 Task: Purchase a variety of makeup and skincare products from Flipkart.
Action: Mouse moved to (677, 132)
Screenshot: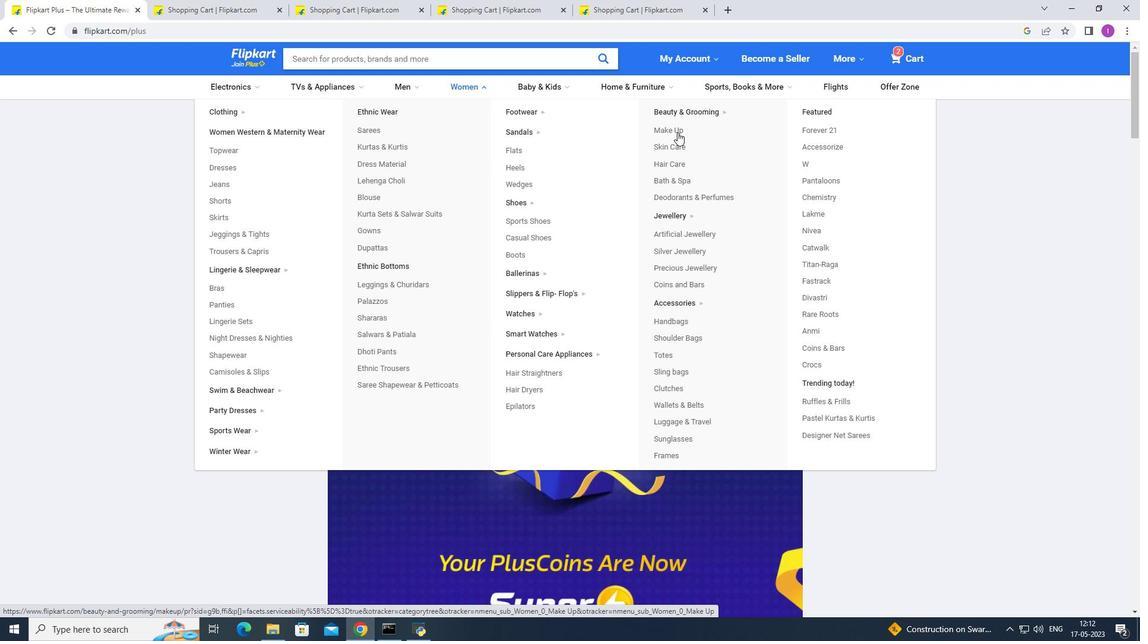 
Action: Mouse pressed left at (677, 132)
Screenshot: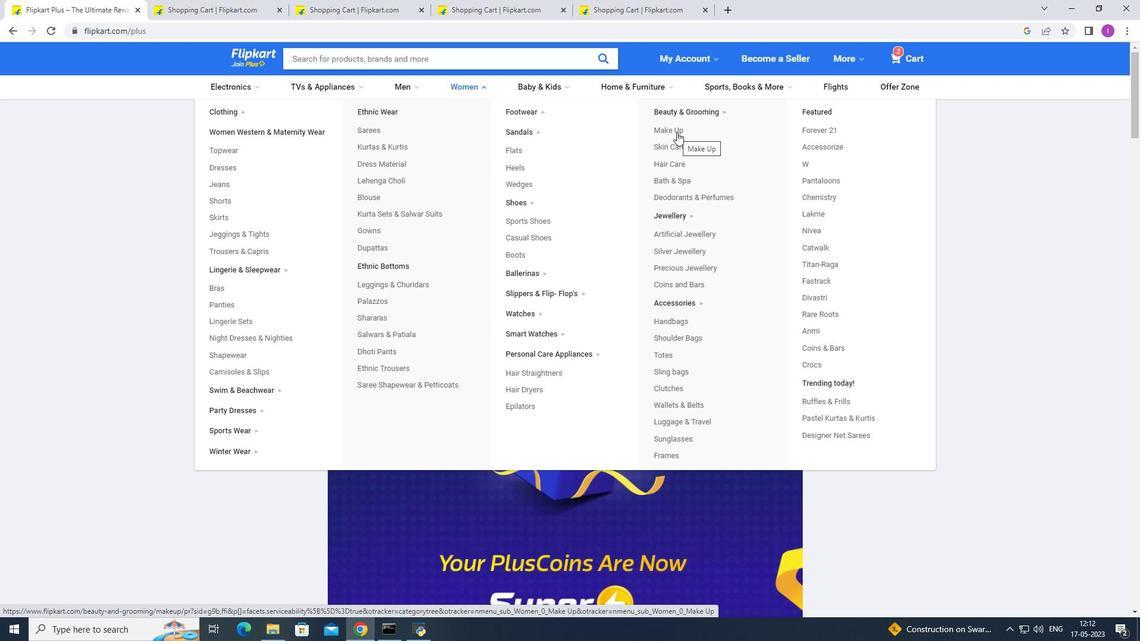 
Action: Mouse moved to (481, 297)
Screenshot: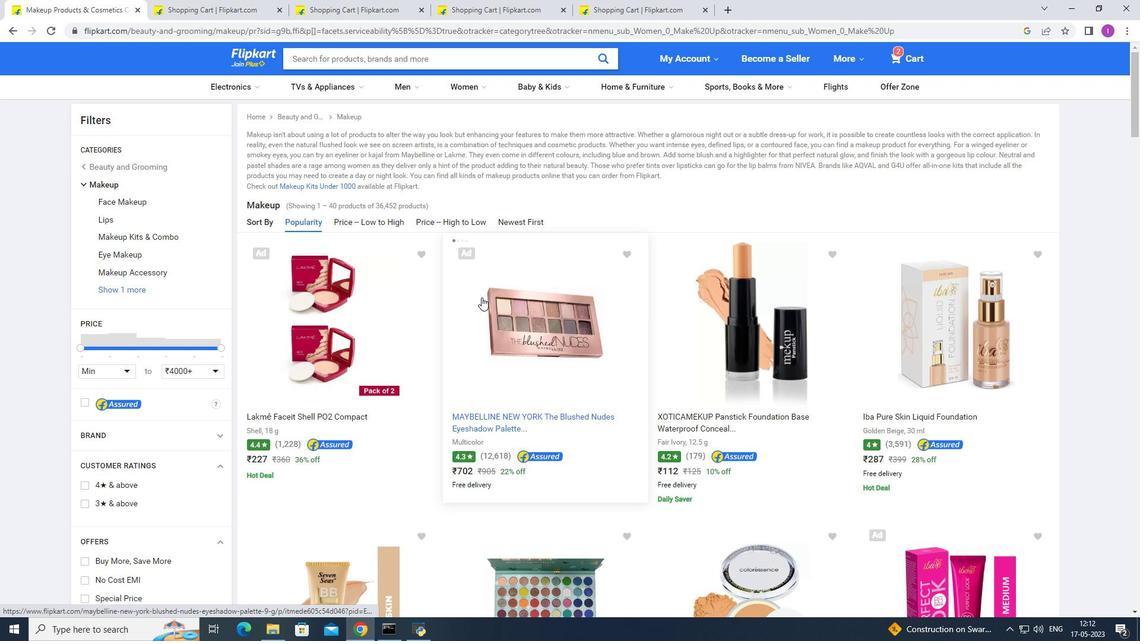 
Action: Mouse scrolled (481, 297) with delta (0, 0)
Screenshot: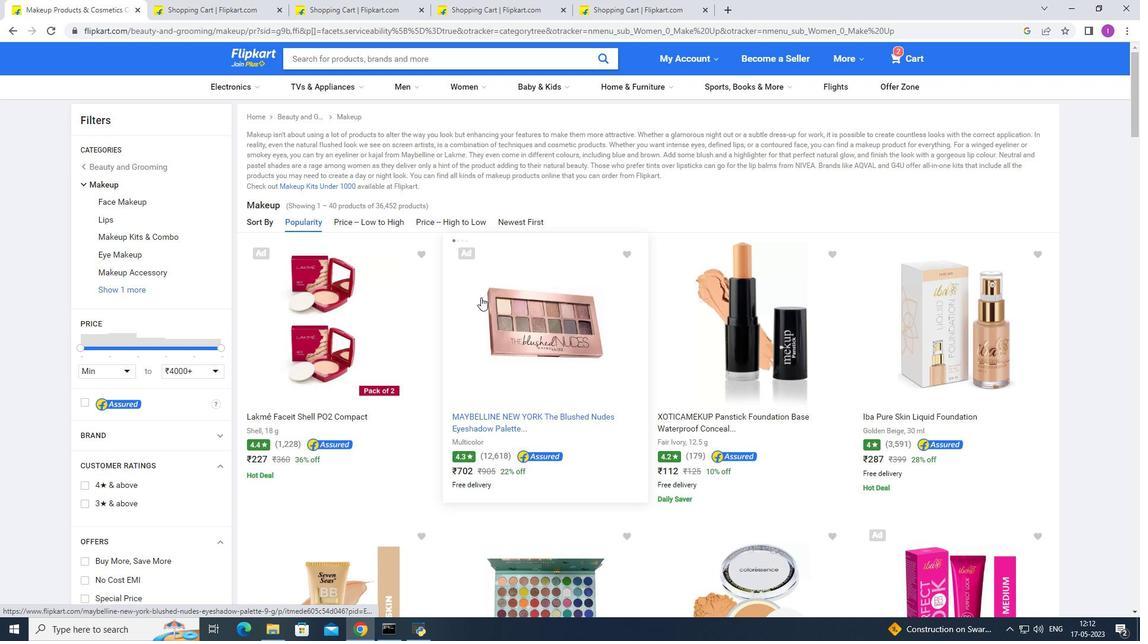 
Action: Mouse moved to (477, 311)
Screenshot: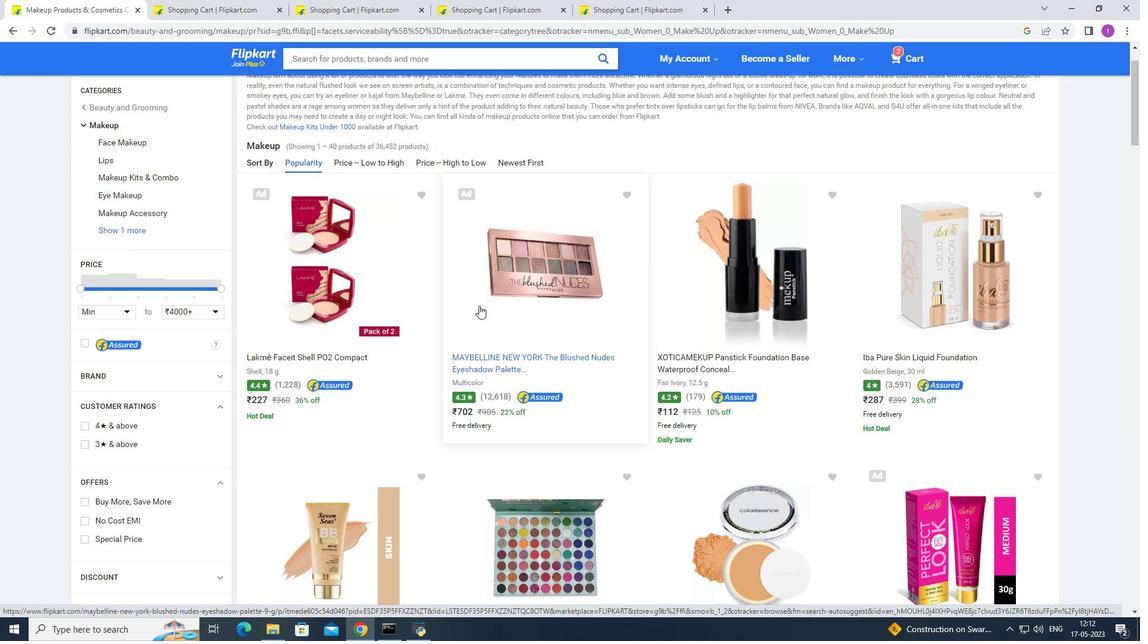 
Action: Mouse scrolled (477, 310) with delta (0, 0)
Screenshot: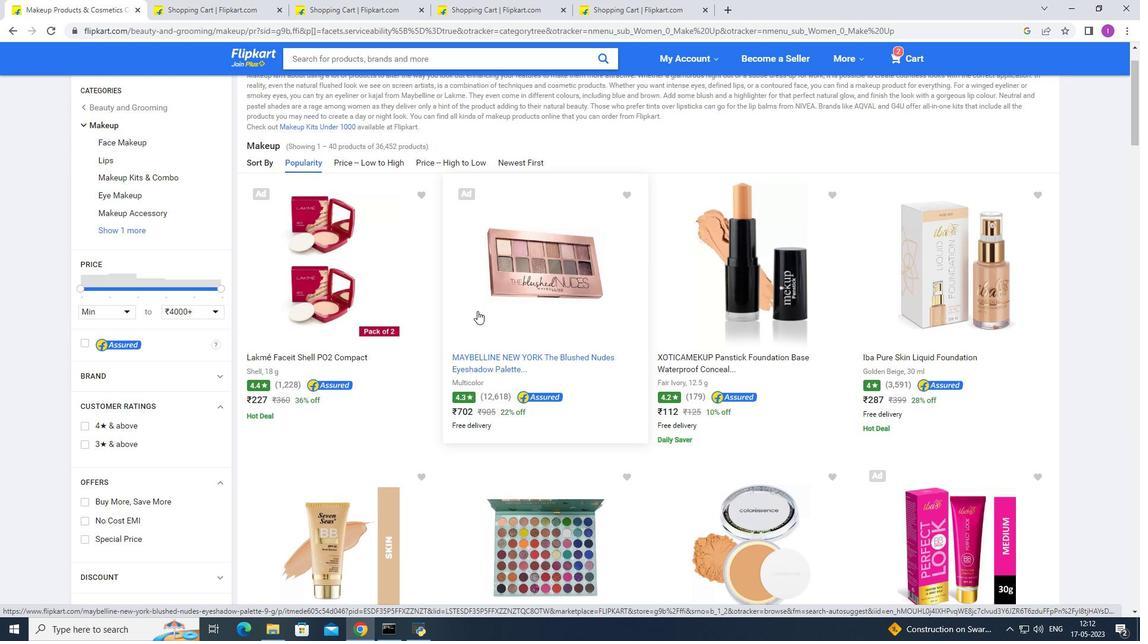 
Action: Mouse scrolled (477, 310) with delta (0, 0)
Screenshot: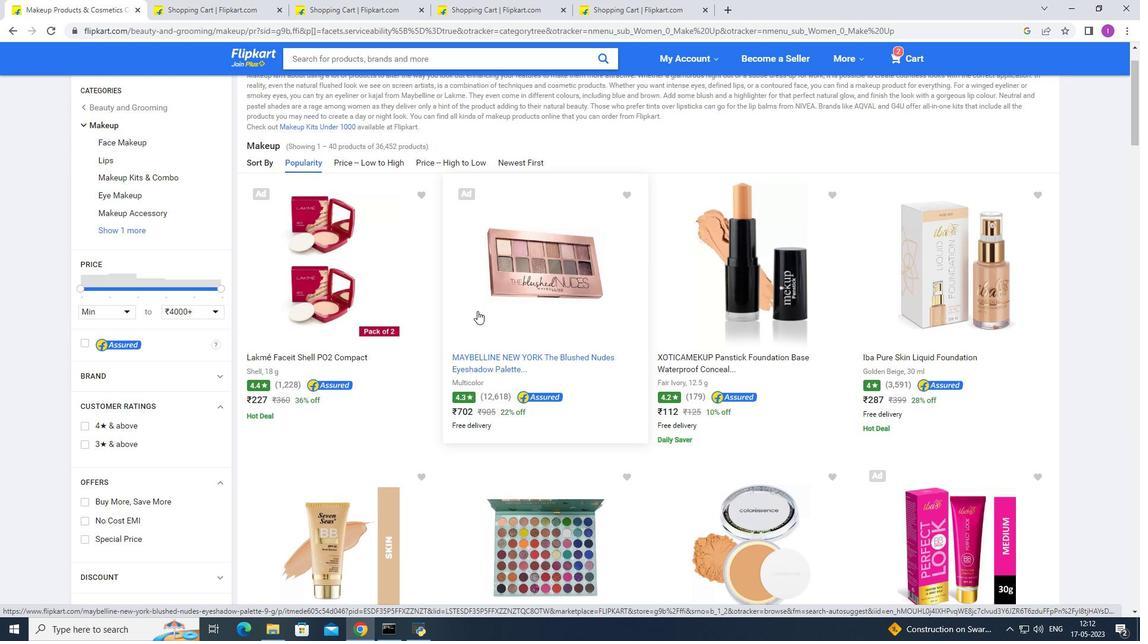 
Action: Mouse scrolled (477, 310) with delta (0, 0)
Screenshot: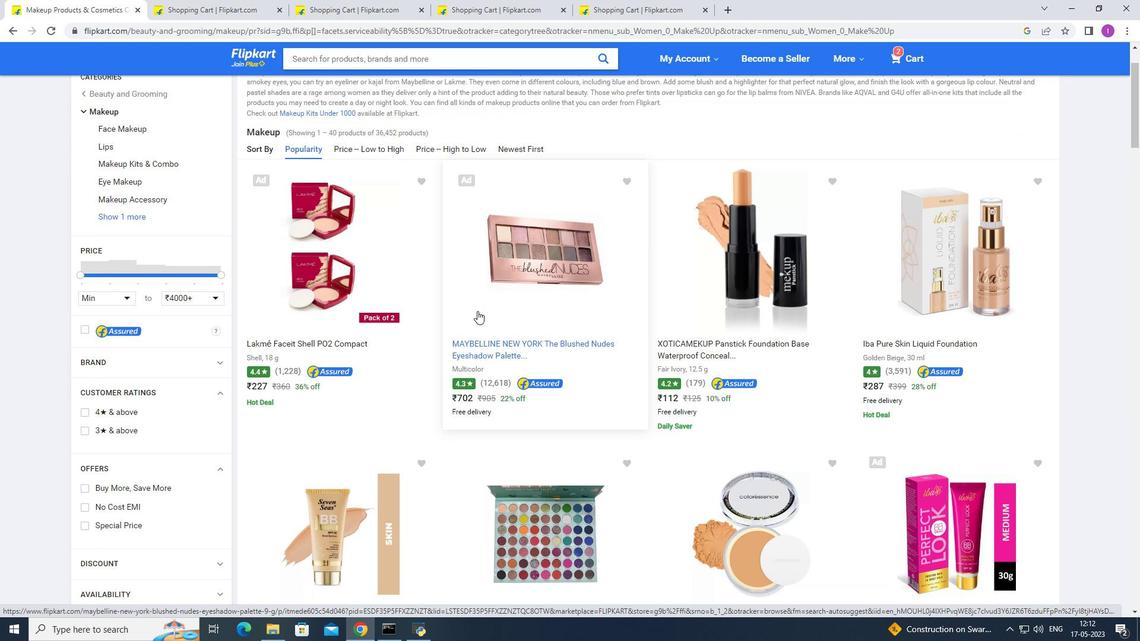 
Action: Mouse scrolled (477, 311) with delta (0, 0)
Screenshot: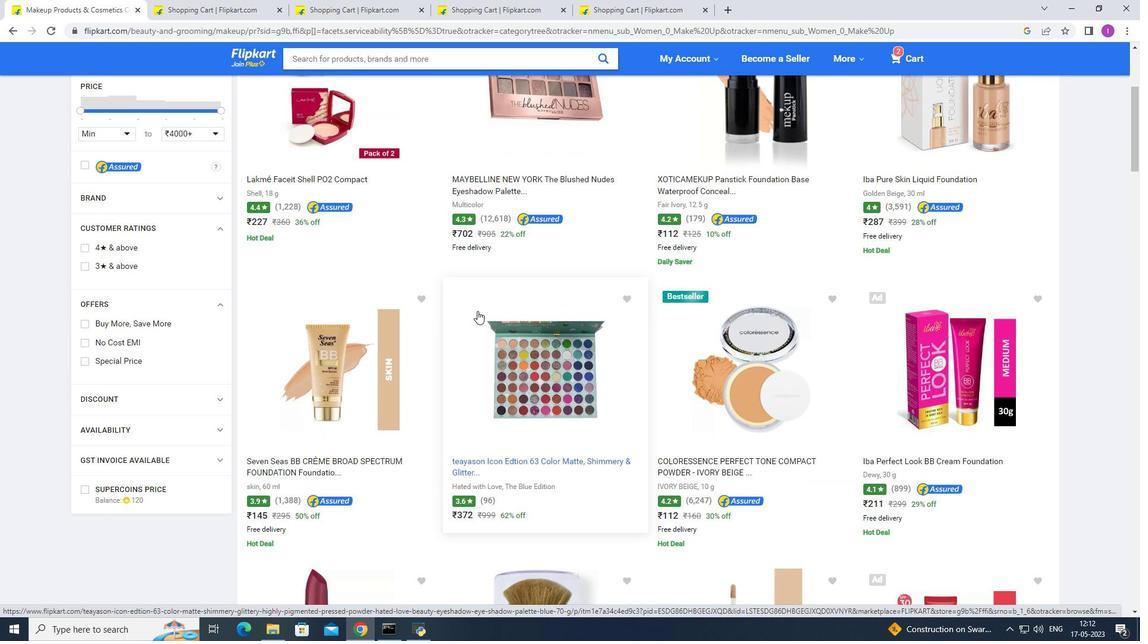 
Action: Mouse scrolled (477, 311) with delta (0, 0)
Screenshot: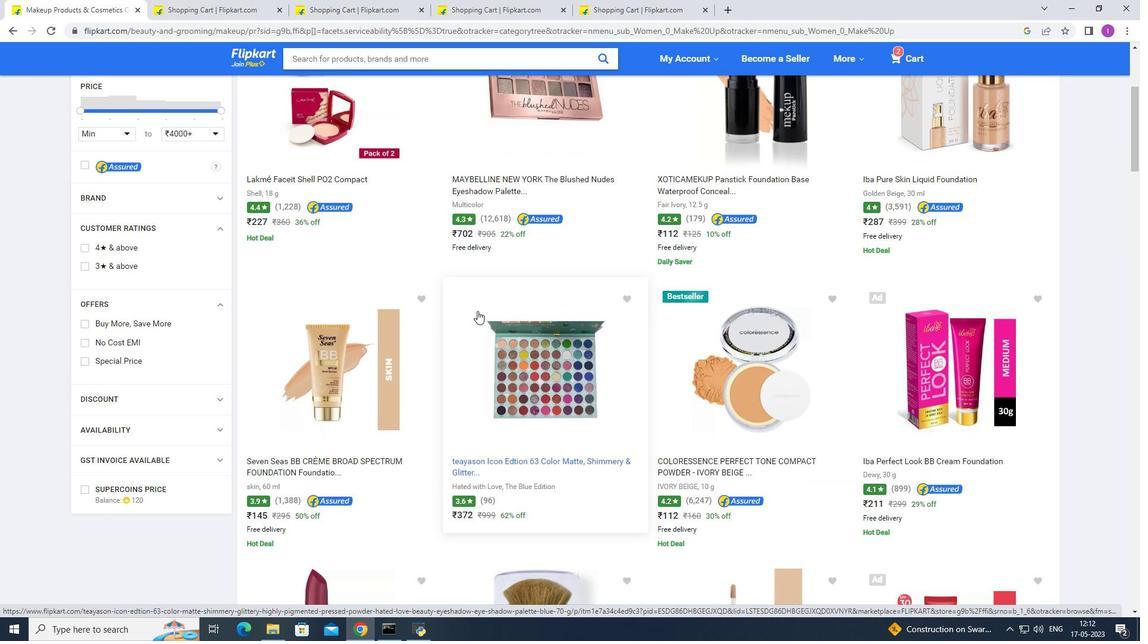 
Action: Mouse scrolled (477, 310) with delta (0, 0)
Screenshot: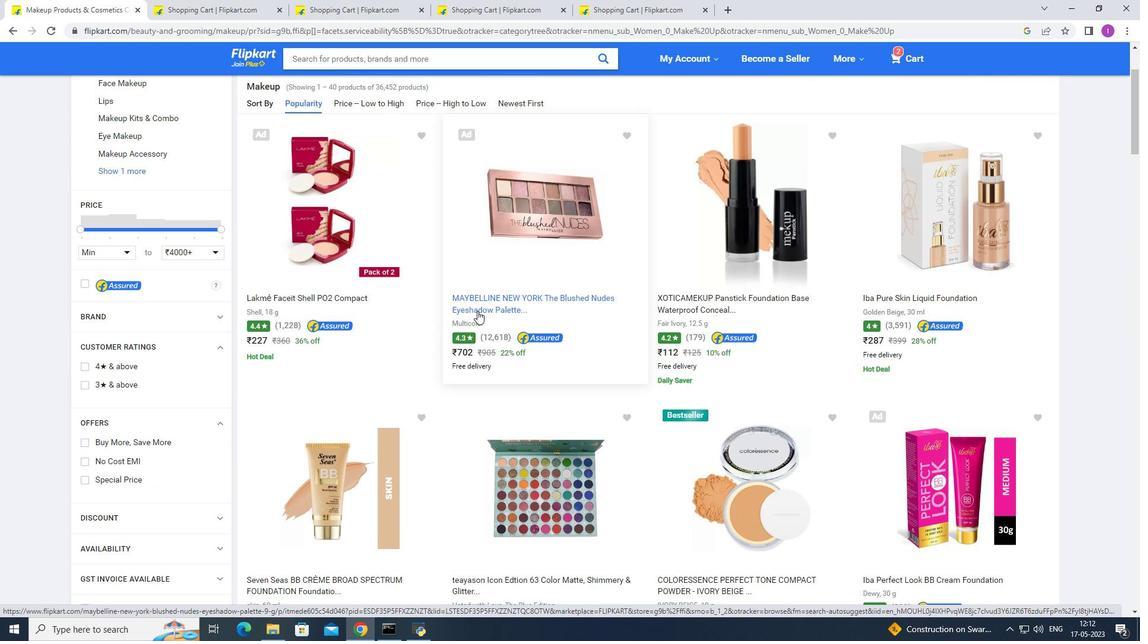 
Action: Mouse scrolled (477, 310) with delta (0, 0)
Screenshot: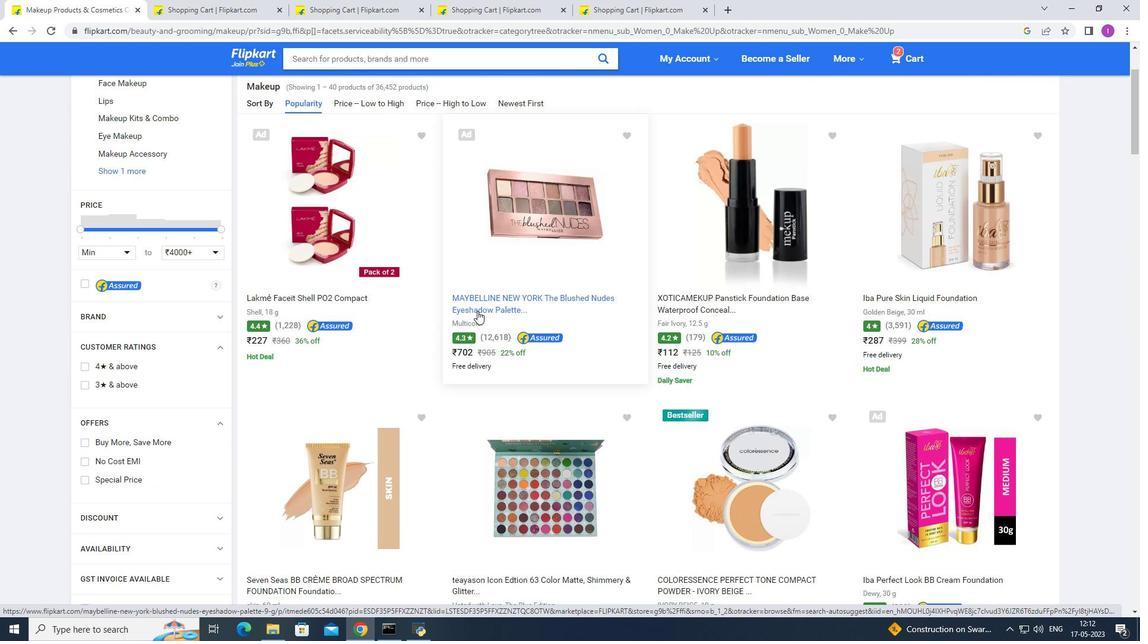 
Action: Mouse scrolled (477, 311) with delta (0, 0)
Screenshot: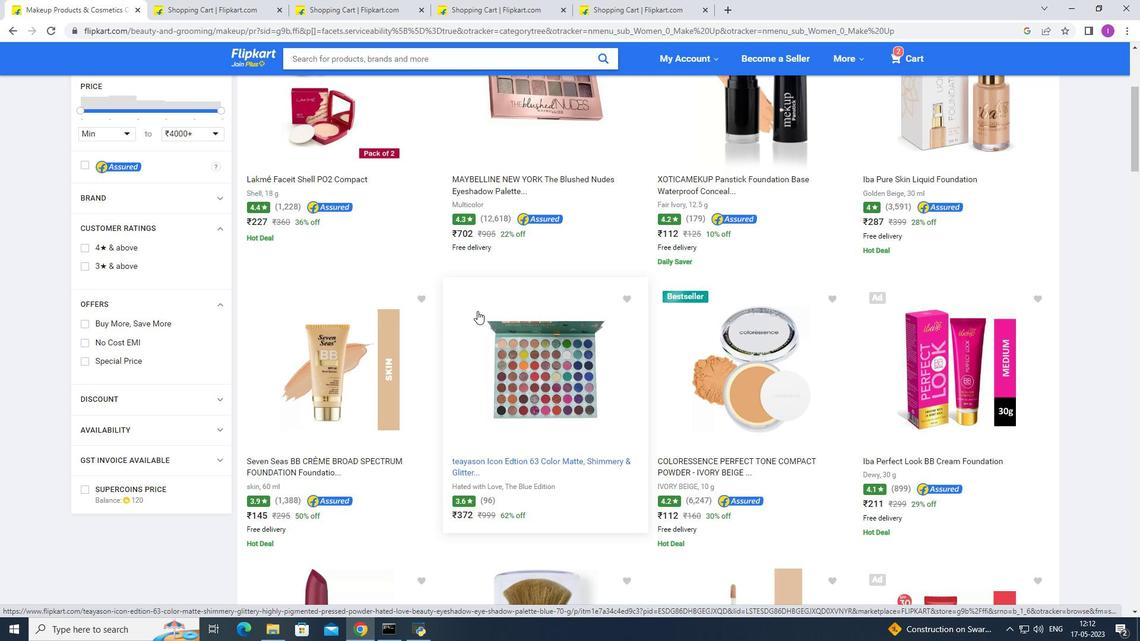 
Action: Mouse scrolled (477, 311) with delta (0, 0)
Screenshot: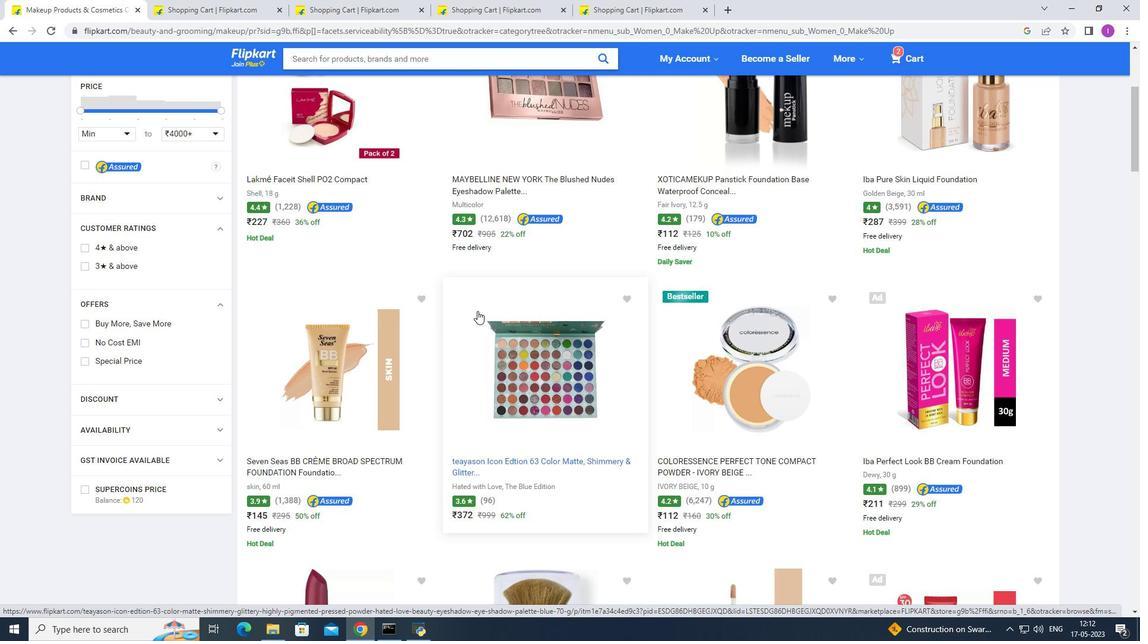 
Action: Mouse scrolled (477, 311) with delta (0, 0)
Screenshot: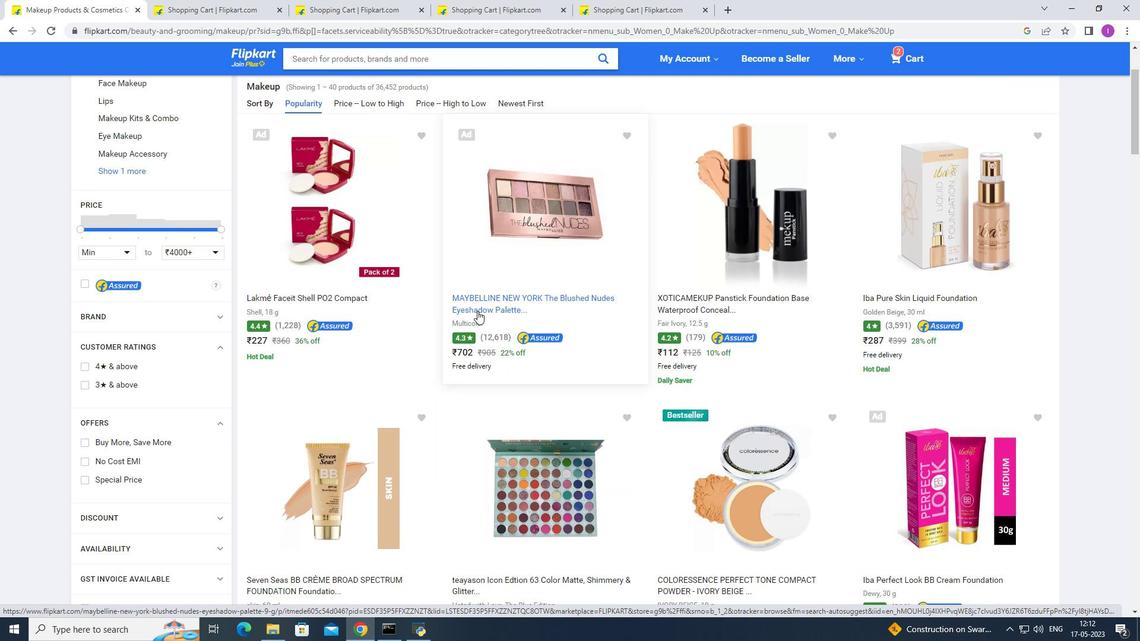 
Action: Mouse scrolled (477, 311) with delta (0, 0)
Screenshot: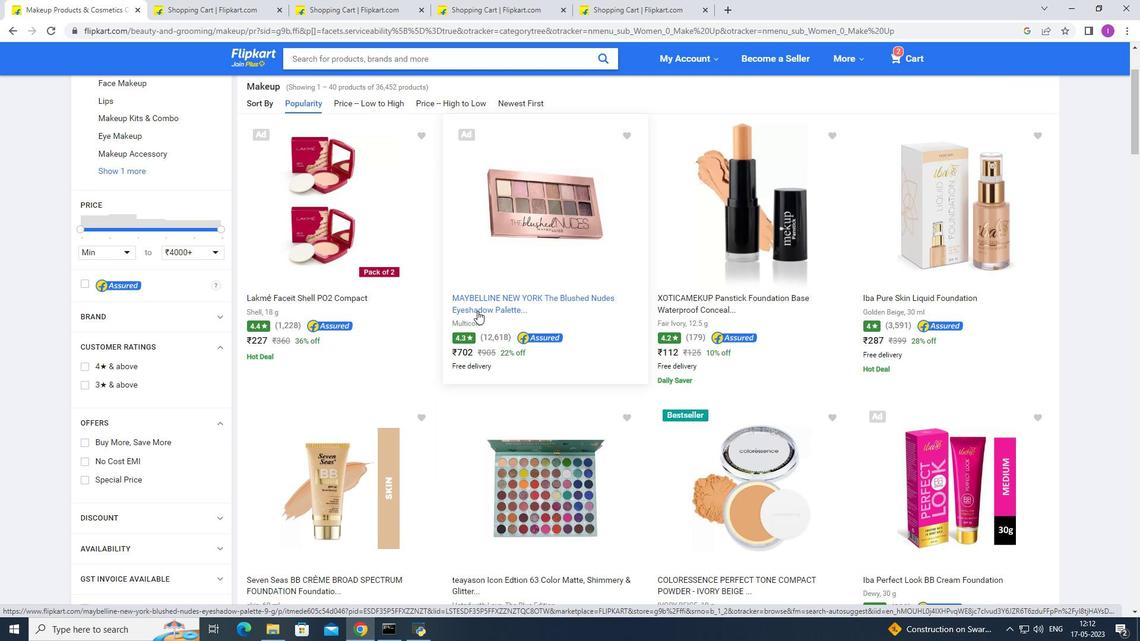 
Action: Mouse scrolled (477, 311) with delta (0, 0)
Screenshot: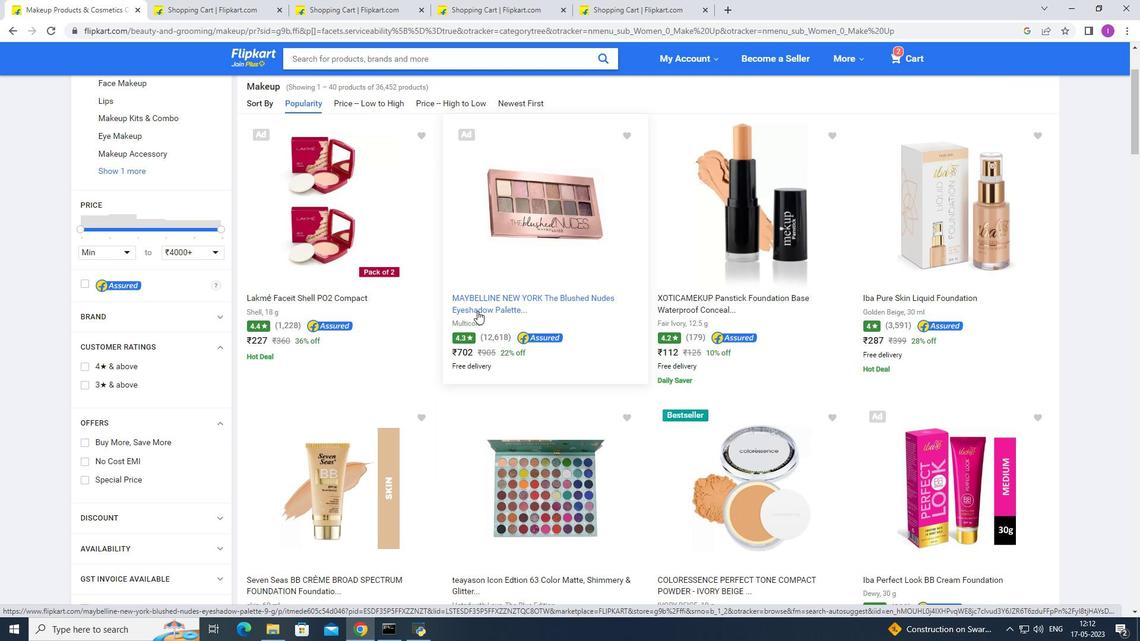 
Action: Mouse scrolled (477, 311) with delta (0, 0)
Screenshot: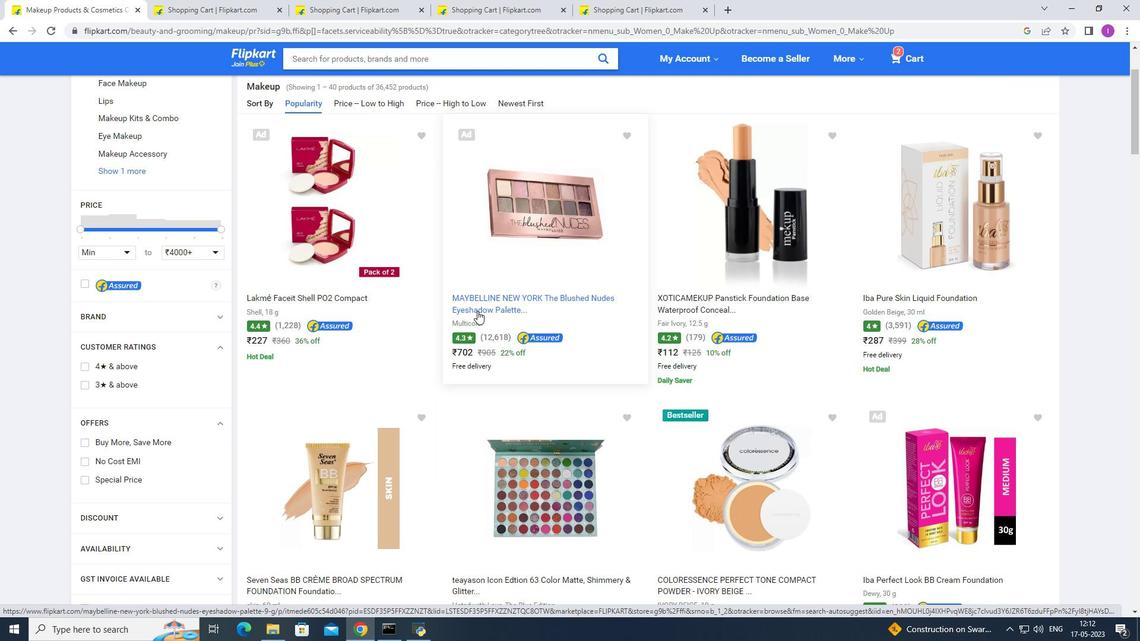 
Action: Mouse moved to (477, 313)
Screenshot: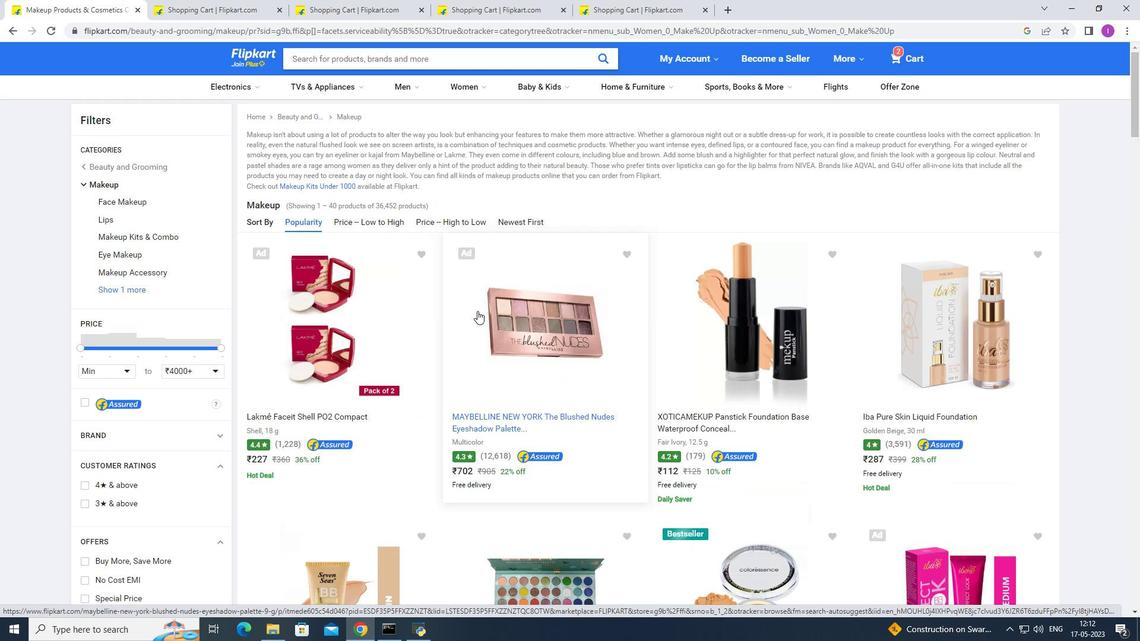 
Action: Mouse scrolled (477, 314) with delta (0, 0)
Screenshot: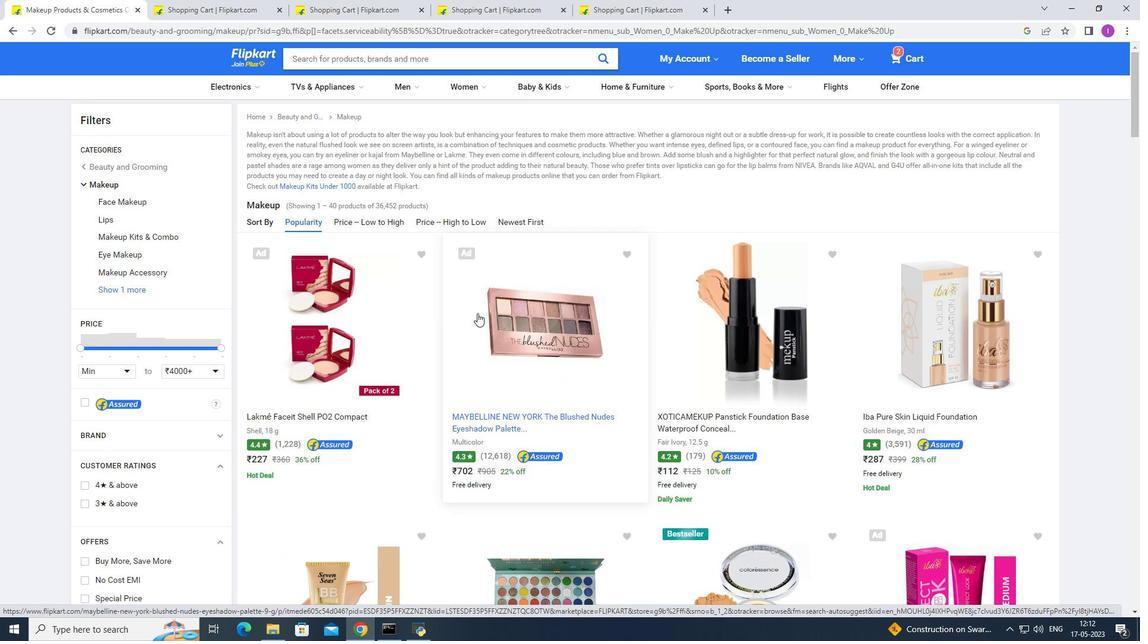 
Action: Mouse scrolled (477, 314) with delta (0, 0)
Screenshot: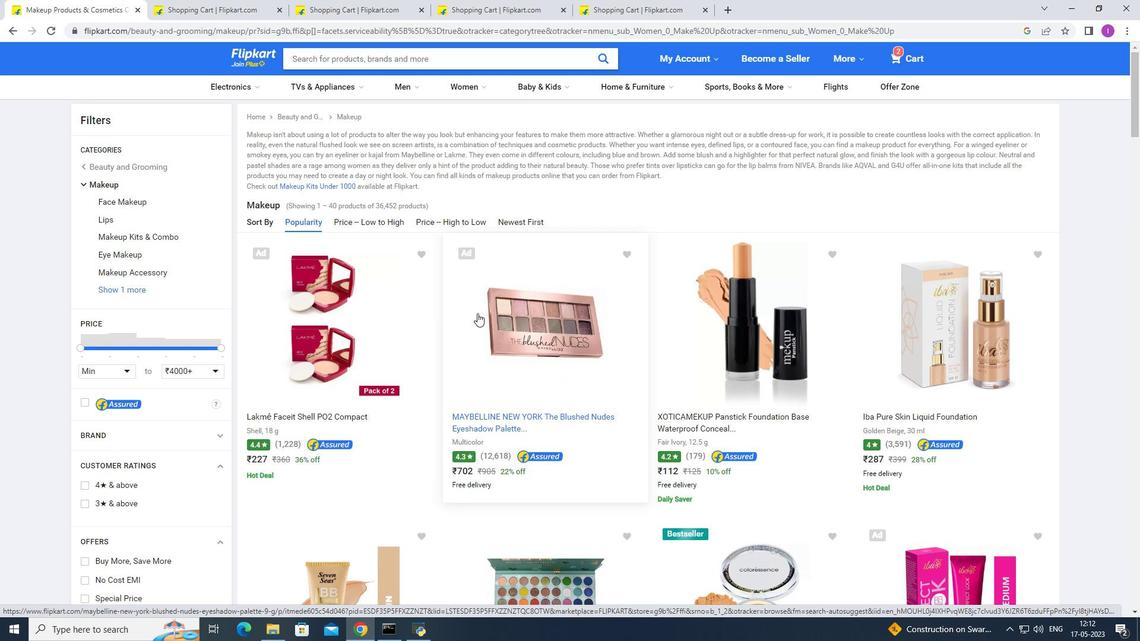 
Action: Mouse scrolled (477, 314) with delta (0, 0)
Screenshot: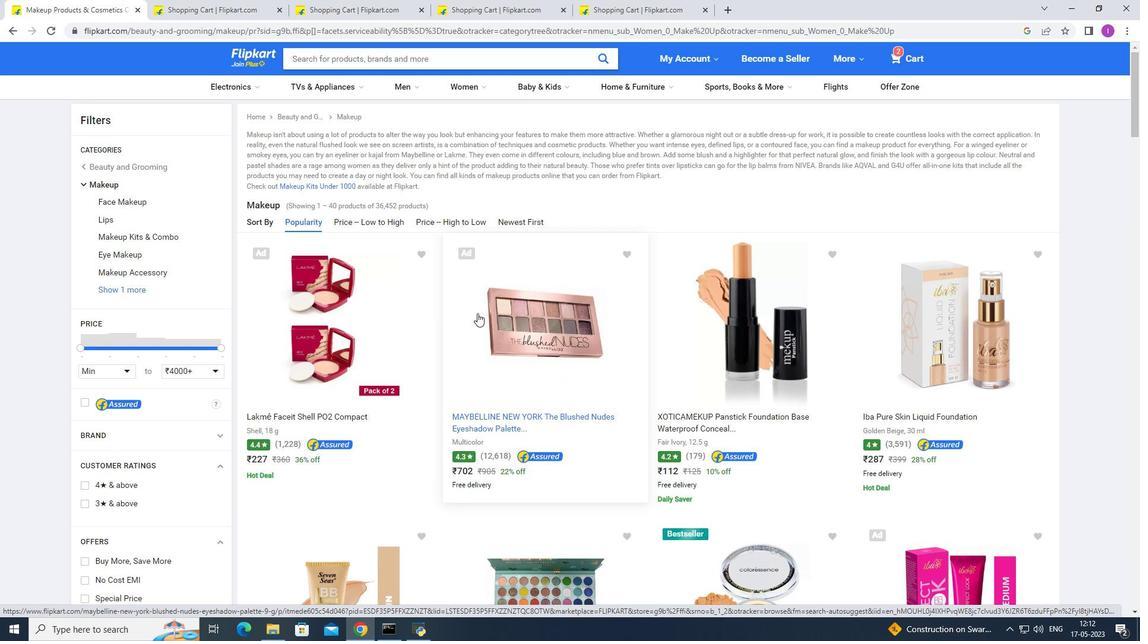 
Action: Mouse scrolled (477, 314) with delta (0, 0)
Screenshot: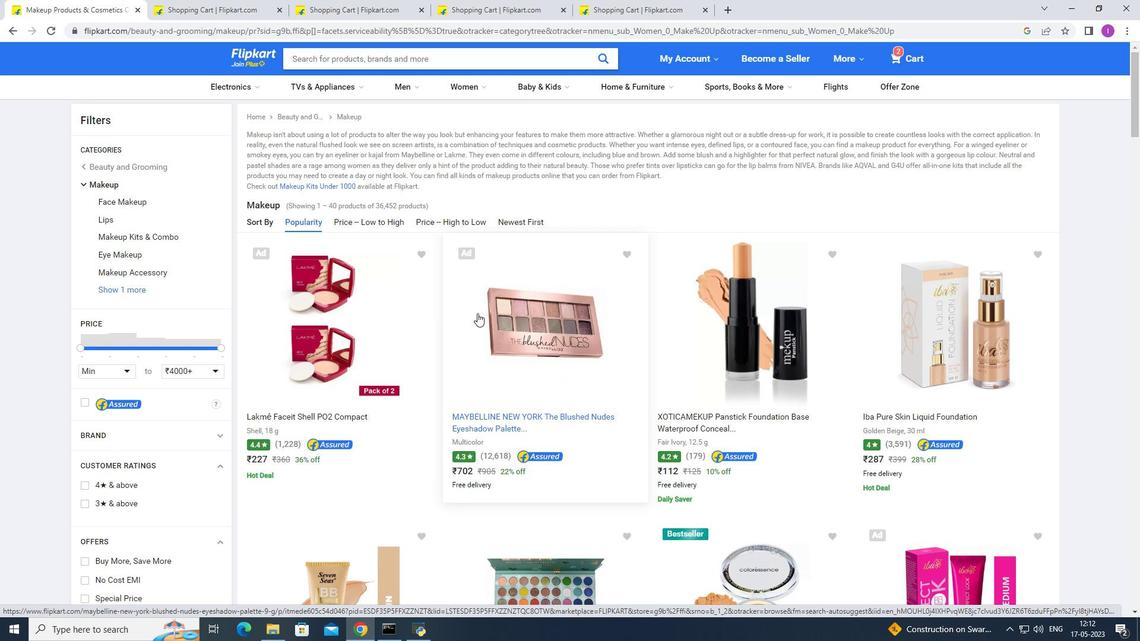 
Action: Mouse moved to (475, 307)
Screenshot: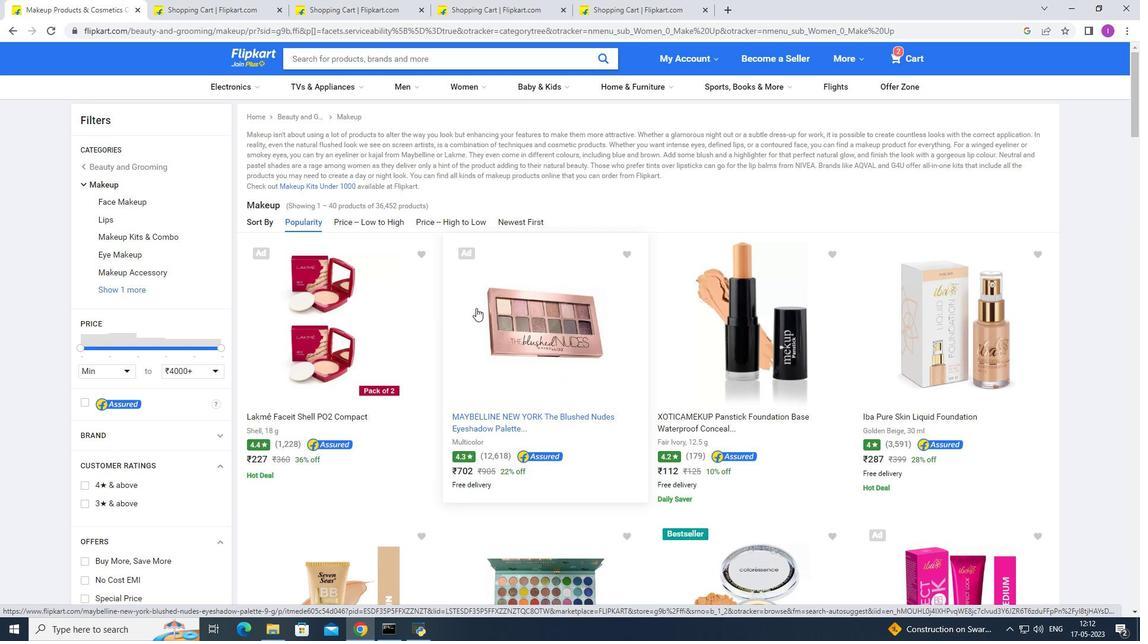 
Action: Mouse scrolled (475, 307) with delta (0, 0)
Screenshot: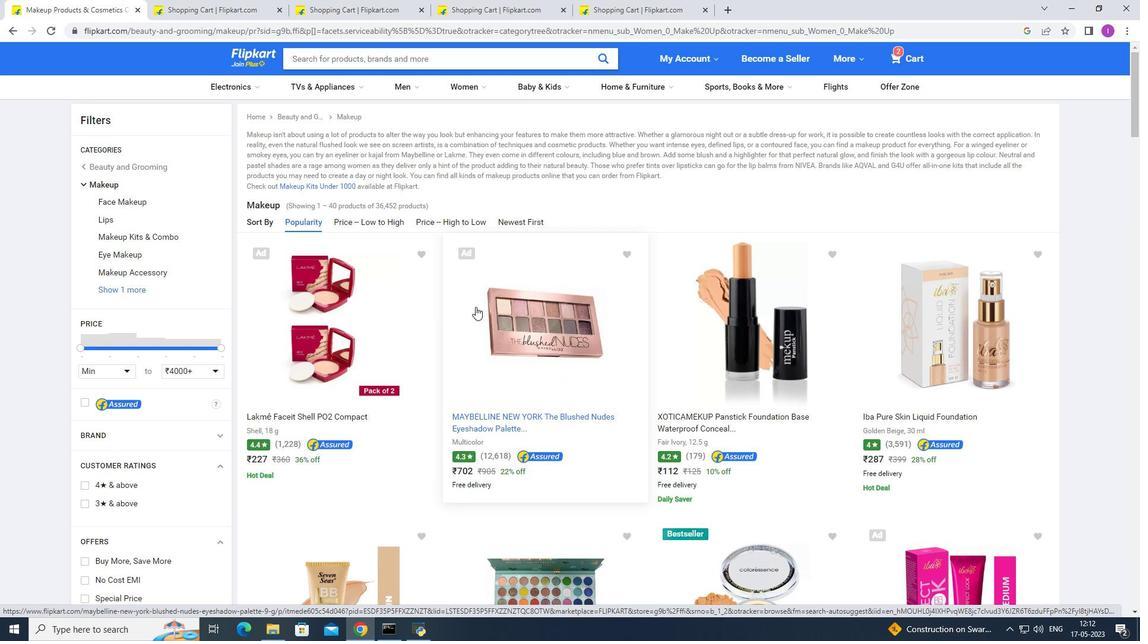 
Action: Mouse scrolled (475, 307) with delta (0, 0)
Screenshot: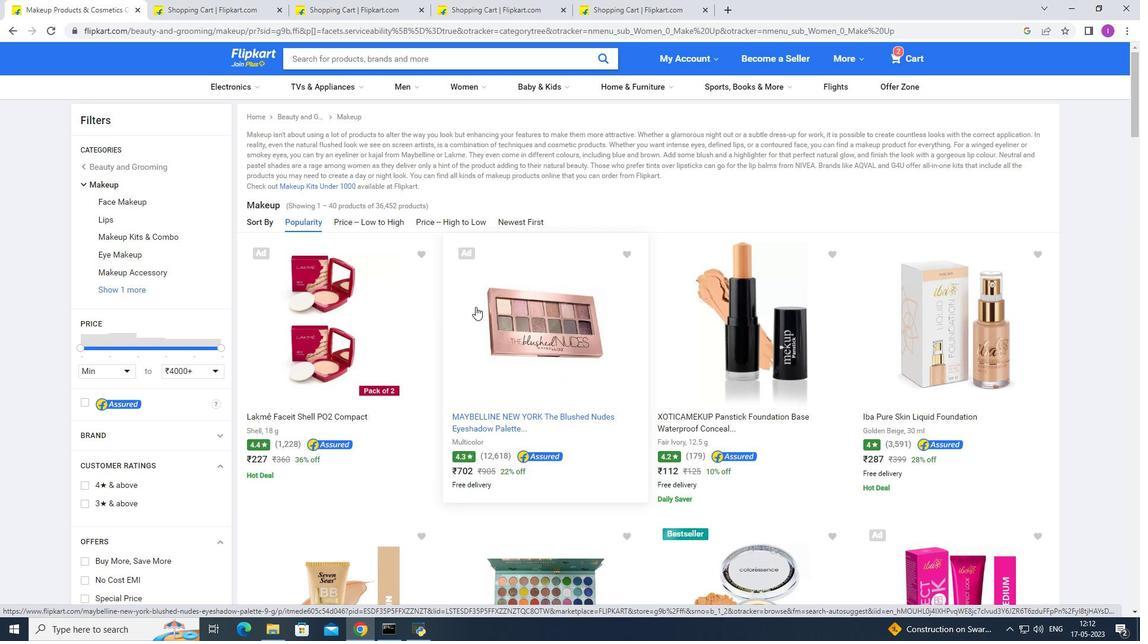 
Action: Mouse moved to (302, 223)
Screenshot: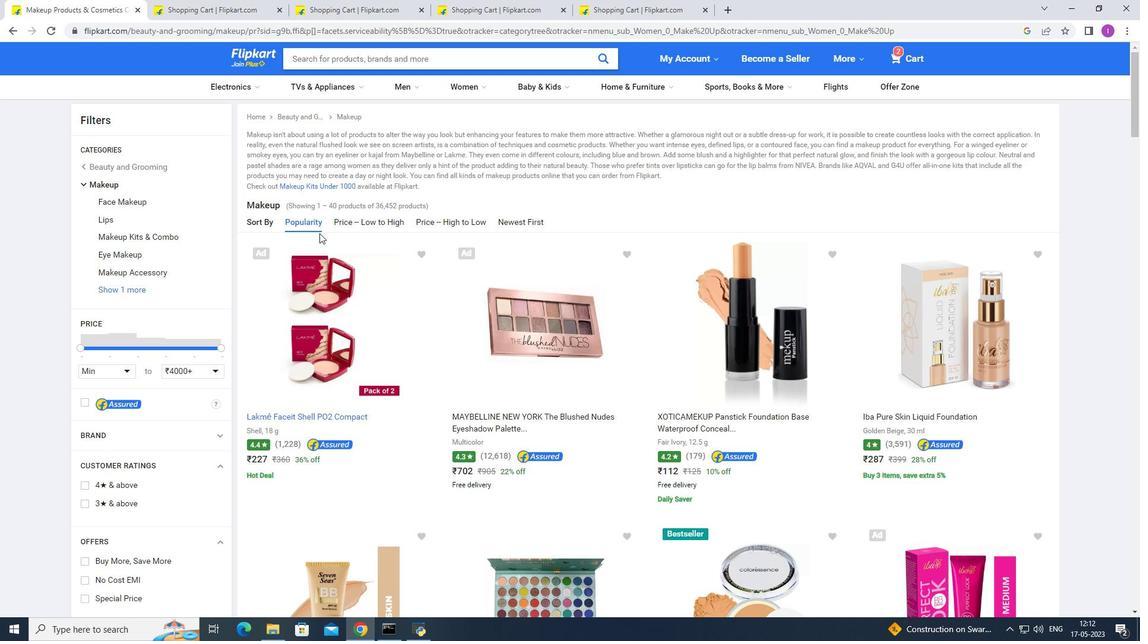 
Action: Mouse pressed left at (302, 223)
Screenshot: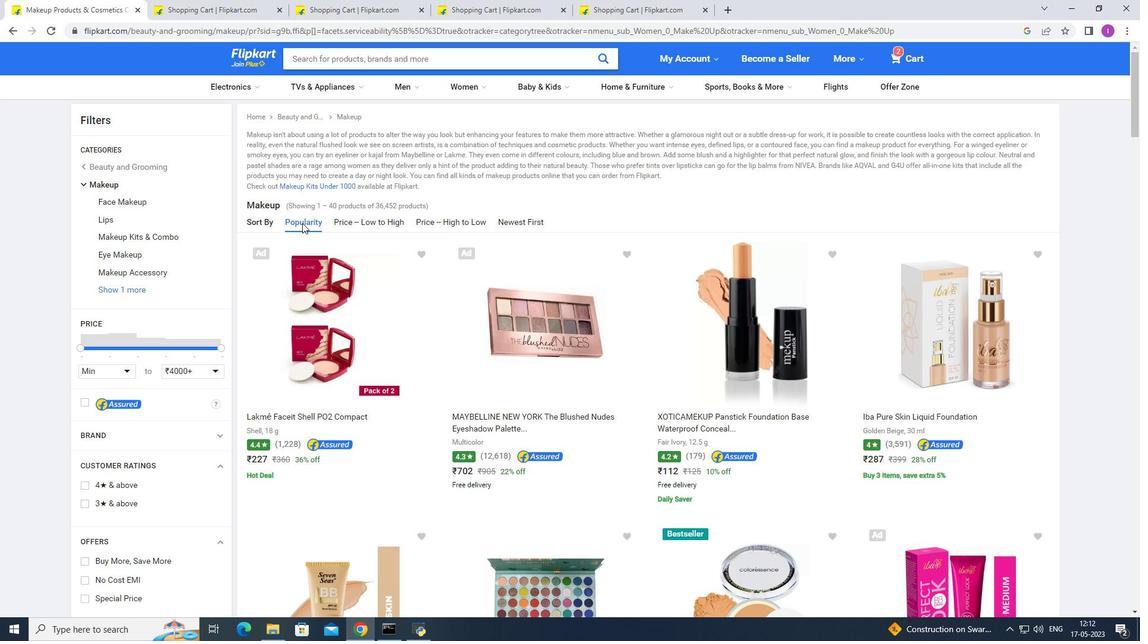 
Action: Mouse moved to (161, 243)
Screenshot: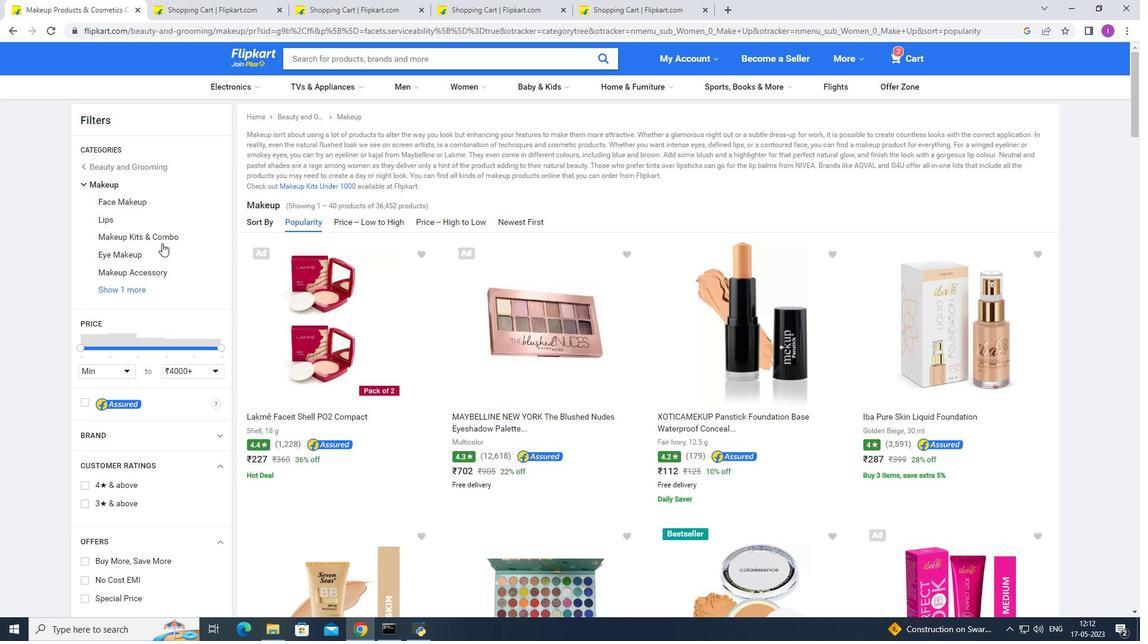 
Action: Mouse scrolled (161, 244) with delta (0, 0)
Screenshot: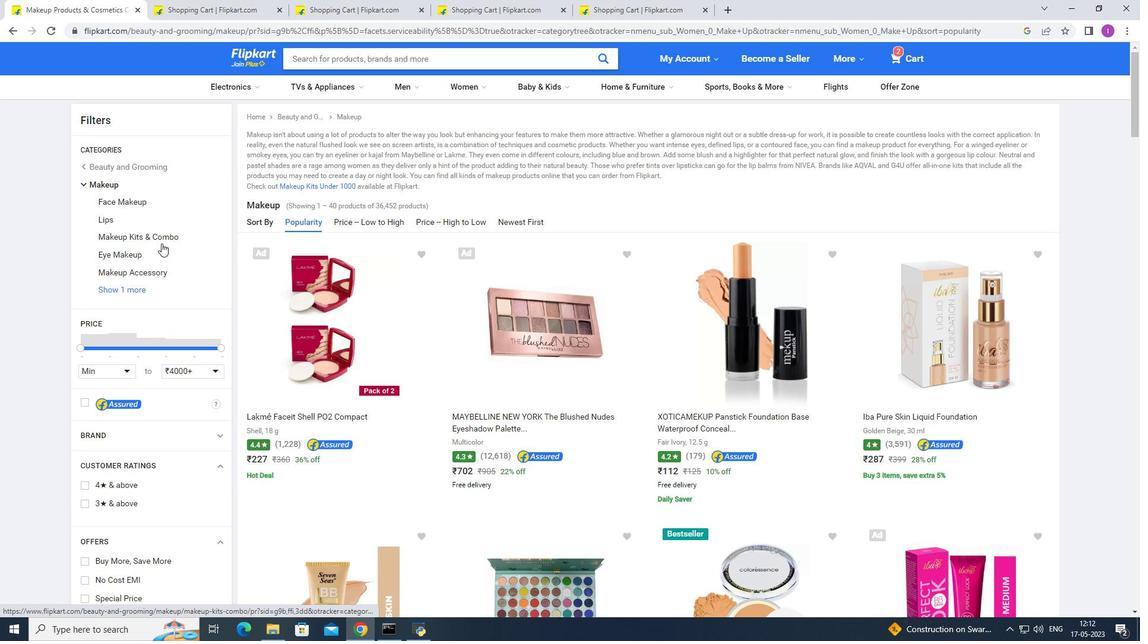 
Action: Mouse scrolled (161, 244) with delta (0, 0)
Screenshot: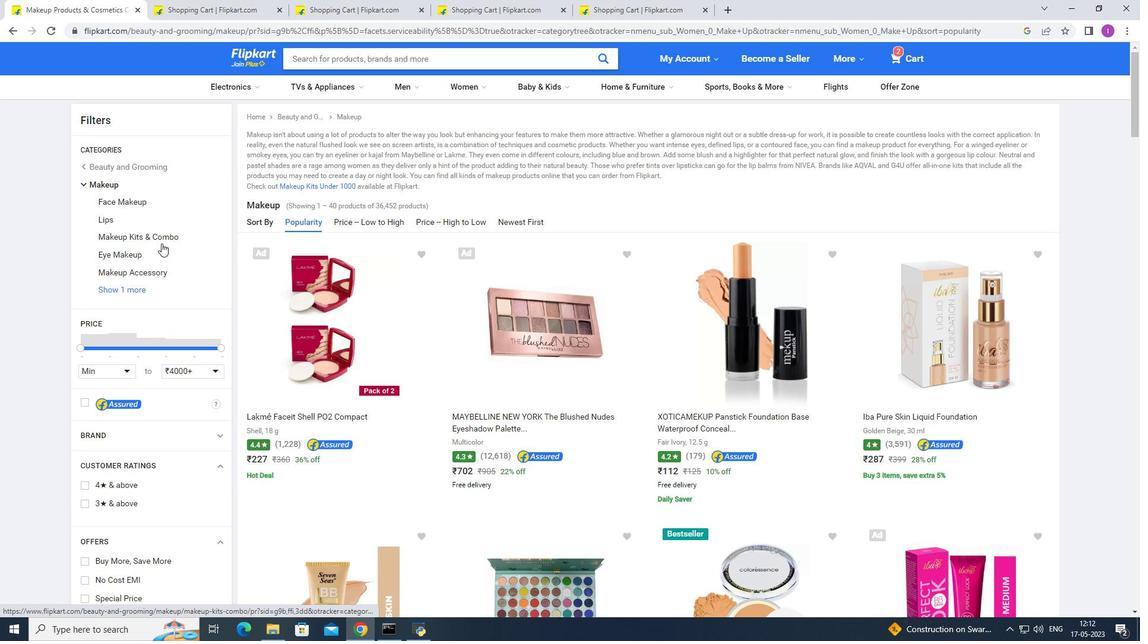 
Action: Mouse scrolled (161, 242) with delta (0, 0)
Screenshot: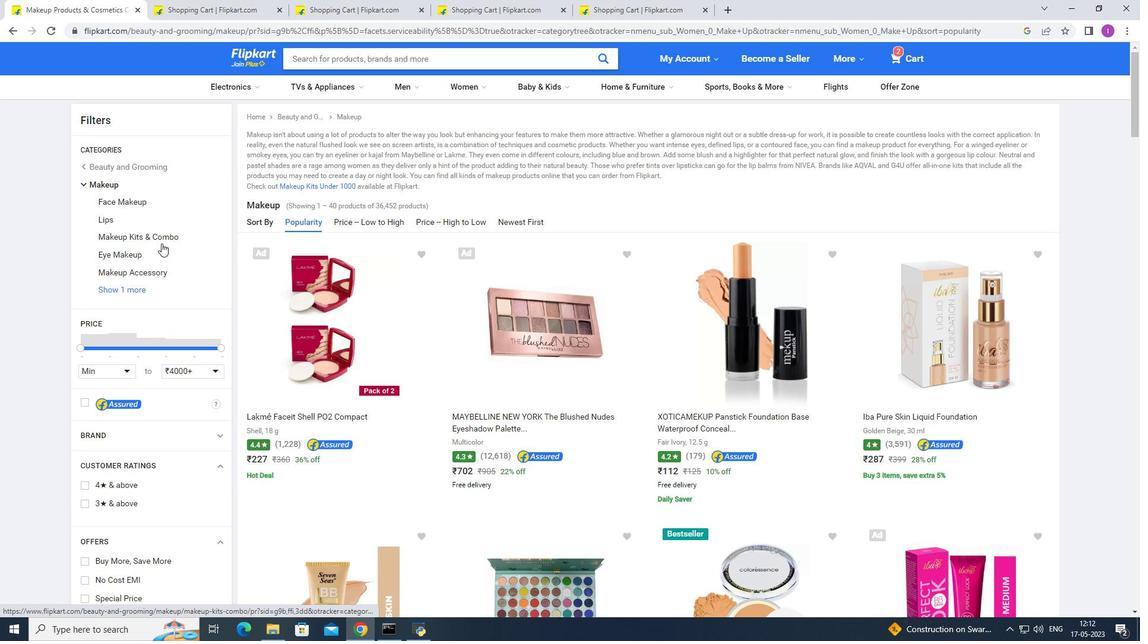 
Action: Mouse scrolled (161, 242) with delta (0, 0)
Screenshot: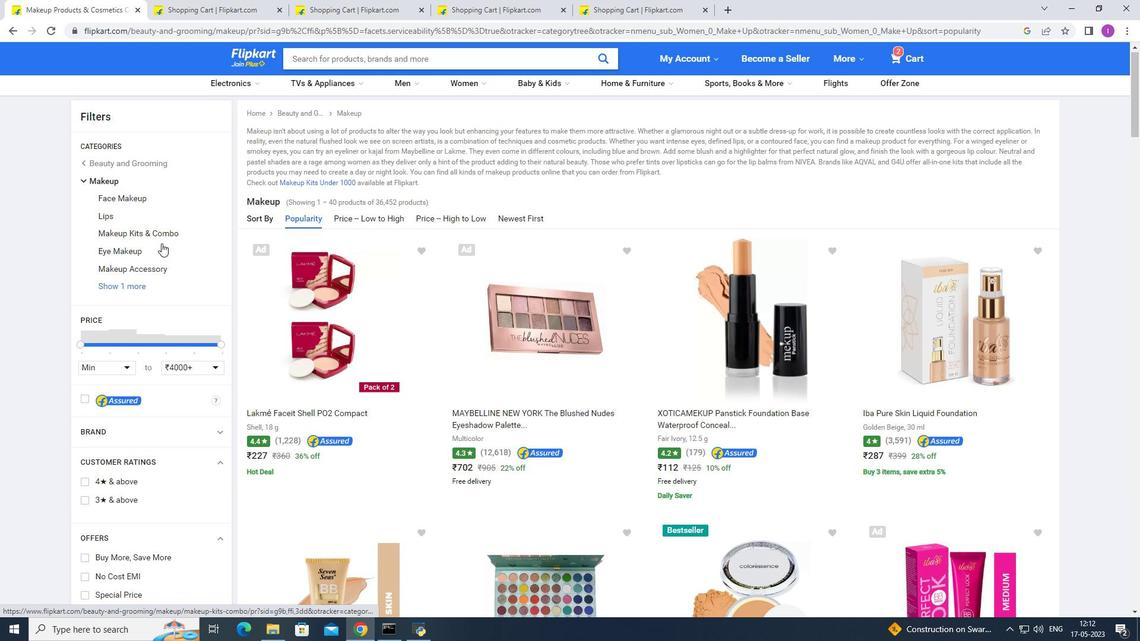 
Action: Mouse moved to (160, 242)
Screenshot: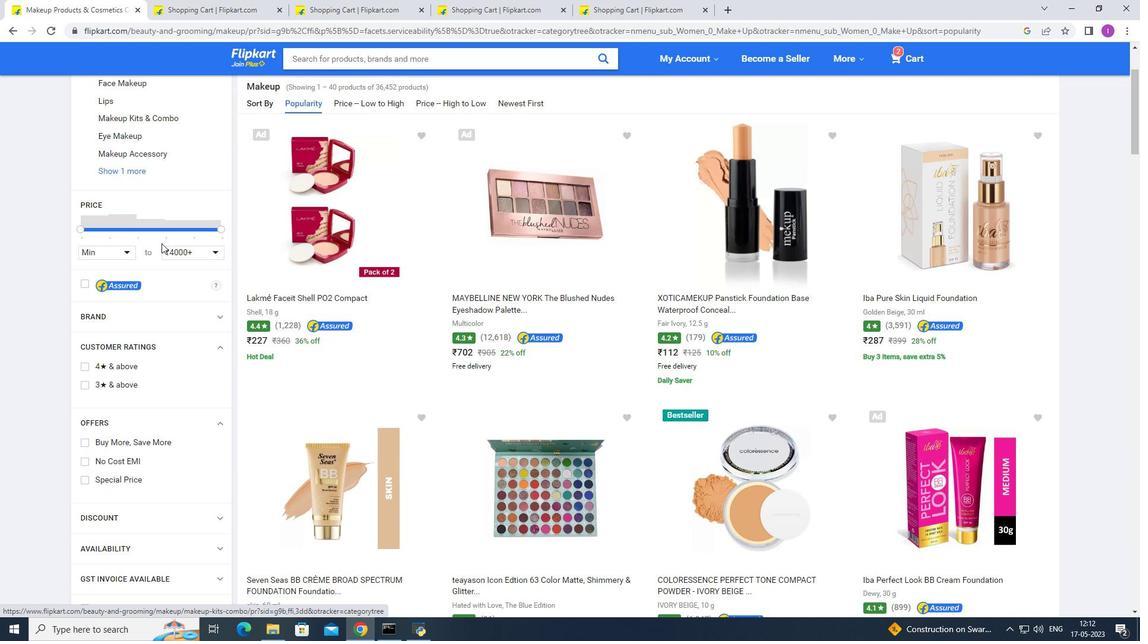 
Action: Mouse scrolled (160, 242) with delta (0, 0)
Screenshot: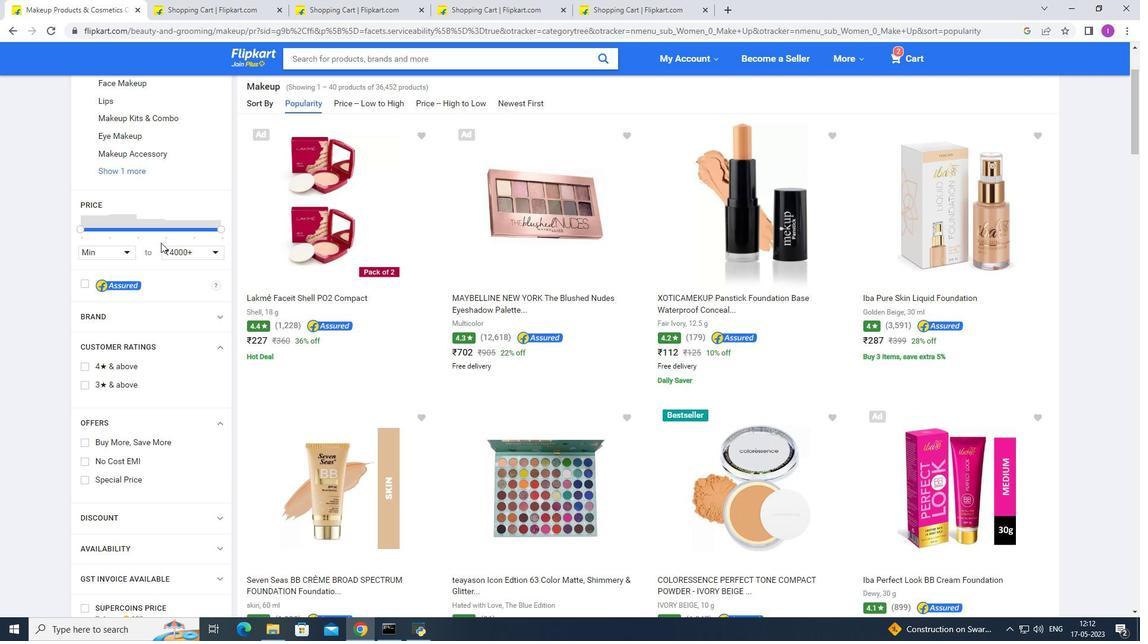 
Action: Mouse scrolled (160, 243) with delta (0, 0)
Screenshot: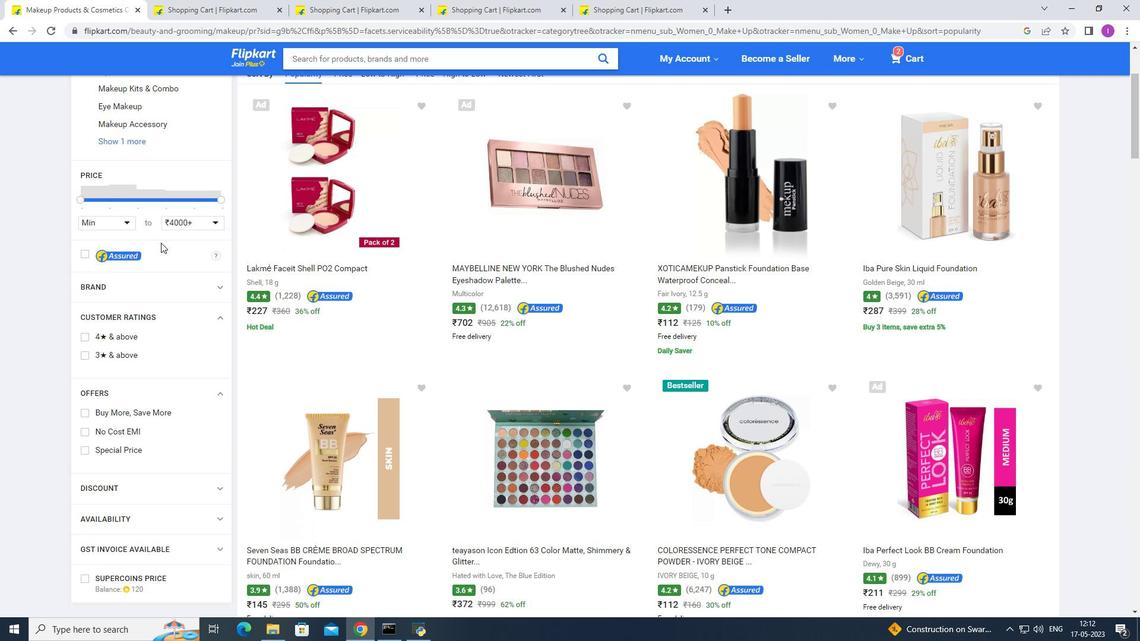 
Action: Mouse scrolled (160, 243) with delta (0, 0)
Screenshot: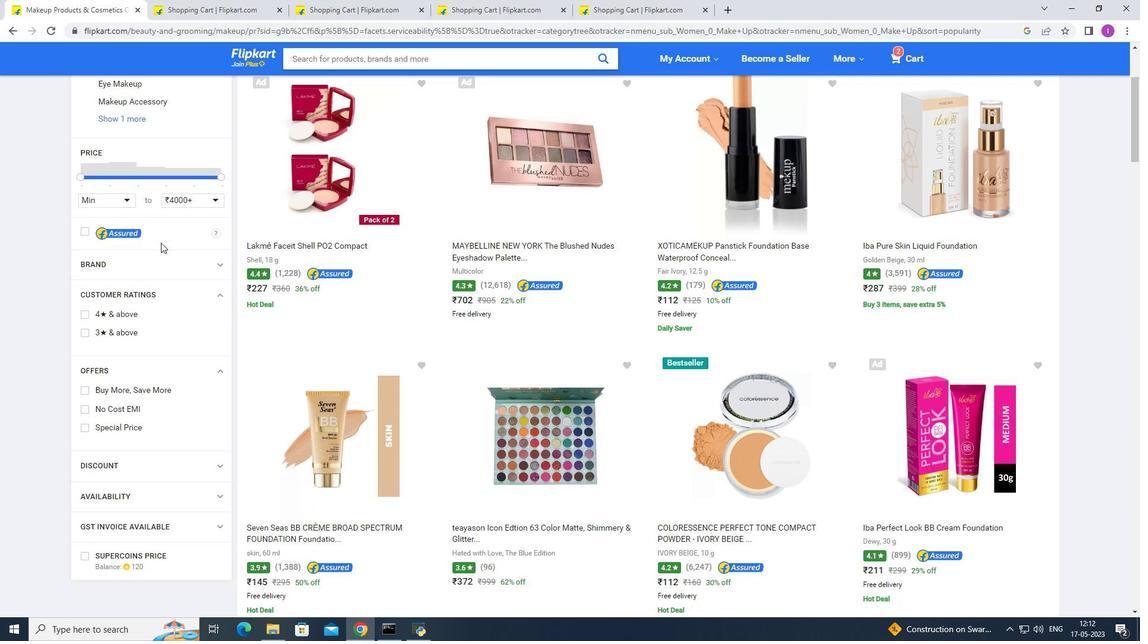 
Action: Mouse moved to (163, 243)
Screenshot: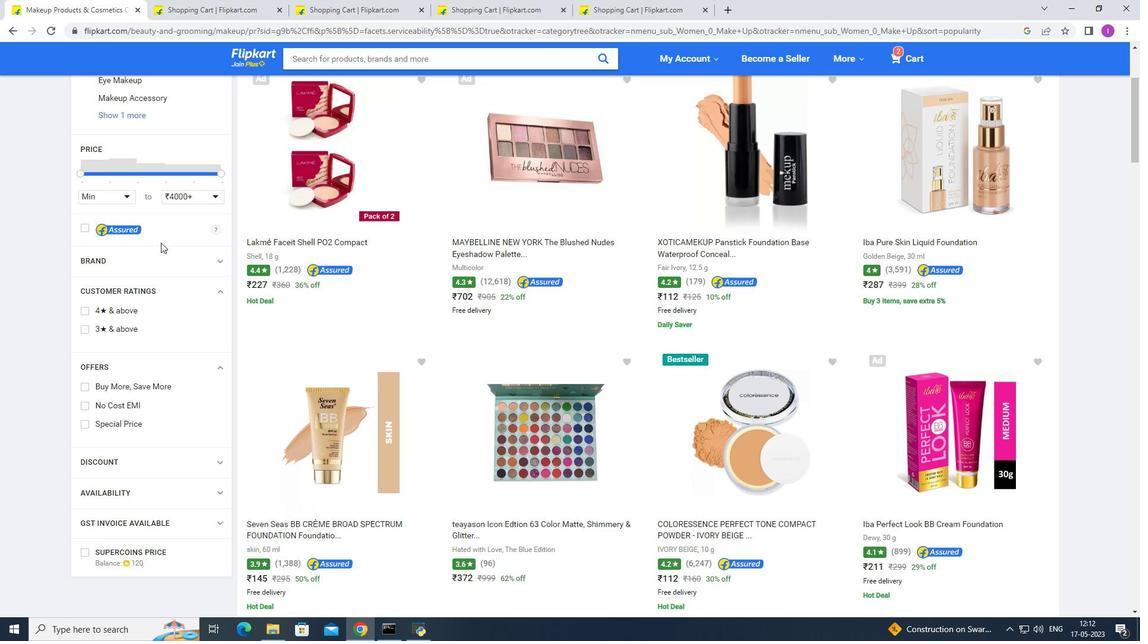 
Action: Mouse scrolled (163, 244) with delta (0, 0)
Screenshot: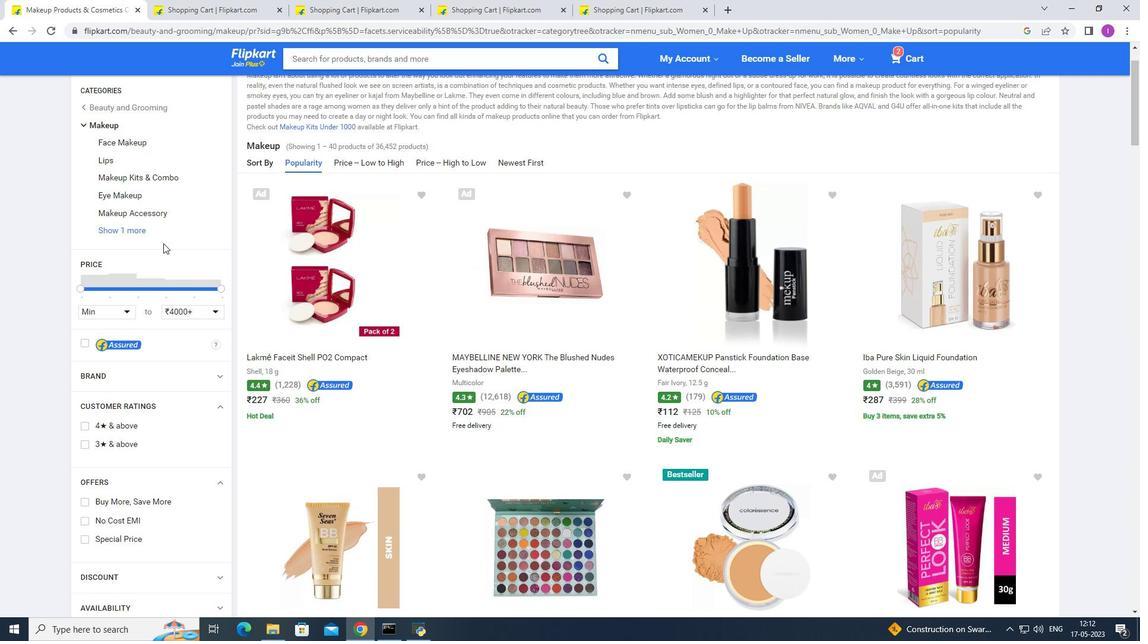 
Action: Mouse scrolled (163, 244) with delta (0, 0)
Screenshot: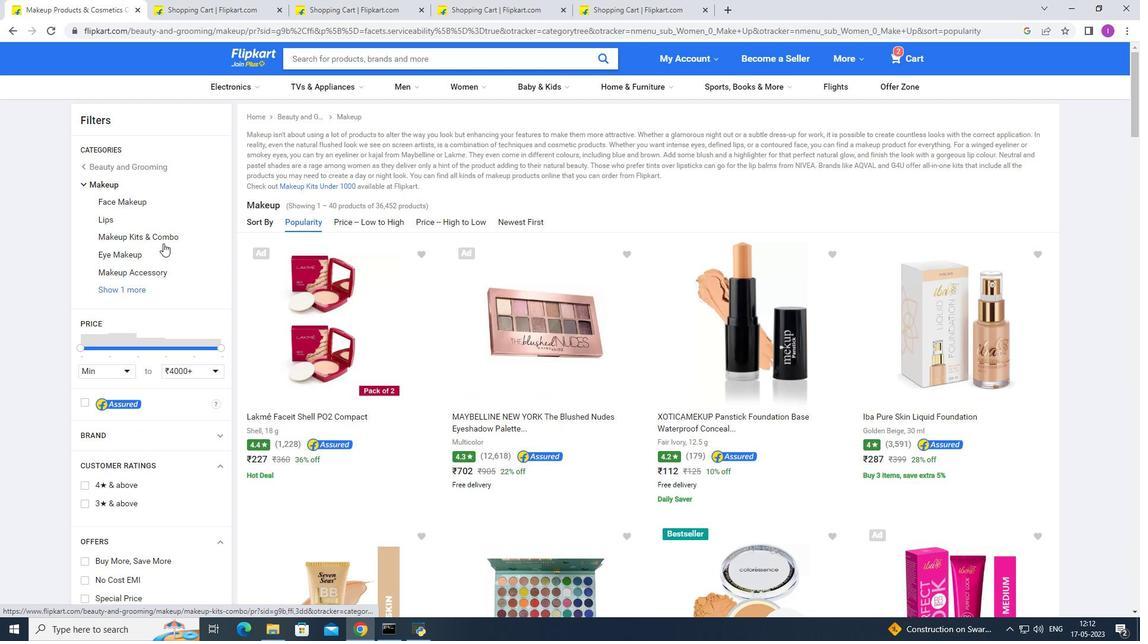 
Action: Mouse scrolled (163, 244) with delta (0, 0)
Screenshot: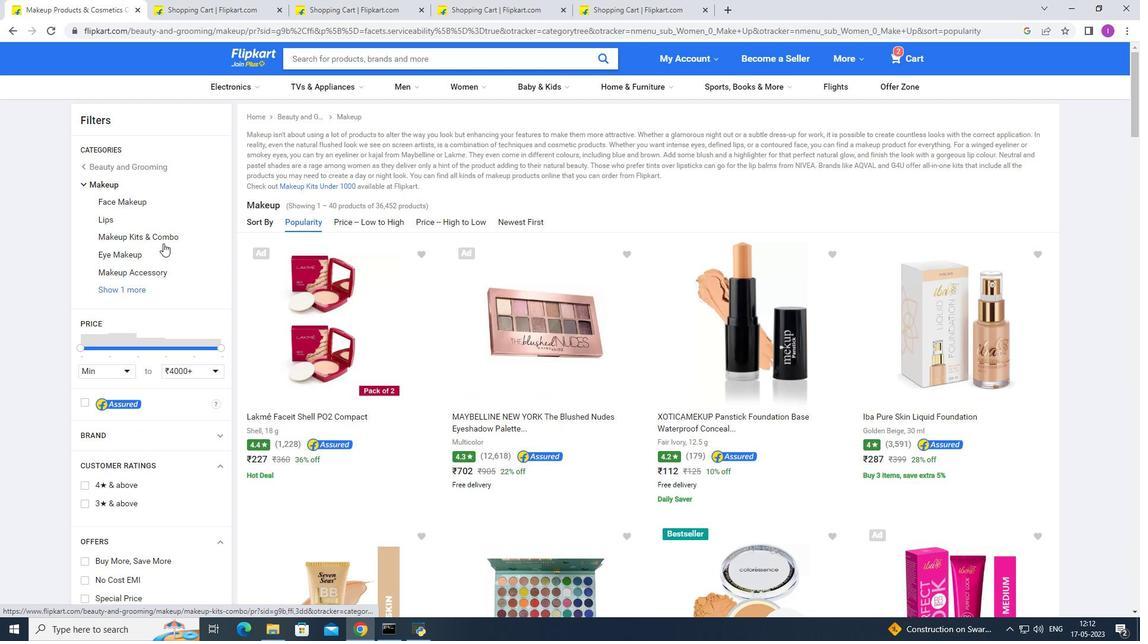 
Action: Mouse moved to (168, 346)
Screenshot: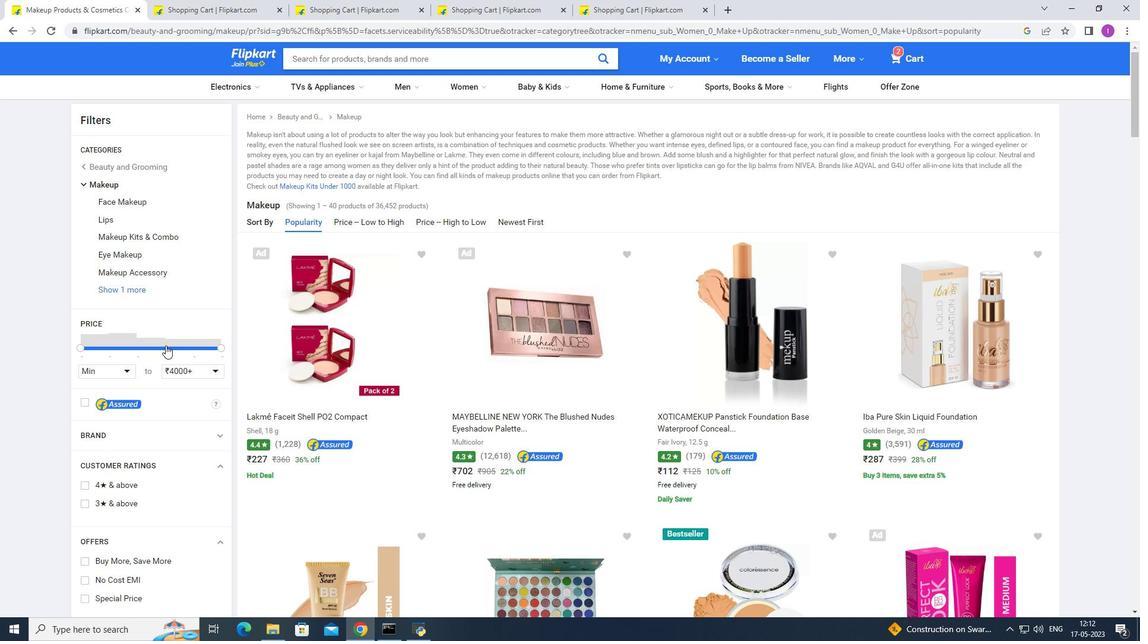 
Action: Mouse scrolled (168, 346) with delta (0, 0)
Screenshot: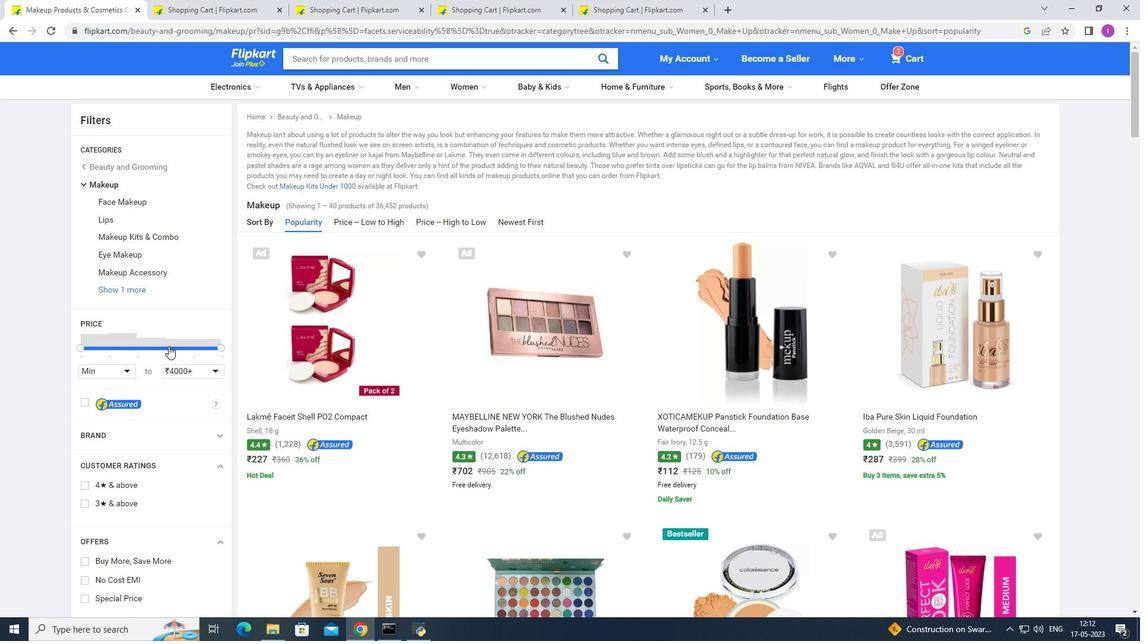 
Action: Mouse moved to (169, 347)
Screenshot: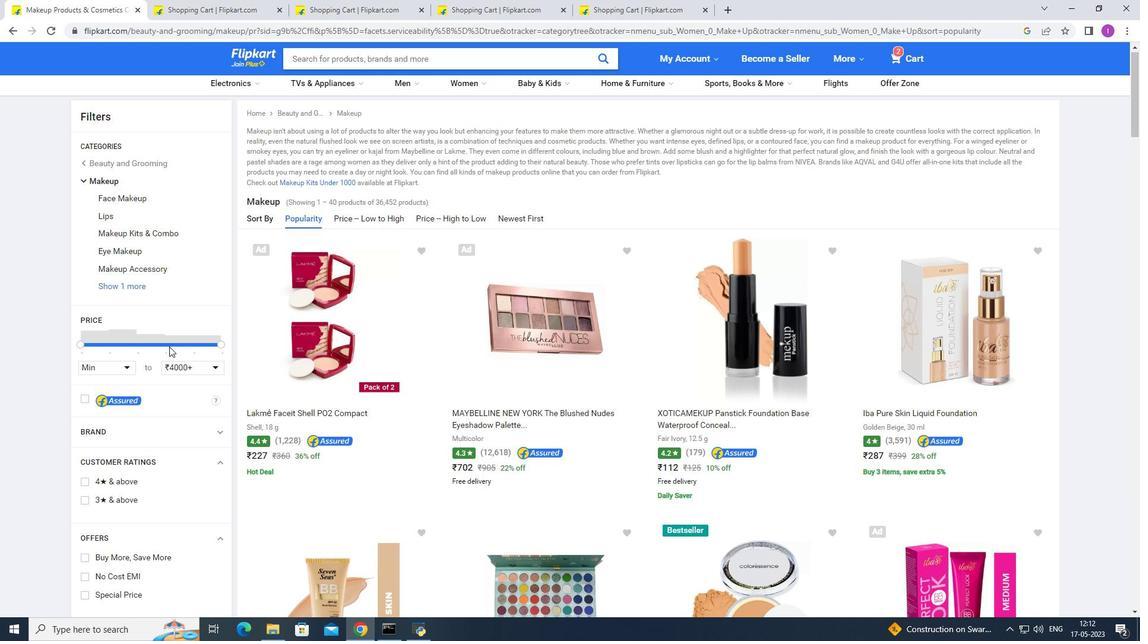 
Action: Mouse scrolled (169, 346) with delta (0, 0)
Screenshot: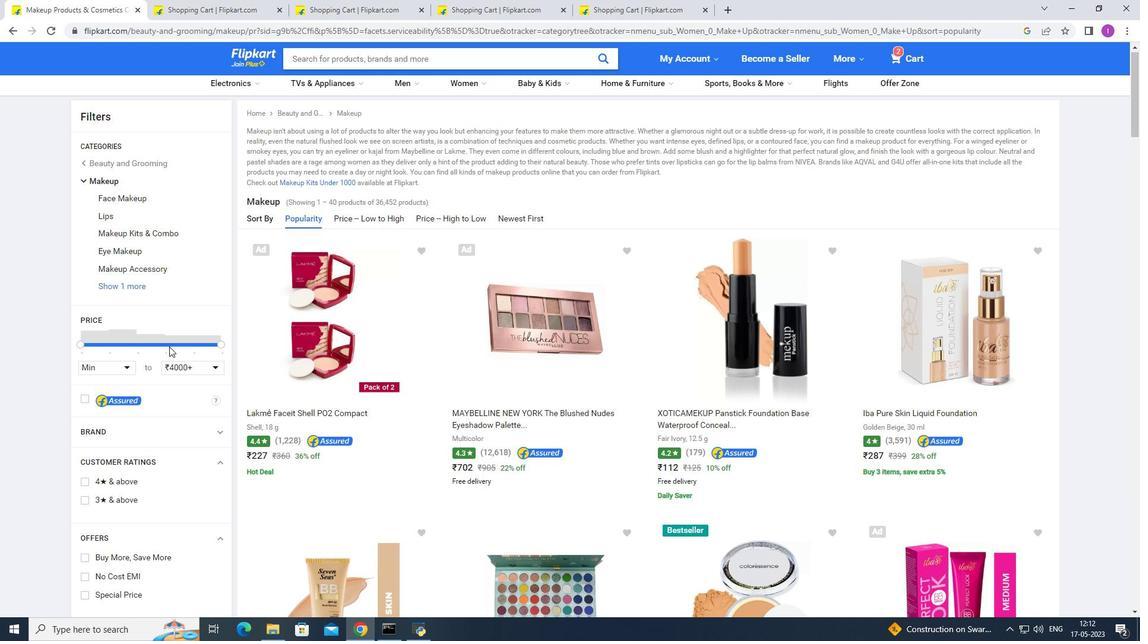 
Action: Mouse moved to (223, 349)
Screenshot: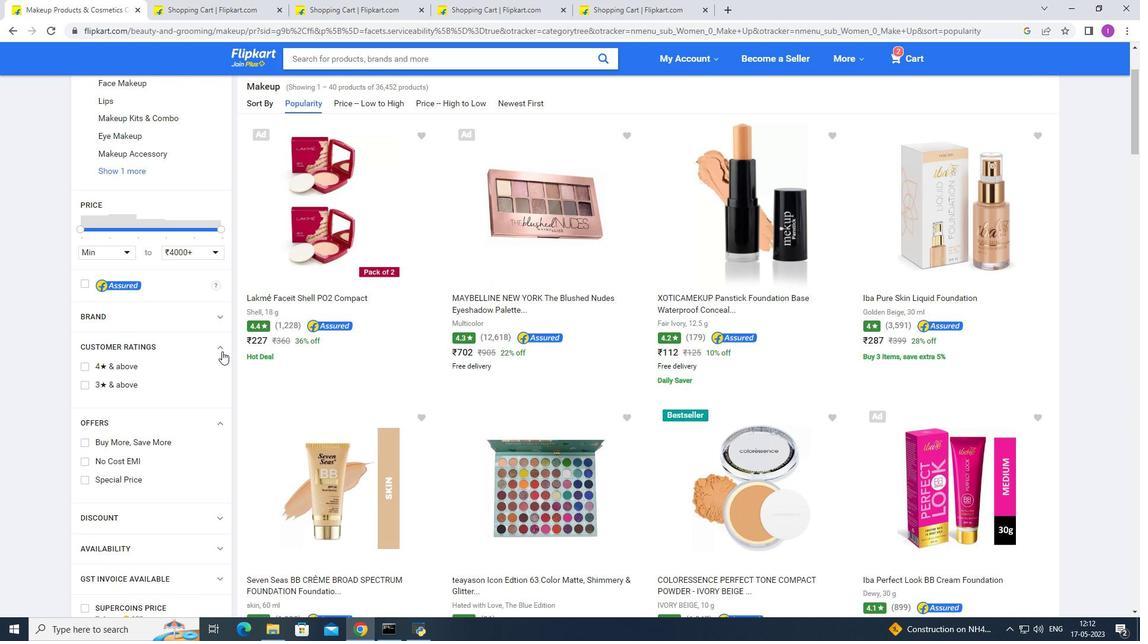 
Action: Mouse scrolled (223, 350) with delta (0, 0)
Screenshot: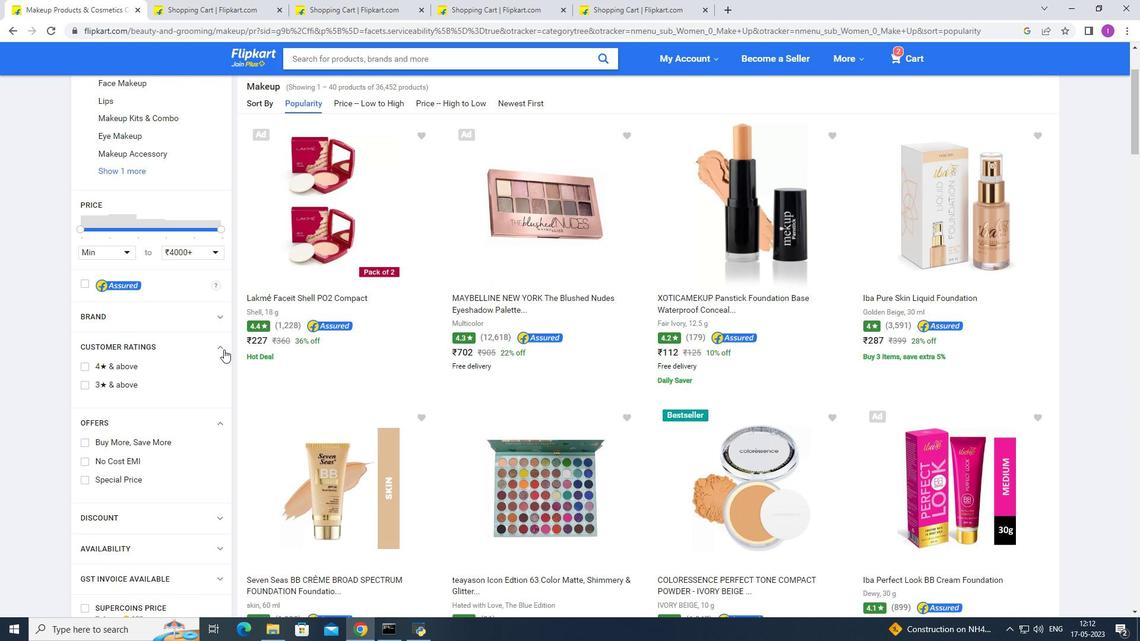 
Action: Mouse moved to (220, 409)
Screenshot: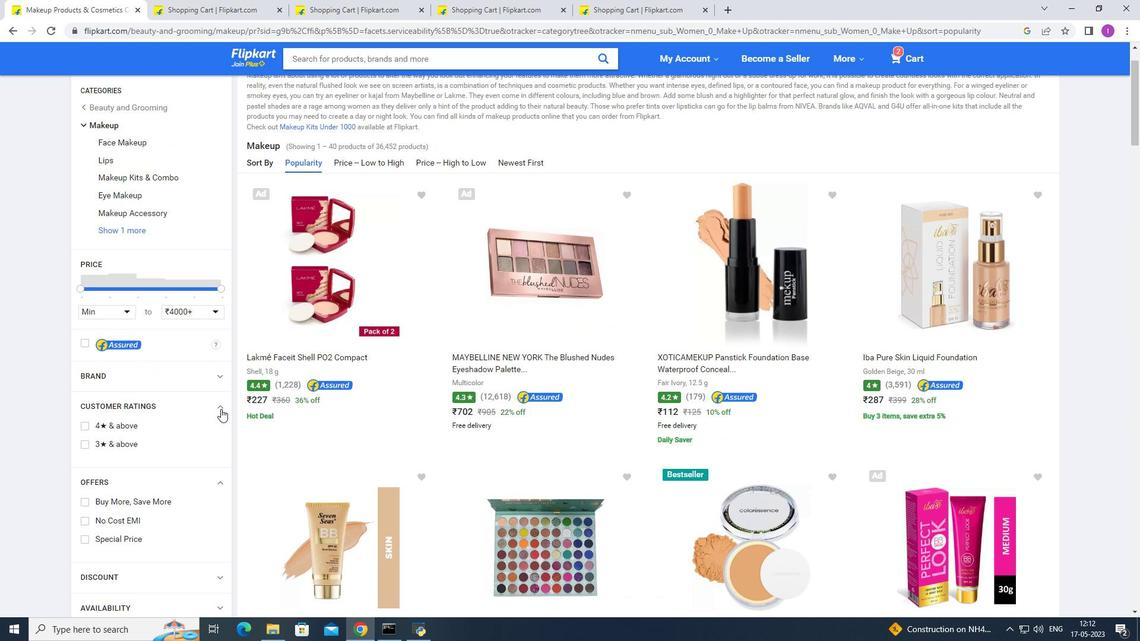 
Action: Mouse pressed left at (220, 409)
Screenshot: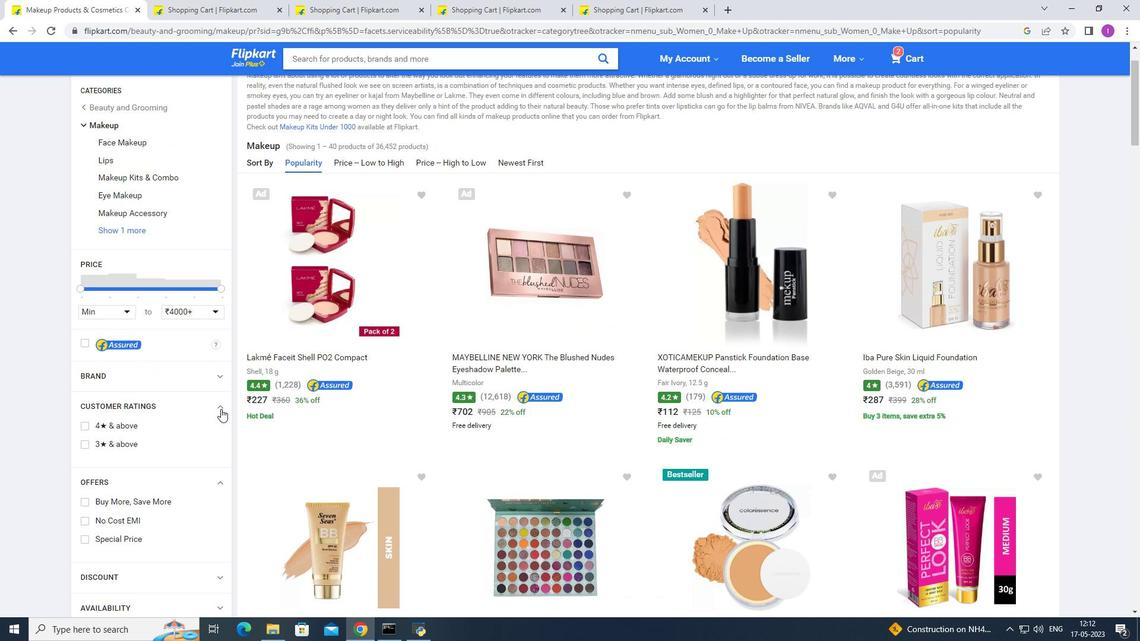 
Action: Mouse moved to (194, 430)
Screenshot: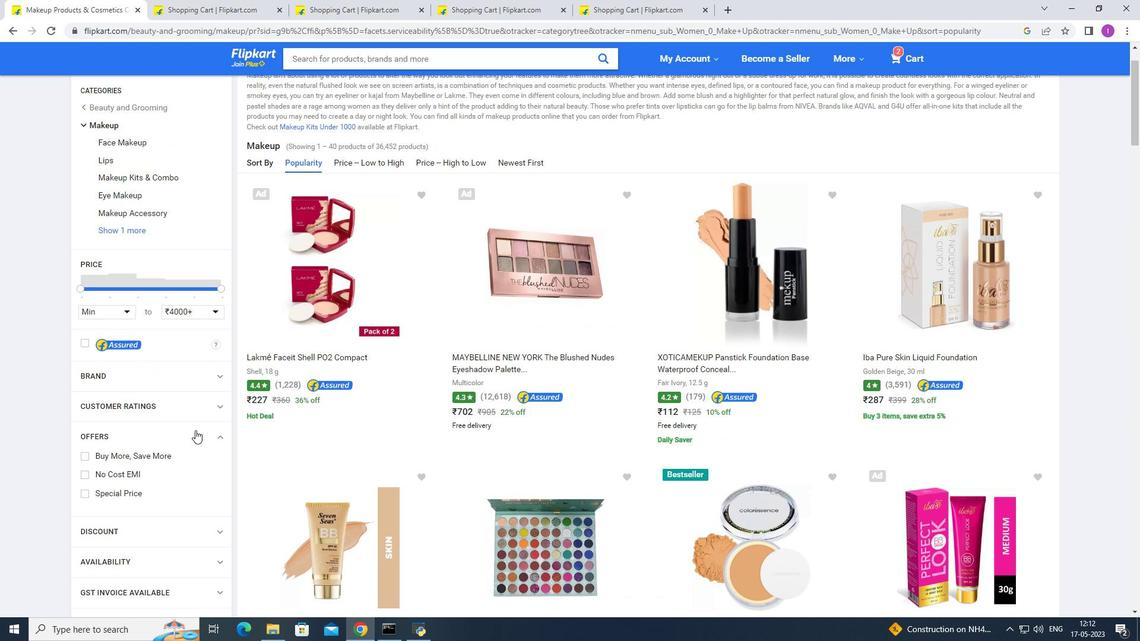 
Action: Mouse scrolled (194, 430) with delta (0, 0)
Screenshot: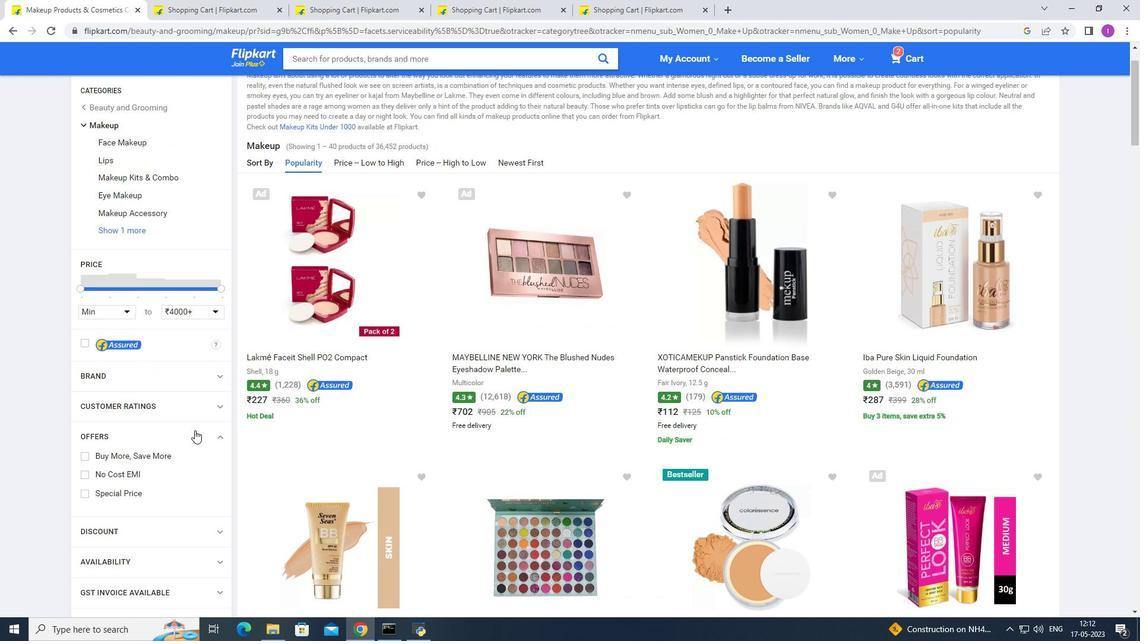 
Action: Mouse scrolled (194, 430) with delta (0, 0)
Screenshot: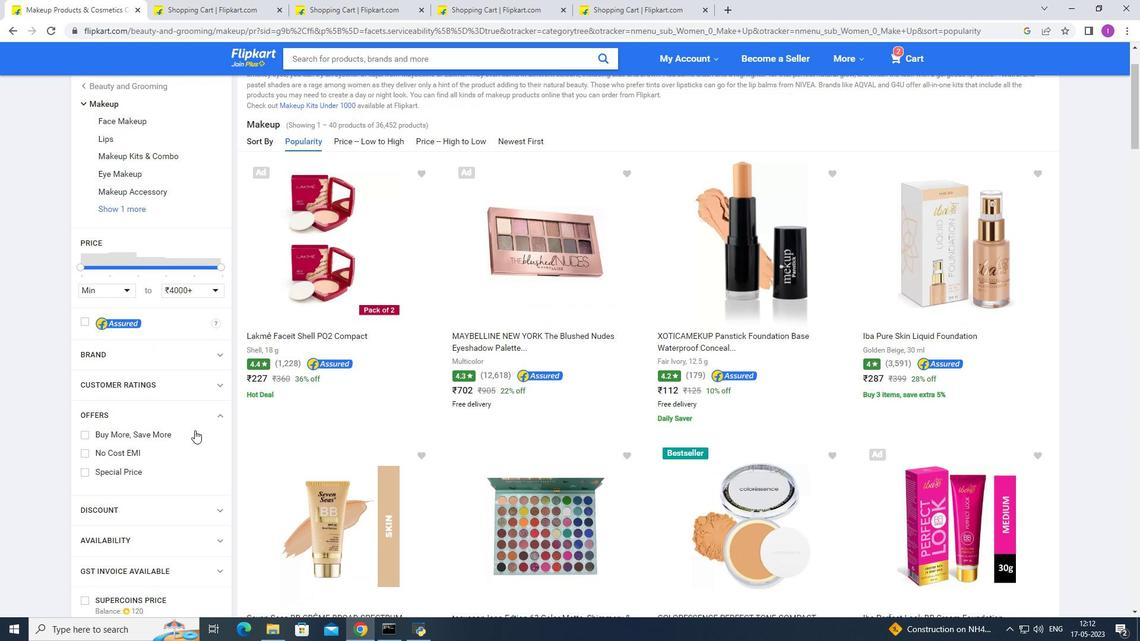 
Action: Mouse scrolled (194, 431) with delta (0, 0)
Screenshot: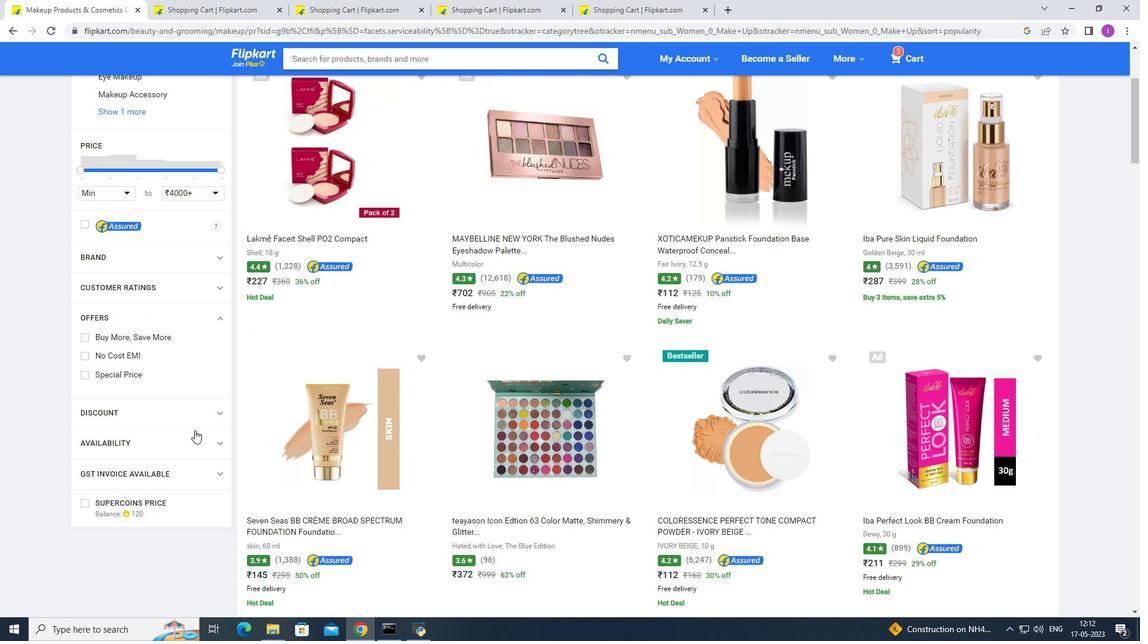 
Action: Mouse scrolled (194, 431) with delta (0, 0)
Screenshot: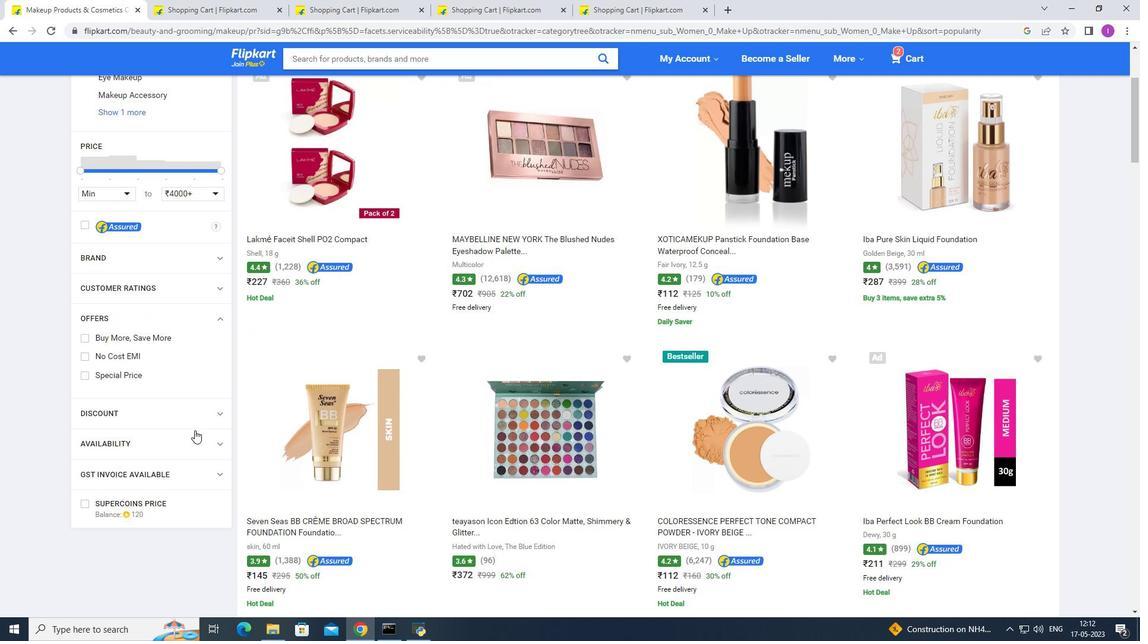 
Action: Mouse moved to (219, 408)
Screenshot: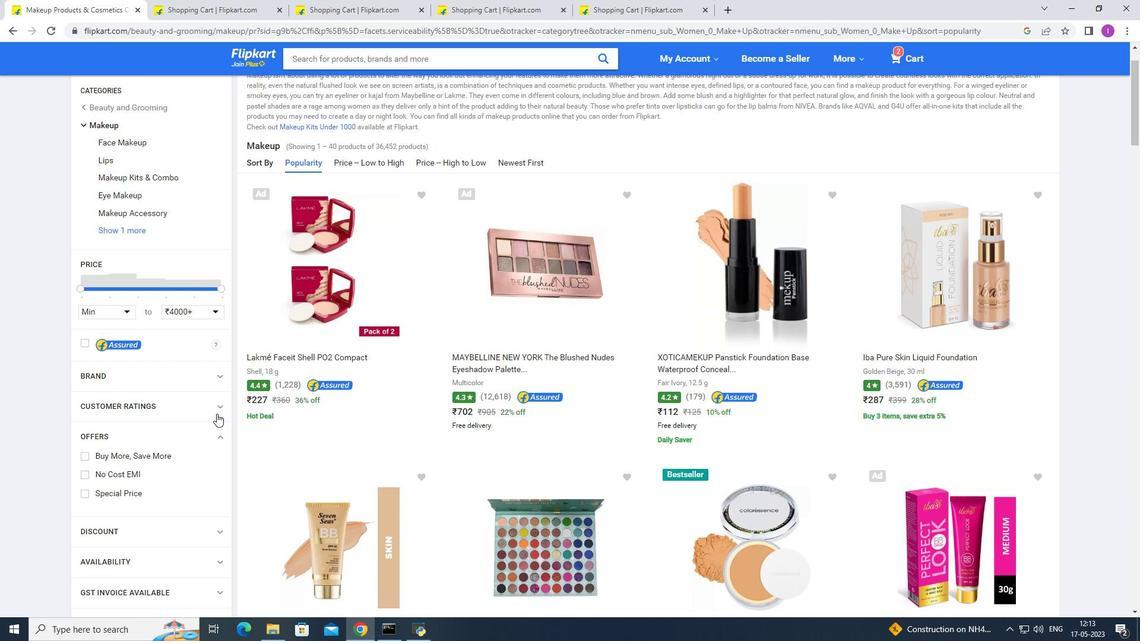 
Action: Mouse pressed left at (219, 408)
Screenshot: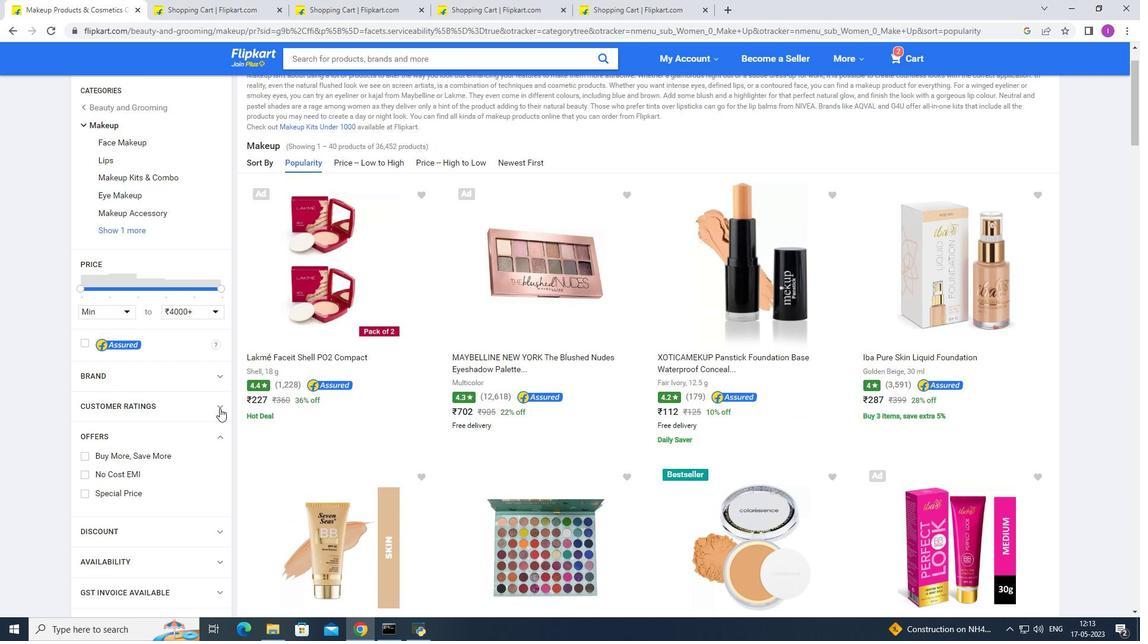 
Action: Mouse moved to (84, 427)
Screenshot: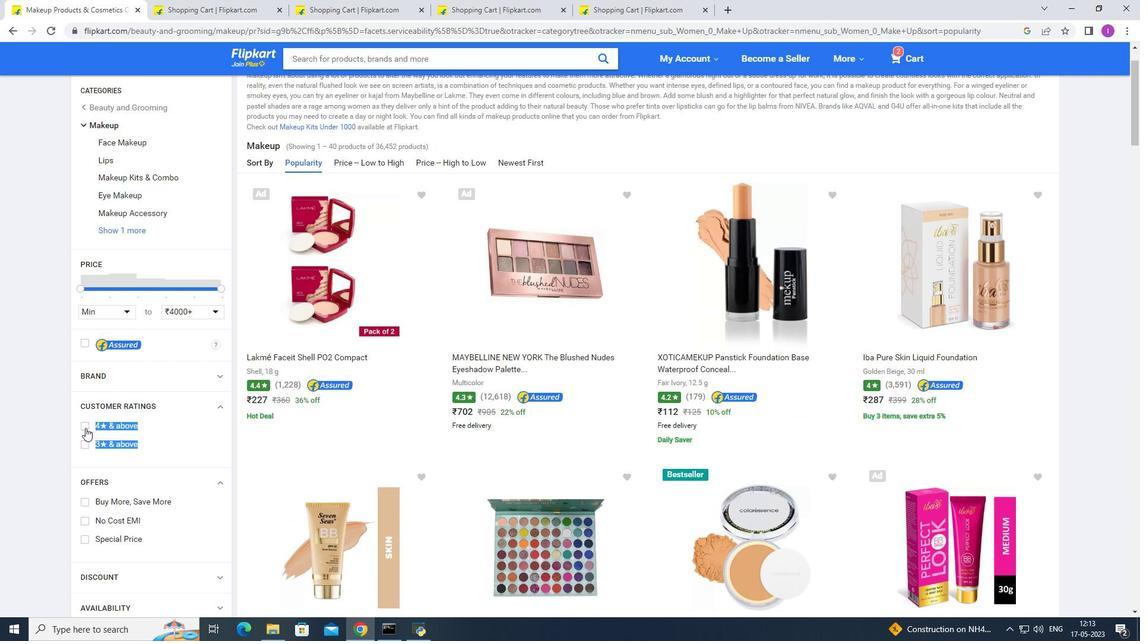
Action: Mouse pressed left at (84, 427)
Screenshot: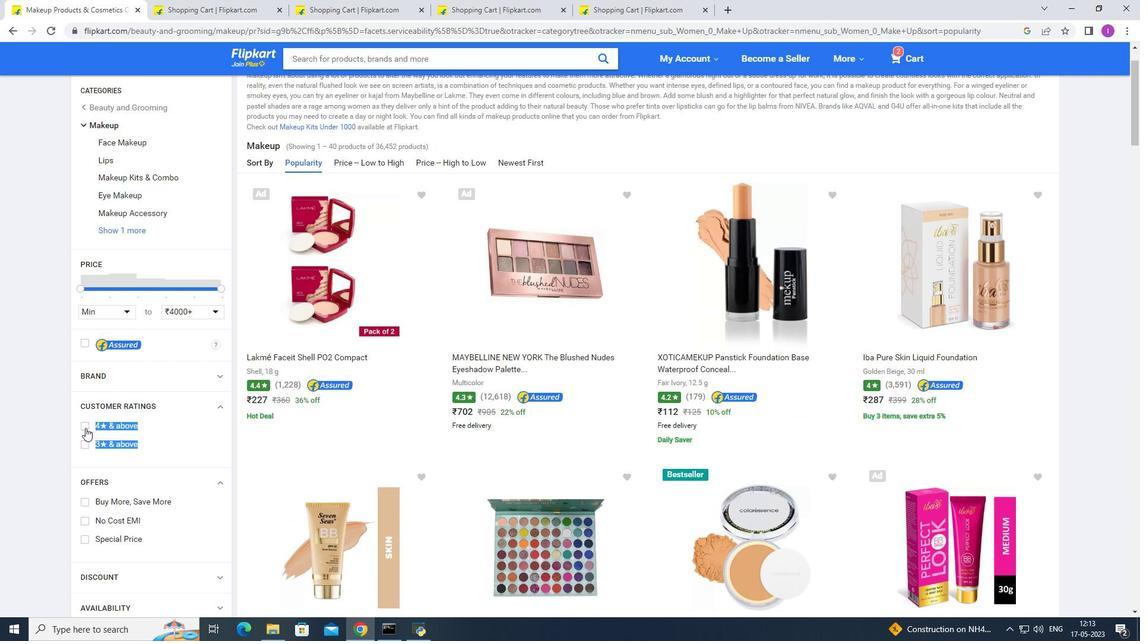 
Action: Mouse moved to (313, 381)
Screenshot: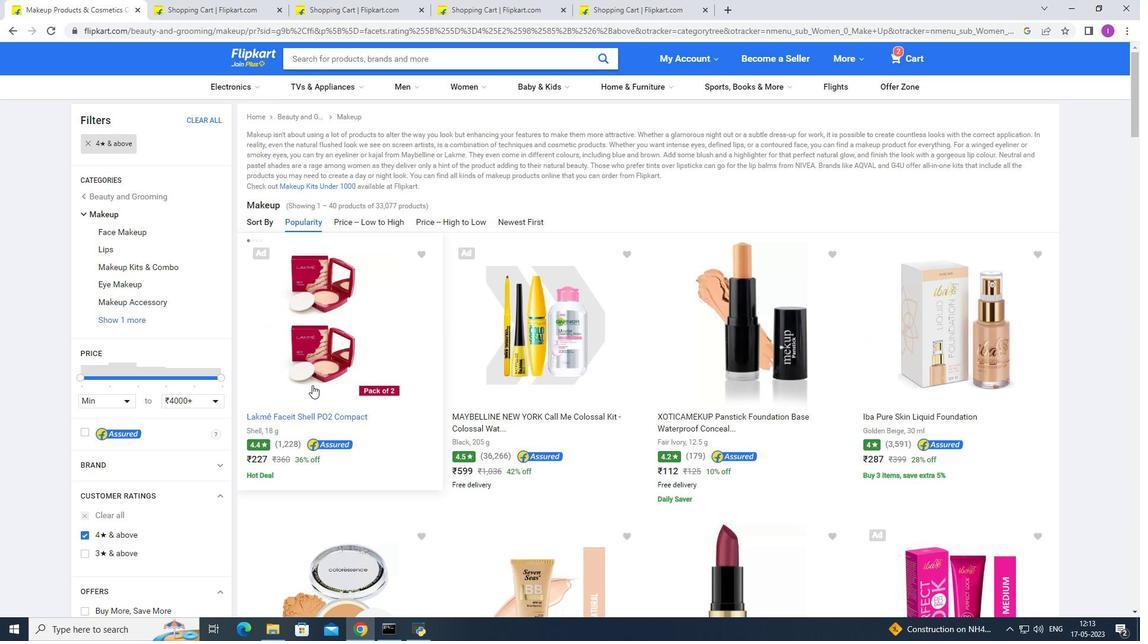 
Action: Mouse scrolled (313, 380) with delta (0, 0)
Screenshot: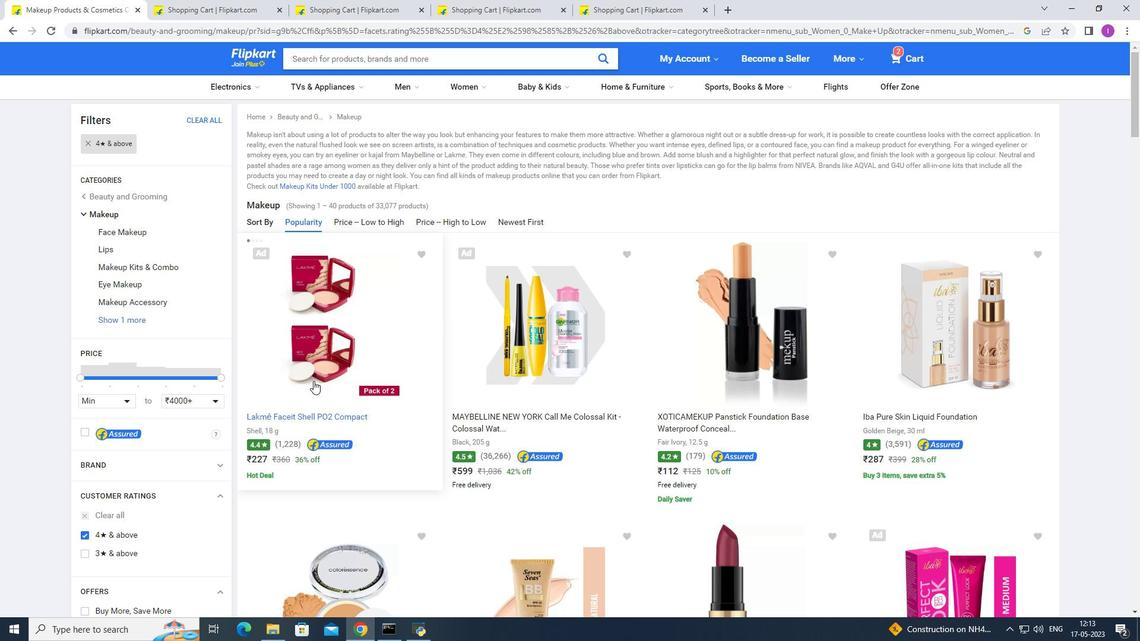 
Action: Mouse scrolled (313, 380) with delta (0, 0)
Screenshot: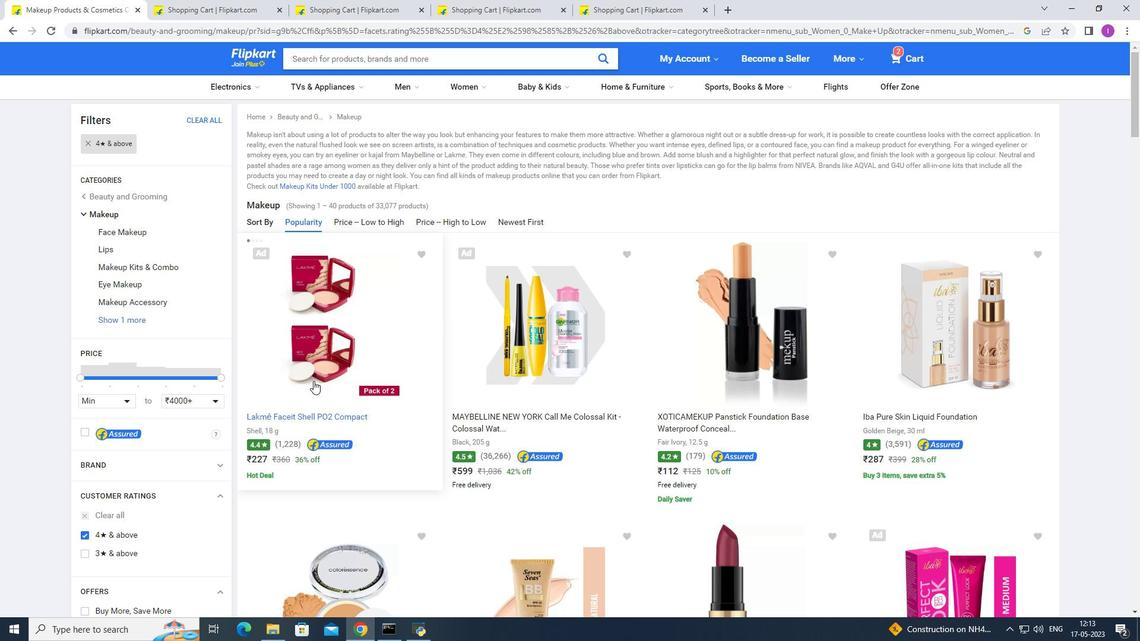 
Action: Mouse scrolled (313, 380) with delta (0, 0)
Screenshot: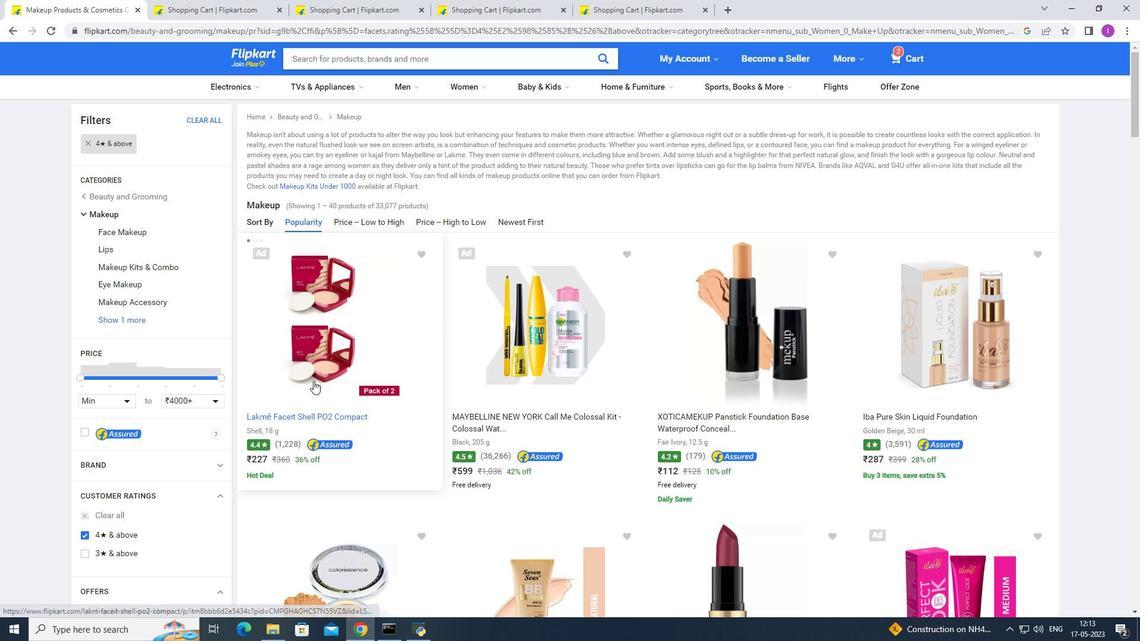 
Action: Mouse moved to (314, 387)
Screenshot: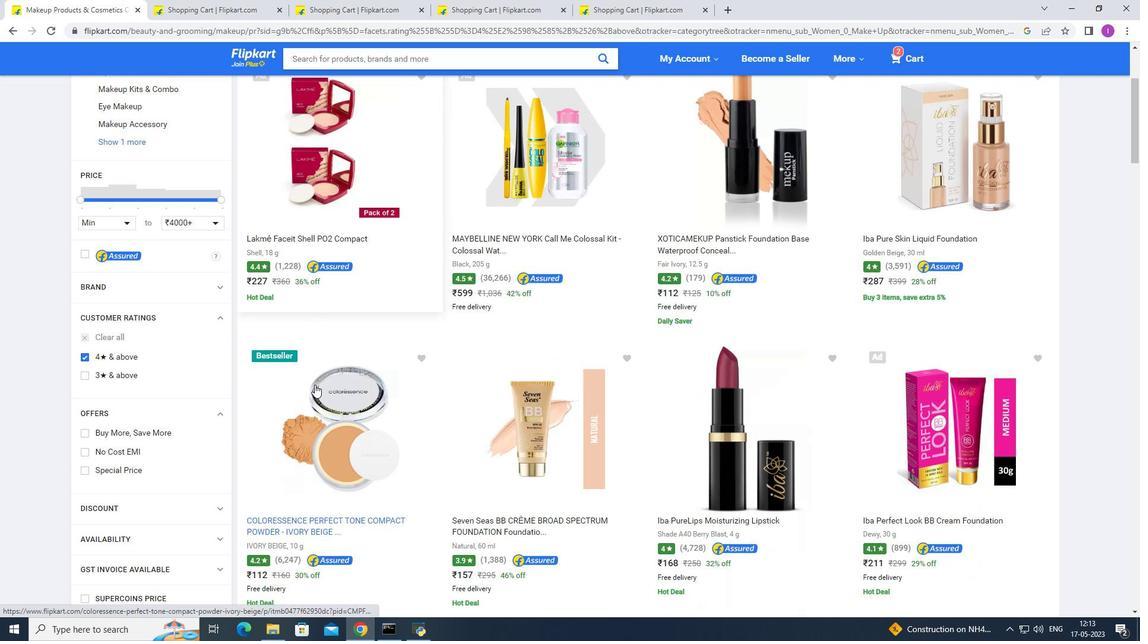 
Action: Mouse scrolled (314, 387) with delta (0, 0)
Screenshot: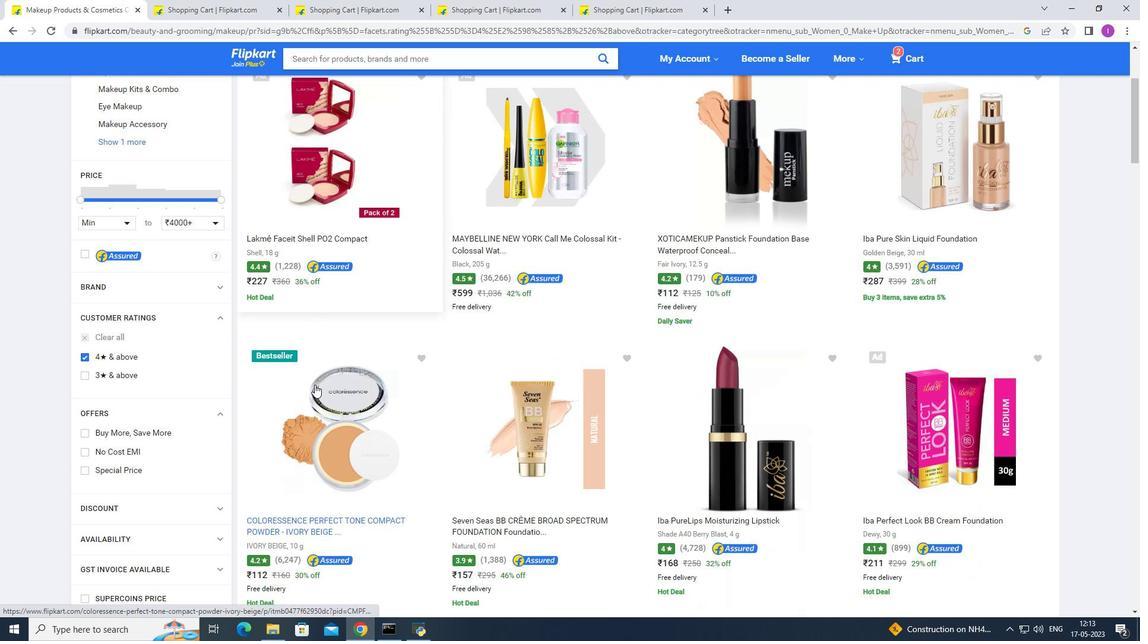 
Action: Mouse moved to (314, 380)
Screenshot: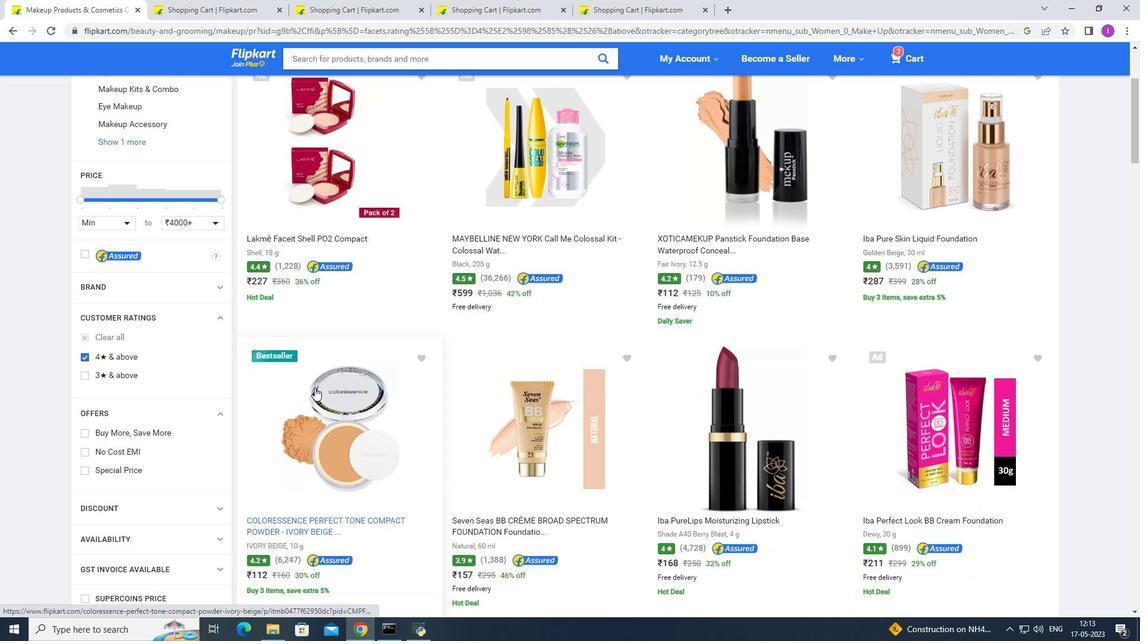 
Action: Mouse scrolled (314, 383) with delta (0, 0)
Screenshot: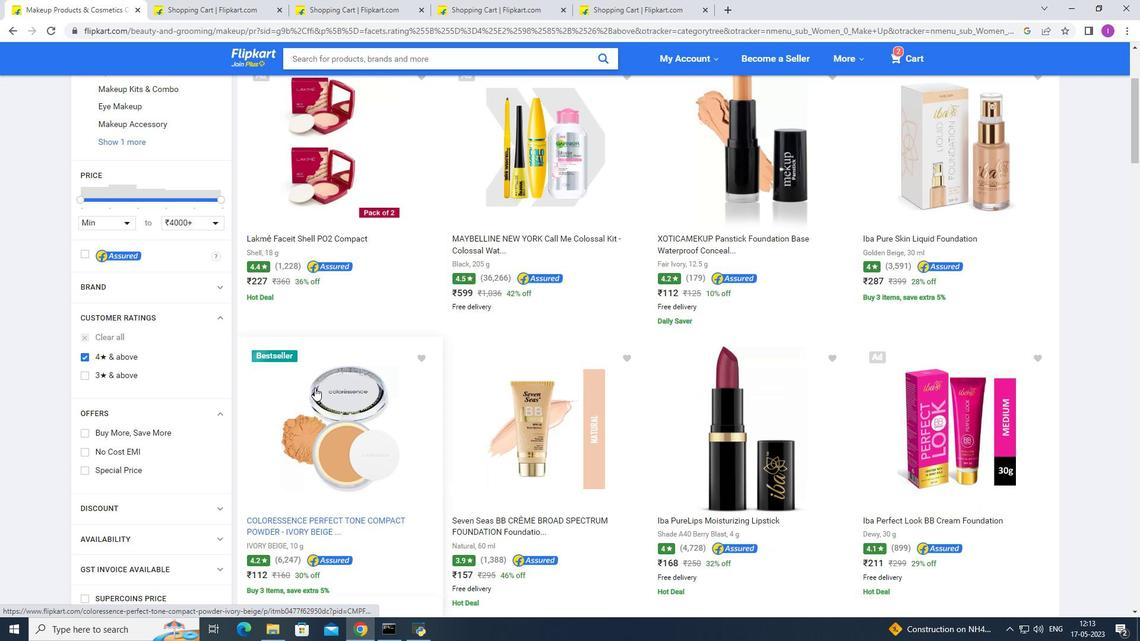 
Action: Mouse moved to (311, 367)
Screenshot: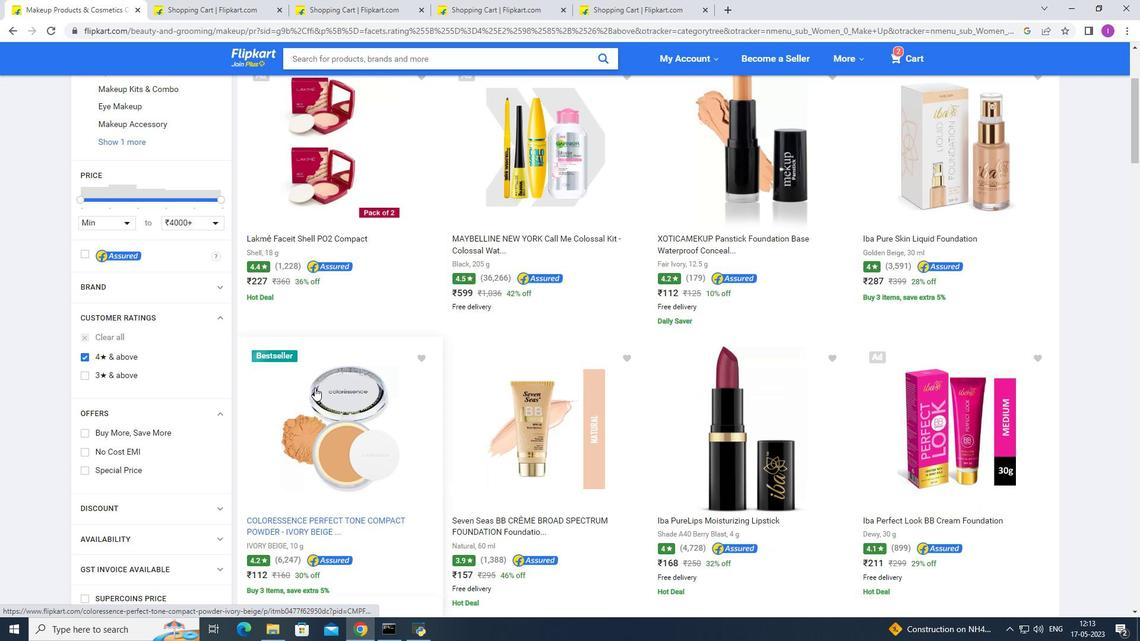 
Action: Mouse scrolled (313, 371) with delta (0, 0)
Screenshot: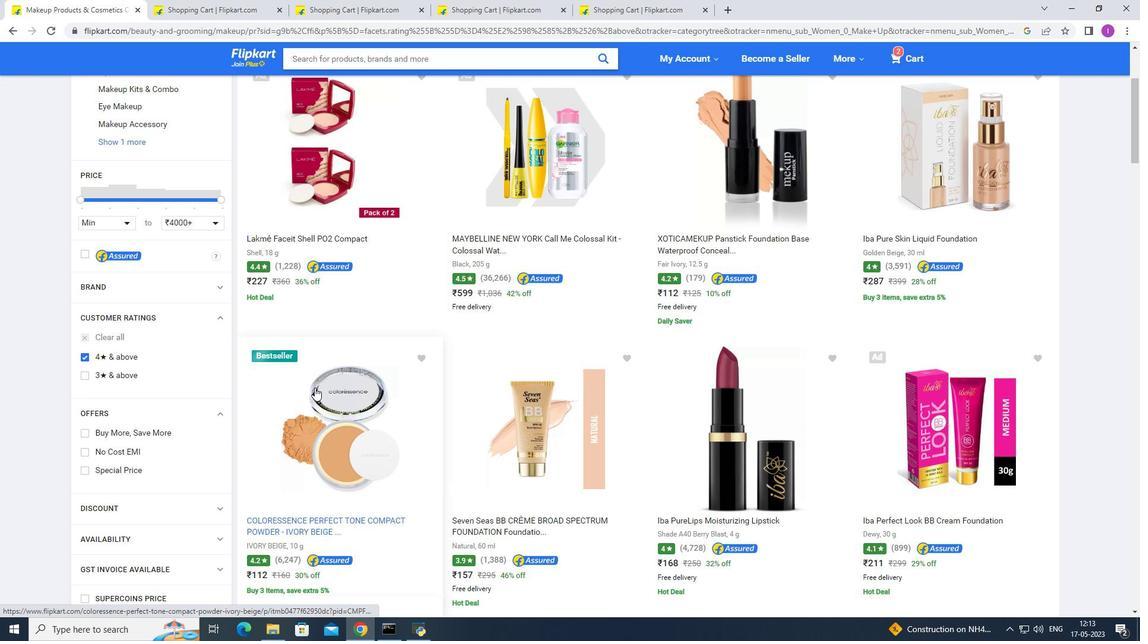 
Action: Mouse moved to (305, 353)
Screenshot: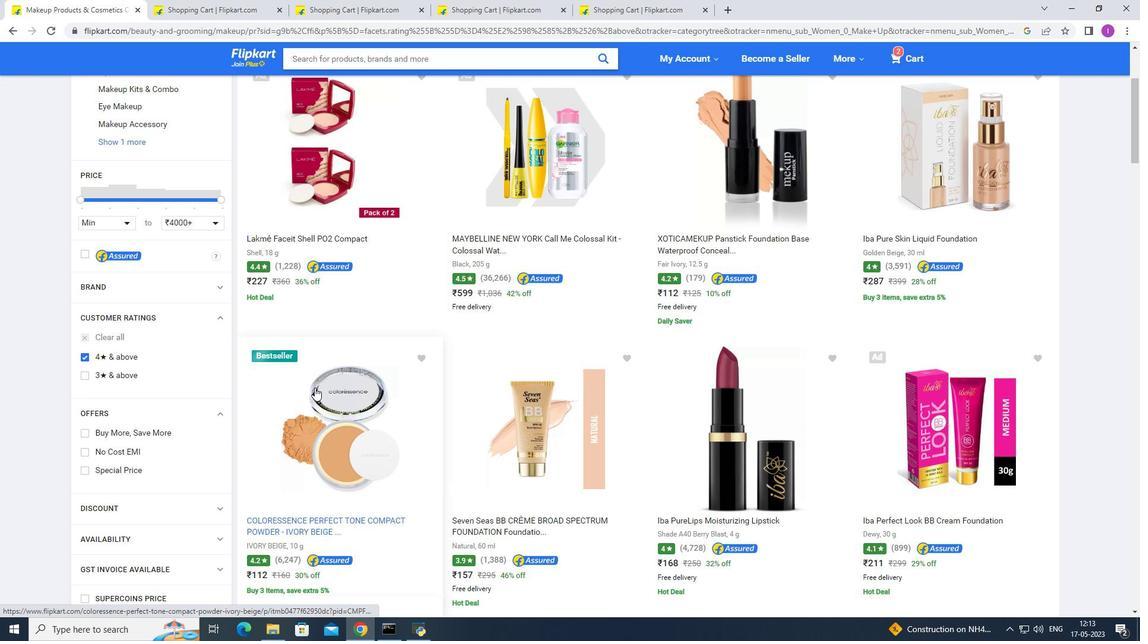 
Action: Mouse scrolled (310, 364) with delta (0, 0)
Screenshot: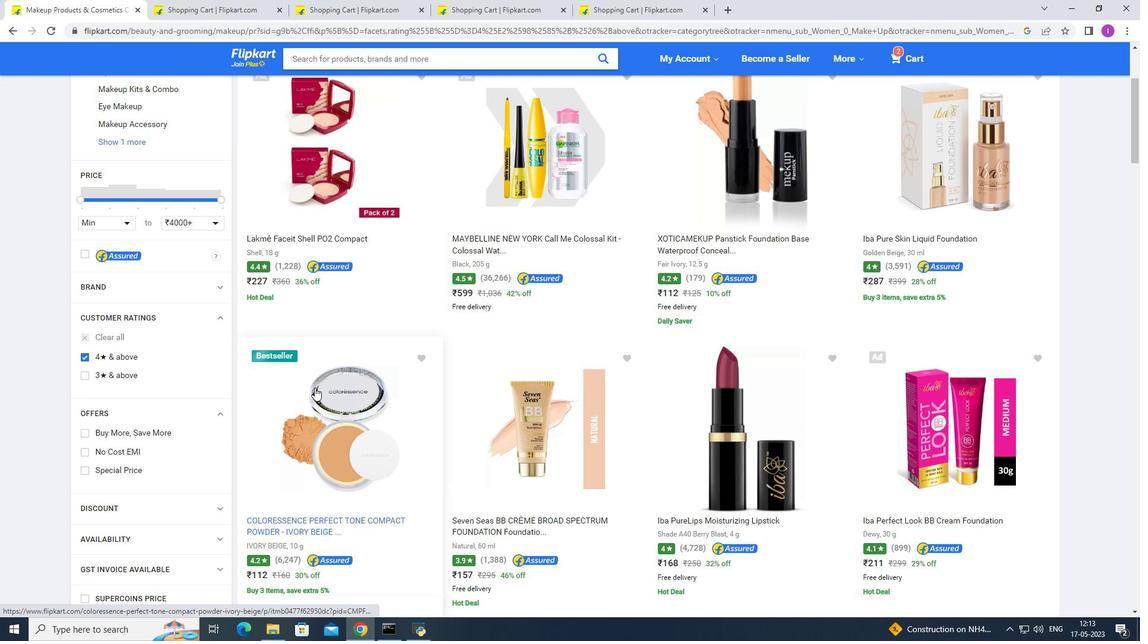 
Action: Mouse moved to (302, 345)
Screenshot: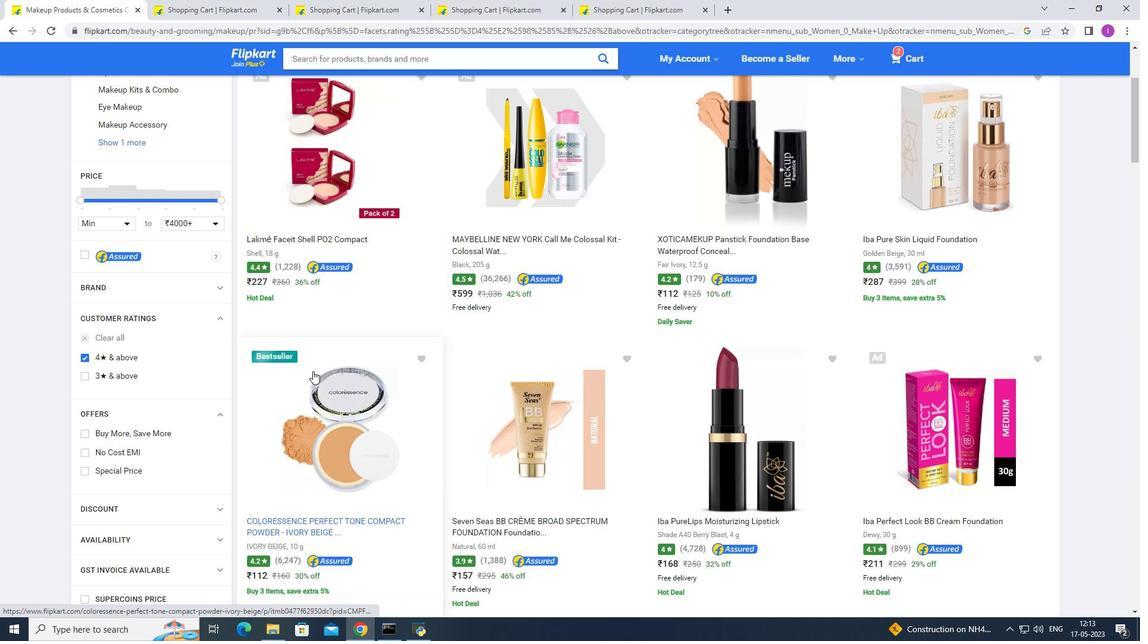 
Action: Mouse scrolled (302, 346) with delta (0, 0)
Screenshot: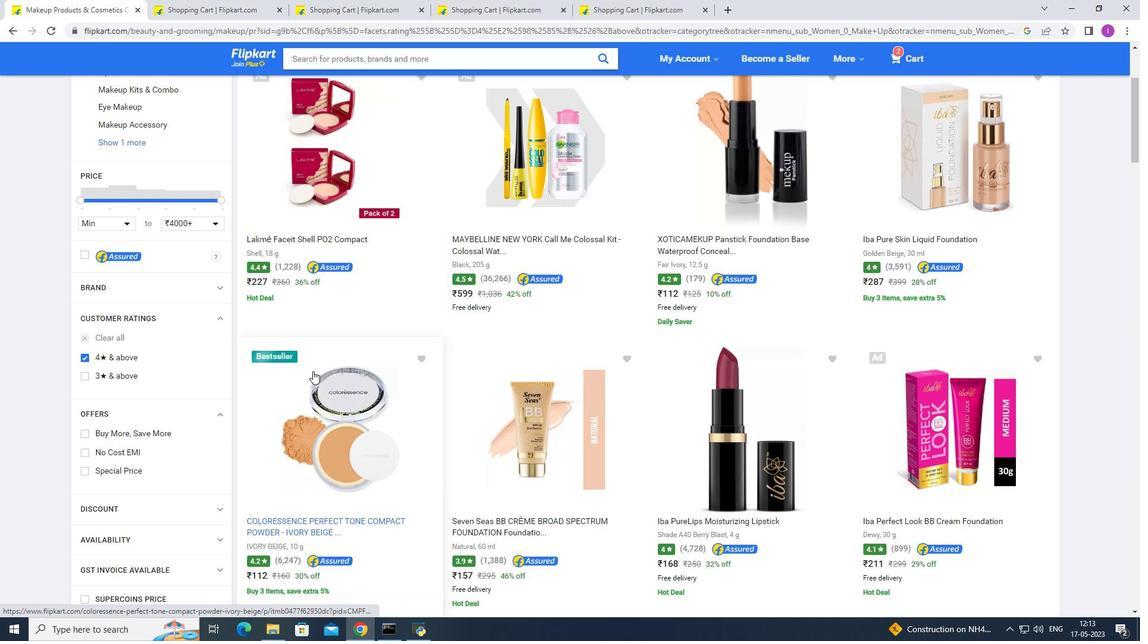 
Action: Mouse moved to (302, 388)
Screenshot: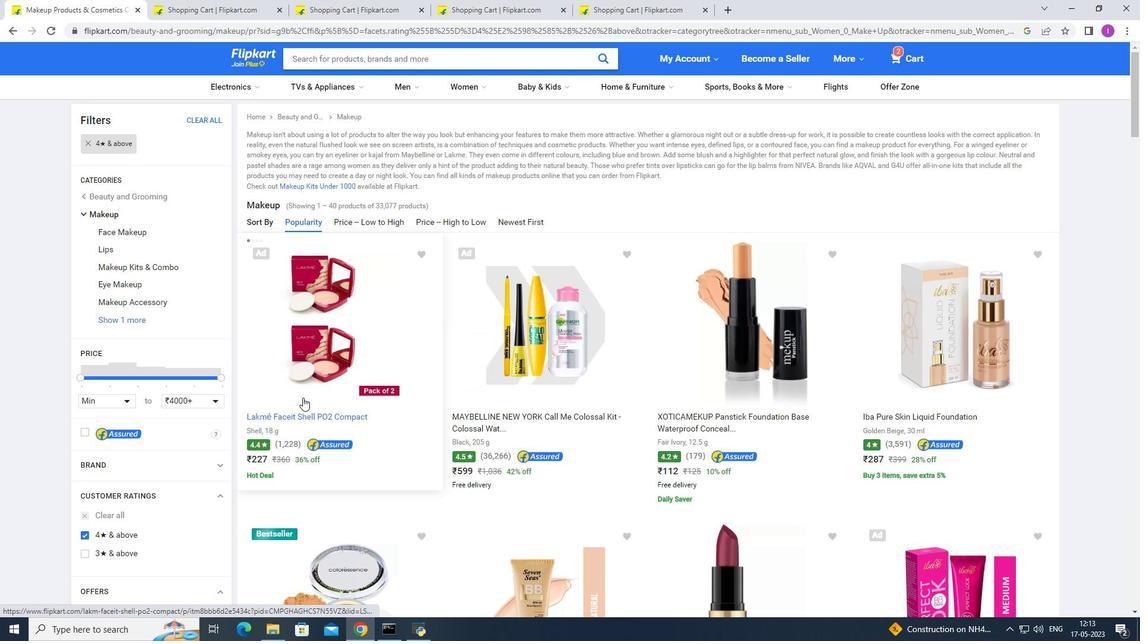 
Action: Mouse scrolled (302, 387) with delta (0, 0)
Screenshot: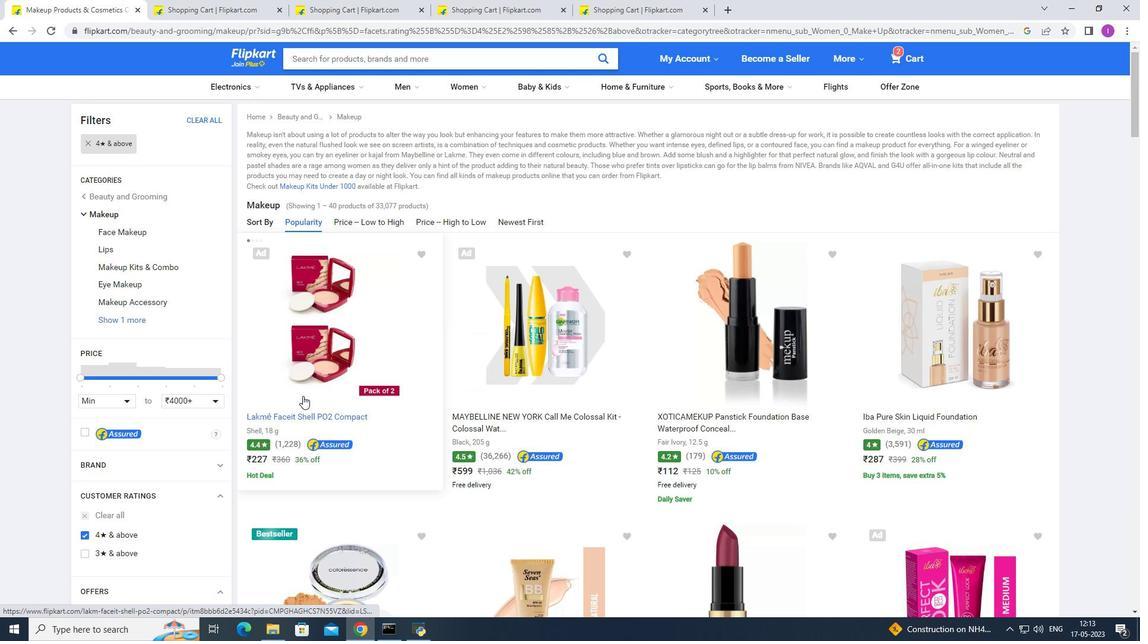
Action: Mouse scrolled (302, 387) with delta (0, 0)
Screenshot: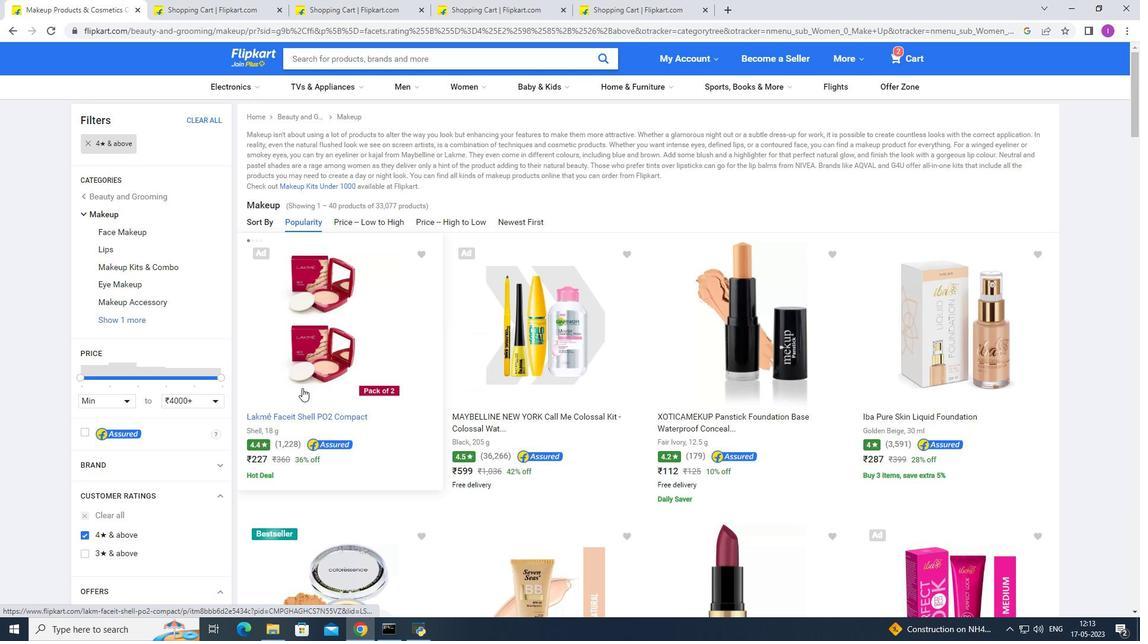 
Action: Mouse moved to (740, 286)
Screenshot: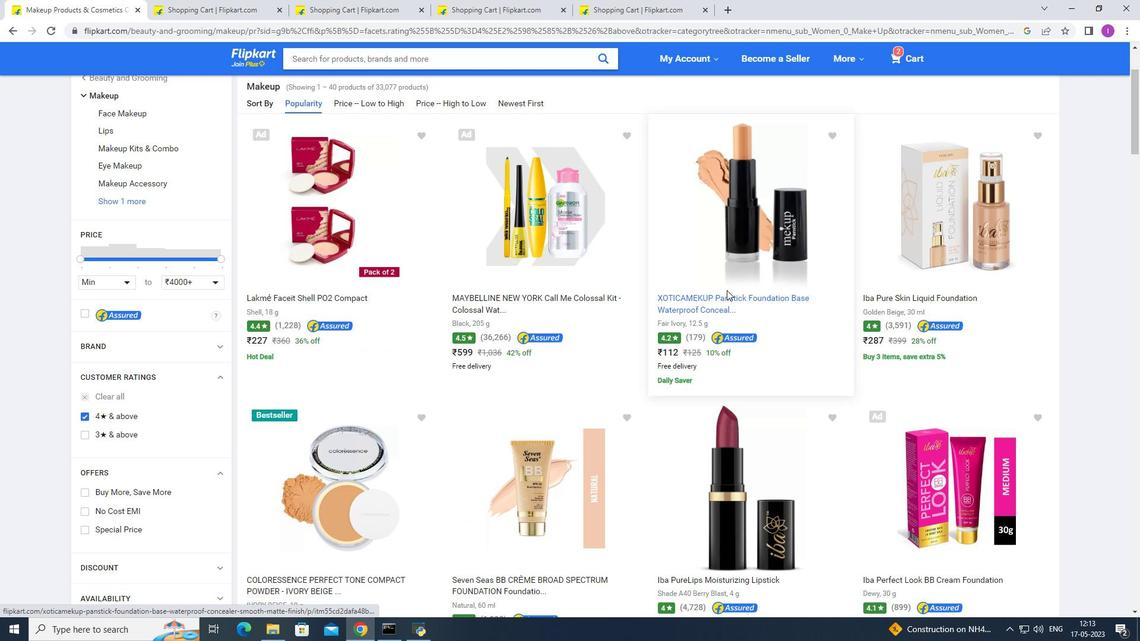 
Action: Mouse scrolled (740, 286) with delta (0, 0)
Screenshot: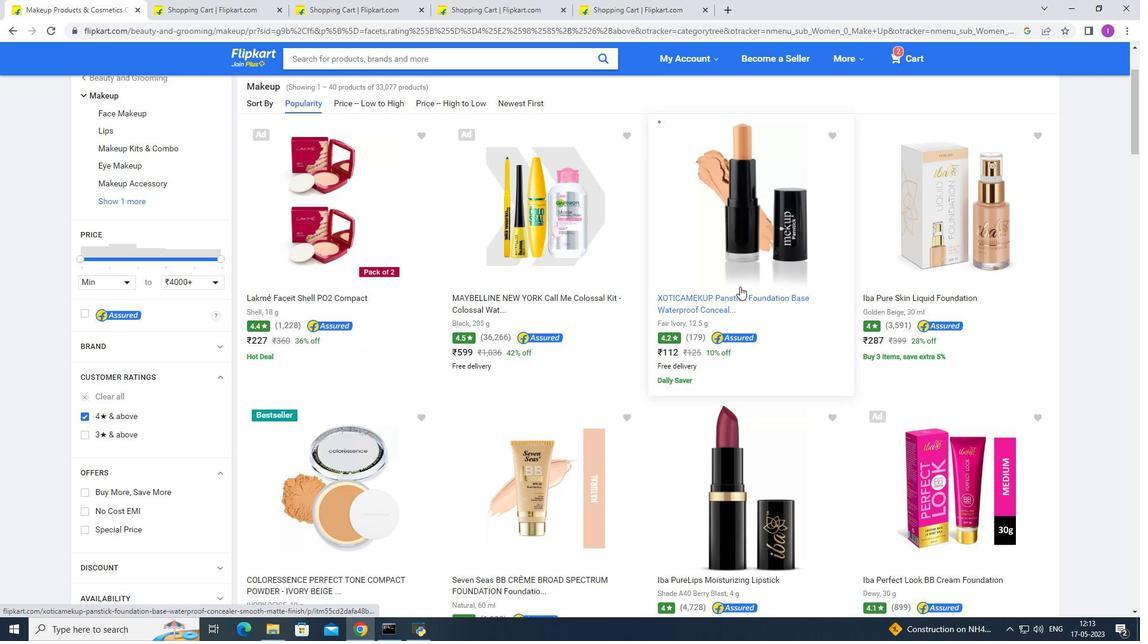 
Action: Mouse scrolled (740, 286) with delta (0, 0)
Screenshot: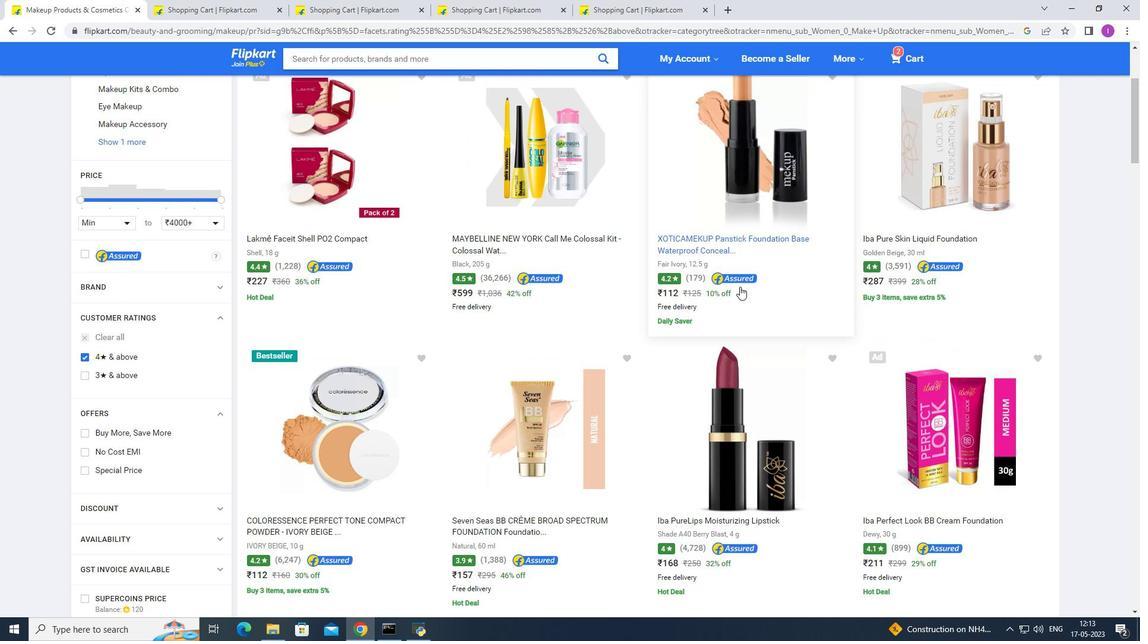 
Action: Mouse scrolled (740, 286) with delta (0, 0)
Screenshot: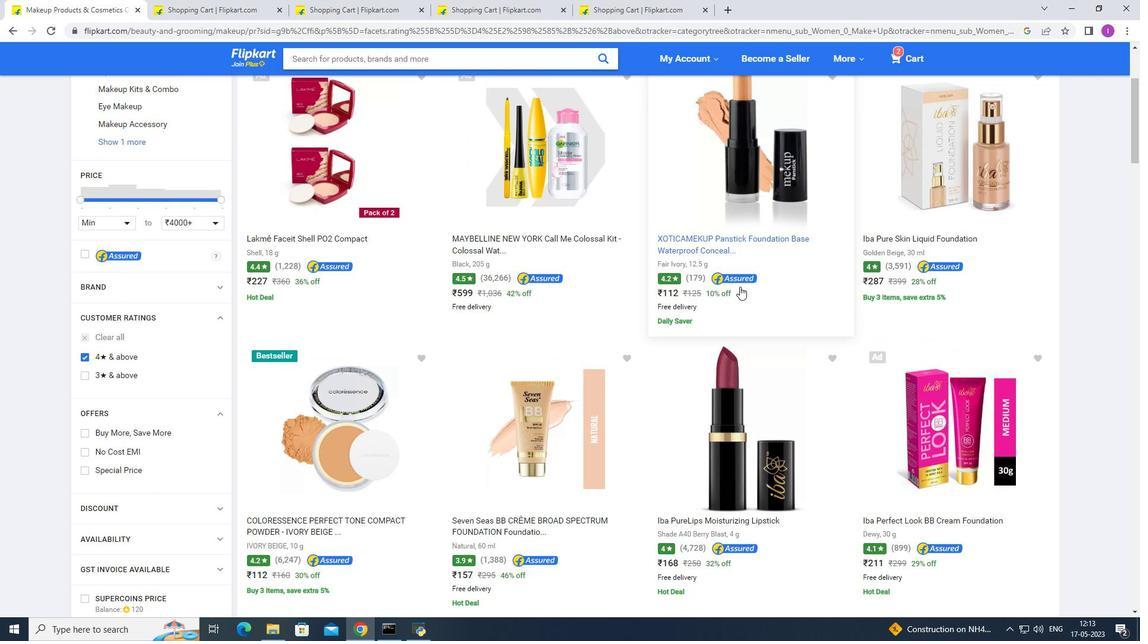 
Action: Mouse moved to (740, 286)
Screenshot: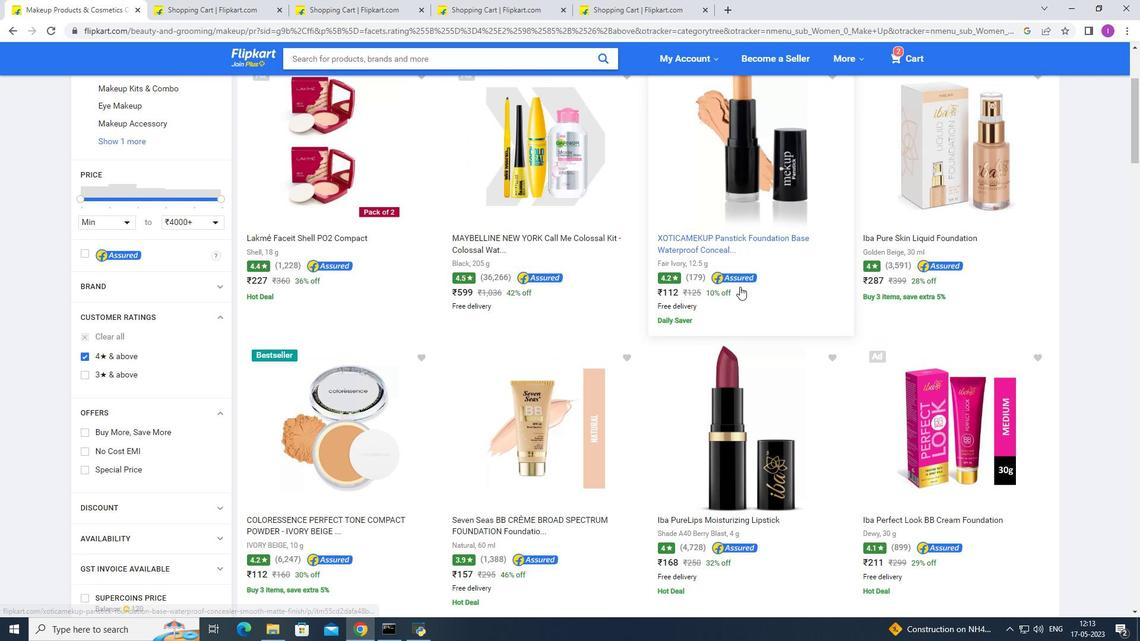 
Action: Mouse scrolled (740, 286) with delta (0, 0)
Screenshot: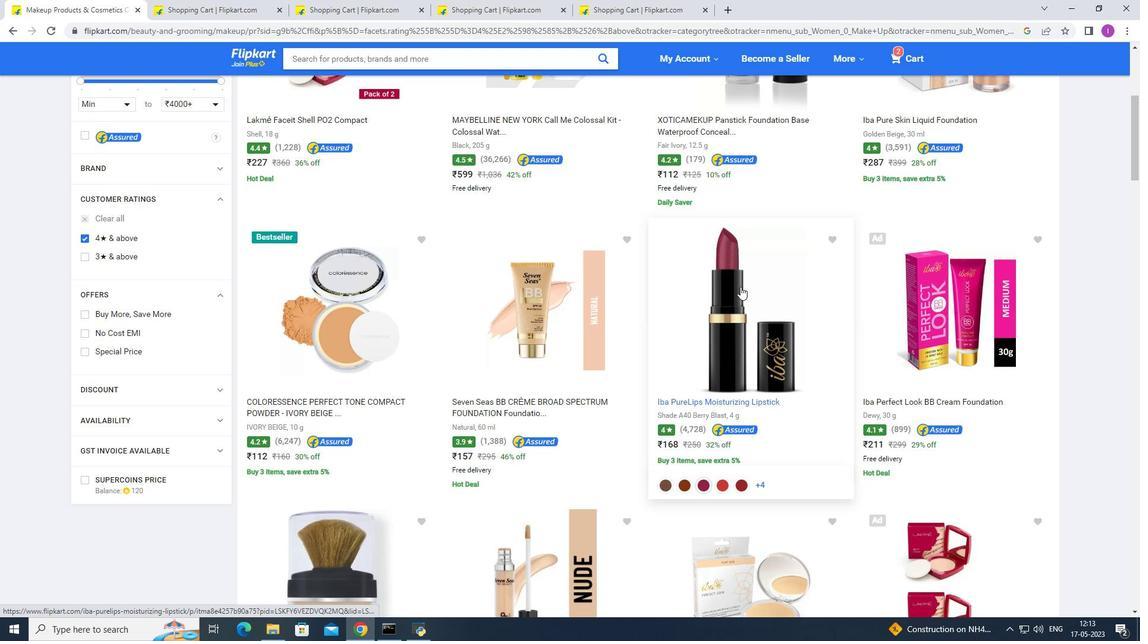 
Action: Mouse scrolled (740, 286) with delta (0, 0)
Screenshot: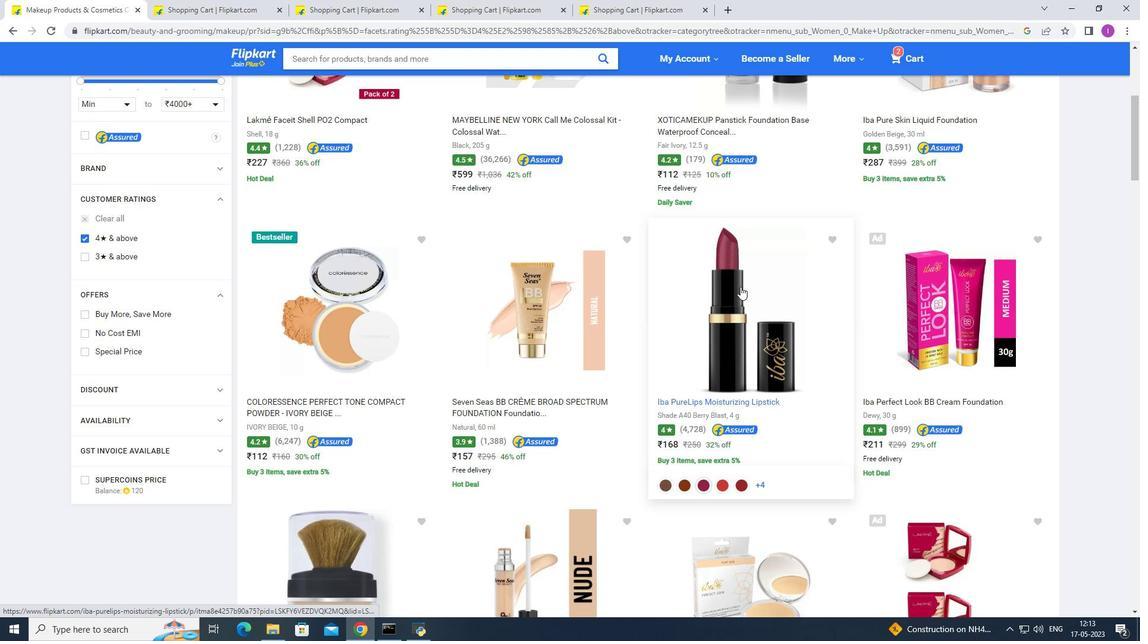 
Action: Mouse scrolled (740, 286) with delta (0, 0)
Screenshot: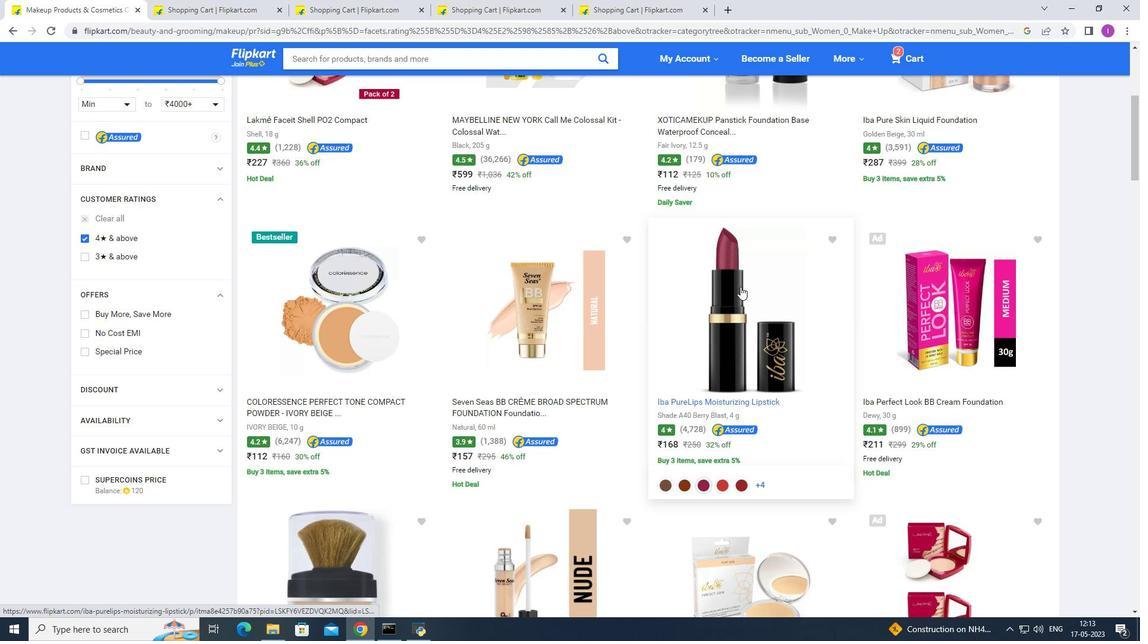 
Action: Mouse moved to (737, 290)
Screenshot: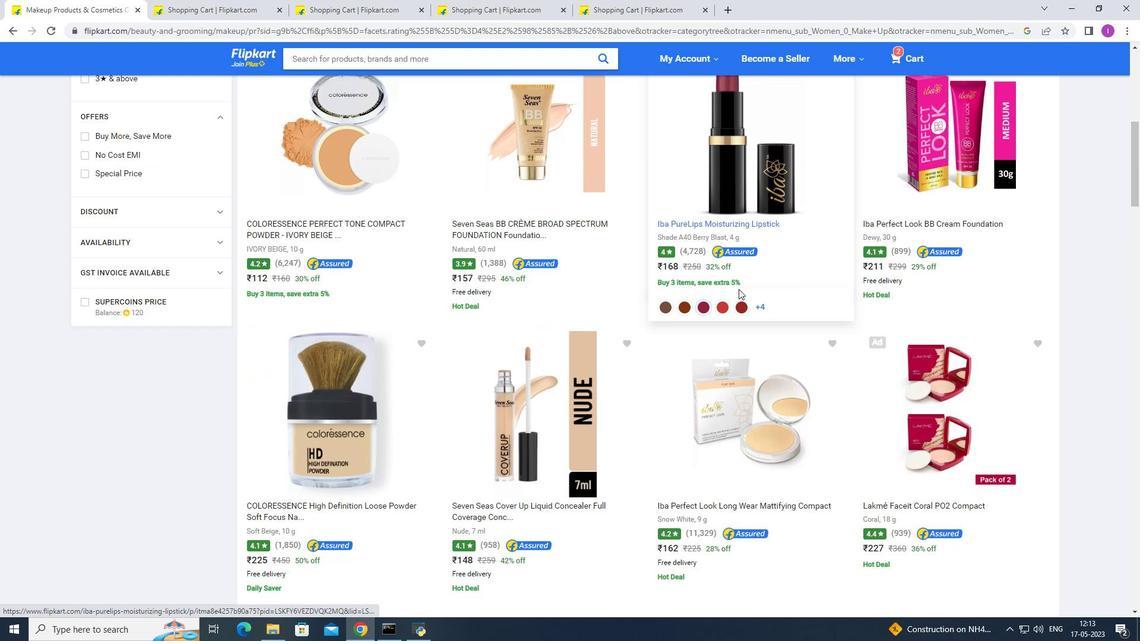 
Action: Mouse scrolled (737, 289) with delta (0, 0)
Screenshot: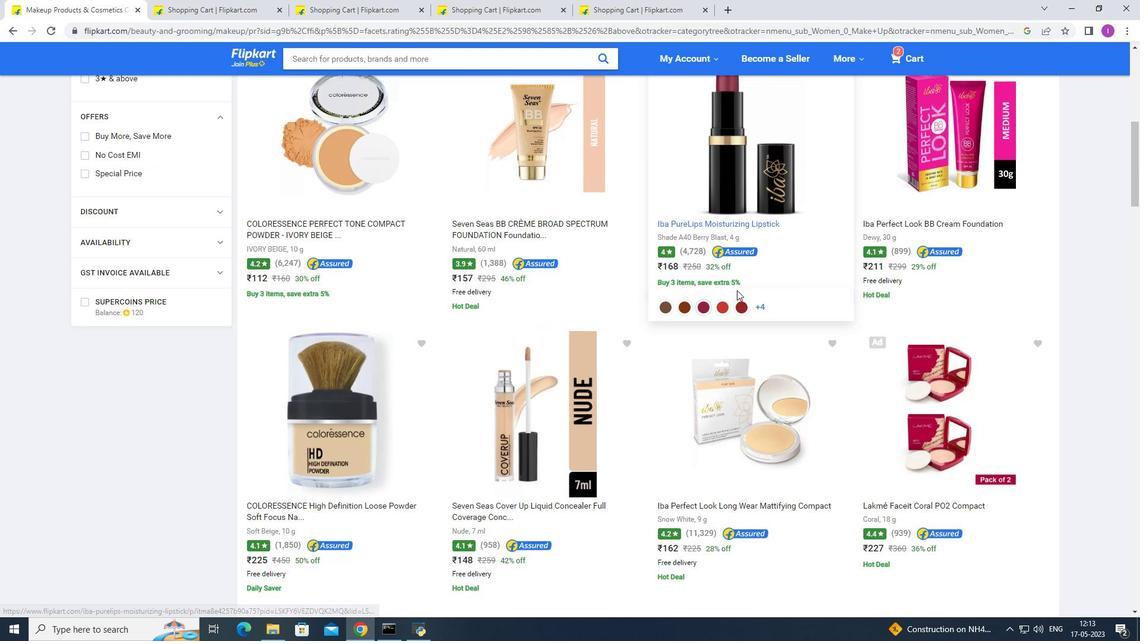 
Action: Mouse scrolled (737, 289) with delta (0, 0)
Screenshot: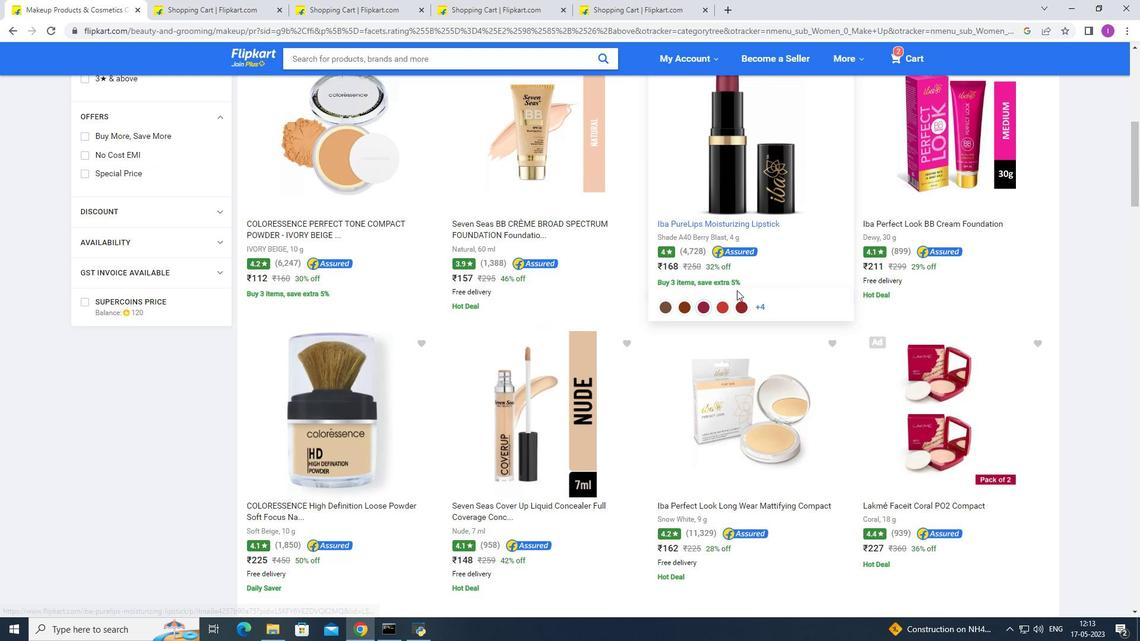 
Action: Mouse moved to (735, 292)
Screenshot: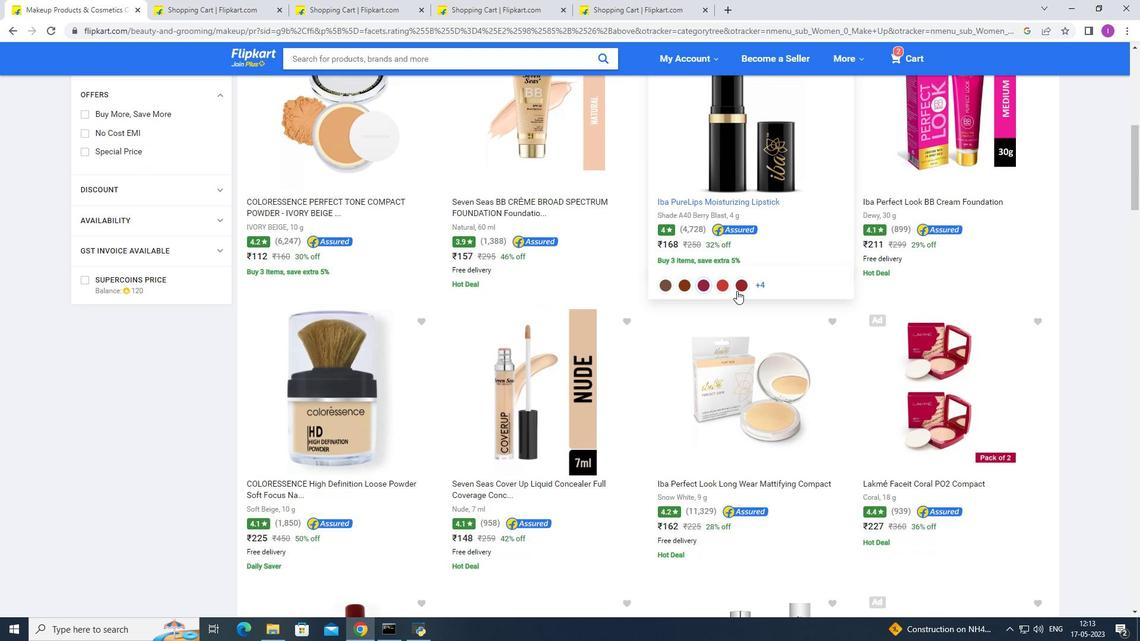 
Action: Mouse scrolled (735, 292) with delta (0, 0)
Screenshot: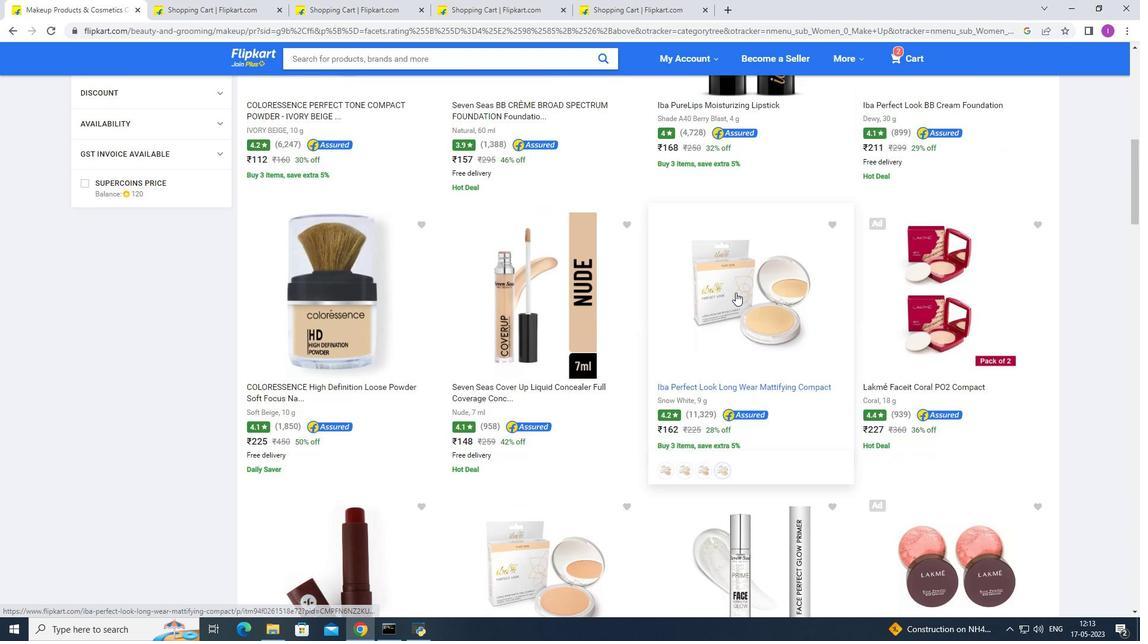 
Action: Mouse scrolled (735, 292) with delta (0, 0)
Screenshot: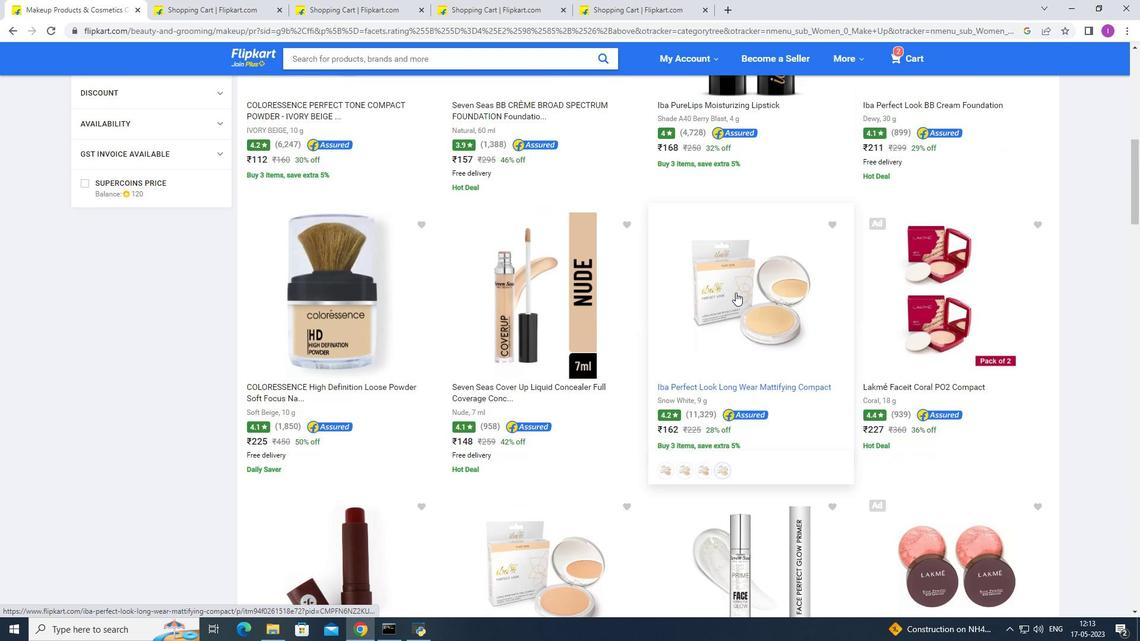 
Action: Mouse scrolled (735, 292) with delta (0, 0)
Screenshot: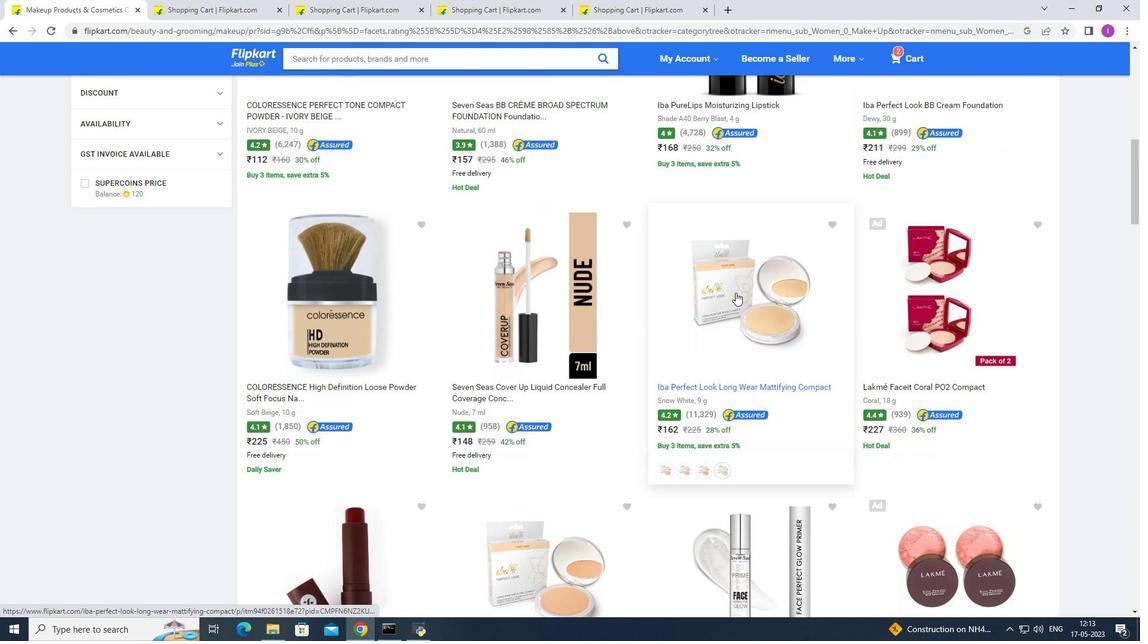 
Action: Mouse scrolled (735, 292) with delta (0, 0)
Screenshot: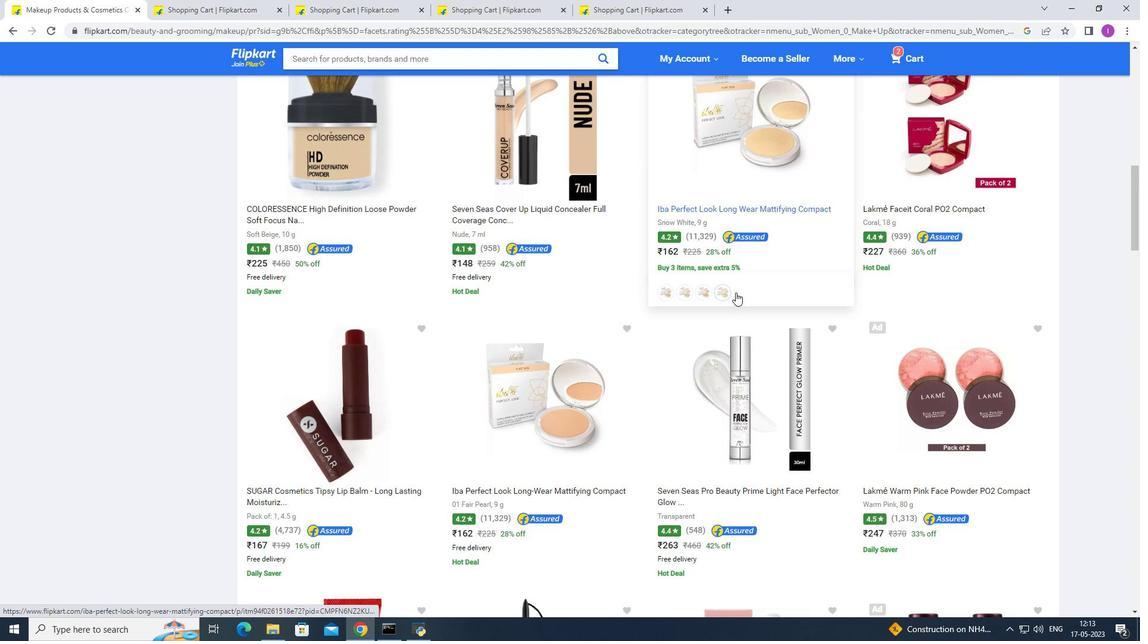 
Action: Mouse scrolled (735, 292) with delta (0, 0)
Screenshot: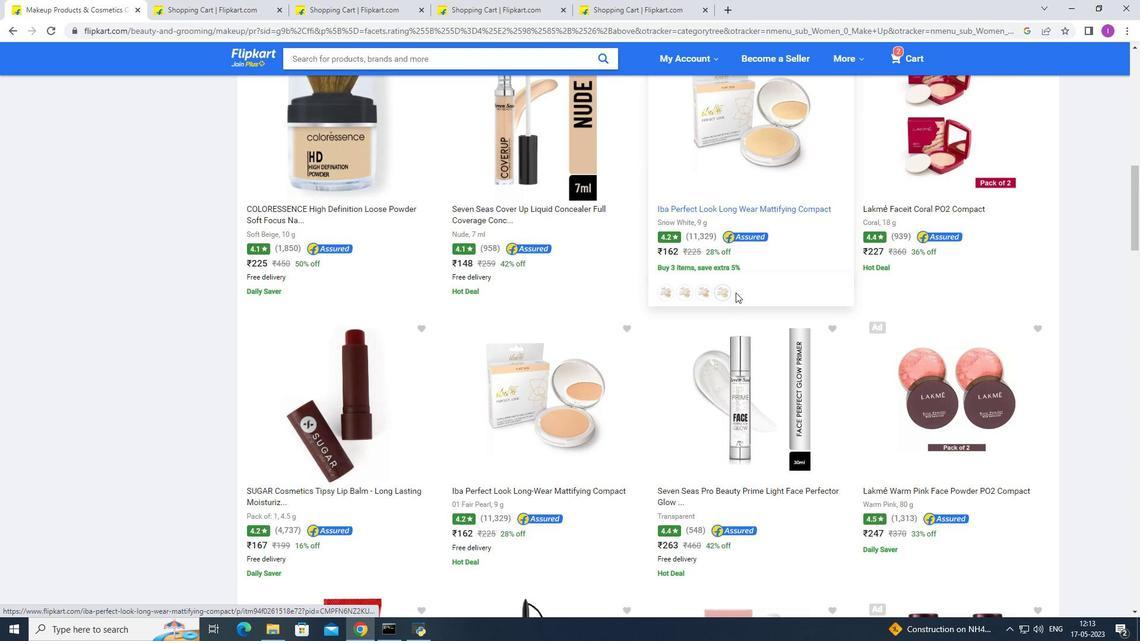 
Action: Mouse scrolled (735, 292) with delta (0, 0)
Screenshot: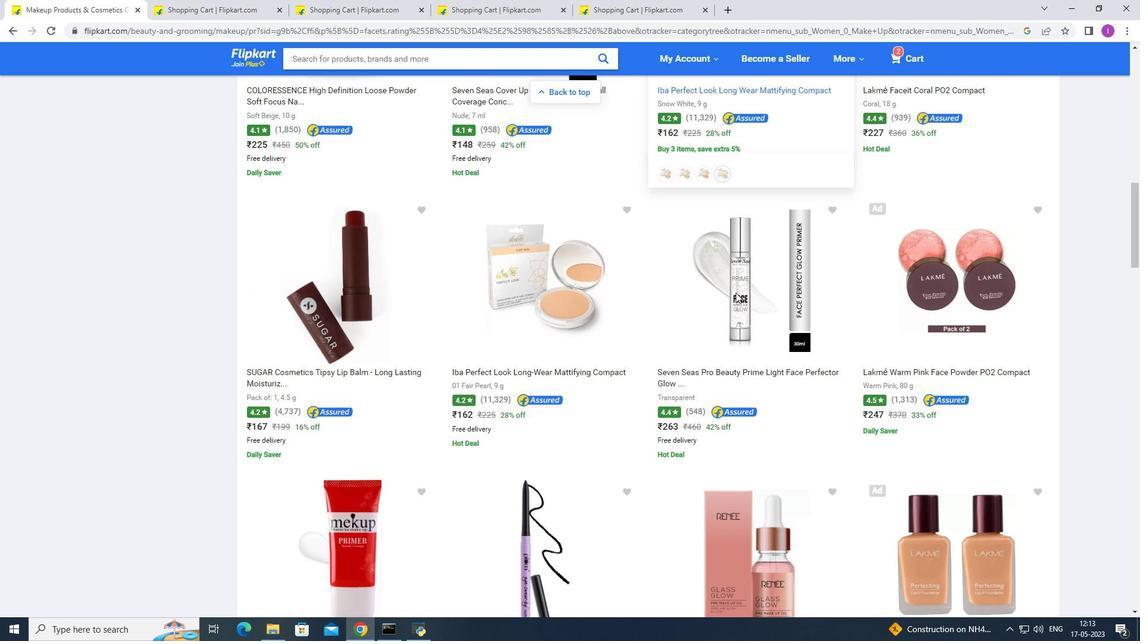 
Action: Mouse scrolled (735, 292) with delta (0, 0)
Screenshot: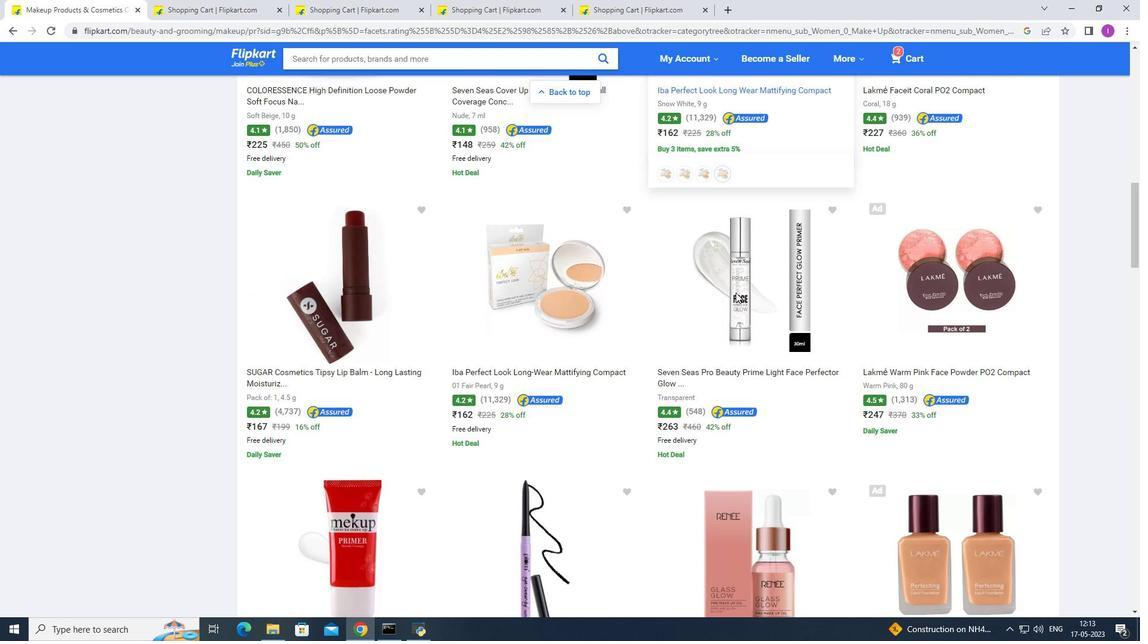 
Action: Mouse scrolled (735, 292) with delta (0, 0)
Screenshot: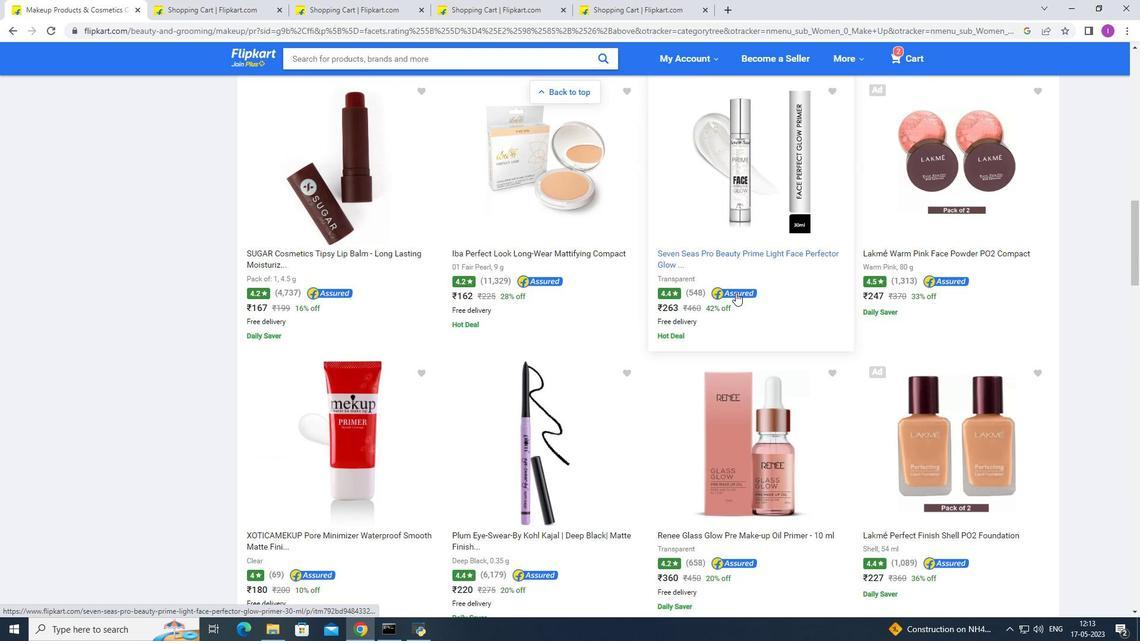 
Action: Mouse scrolled (735, 292) with delta (0, 0)
Screenshot: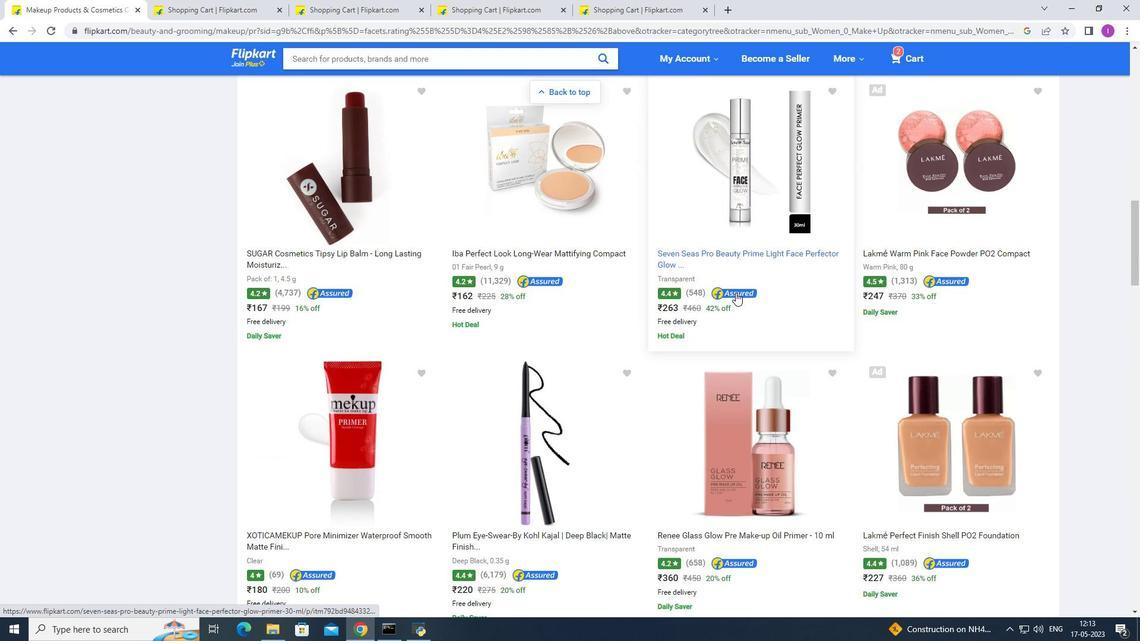 
Action: Mouse scrolled (735, 292) with delta (0, 0)
Screenshot: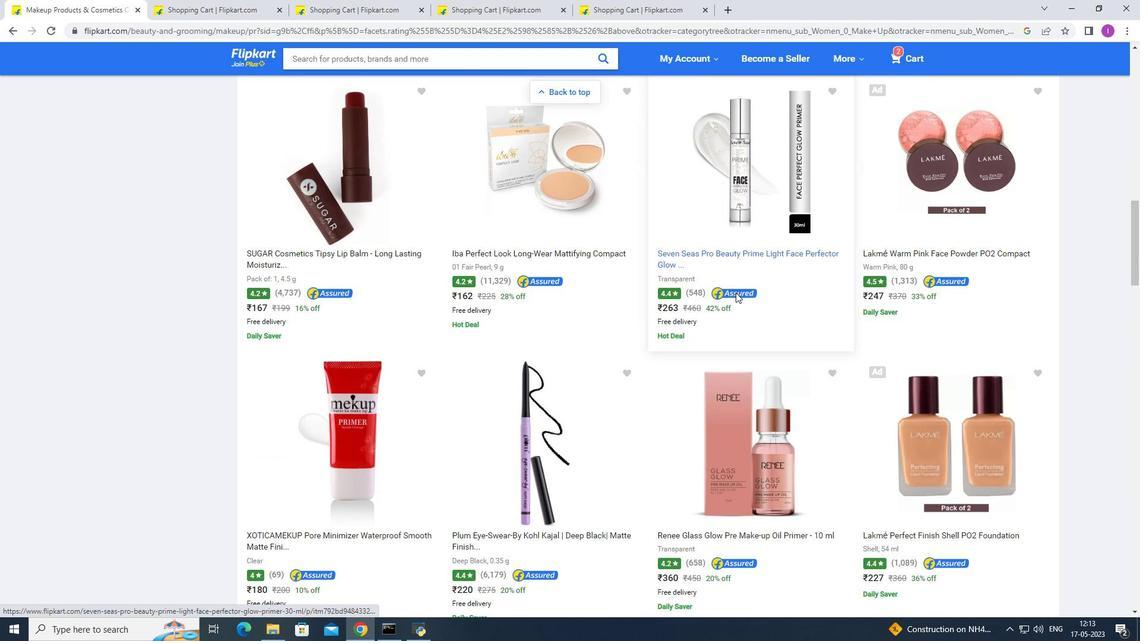 
Action: Mouse moved to (734, 293)
Screenshot: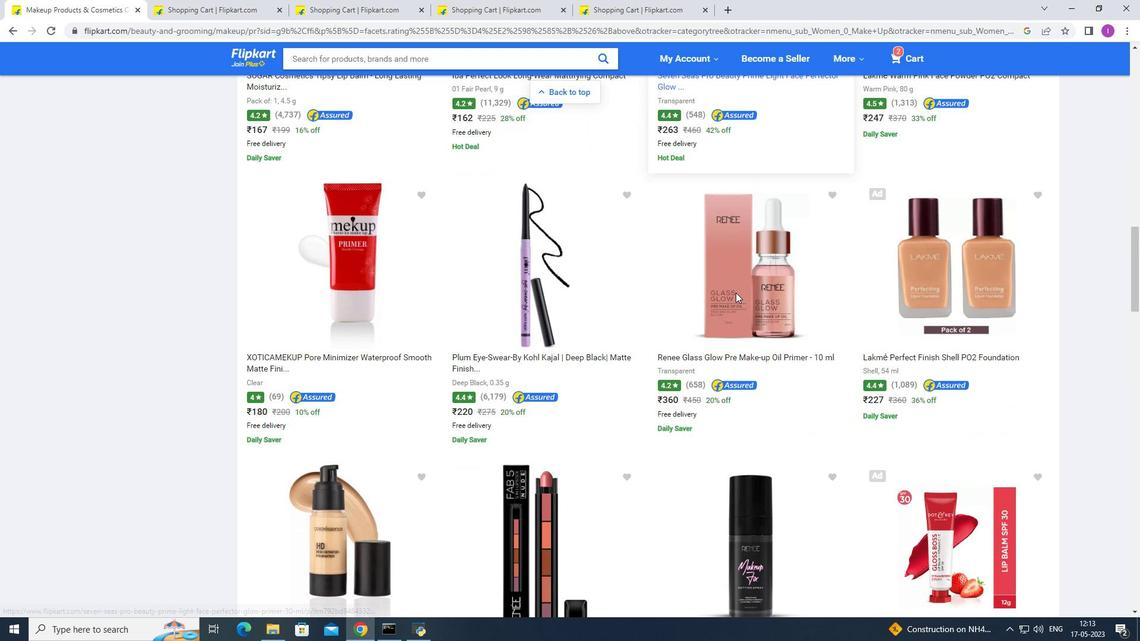 
Action: Mouse scrolled (734, 292) with delta (0, 0)
Screenshot: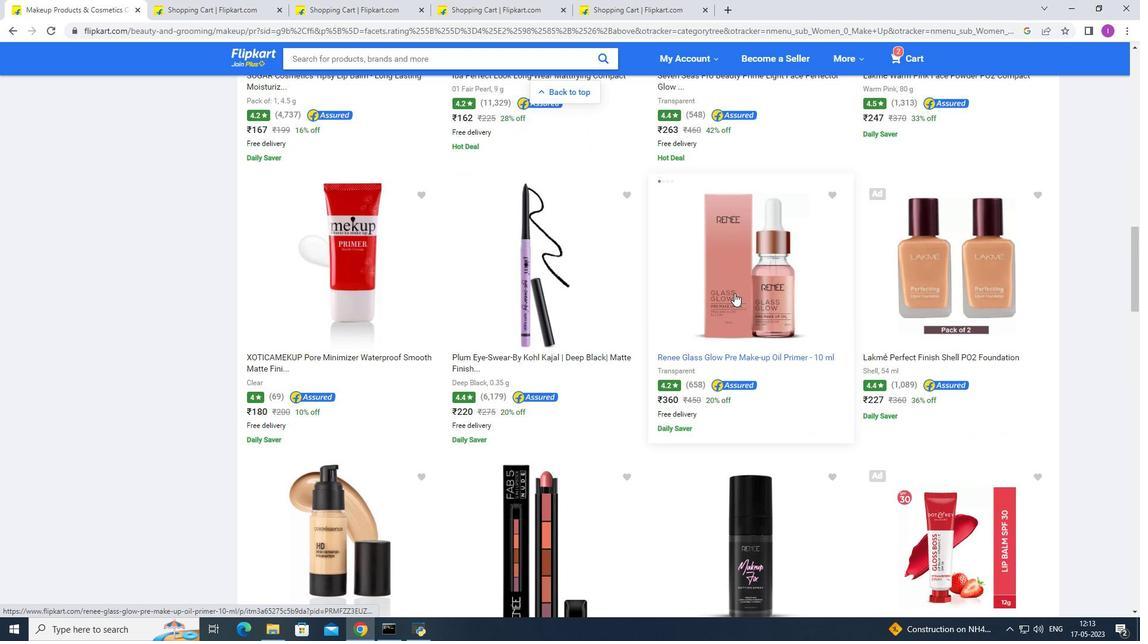 
Action: Mouse scrolled (734, 292) with delta (0, 0)
Screenshot: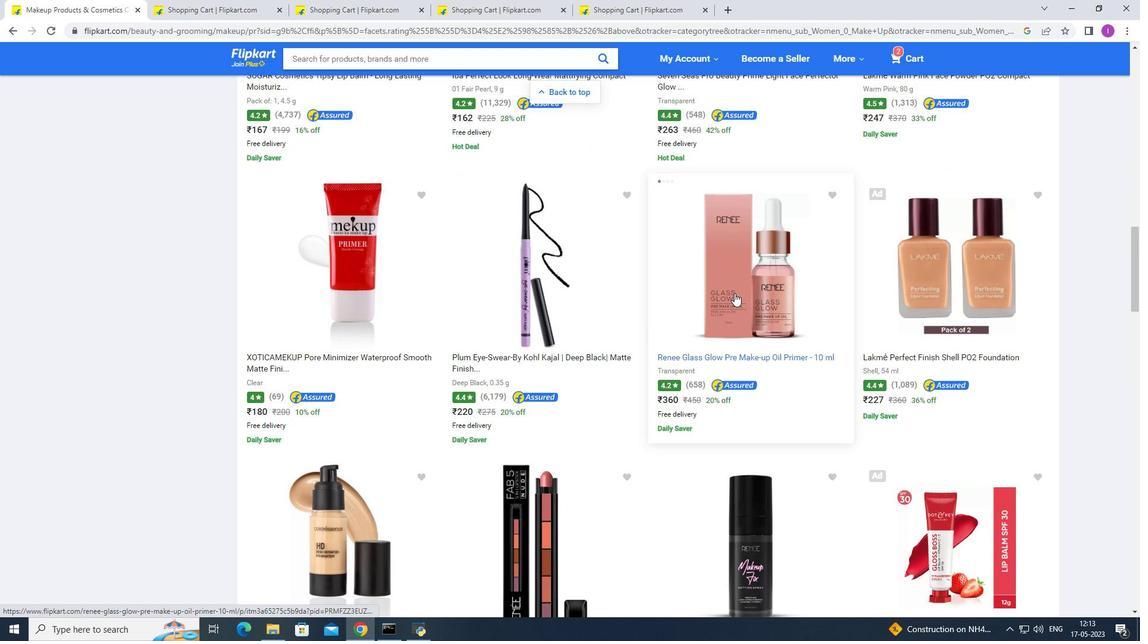 
Action: Mouse moved to (688, 301)
Screenshot: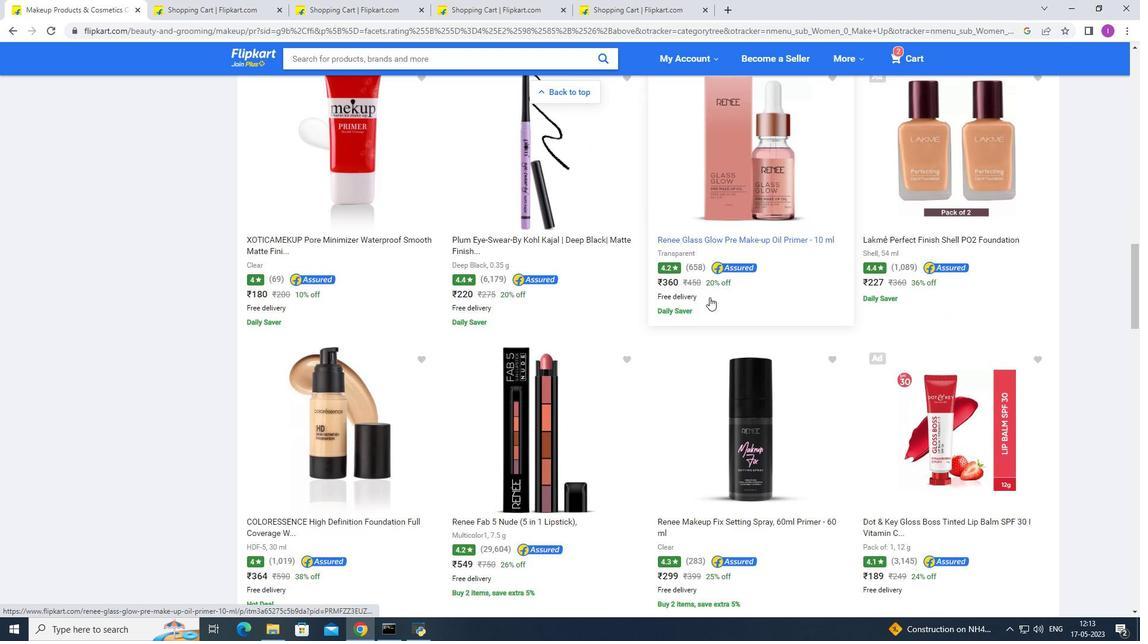 
Action: Mouse scrolled (688, 301) with delta (0, 0)
Screenshot: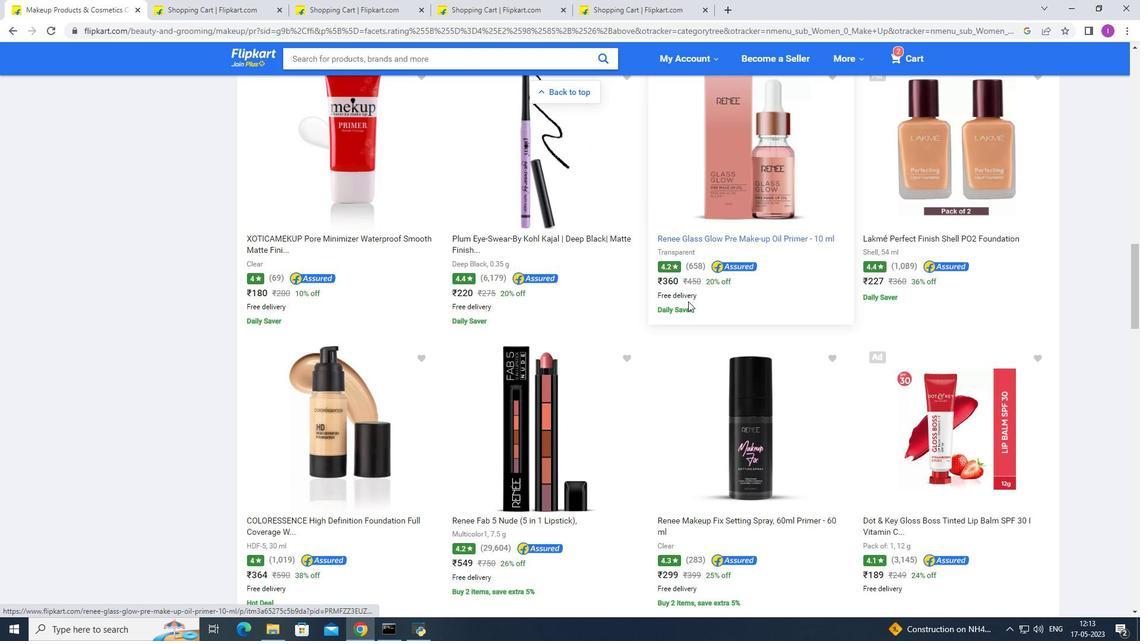 
Action: Mouse scrolled (688, 301) with delta (0, 0)
Screenshot: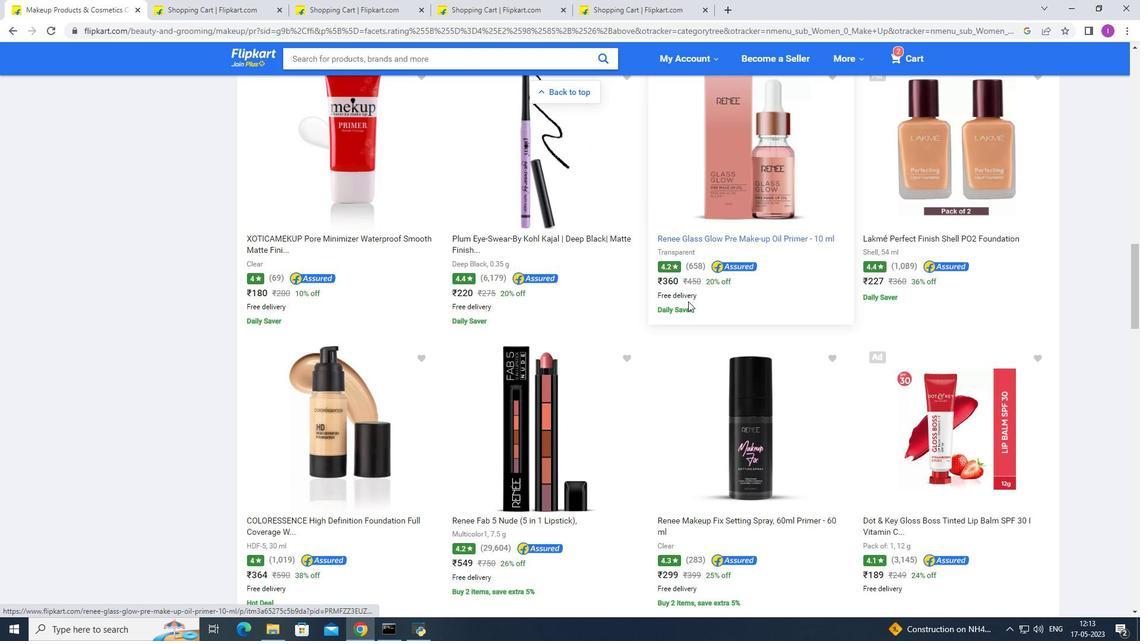 
Action: Mouse scrolled (688, 301) with delta (0, 0)
Screenshot: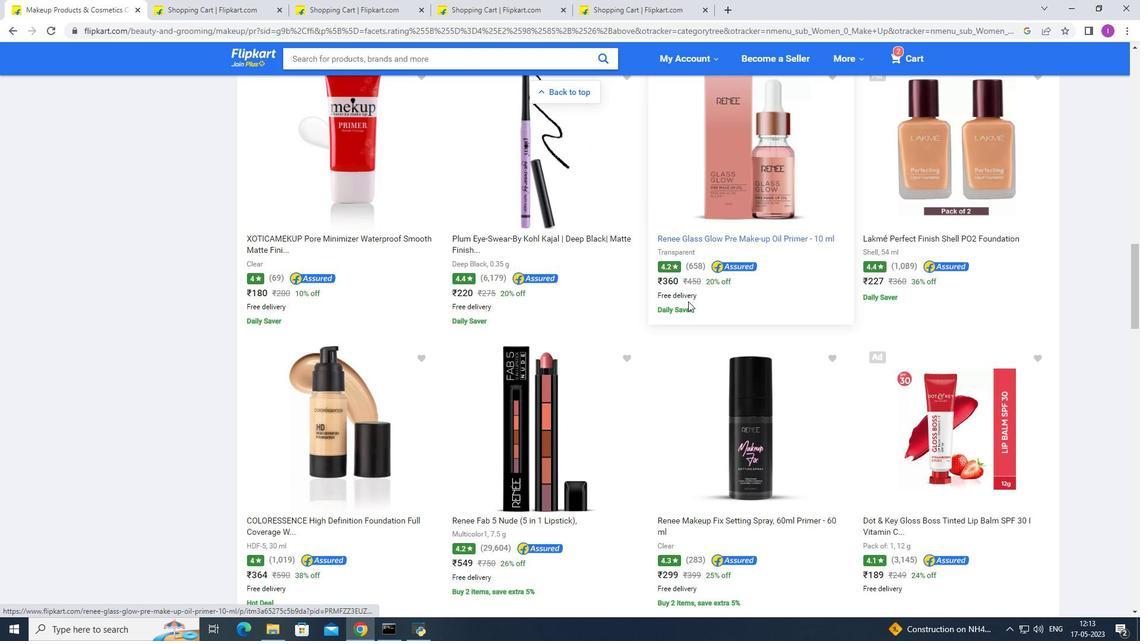
Action: Mouse moved to (680, 311)
Screenshot: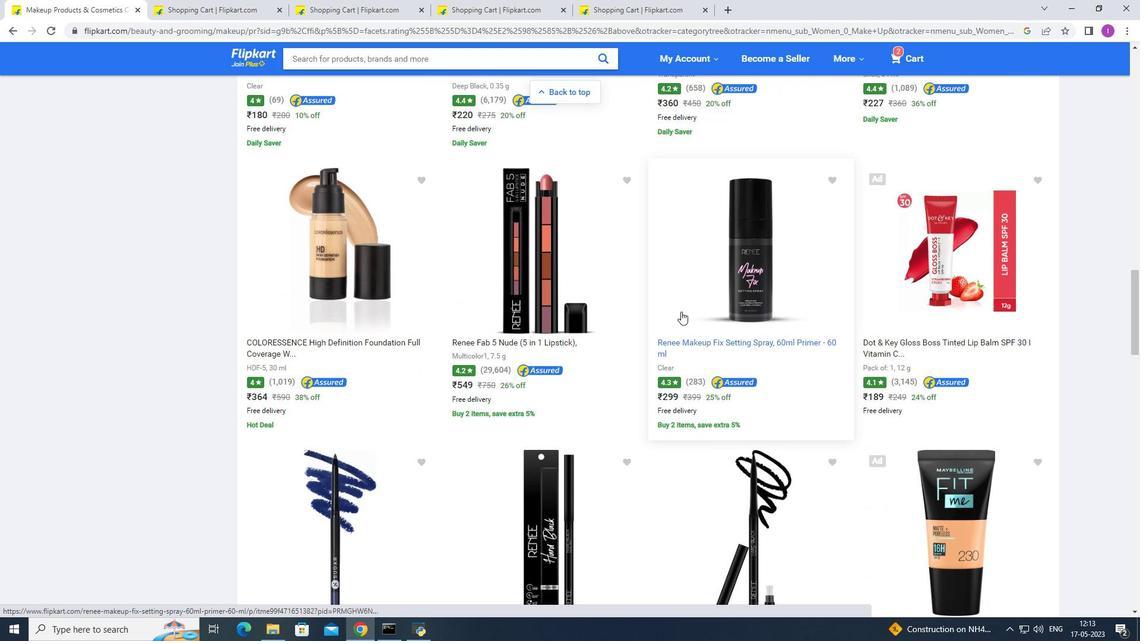 
Action: Mouse scrolled (680, 311) with delta (0, 0)
Screenshot: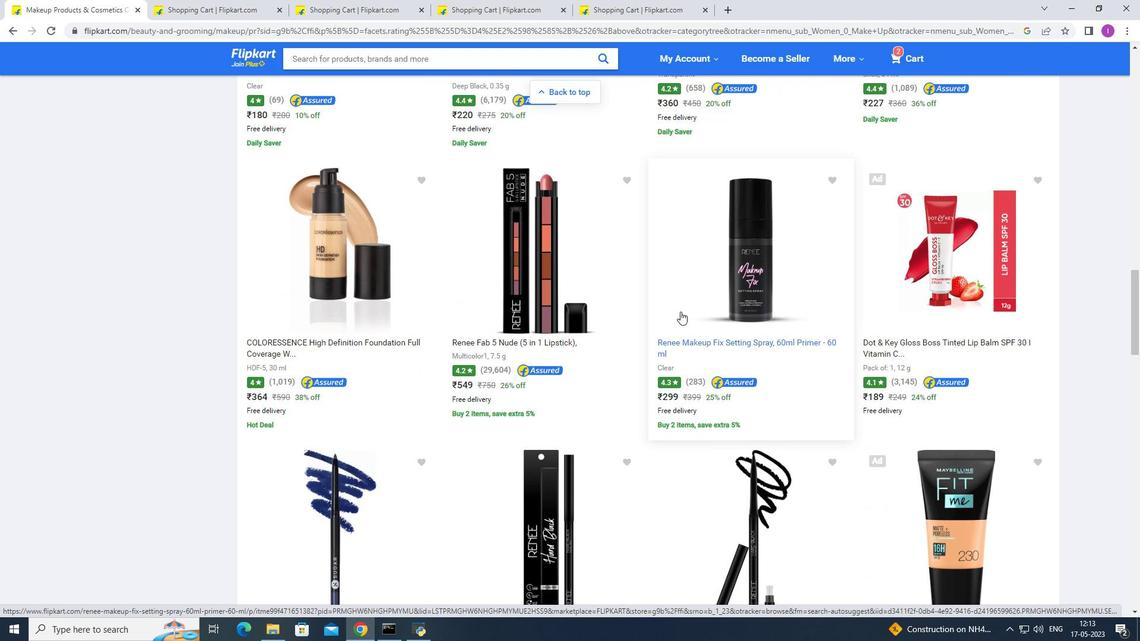 
Action: Mouse moved to (676, 316)
Screenshot: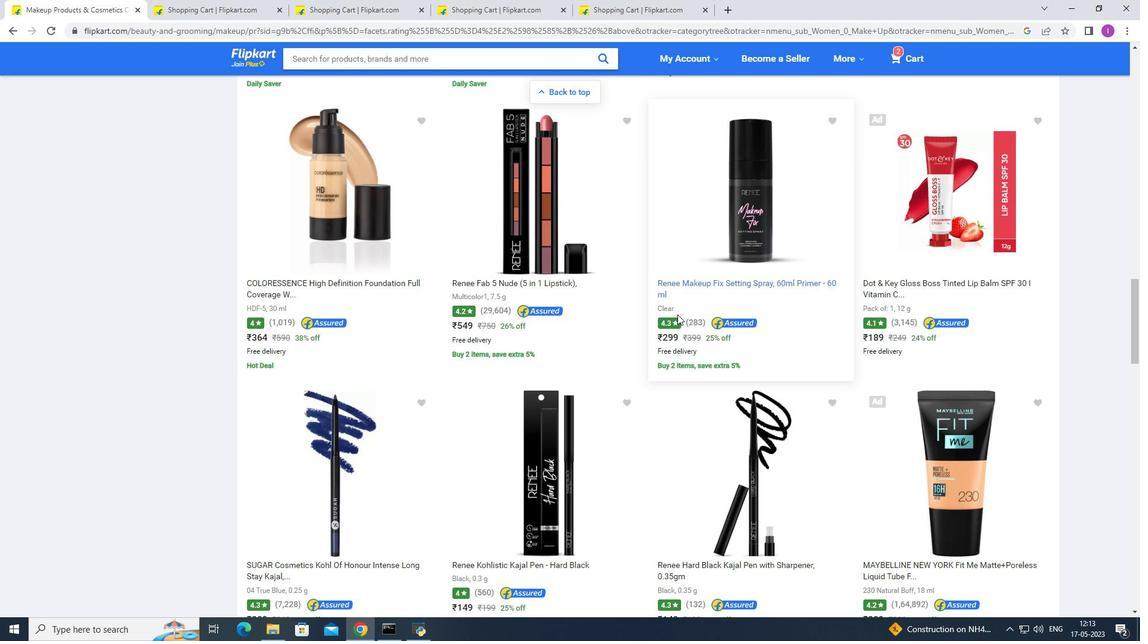 
Action: Mouse scrolled (676, 315) with delta (0, 0)
Screenshot: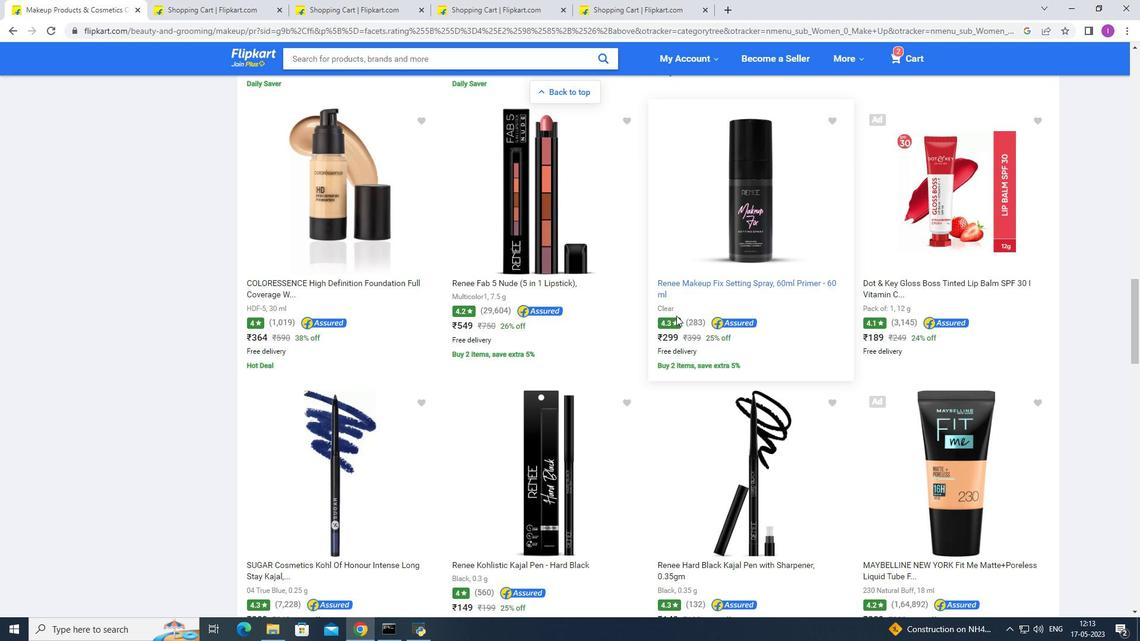 
Action: Mouse scrolled (676, 315) with delta (0, 0)
Screenshot: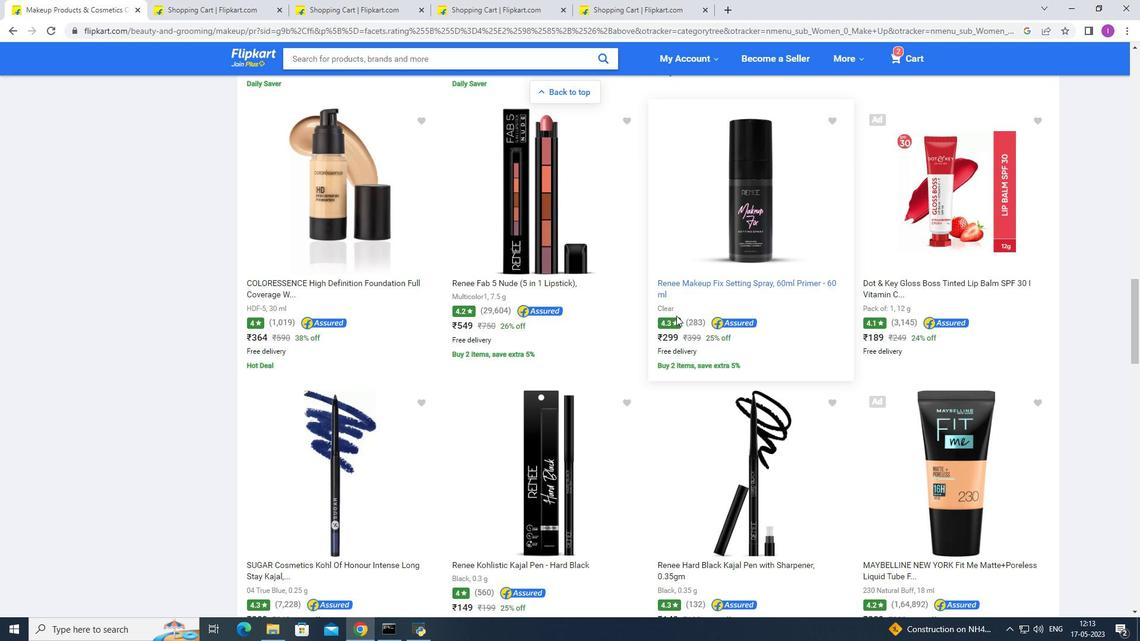 
Action: Mouse scrolled (676, 315) with delta (0, 0)
Screenshot: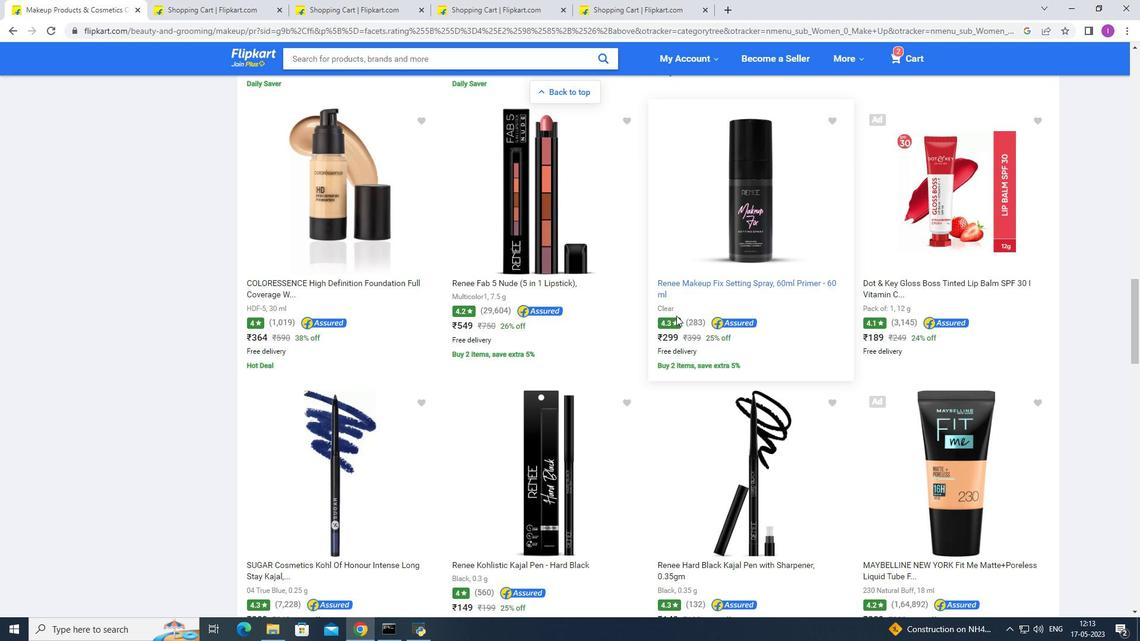 
Action: Mouse scrolled (676, 315) with delta (0, 0)
Screenshot: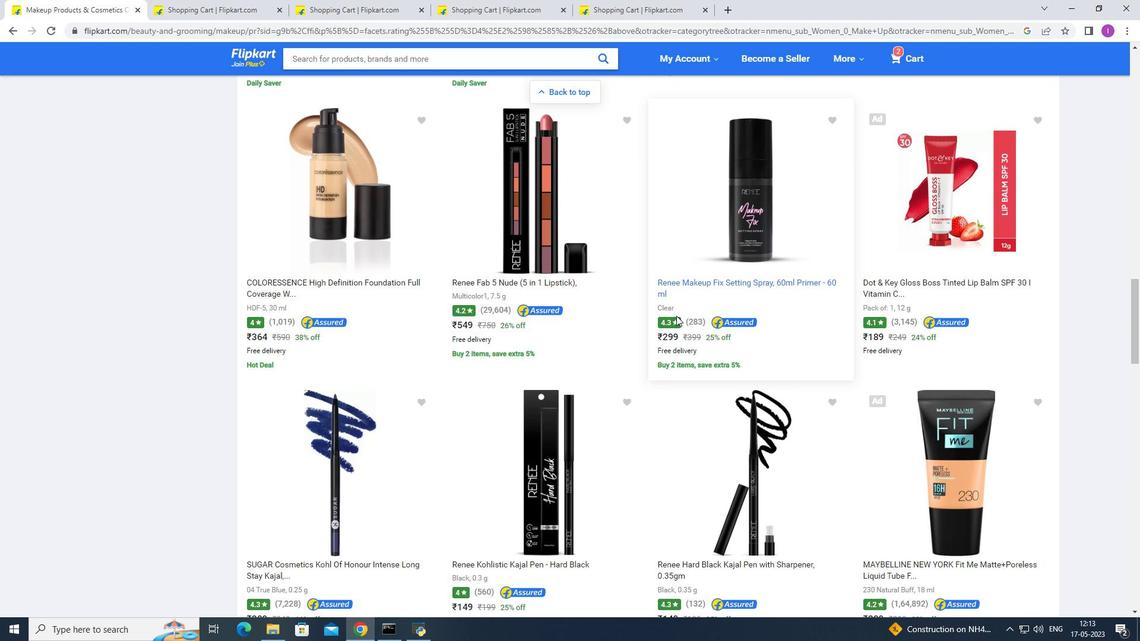 
Action: Mouse scrolled (676, 315) with delta (0, 0)
Screenshot: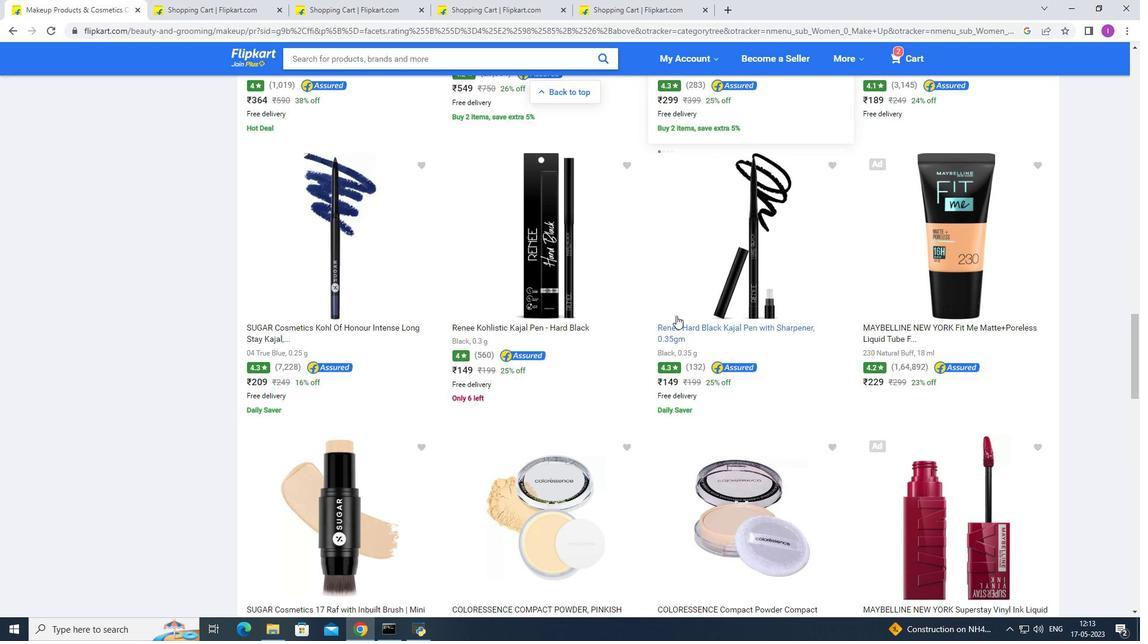
Action: Mouse scrolled (676, 315) with delta (0, 0)
Screenshot: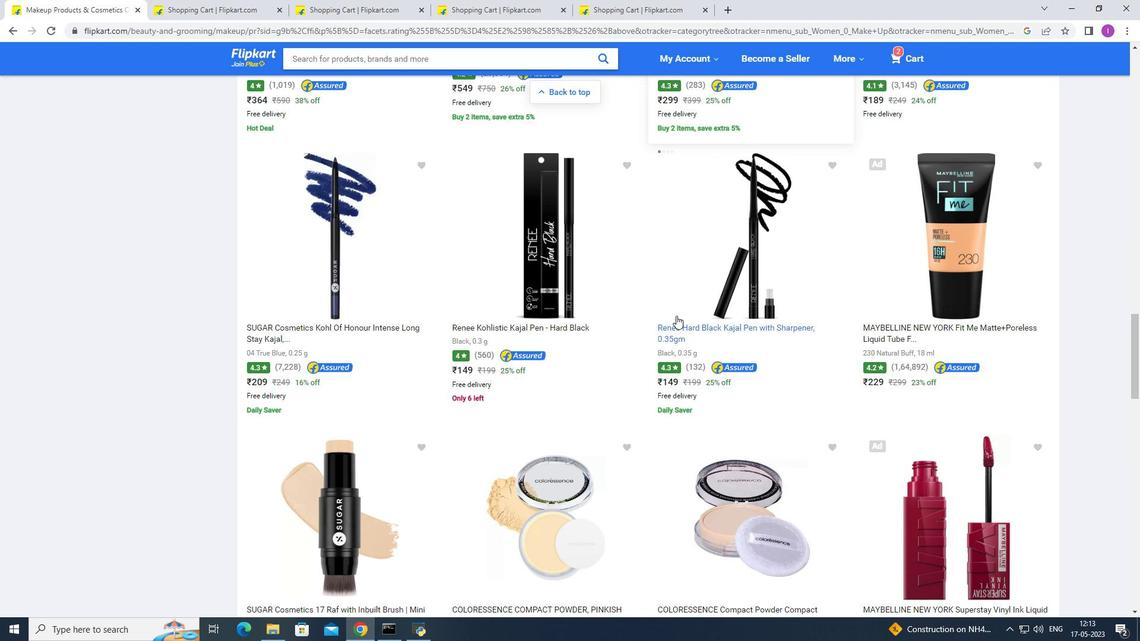 
Action: Mouse scrolled (676, 315) with delta (0, 0)
Screenshot: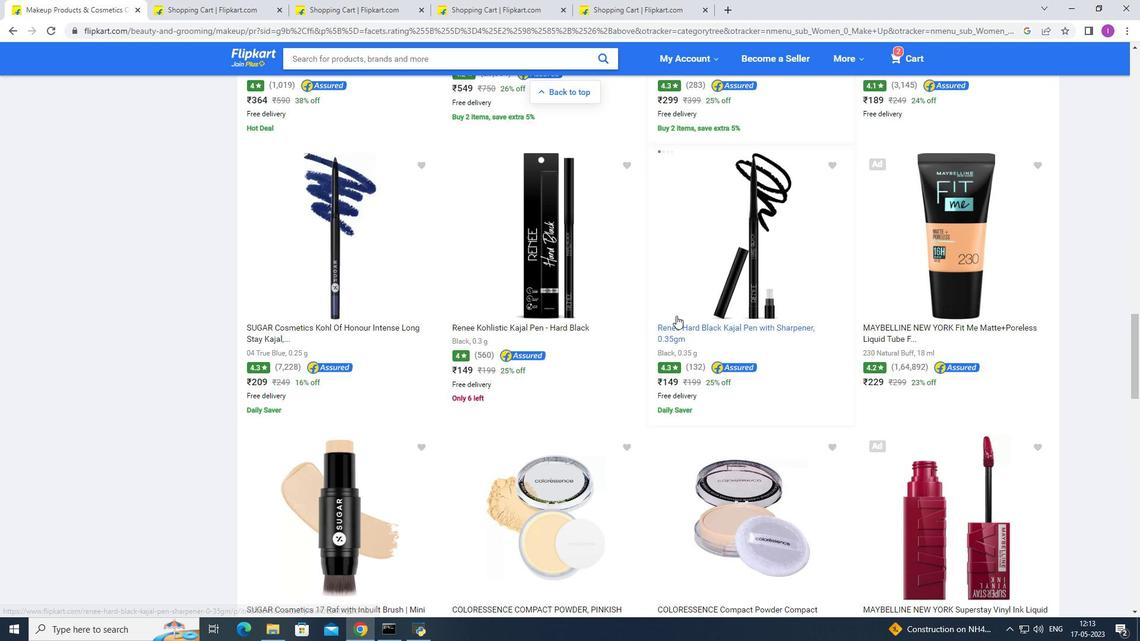 
Action: Mouse scrolled (676, 315) with delta (0, 0)
Screenshot: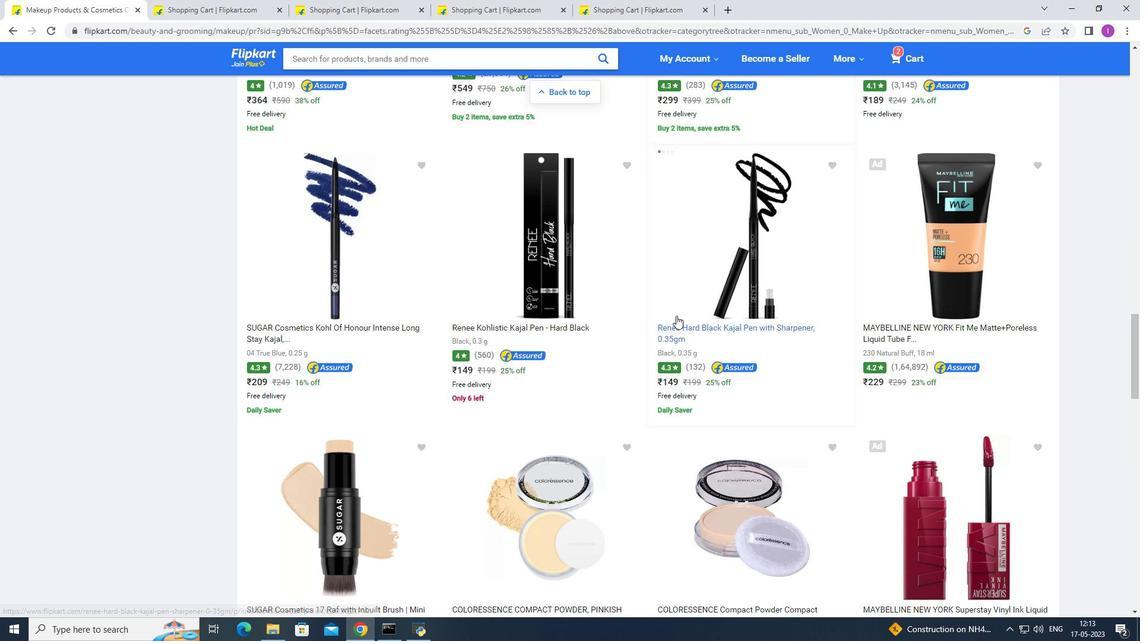 
Action: Mouse moved to (676, 315)
Screenshot: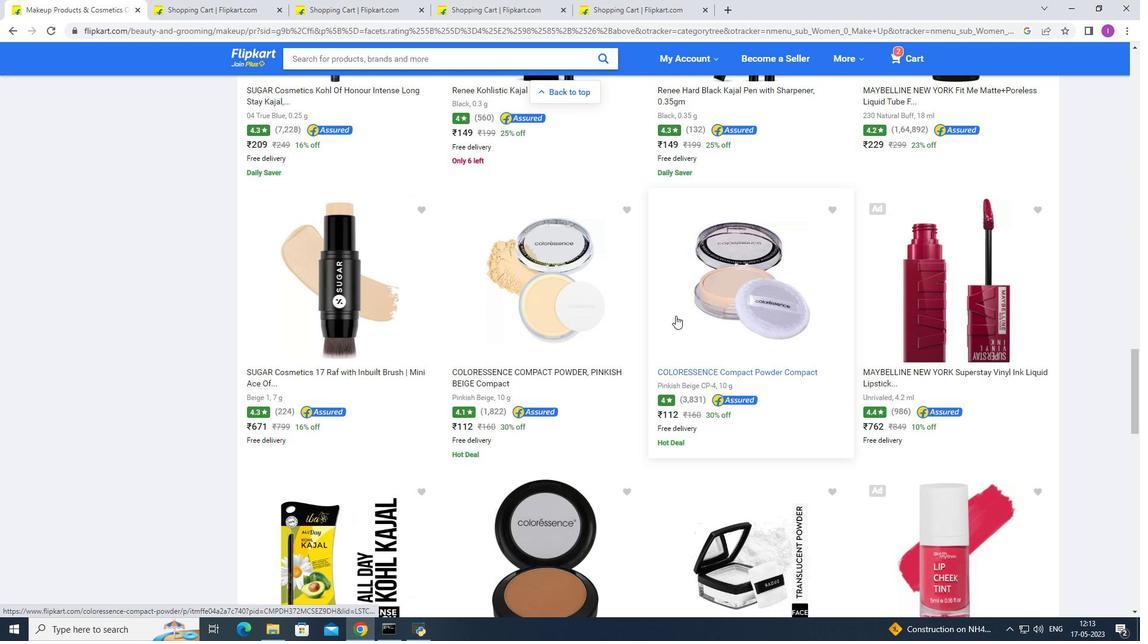 
Action: Mouse scrolled (676, 314) with delta (0, 0)
Screenshot: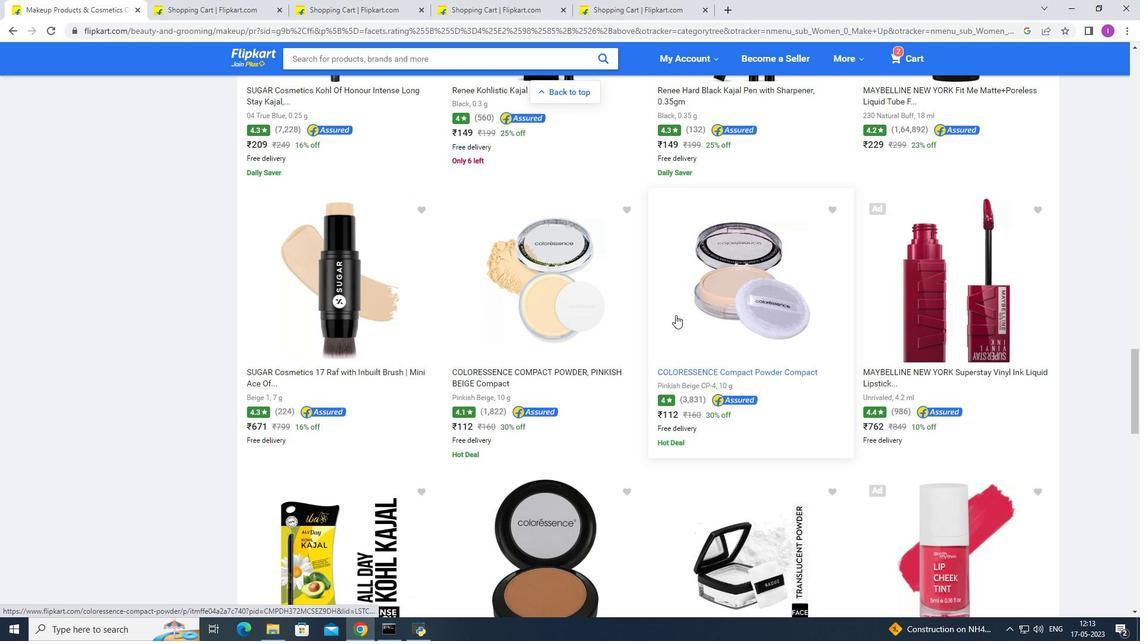 
Action: Mouse moved to (675, 315)
Screenshot: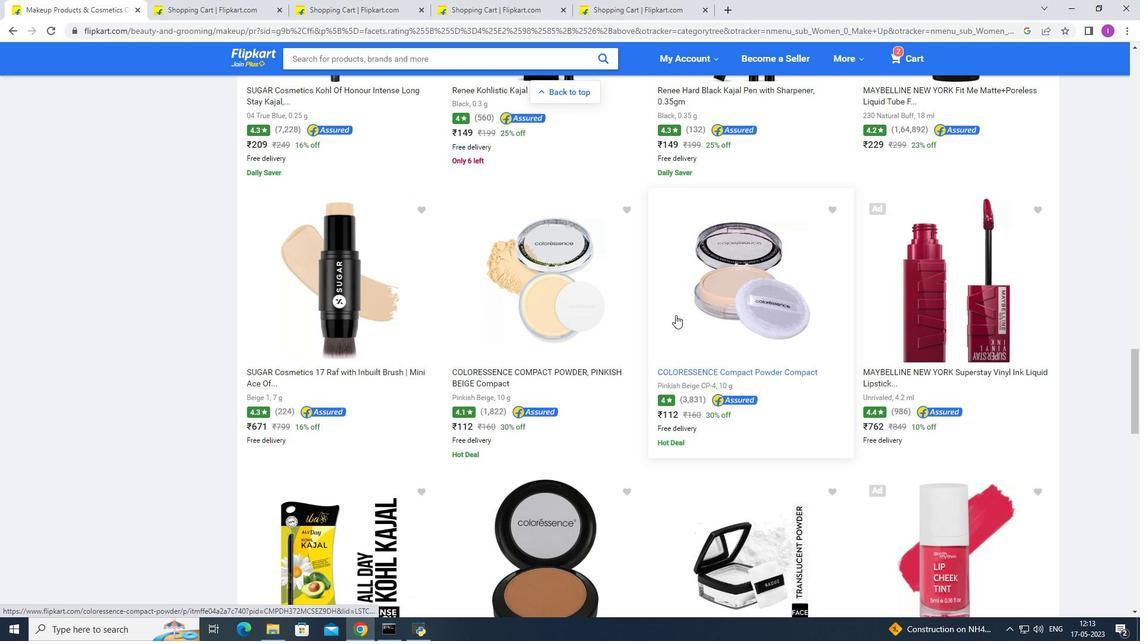 
Action: Mouse scrolled (675, 314) with delta (0, 0)
Screenshot: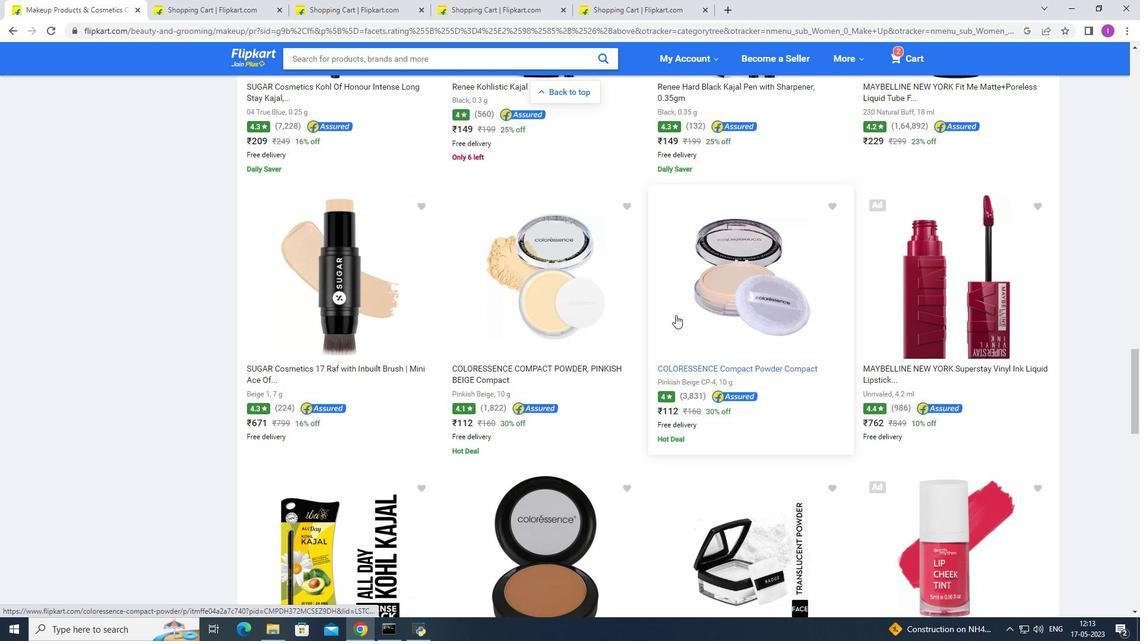 
Action: Mouse moved to (674, 315)
Screenshot: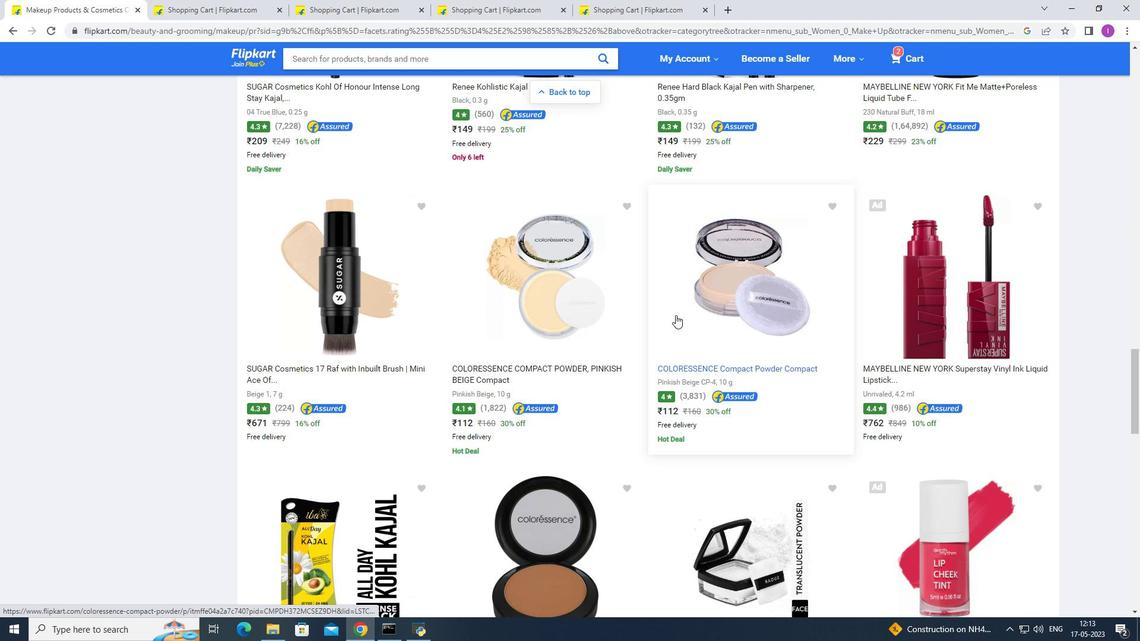 
Action: Mouse scrolled (674, 314) with delta (0, 0)
Screenshot: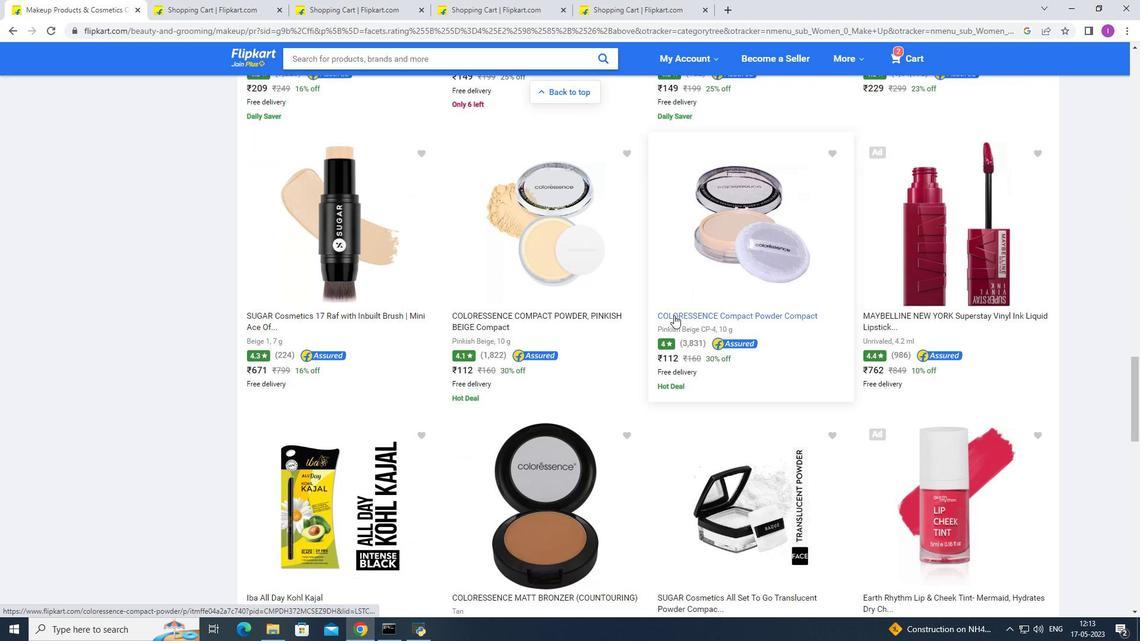 
Action: Mouse scrolled (674, 314) with delta (0, 0)
Screenshot: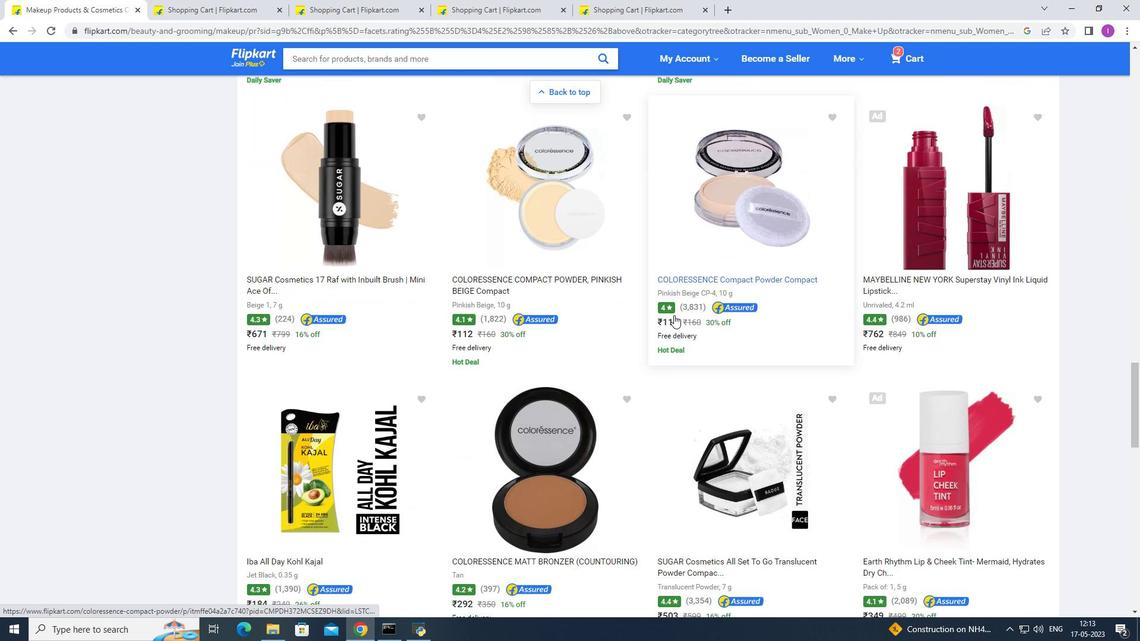 
Action: Mouse scrolled (674, 314) with delta (0, 0)
Screenshot: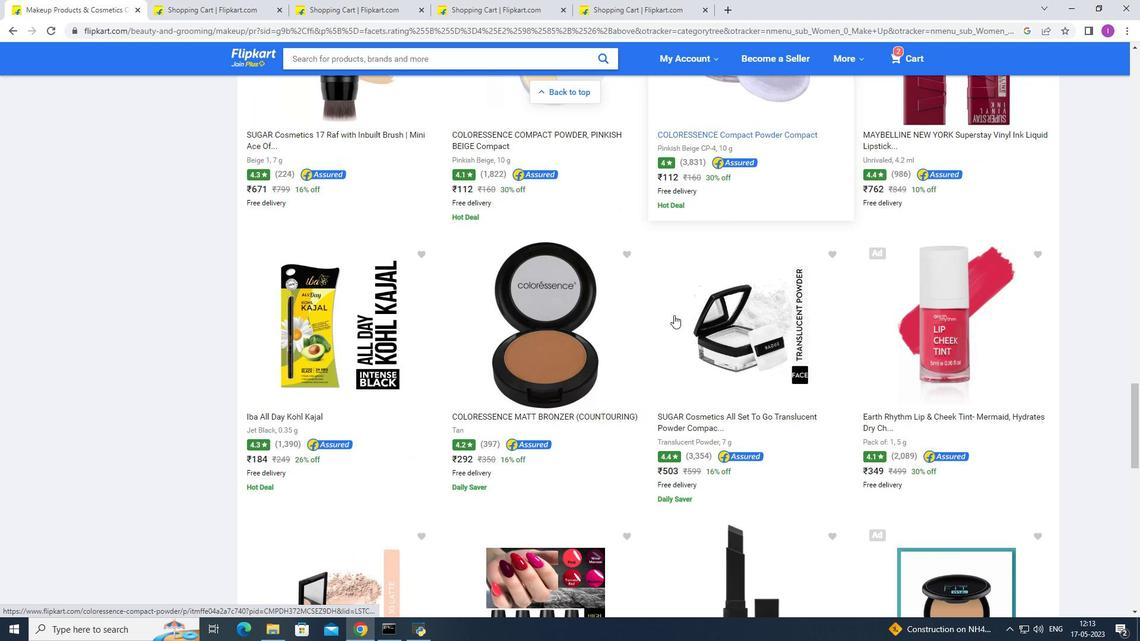 
Action: Mouse scrolled (674, 314) with delta (0, 0)
Screenshot: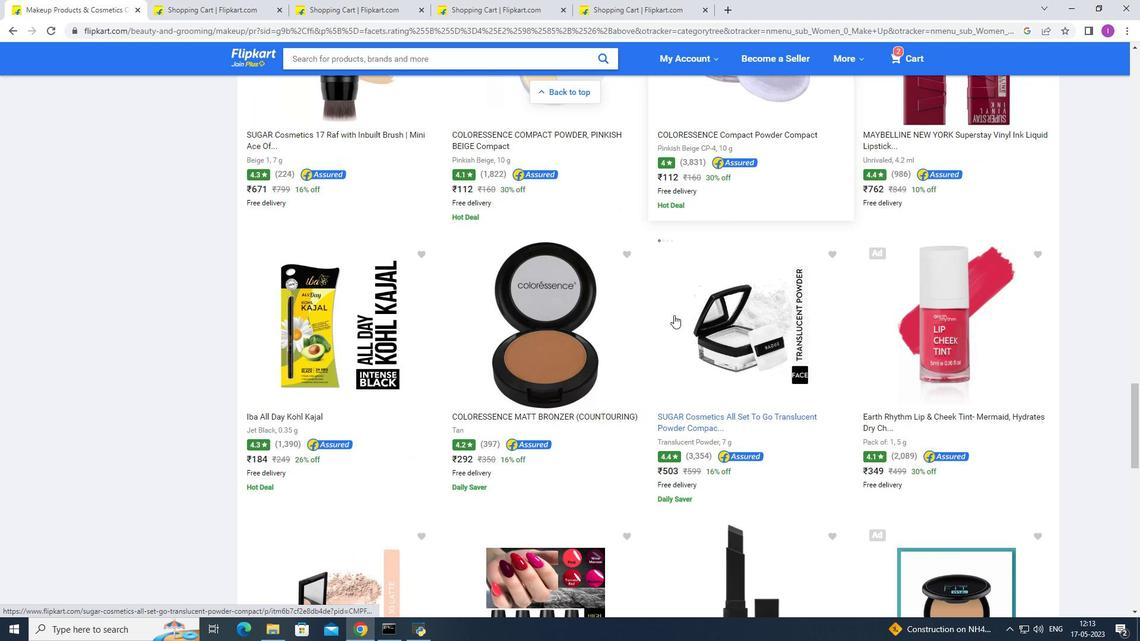
Action: Mouse scrolled (674, 314) with delta (0, 0)
Screenshot: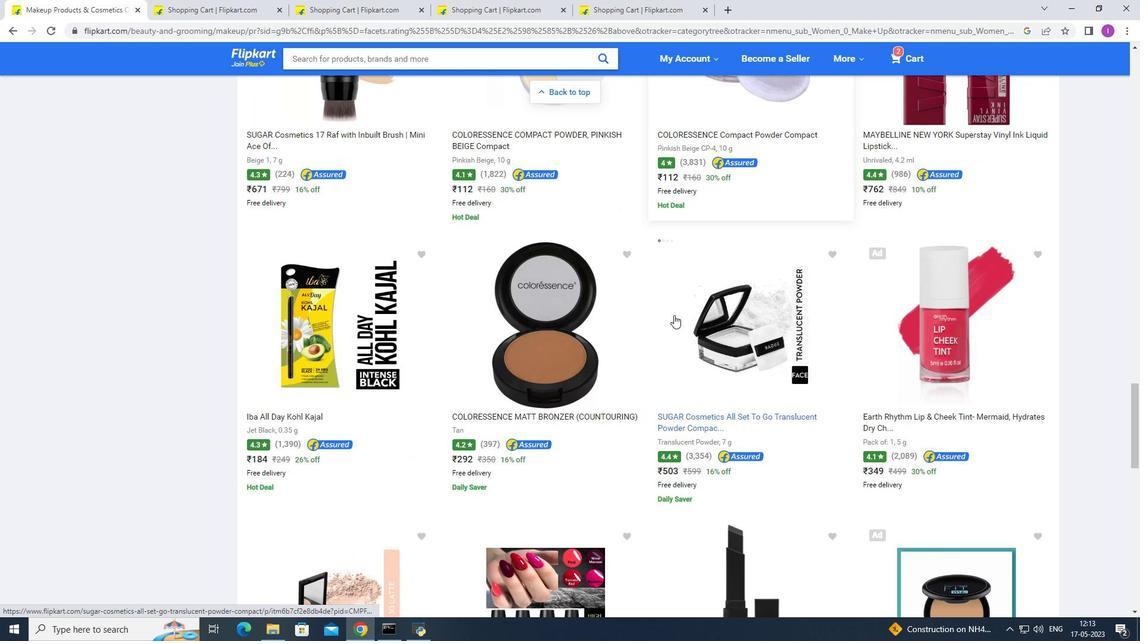 
Action: Mouse scrolled (674, 314) with delta (0, 0)
Screenshot: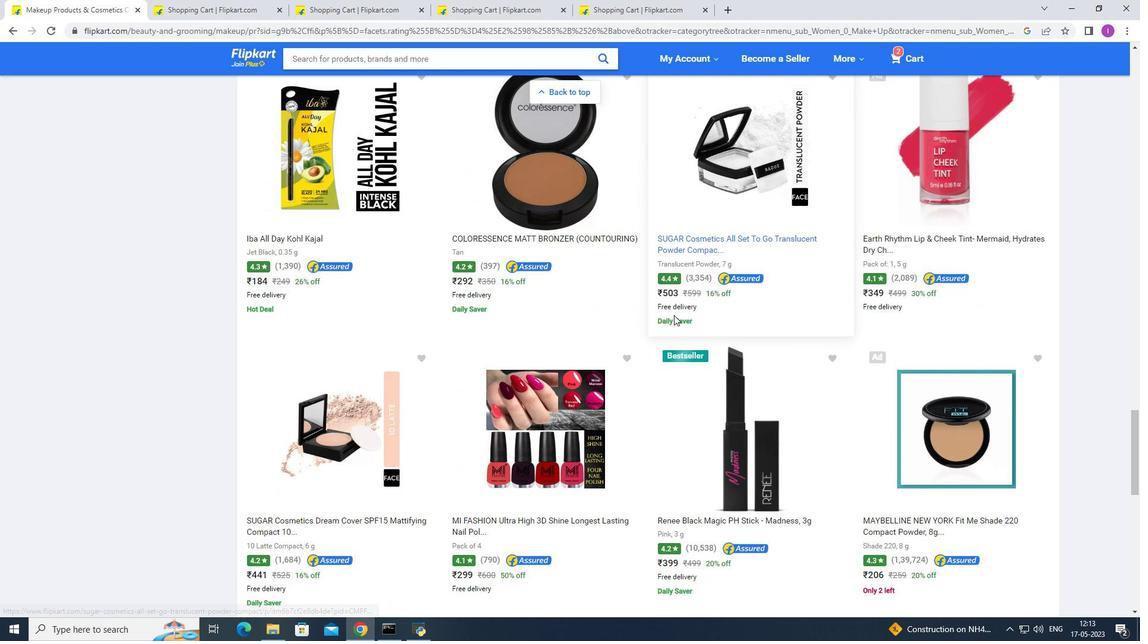 
Action: Mouse scrolled (674, 314) with delta (0, 0)
Screenshot: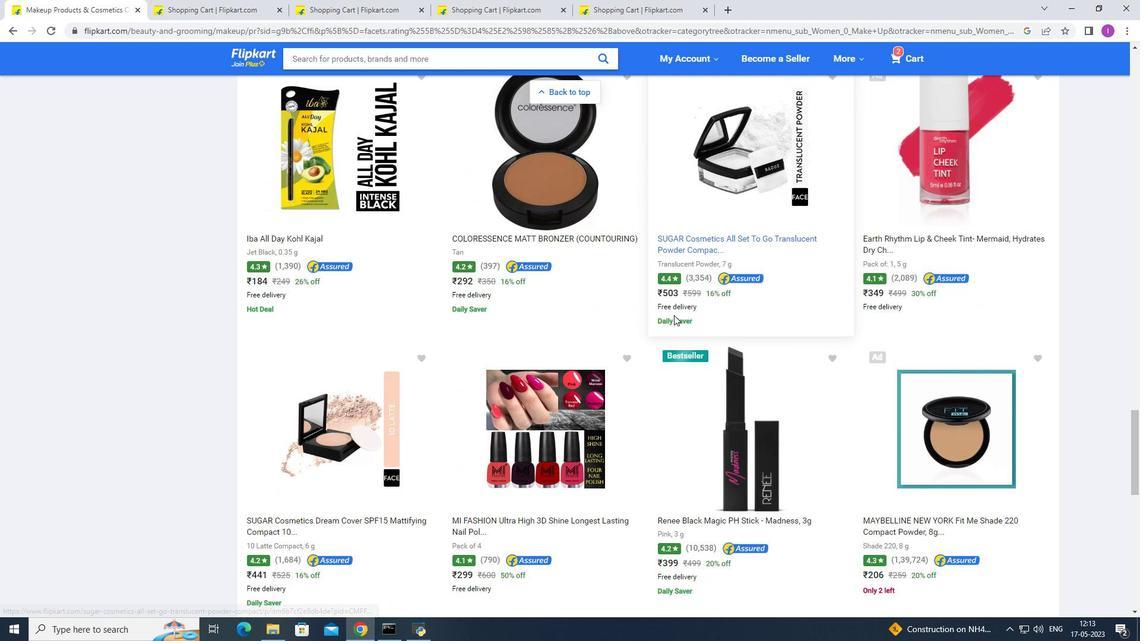 
Action: Mouse scrolled (674, 314) with delta (0, 0)
Screenshot: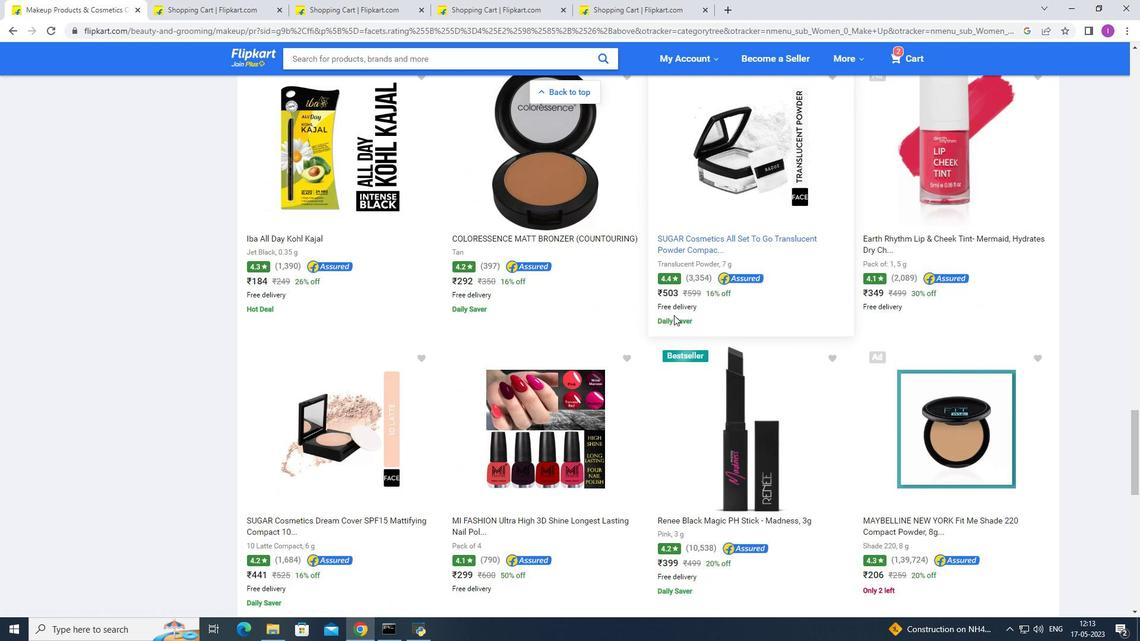 
Action: Mouse scrolled (674, 314) with delta (0, 0)
Screenshot: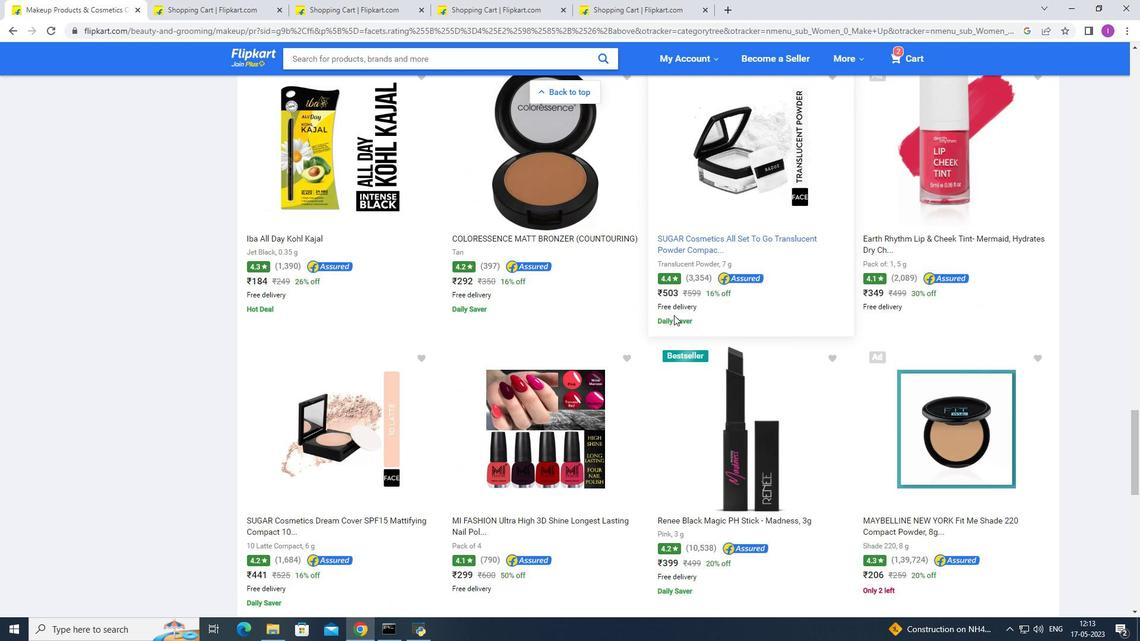 
Action: Mouse scrolled (674, 314) with delta (0, 0)
Screenshot: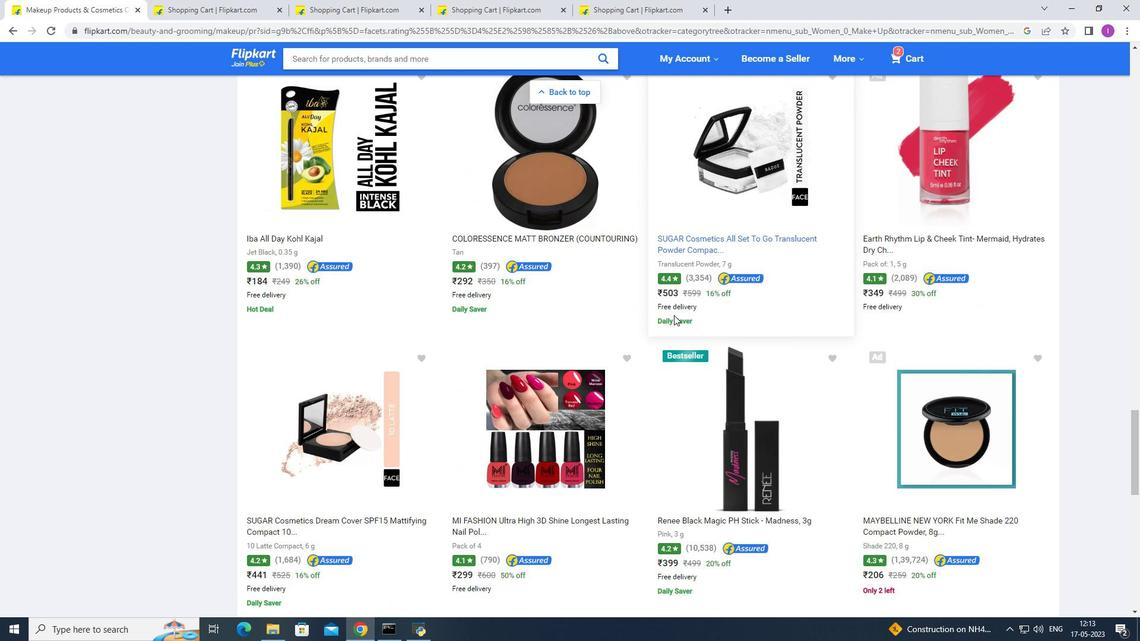 
Action: Mouse moved to (627, 289)
Screenshot: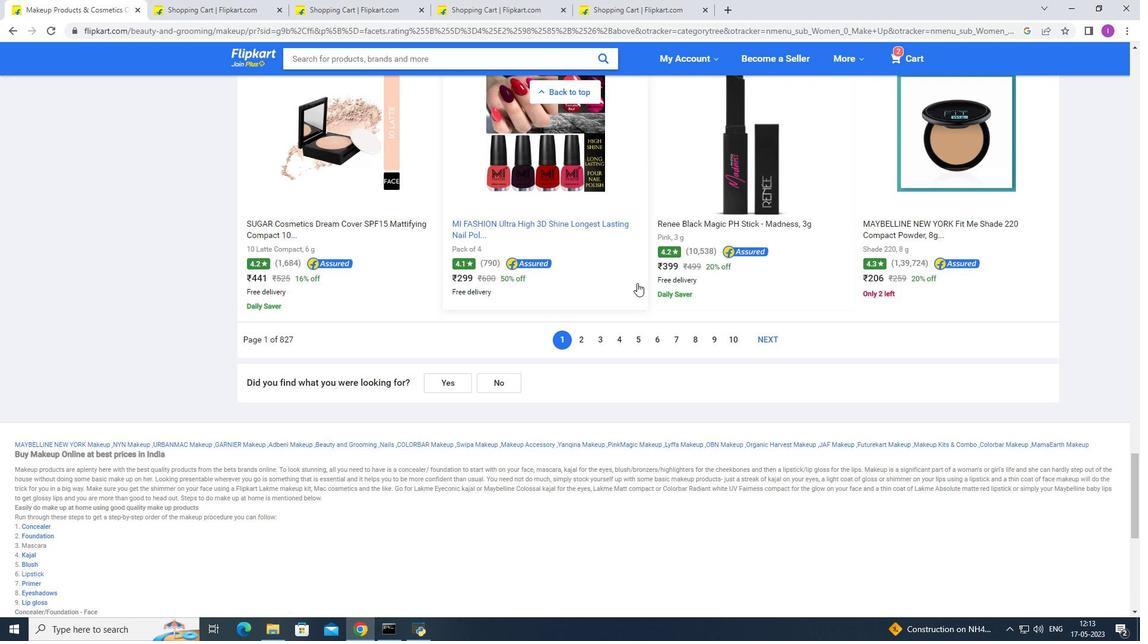 
Action: Mouse scrolled (627, 288) with delta (0, 0)
Screenshot: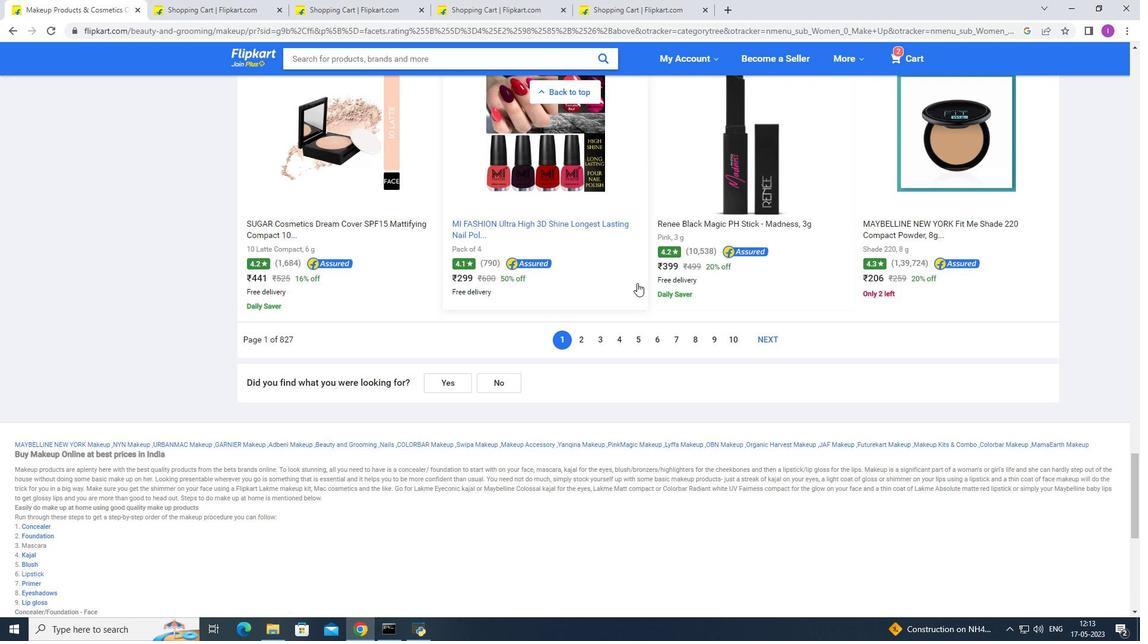 
Action: Mouse moved to (626, 289)
Screenshot: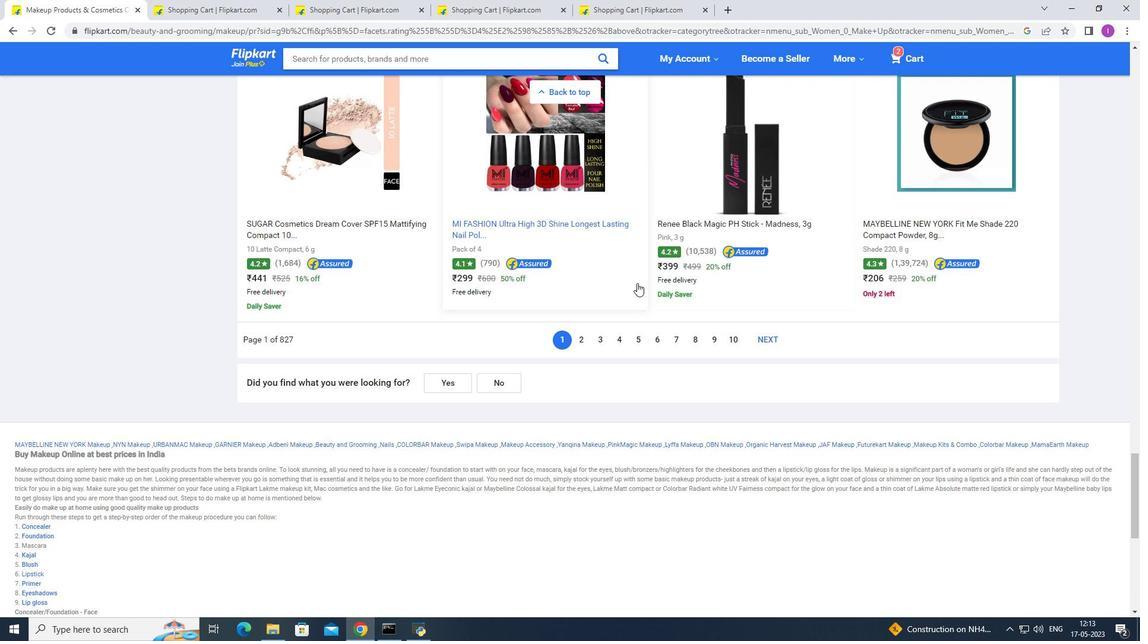 
Action: Mouse scrolled (626, 288) with delta (0, 0)
Screenshot: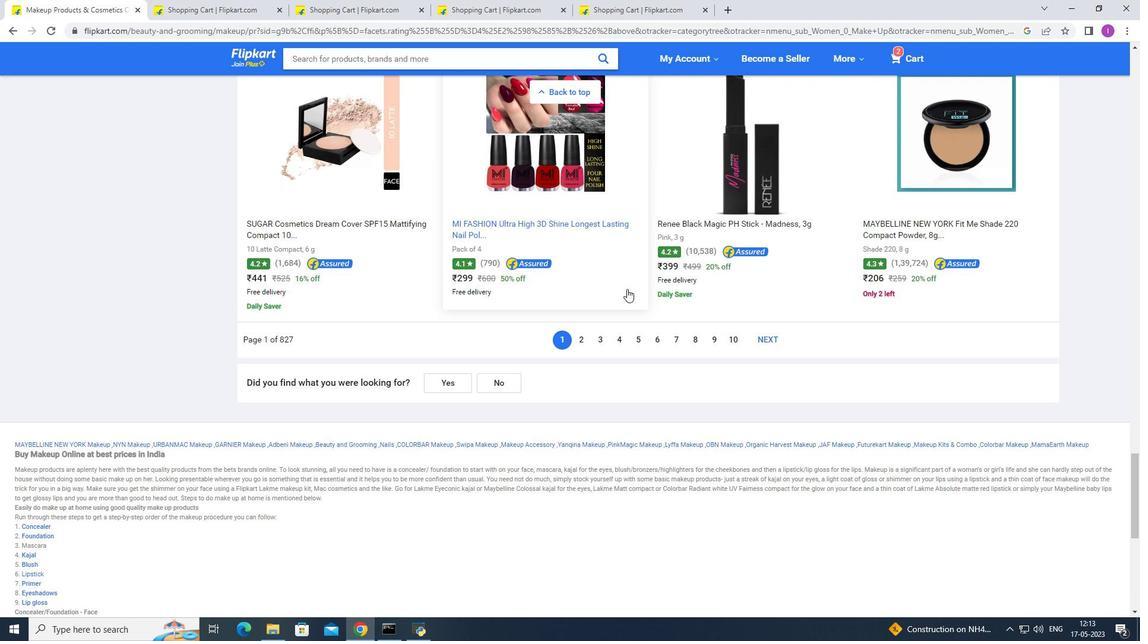 
Action: Mouse moved to (578, 223)
Screenshot: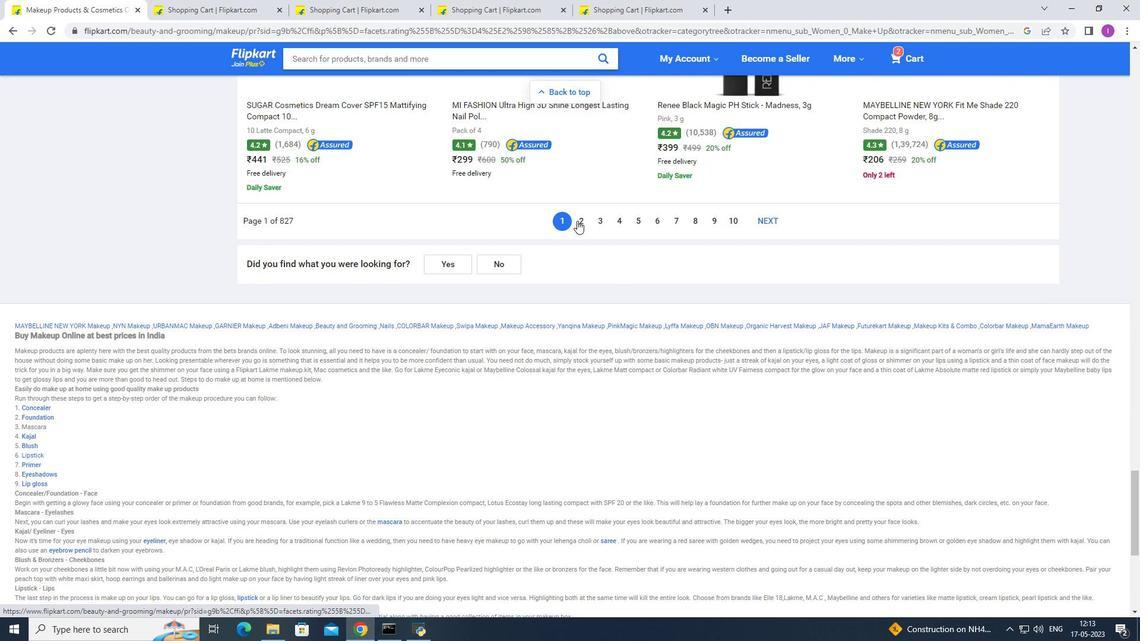 
Action: Mouse pressed left at (578, 223)
Screenshot: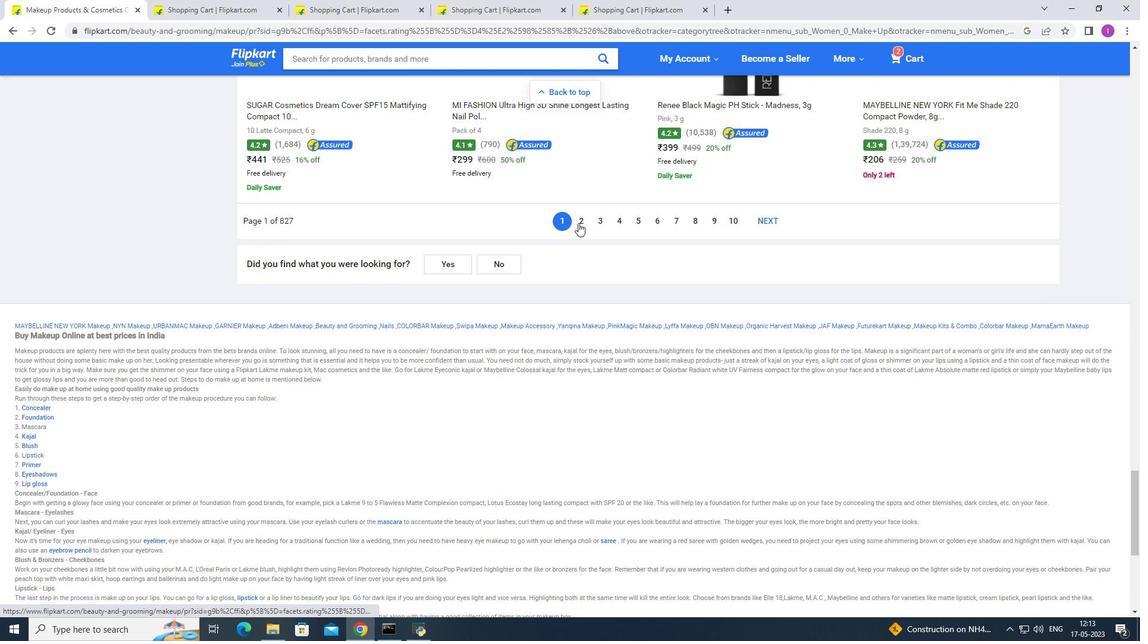 
Action: Mouse moved to (575, 227)
Screenshot: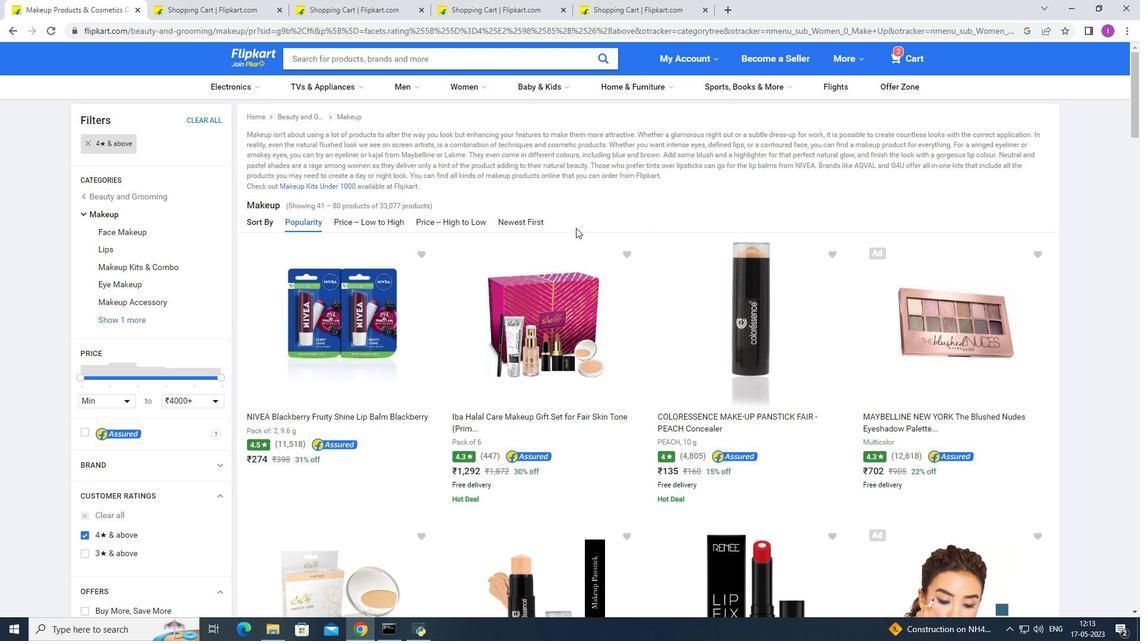 
Action: Mouse scrolled (575, 226) with delta (0, 0)
Screenshot: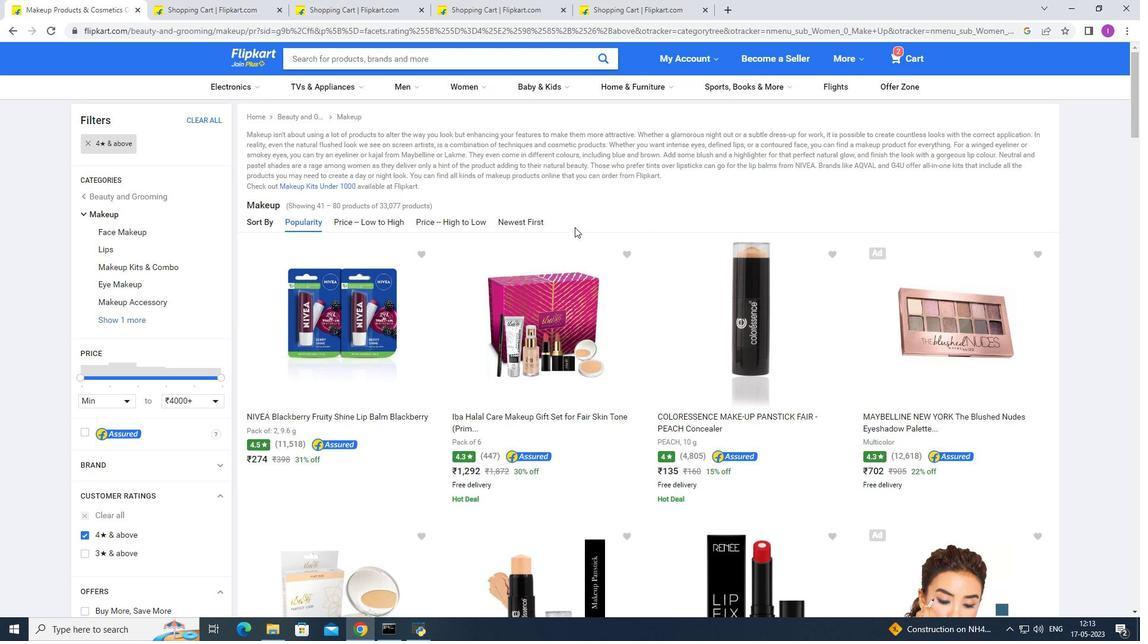 
Action: Mouse scrolled (575, 226) with delta (0, 0)
Screenshot: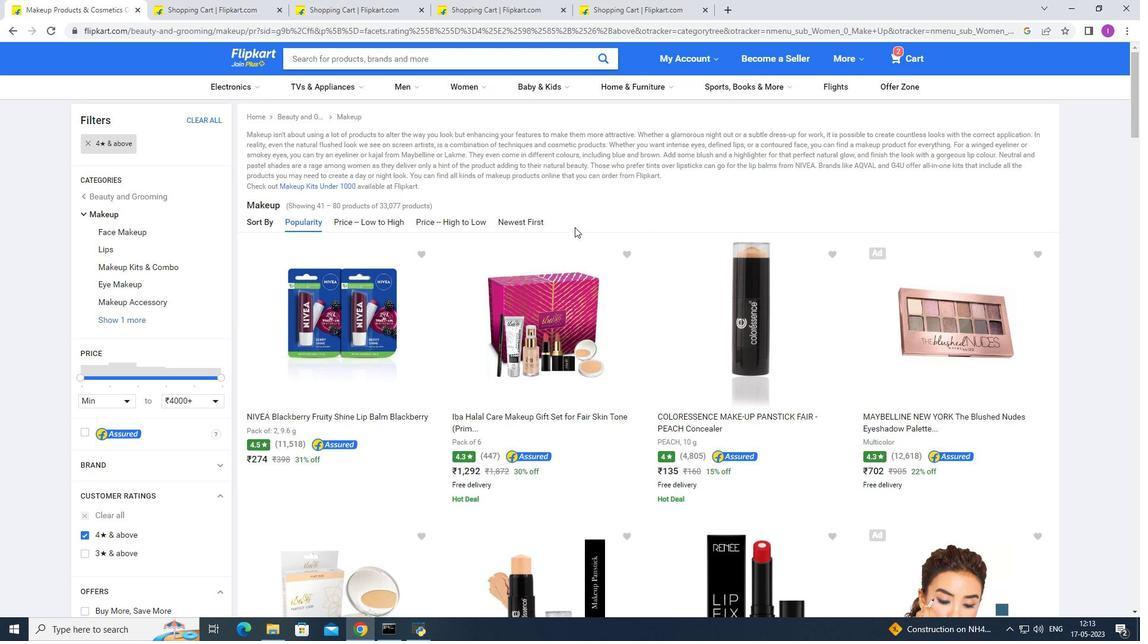 
Action: Mouse scrolled (575, 226) with delta (0, 0)
Screenshot: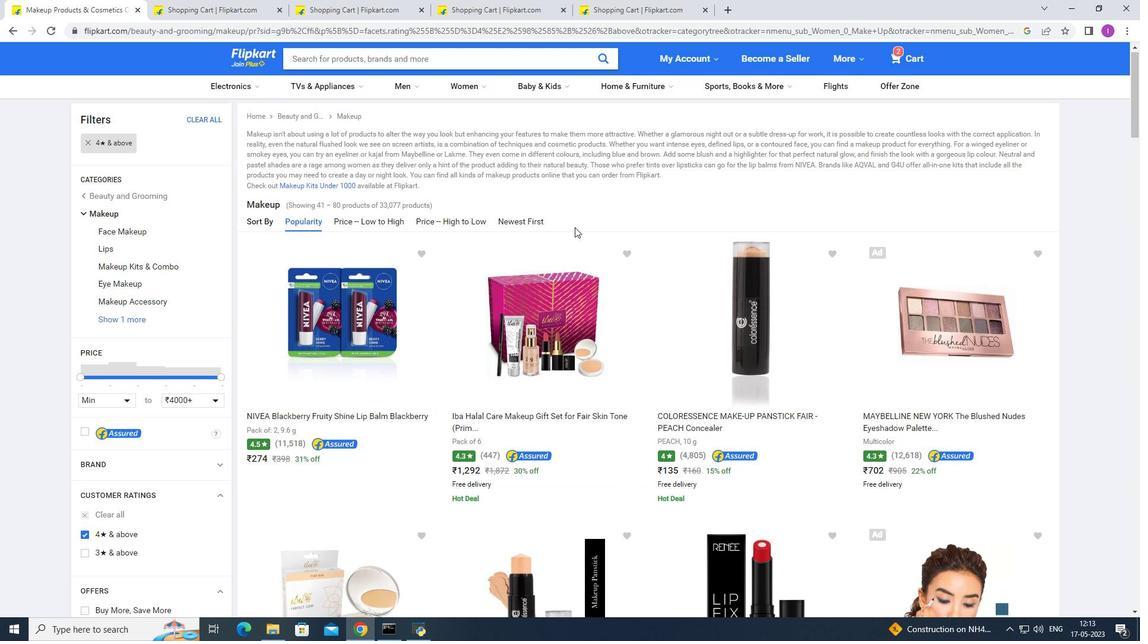 
Action: Mouse scrolled (575, 226) with delta (0, 0)
Screenshot: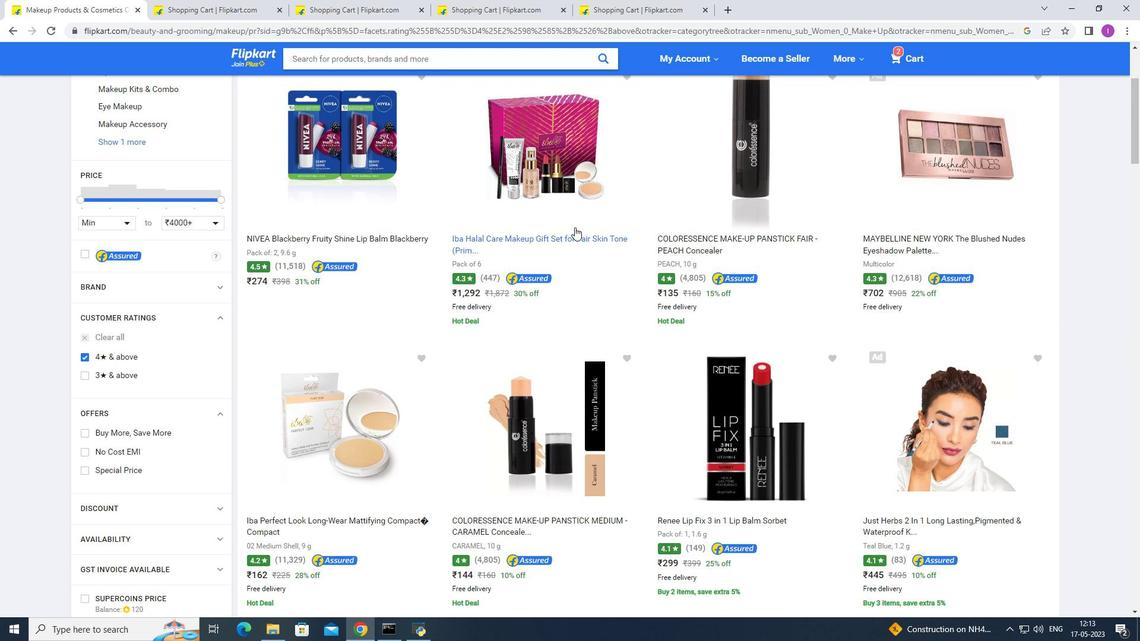
Action: Mouse scrolled (575, 226) with delta (0, 0)
Screenshot: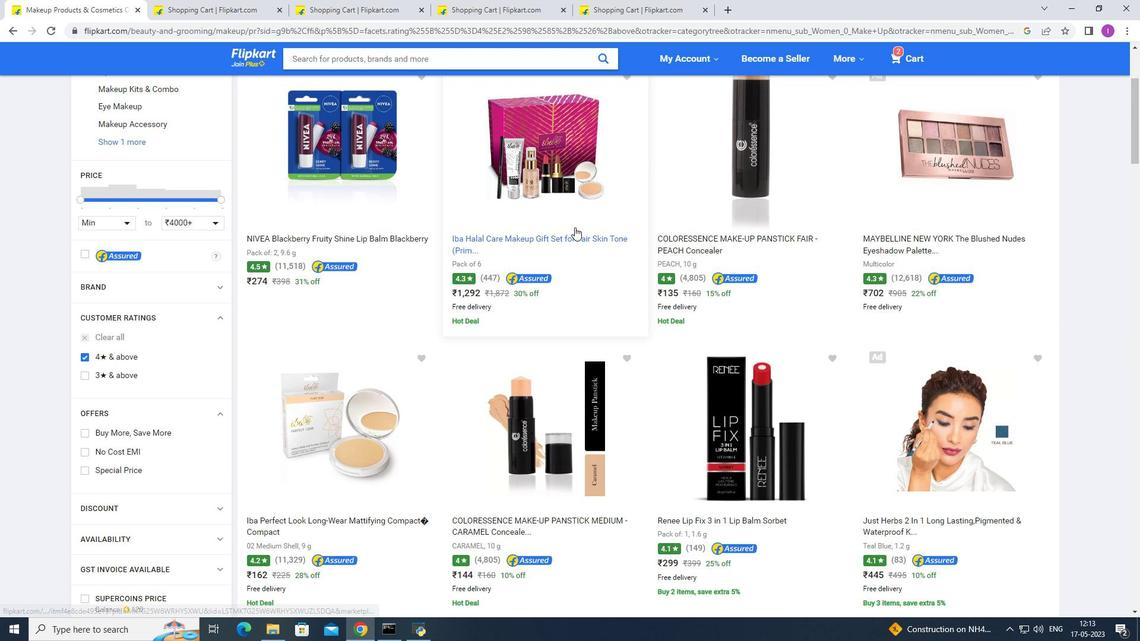 
Action: Mouse scrolled (575, 226) with delta (0, 0)
Screenshot: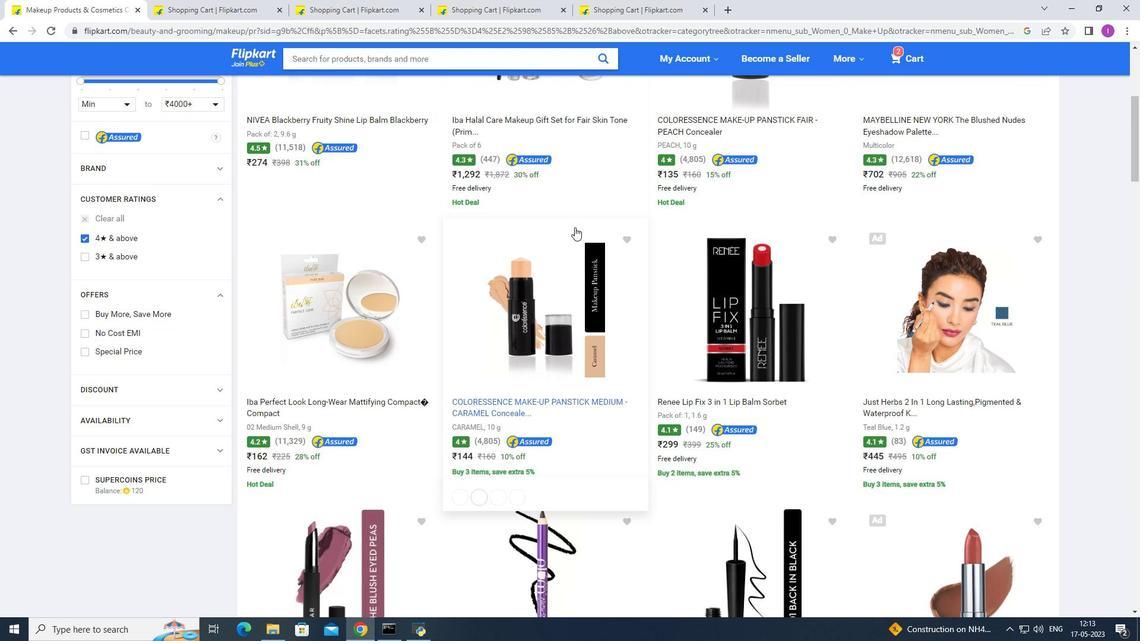 
Action: Mouse scrolled (575, 226) with delta (0, 0)
Screenshot: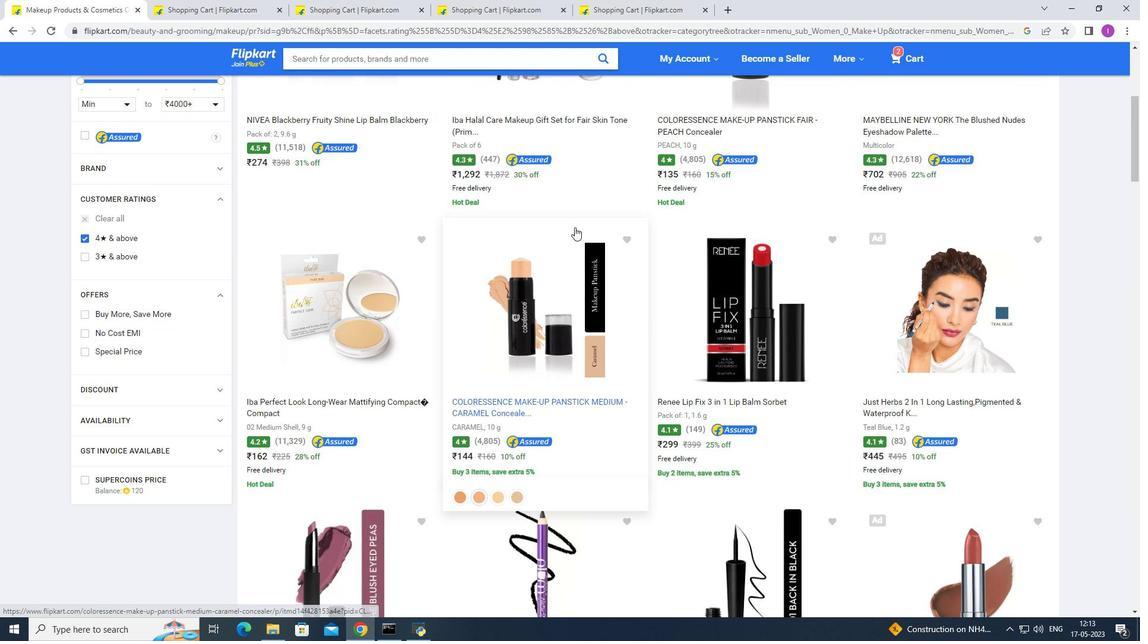 
Action: Mouse scrolled (575, 226) with delta (0, 0)
Screenshot: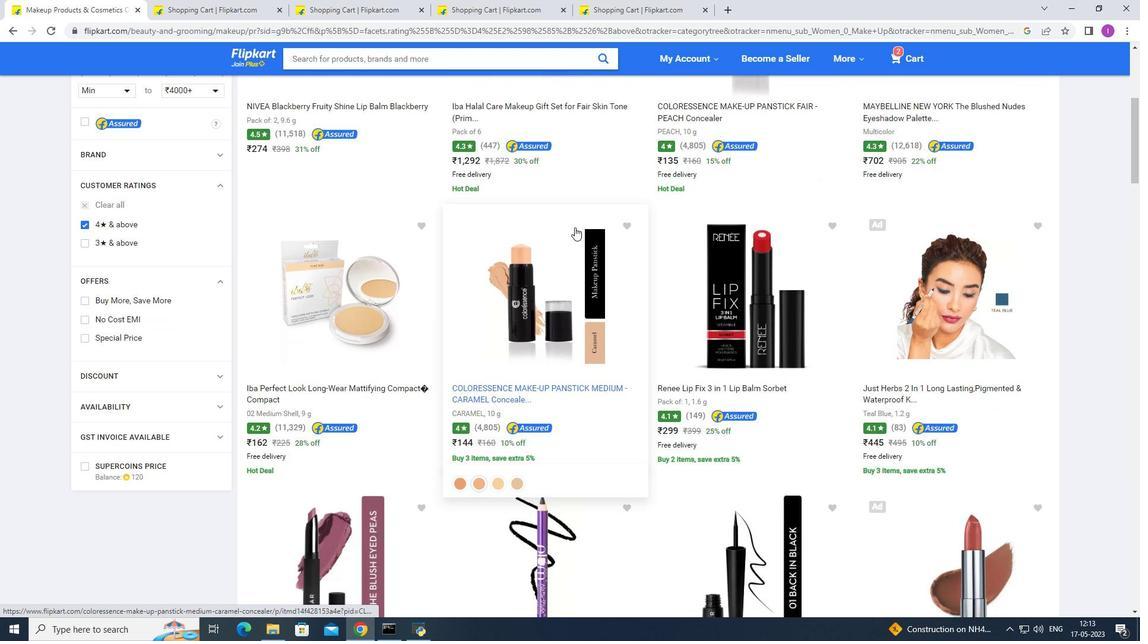 
Action: Mouse scrolled (575, 226) with delta (0, 0)
Screenshot: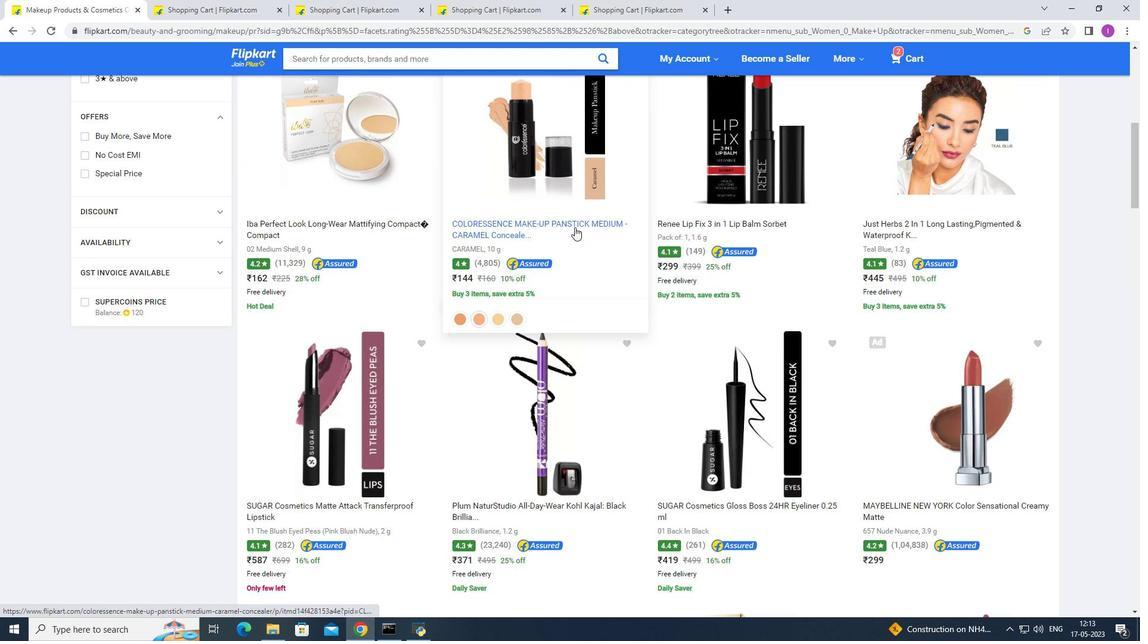 
Action: Mouse scrolled (575, 226) with delta (0, 0)
Screenshot: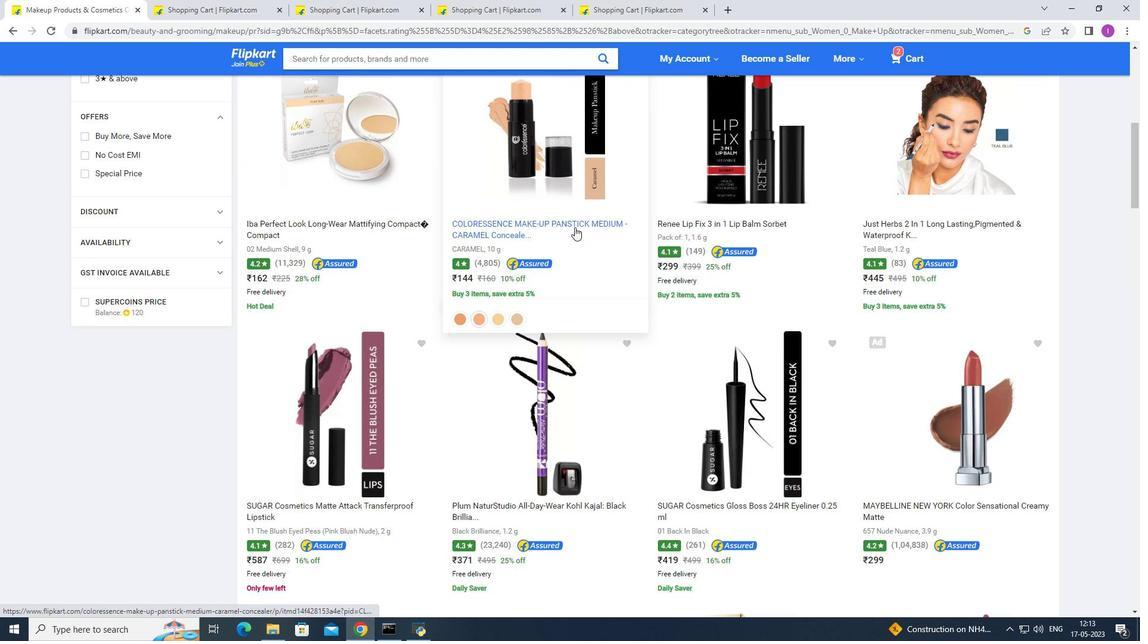 
Action: Mouse scrolled (575, 226) with delta (0, 0)
Screenshot: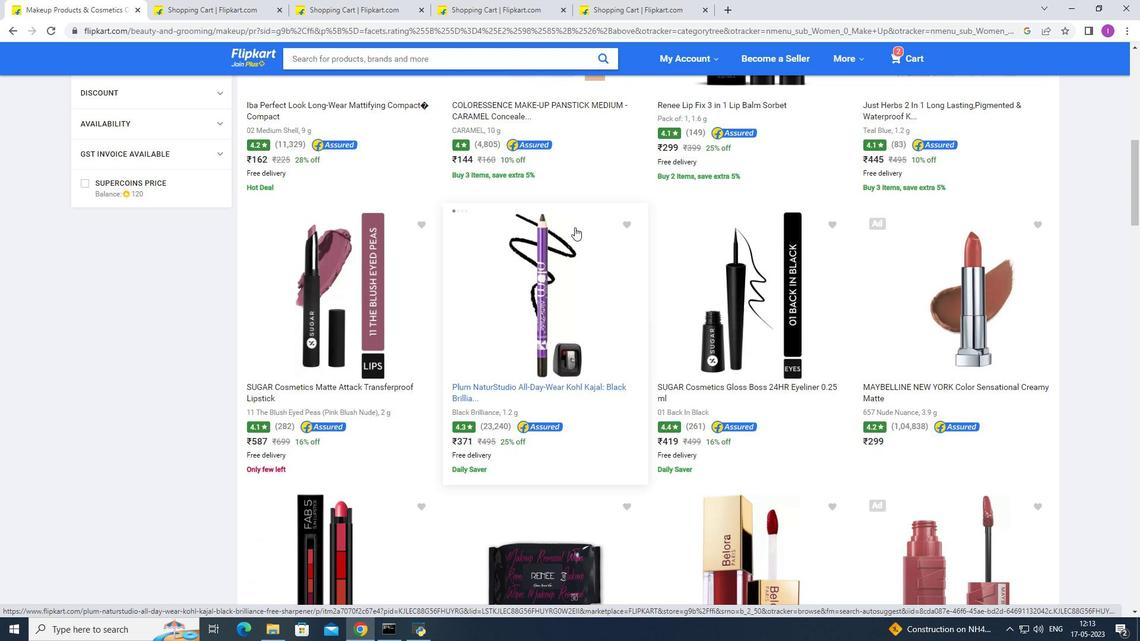 
Action: Mouse scrolled (575, 226) with delta (0, 0)
Screenshot: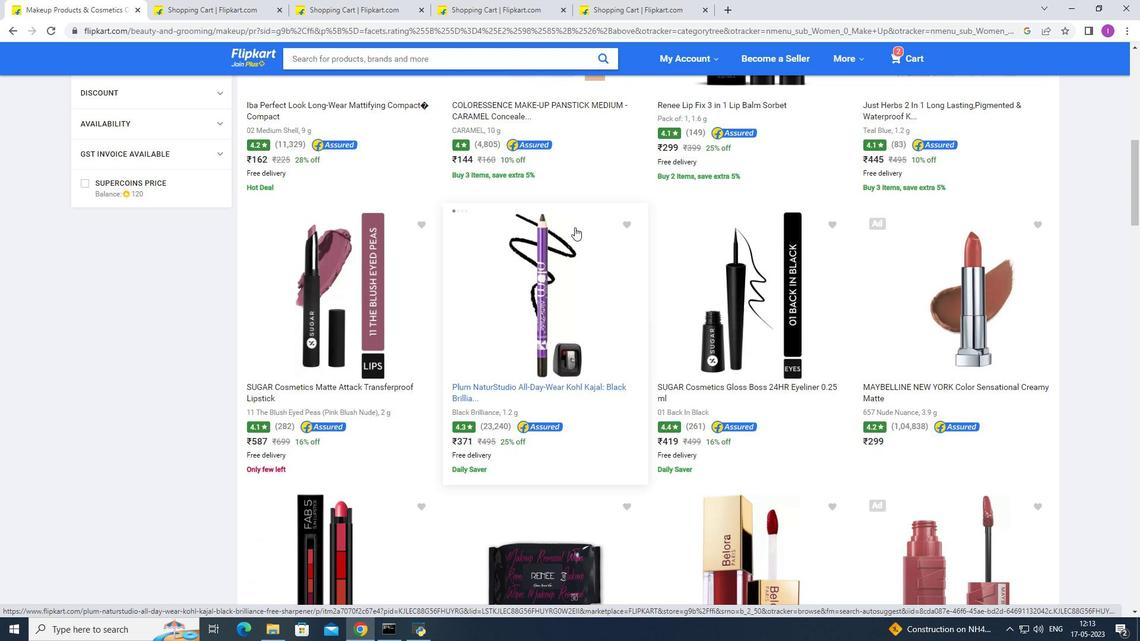 
Action: Mouse scrolled (575, 226) with delta (0, 0)
Screenshot: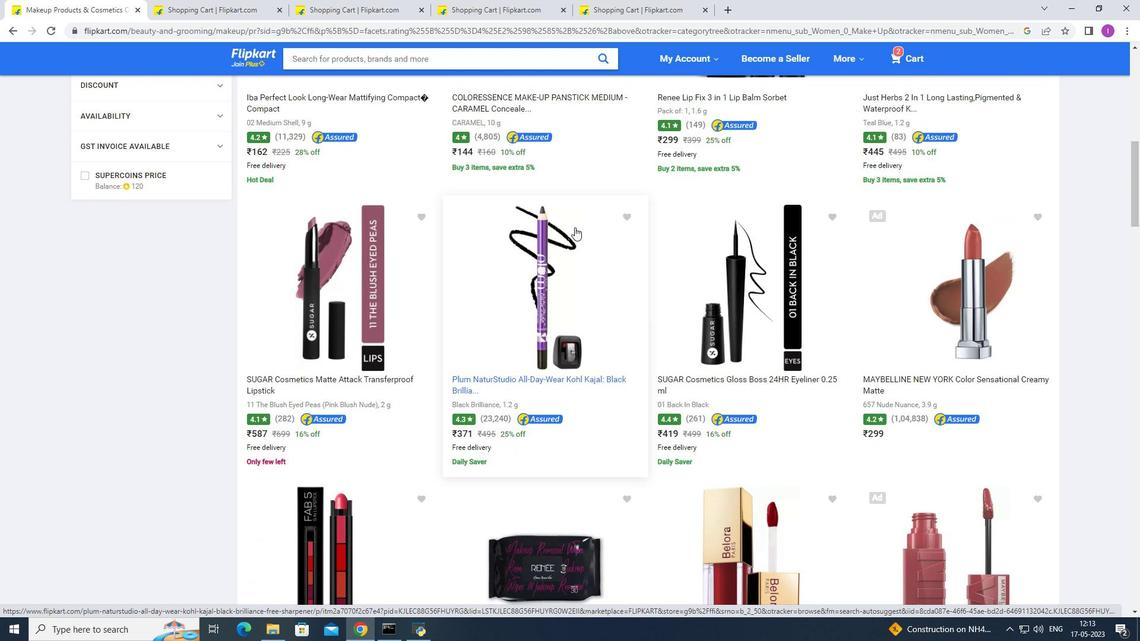 
Action: Mouse scrolled (575, 226) with delta (0, 0)
Screenshot: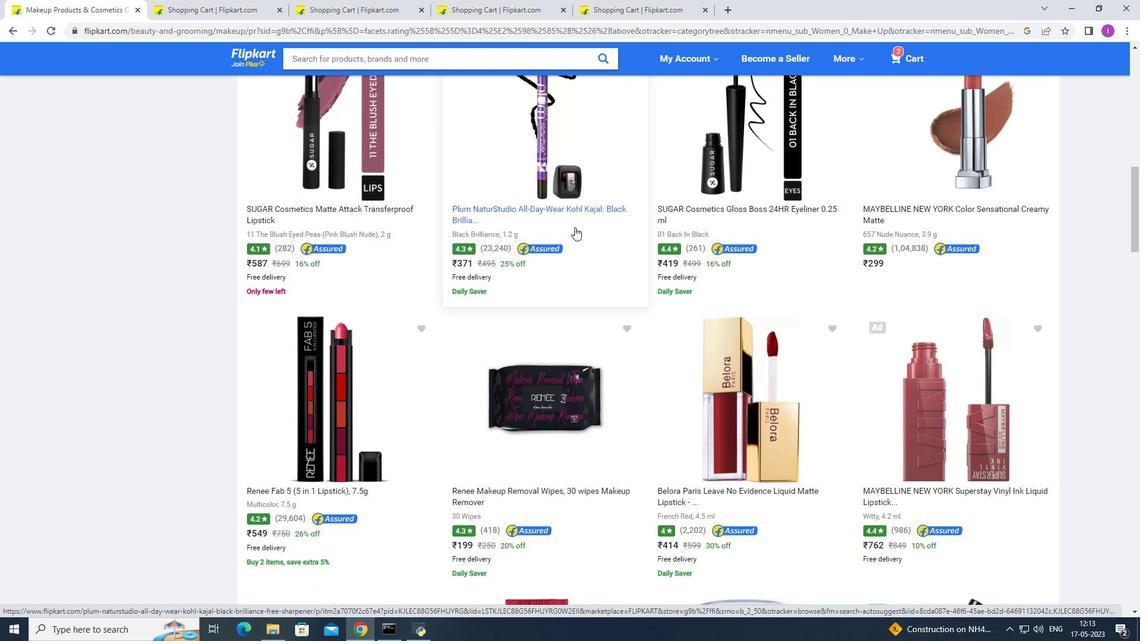 
Action: Mouse scrolled (575, 226) with delta (0, 0)
Screenshot: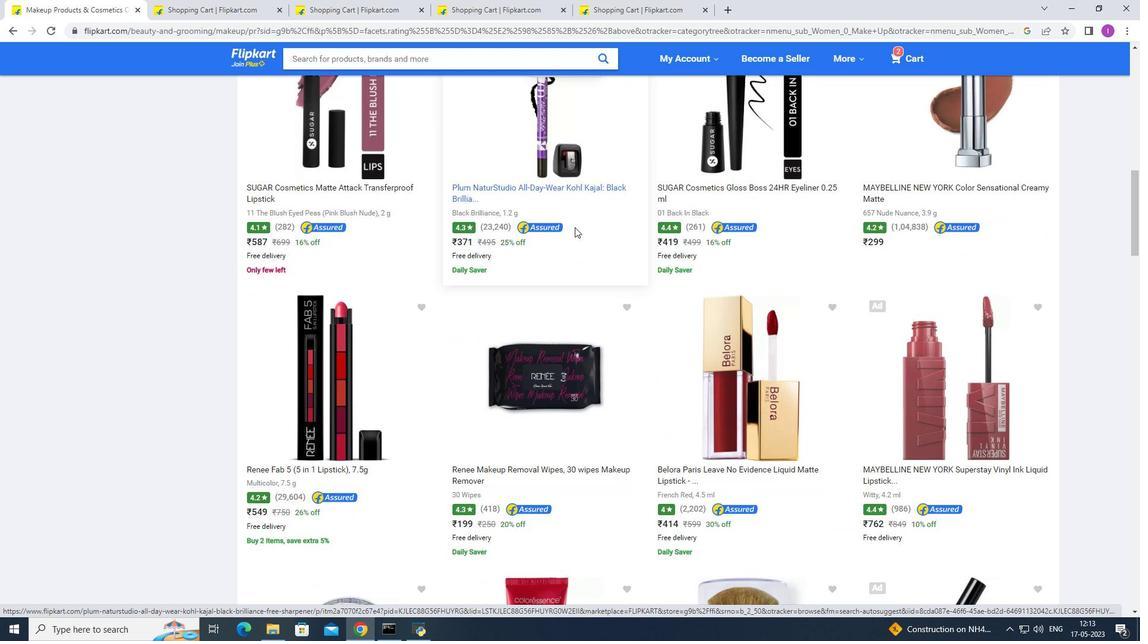 
Action: Mouse scrolled (575, 226) with delta (0, 0)
Screenshot: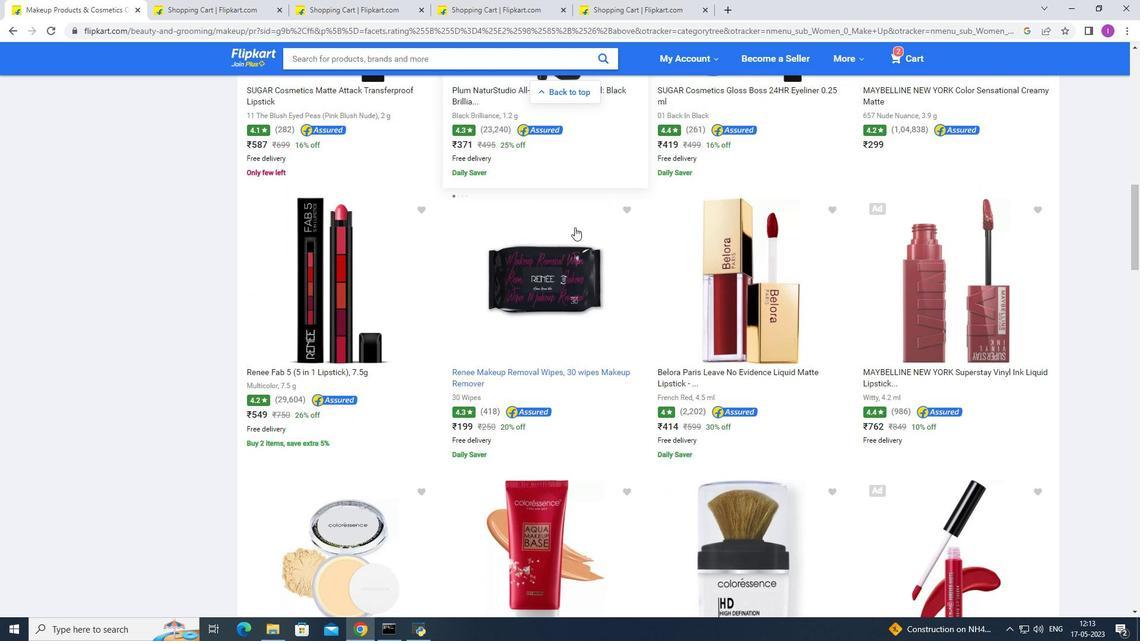 
Action: Mouse scrolled (575, 226) with delta (0, 0)
Screenshot: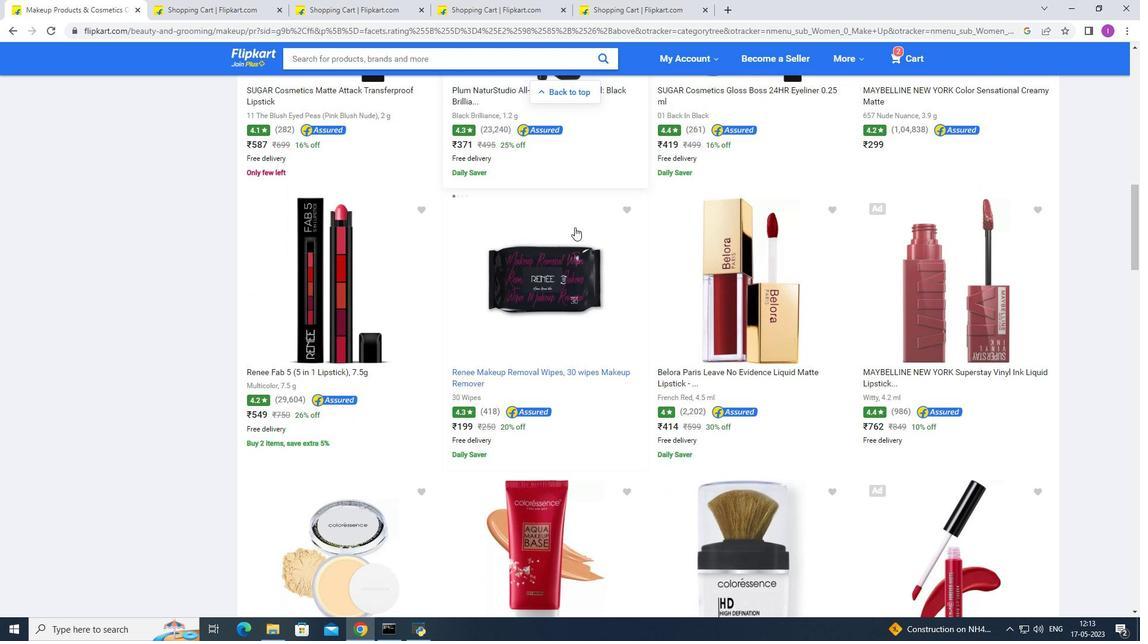 
Action: Mouse scrolled (575, 226) with delta (0, 0)
Screenshot: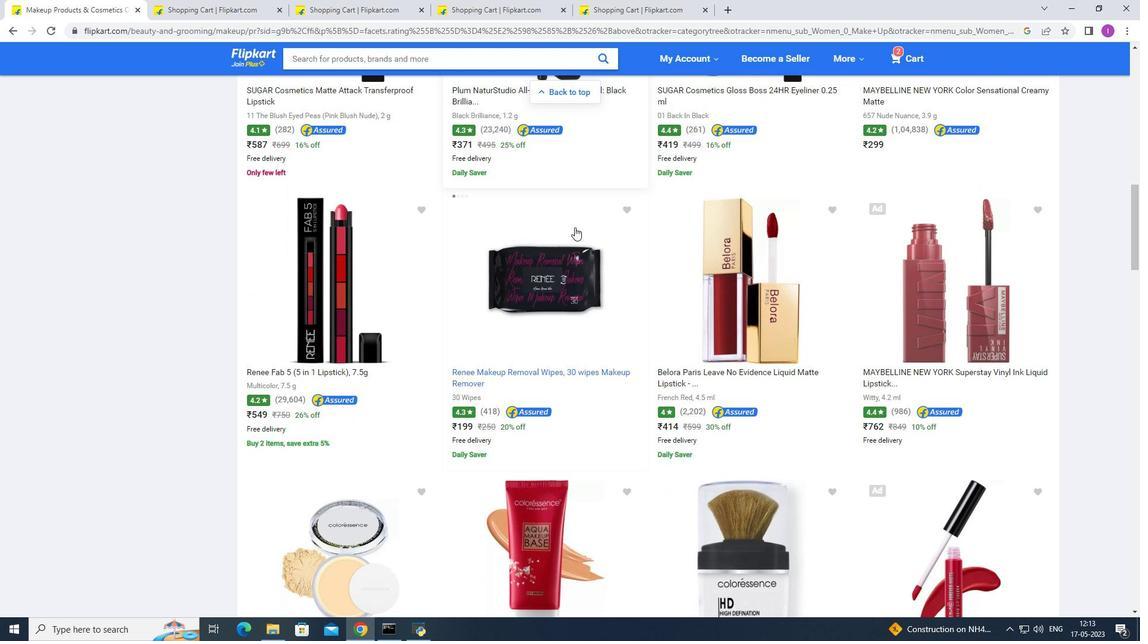 
Action: Mouse moved to (574, 223)
Screenshot: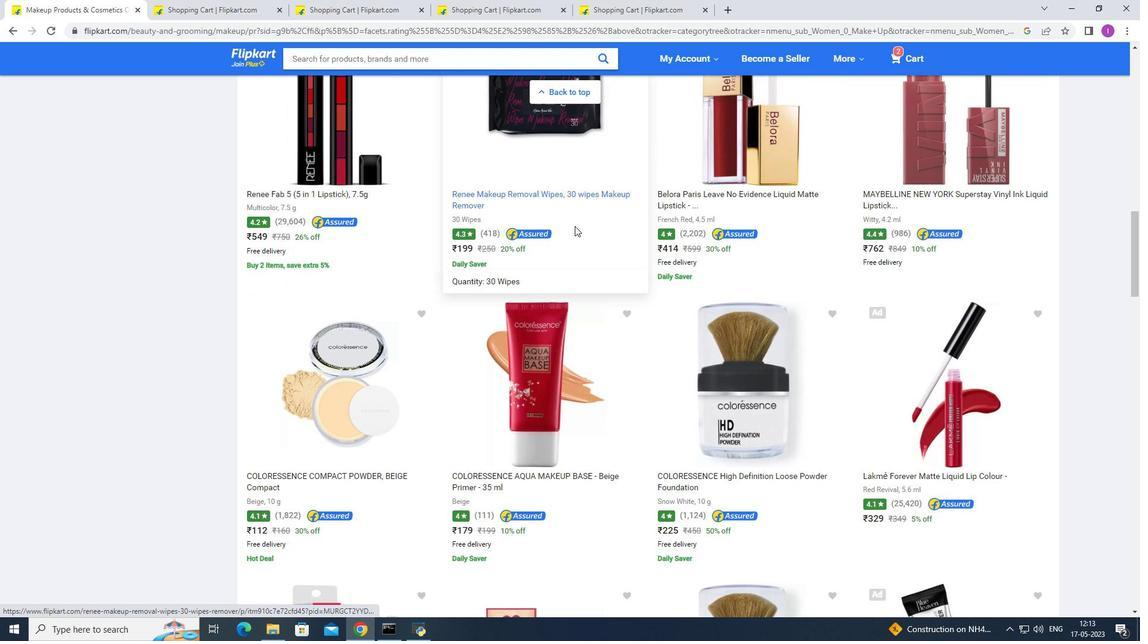 
Action: Mouse scrolled (574, 223) with delta (0, 0)
Screenshot: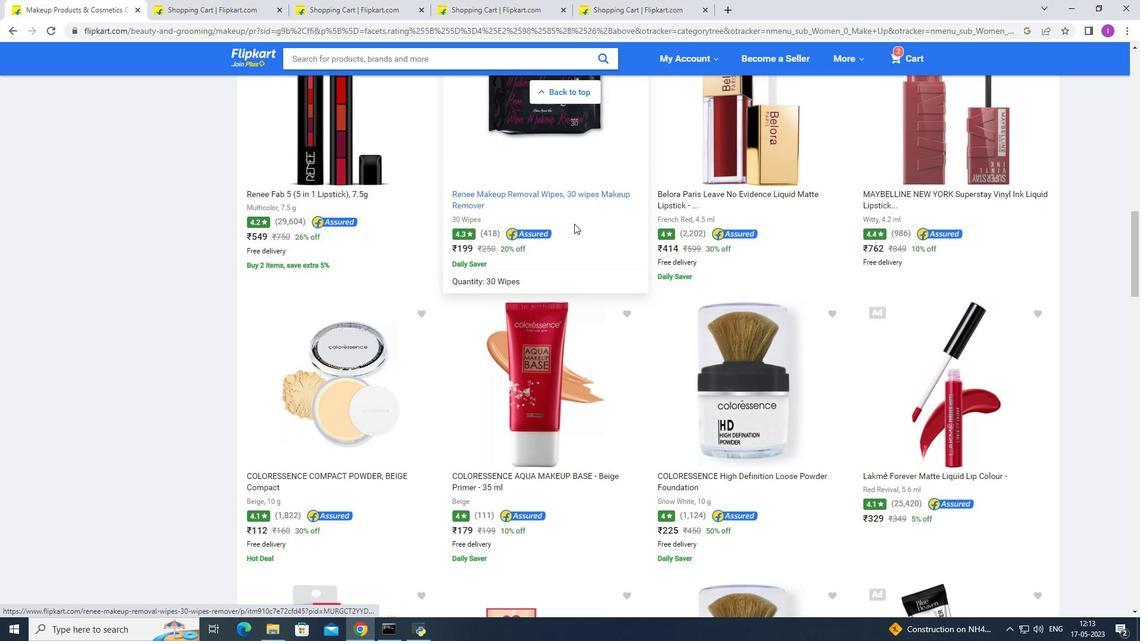 
Action: Mouse scrolled (574, 223) with delta (0, 0)
Screenshot: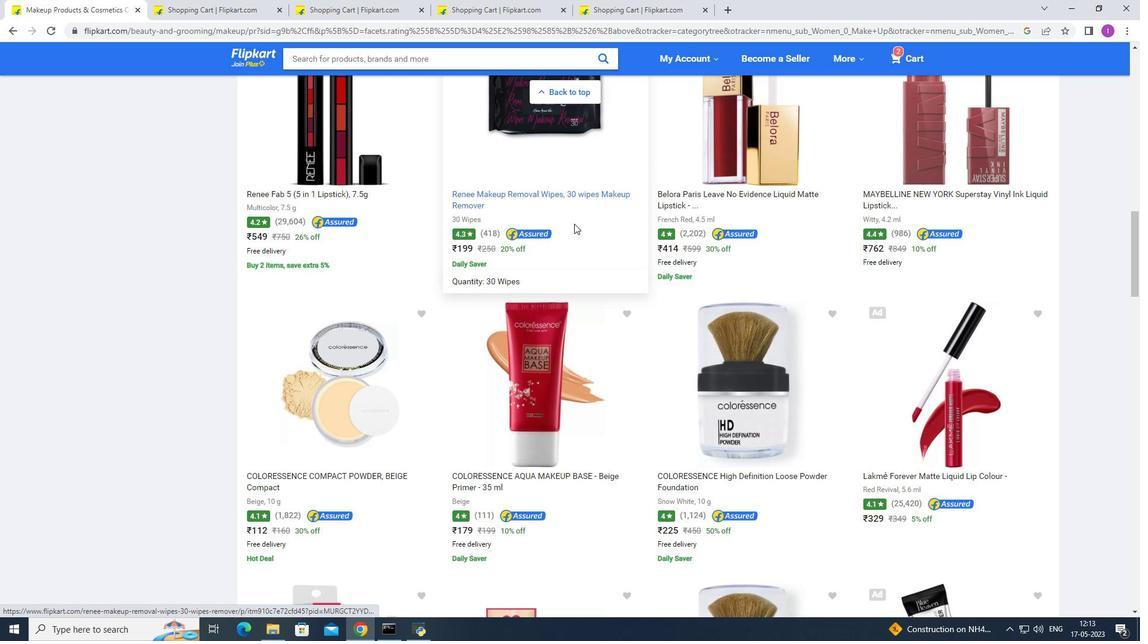 
Action: Mouse scrolled (574, 223) with delta (0, 0)
Screenshot: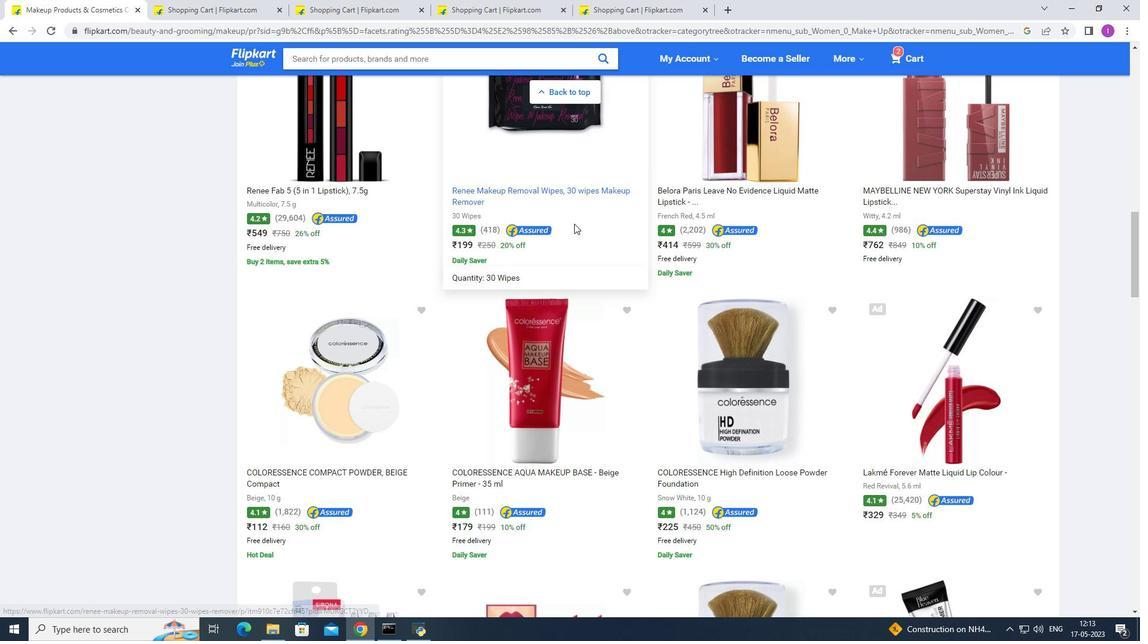 
Action: Mouse scrolled (574, 223) with delta (0, 0)
Screenshot: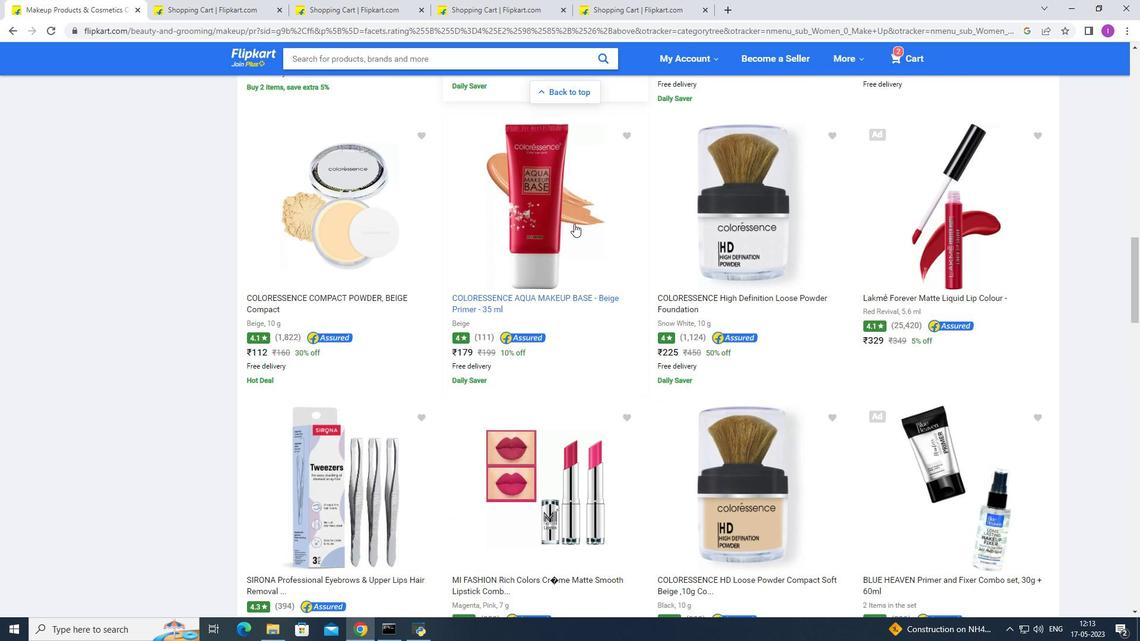 
Action: Mouse scrolled (574, 223) with delta (0, 0)
Screenshot: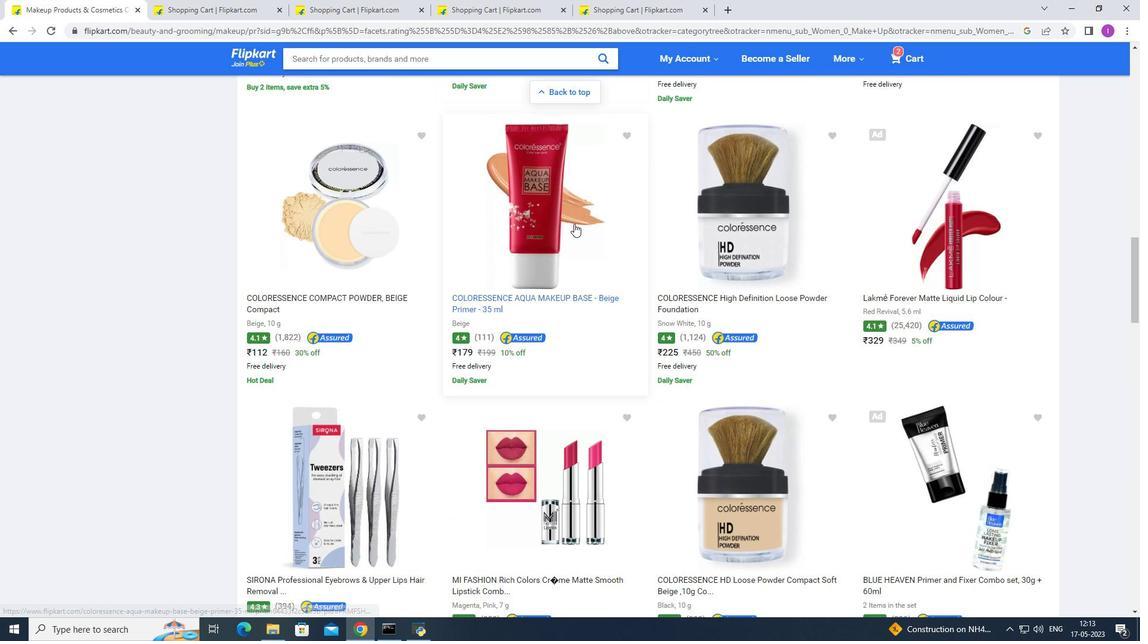 
Action: Mouse scrolled (574, 223) with delta (0, 0)
Screenshot: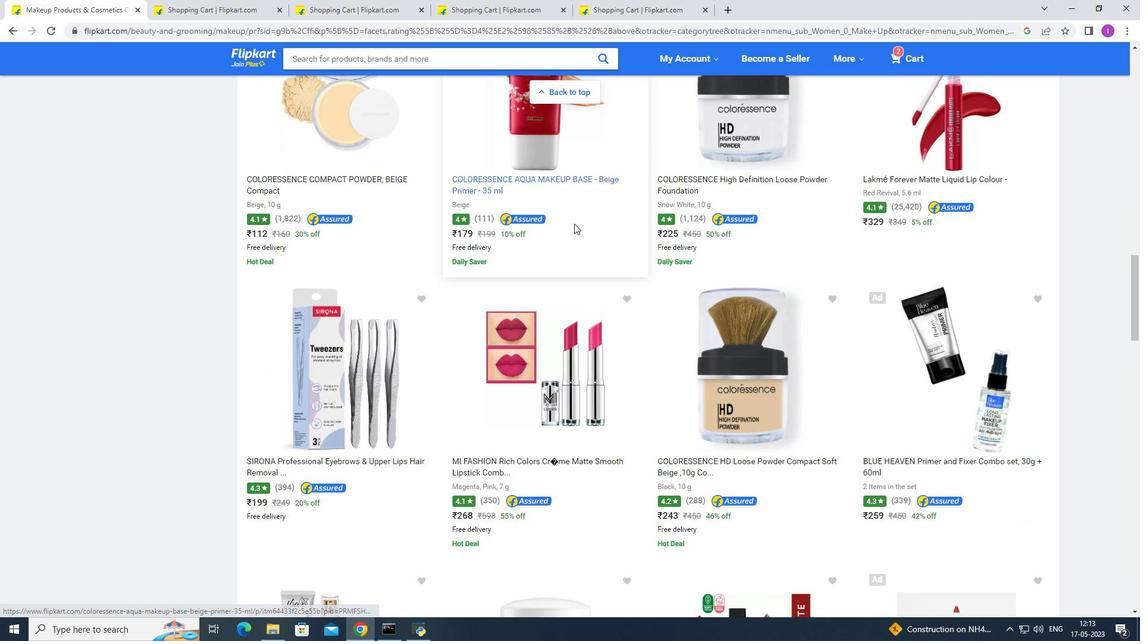 
Action: Mouse scrolled (574, 223) with delta (0, 0)
Screenshot: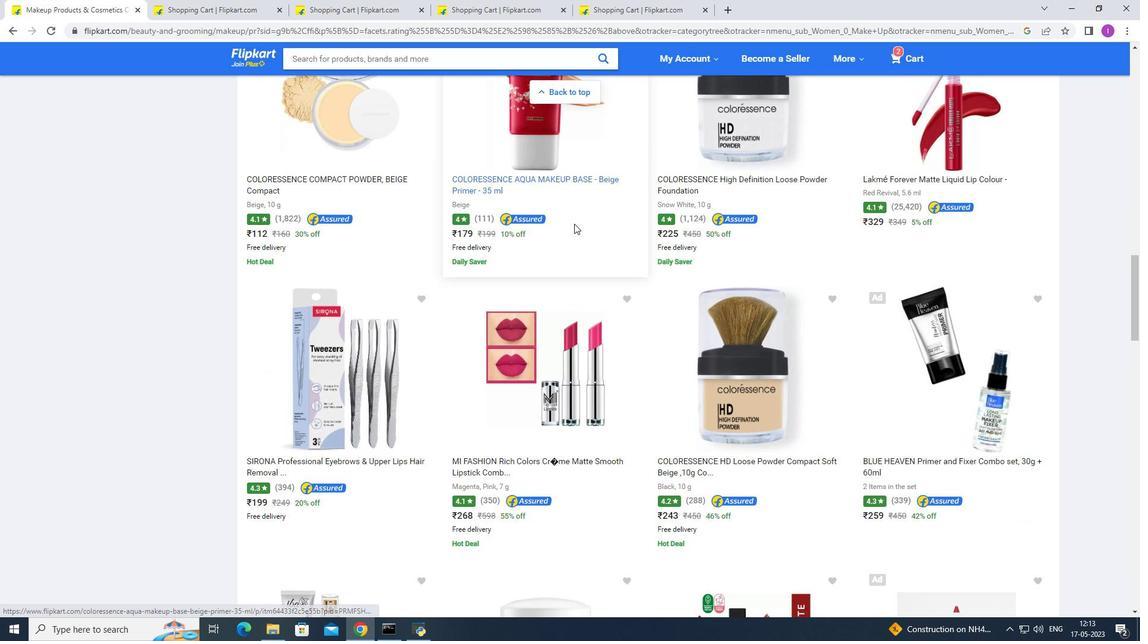 
Action: Mouse moved to (576, 226)
Screenshot: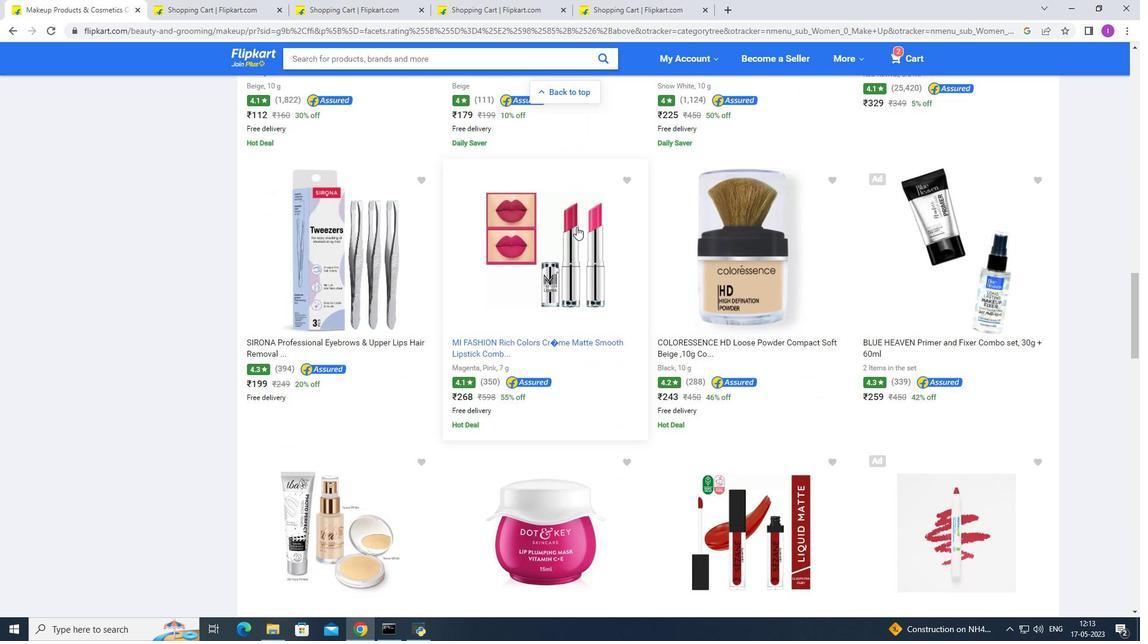 
Action: Mouse scrolled (576, 226) with delta (0, 0)
Screenshot: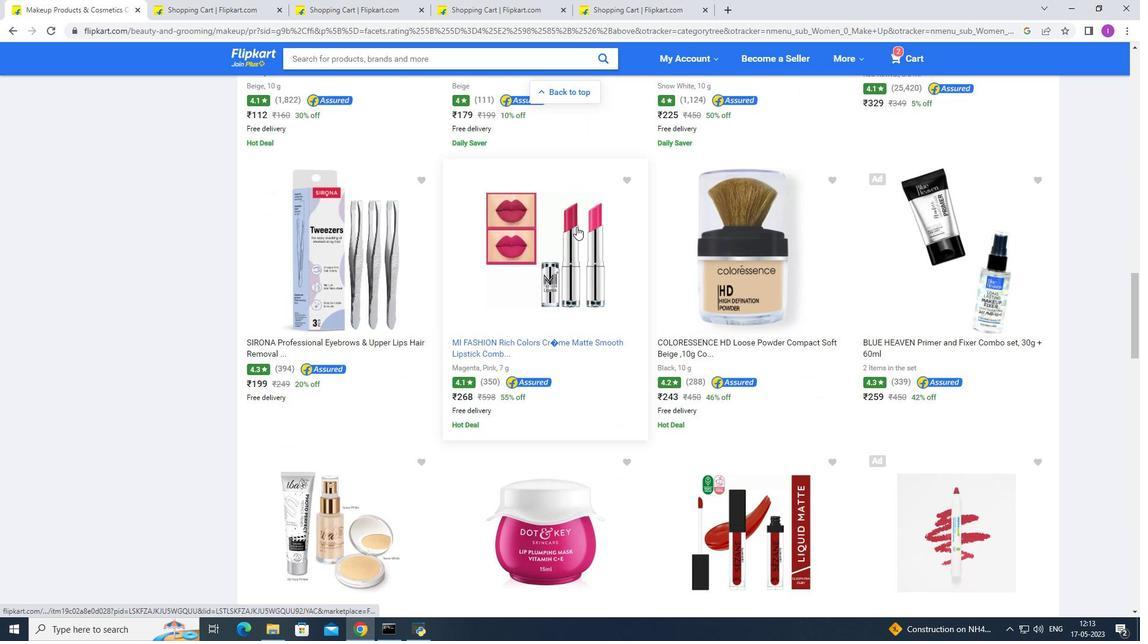
Action: Mouse scrolled (576, 226) with delta (0, 0)
Screenshot: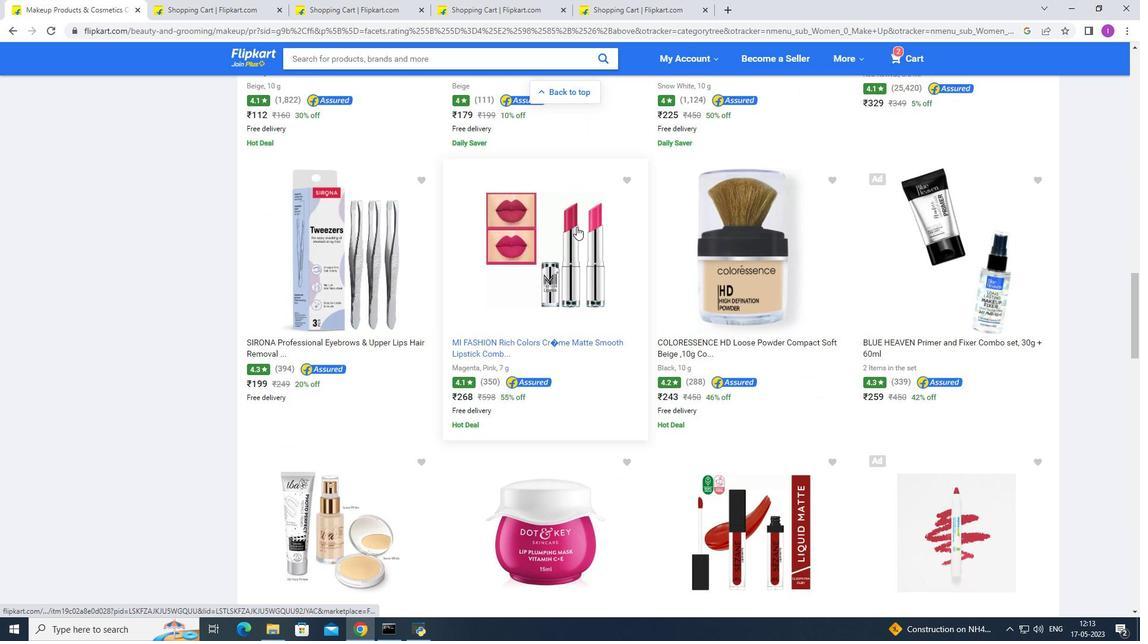 
Action: Mouse scrolled (576, 226) with delta (0, 0)
Screenshot: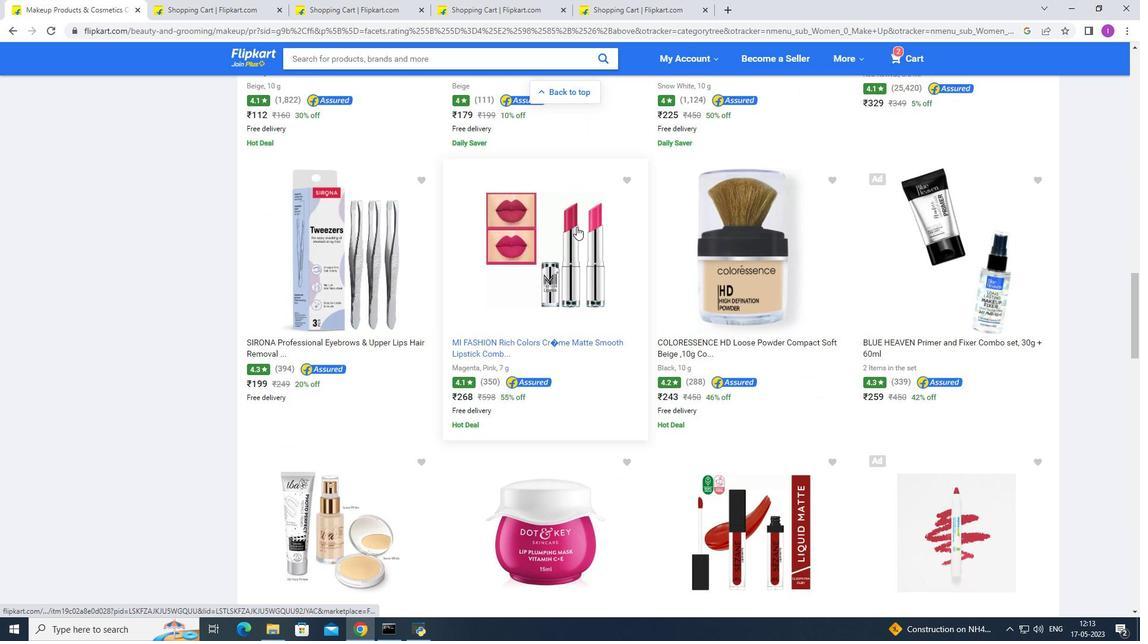 
Action: Mouse scrolled (576, 226) with delta (0, 0)
Screenshot: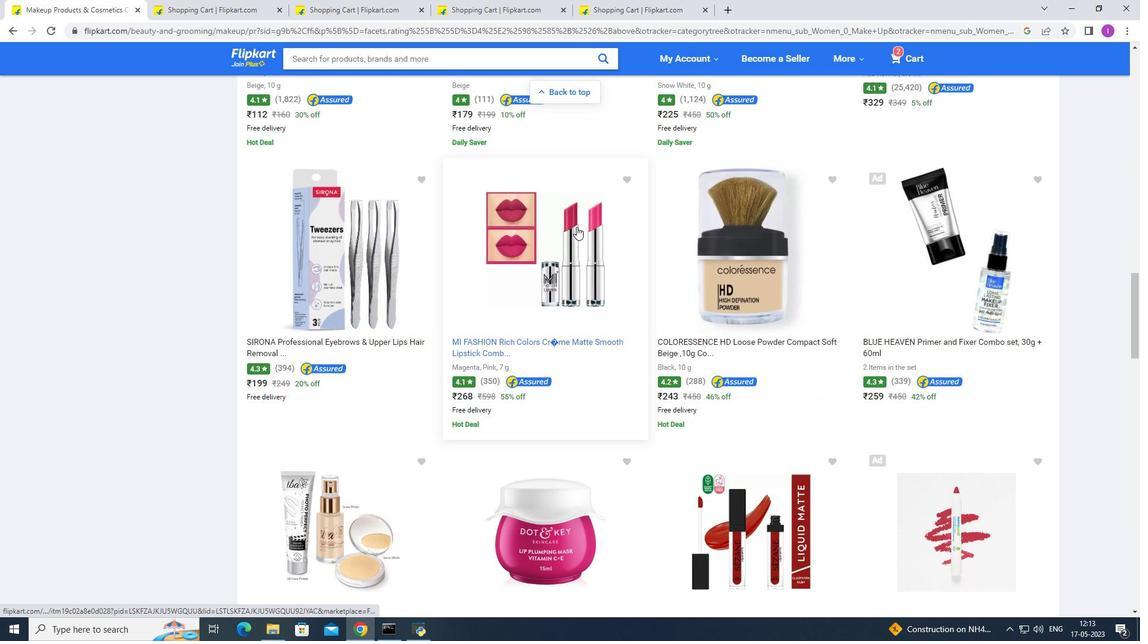 
Action: Mouse scrolled (576, 226) with delta (0, 0)
Screenshot: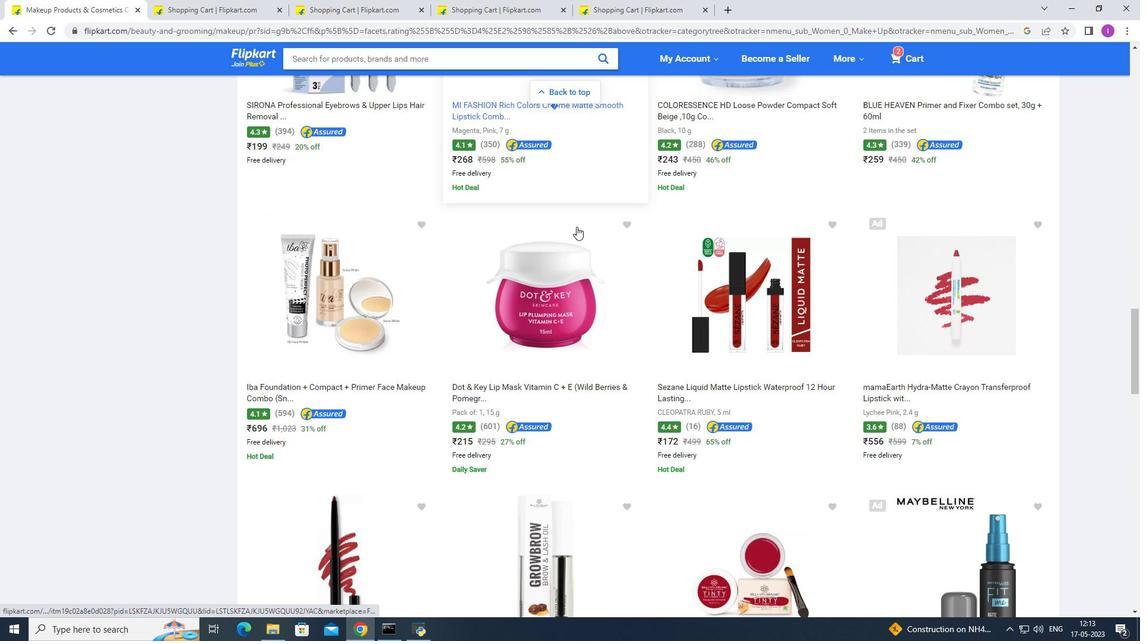
Action: Mouse scrolled (576, 226) with delta (0, 0)
Screenshot: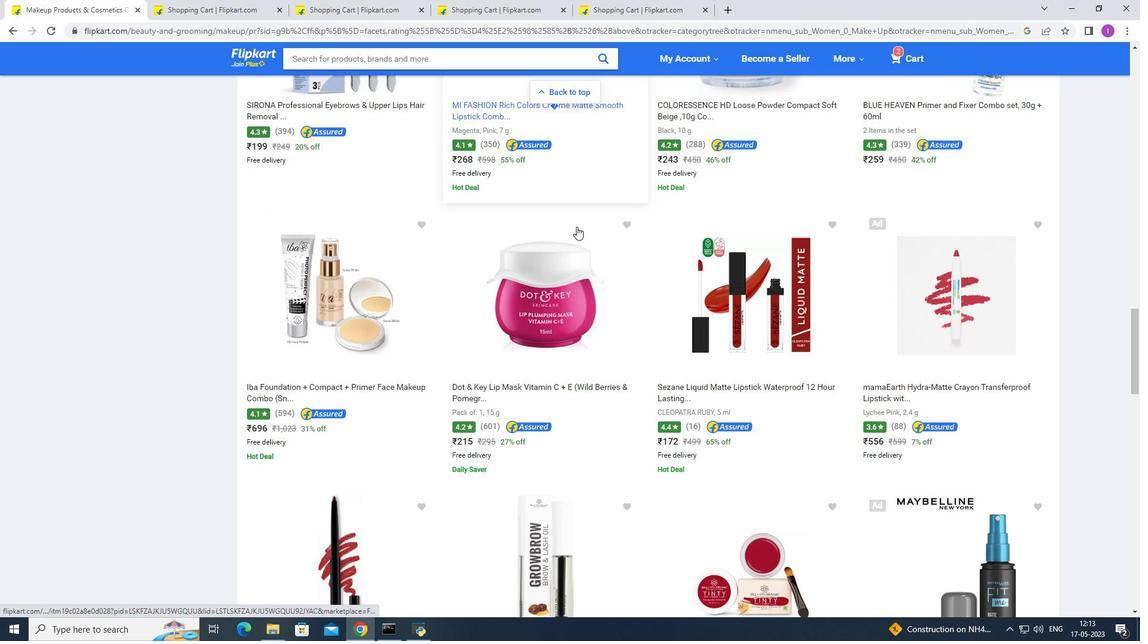 
Action: Mouse scrolled (576, 226) with delta (0, 0)
Screenshot: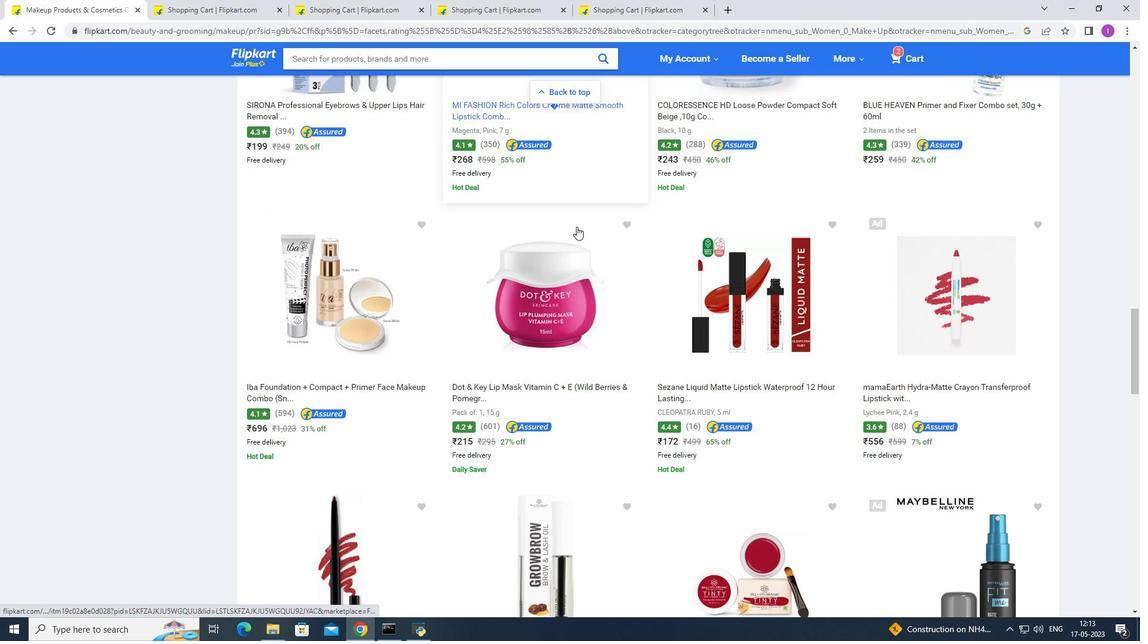 
Action: Mouse scrolled (576, 226) with delta (0, 0)
Screenshot: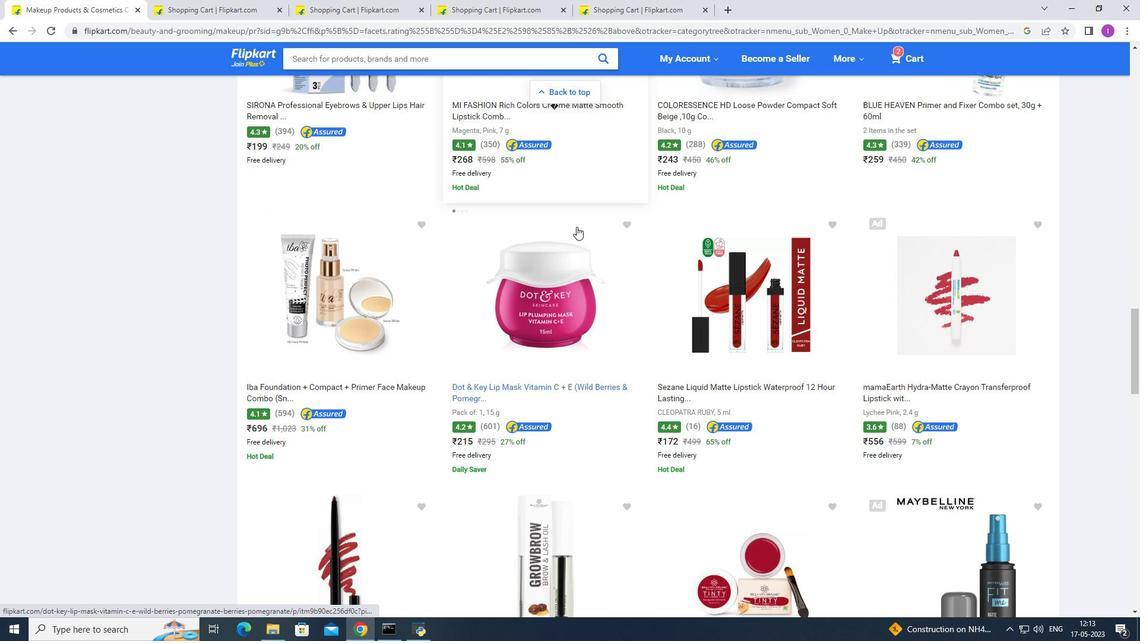 
Action: Mouse moved to (577, 226)
Screenshot: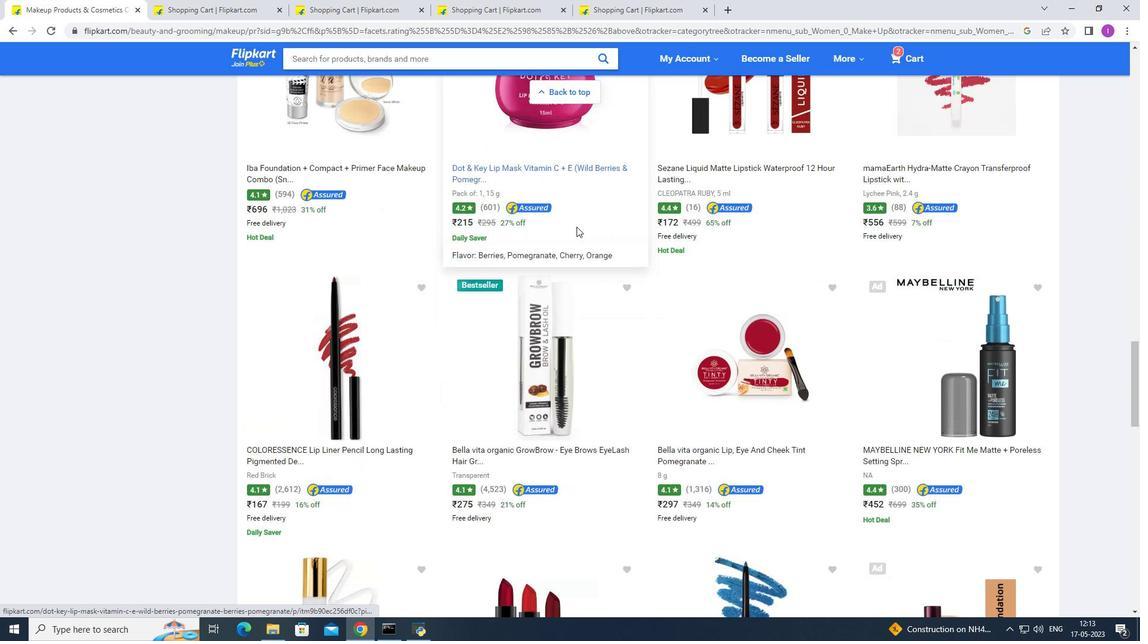 
Action: Mouse scrolled (577, 226) with delta (0, 0)
Screenshot: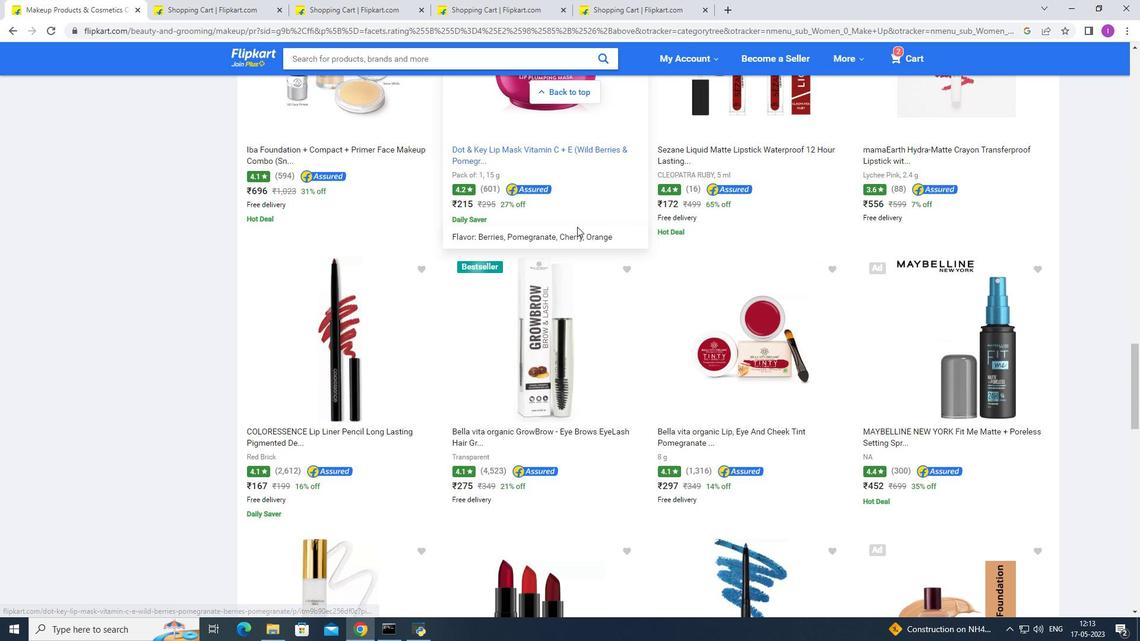 
Action: Mouse scrolled (577, 226) with delta (0, 0)
Screenshot: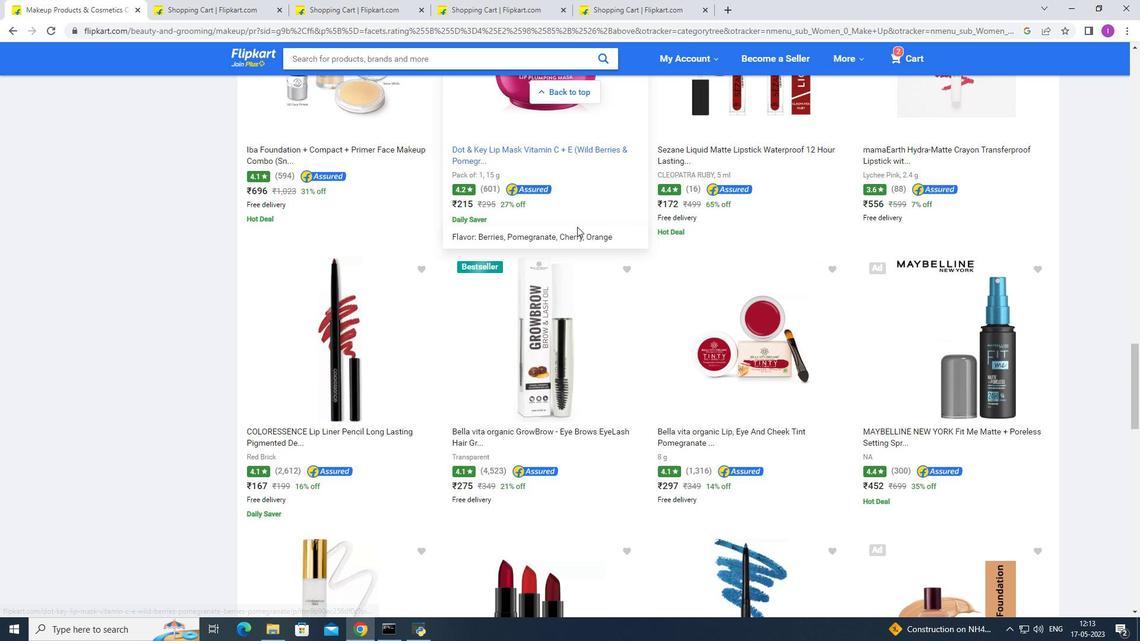 
Action: Mouse scrolled (577, 226) with delta (0, 0)
Screenshot: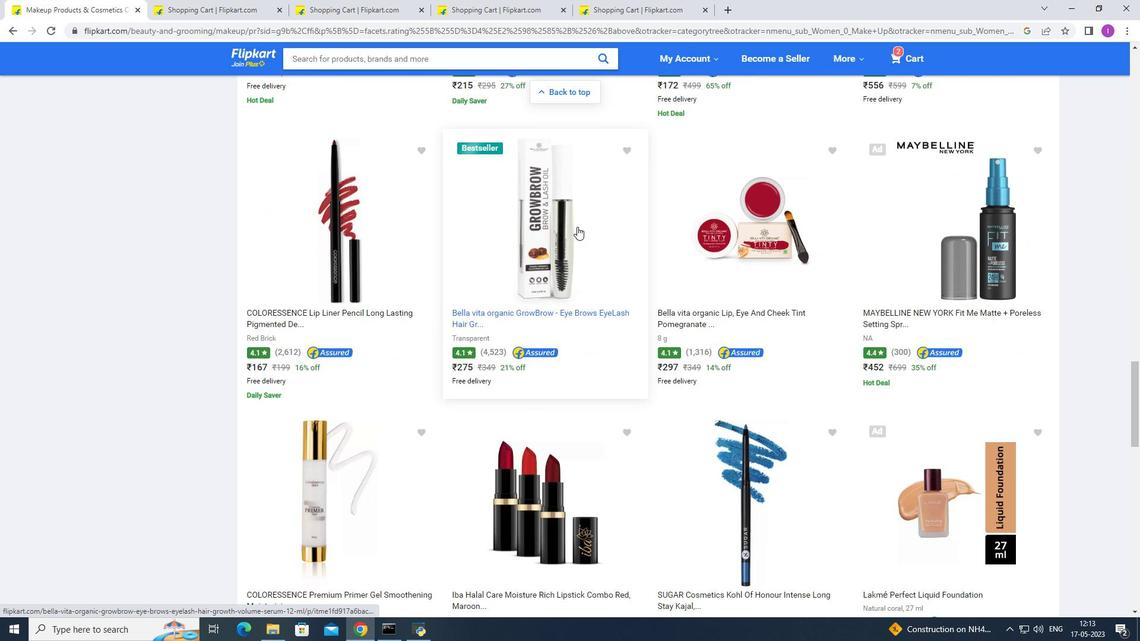 
Action: Mouse scrolled (577, 226) with delta (0, 0)
Screenshot: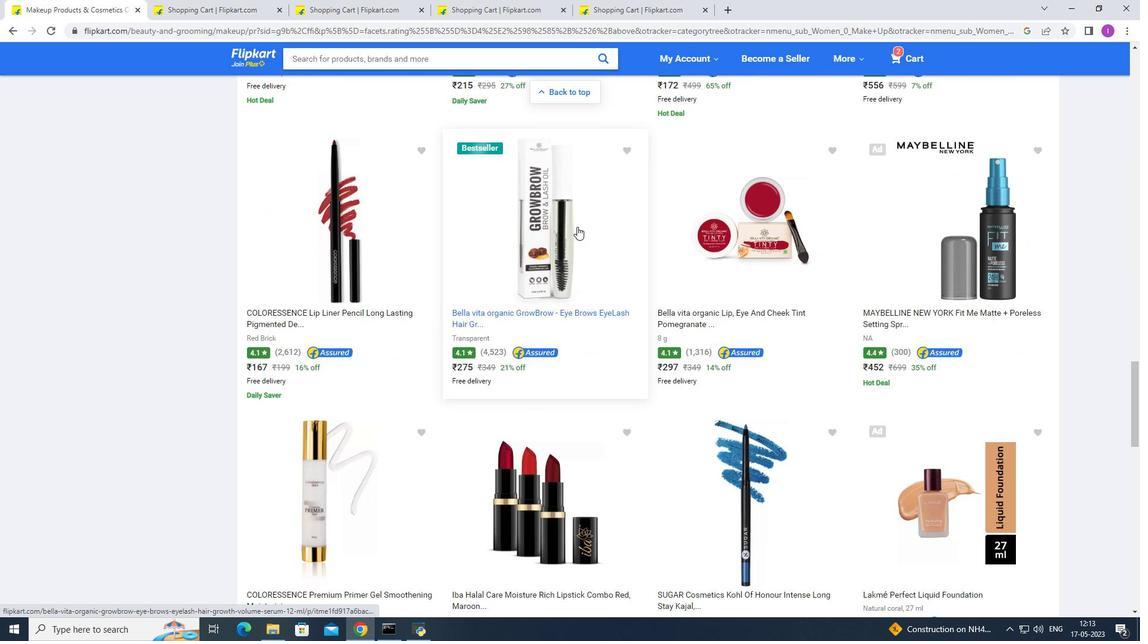 
Action: Mouse scrolled (577, 226) with delta (0, 0)
Screenshot: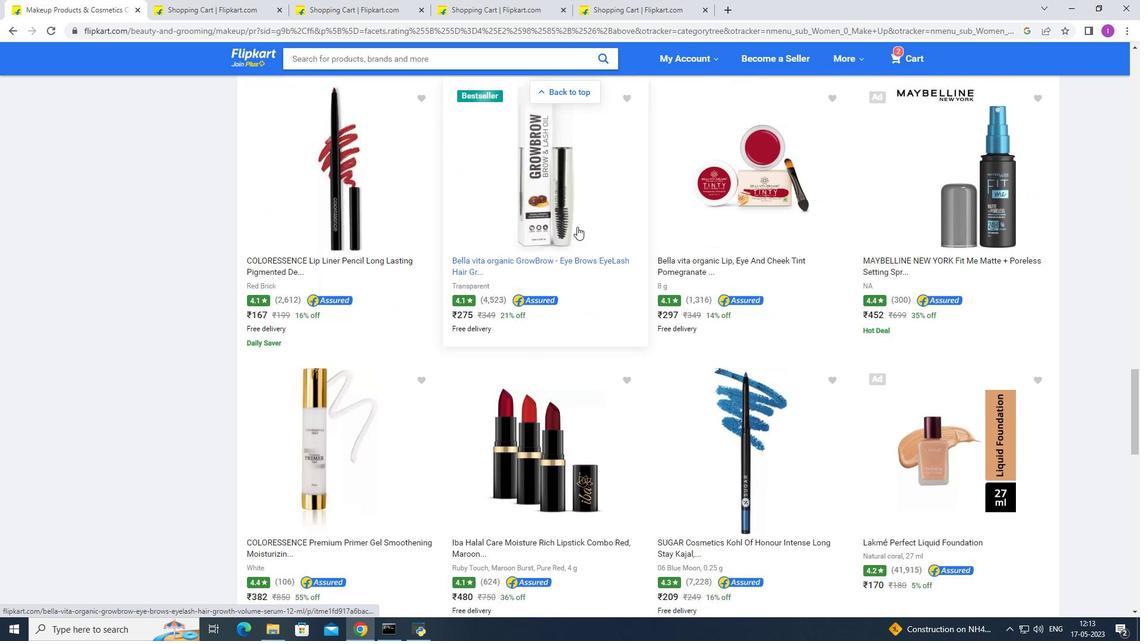 
Action: Mouse scrolled (577, 226) with delta (0, 0)
Screenshot: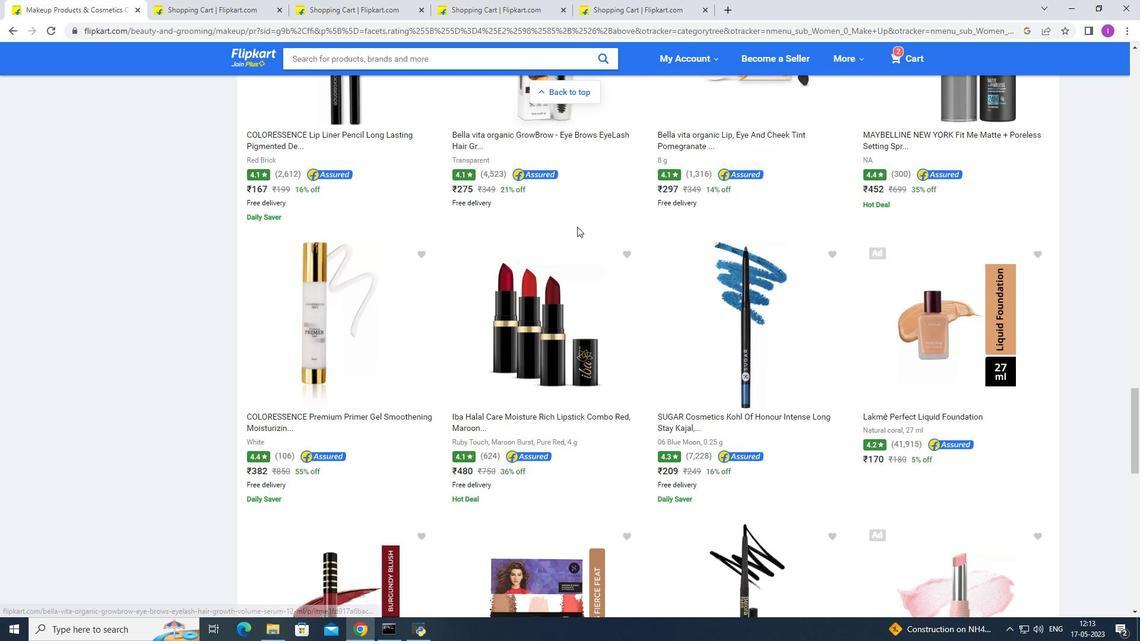 
Action: Mouse scrolled (577, 226) with delta (0, 0)
Screenshot: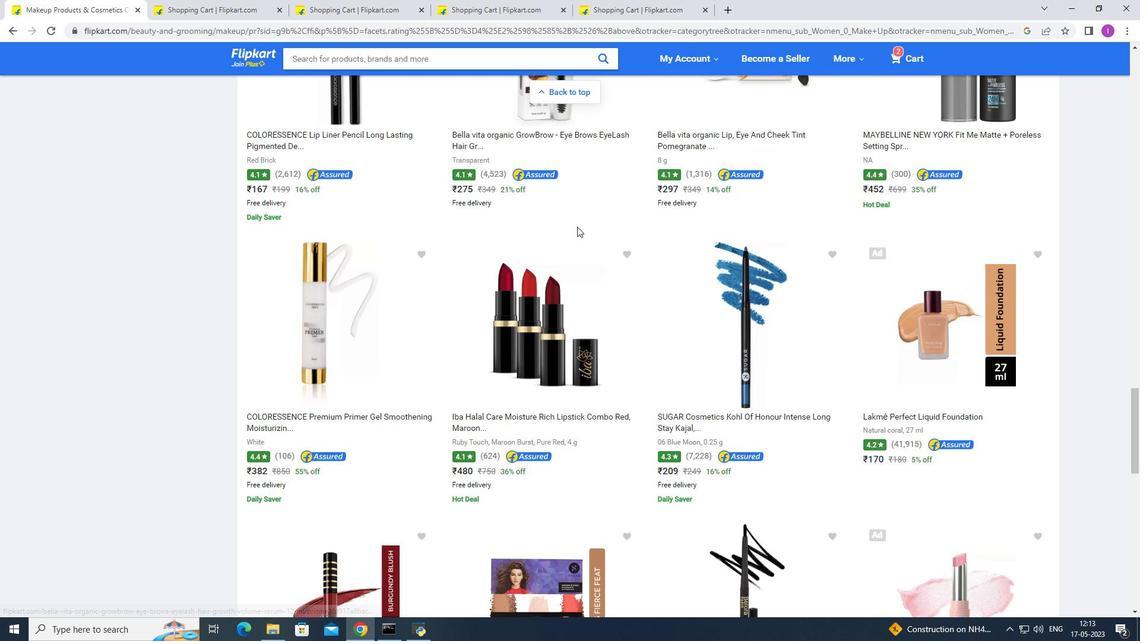 
Action: Mouse scrolled (577, 226) with delta (0, 0)
Screenshot: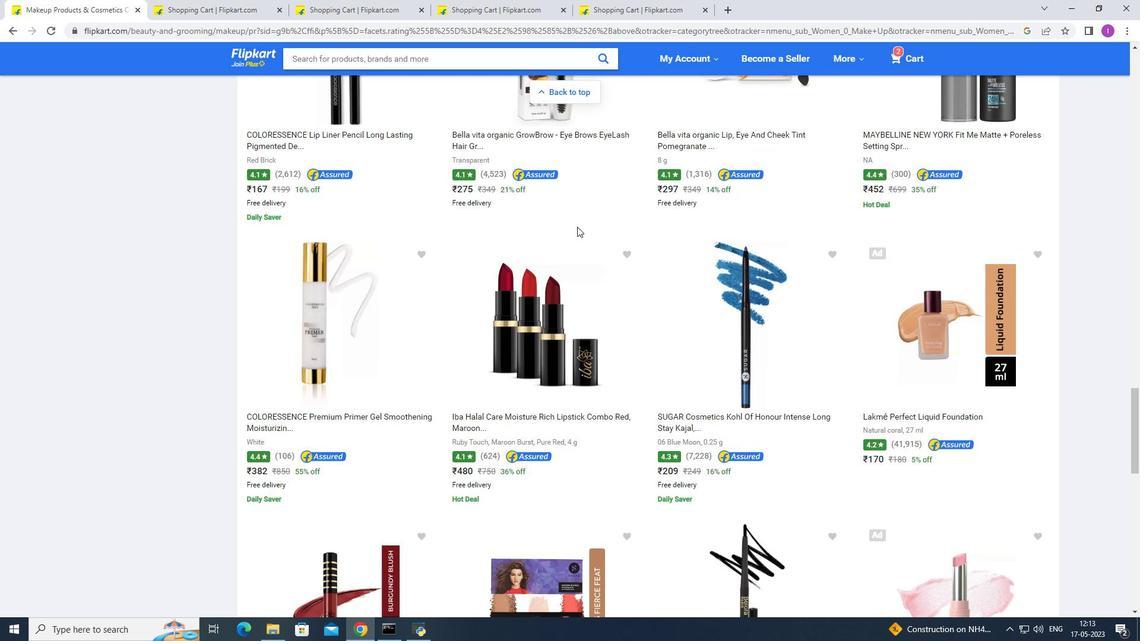 
Action: Mouse scrolled (577, 226) with delta (0, 0)
Screenshot: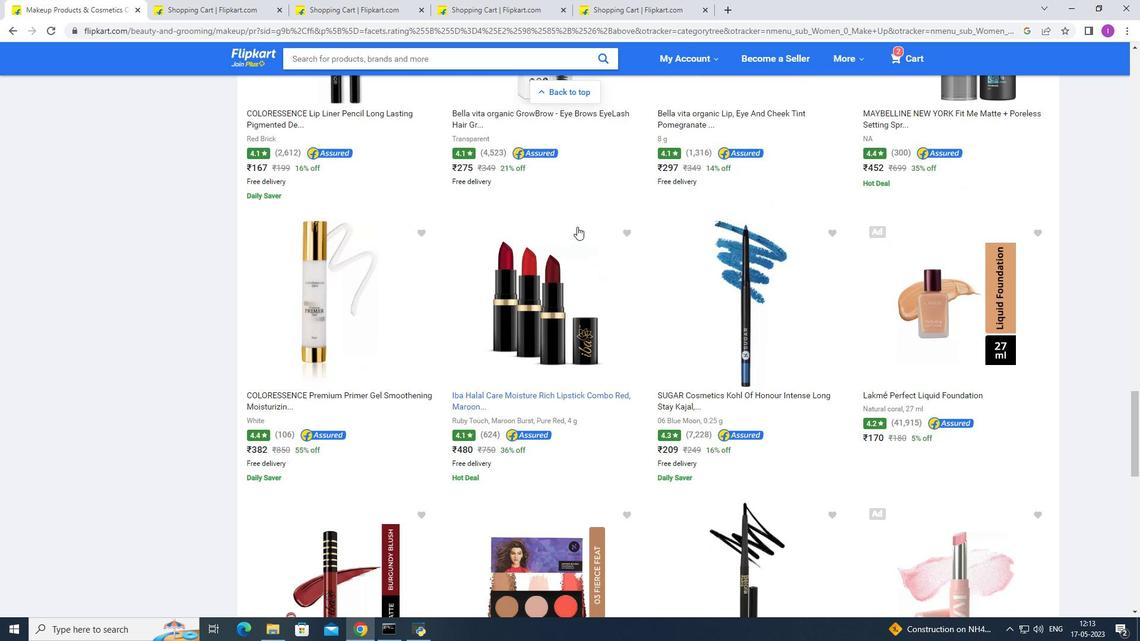 
Action: Mouse scrolled (577, 226) with delta (0, 0)
Screenshot: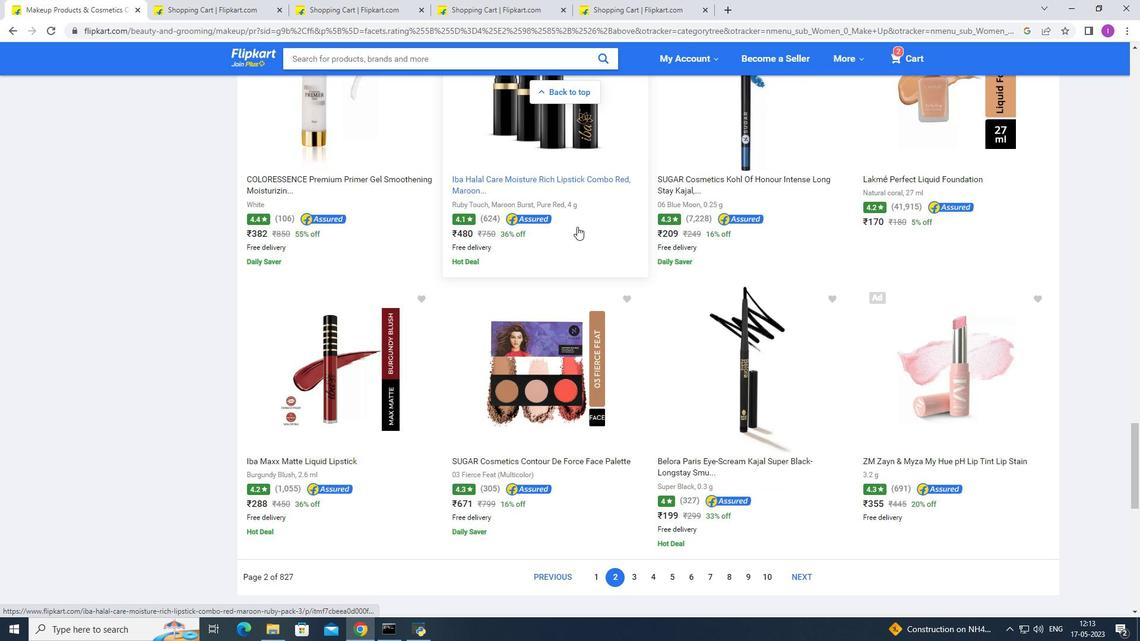 
Action: Mouse scrolled (577, 226) with delta (0, 0)
Screenshot: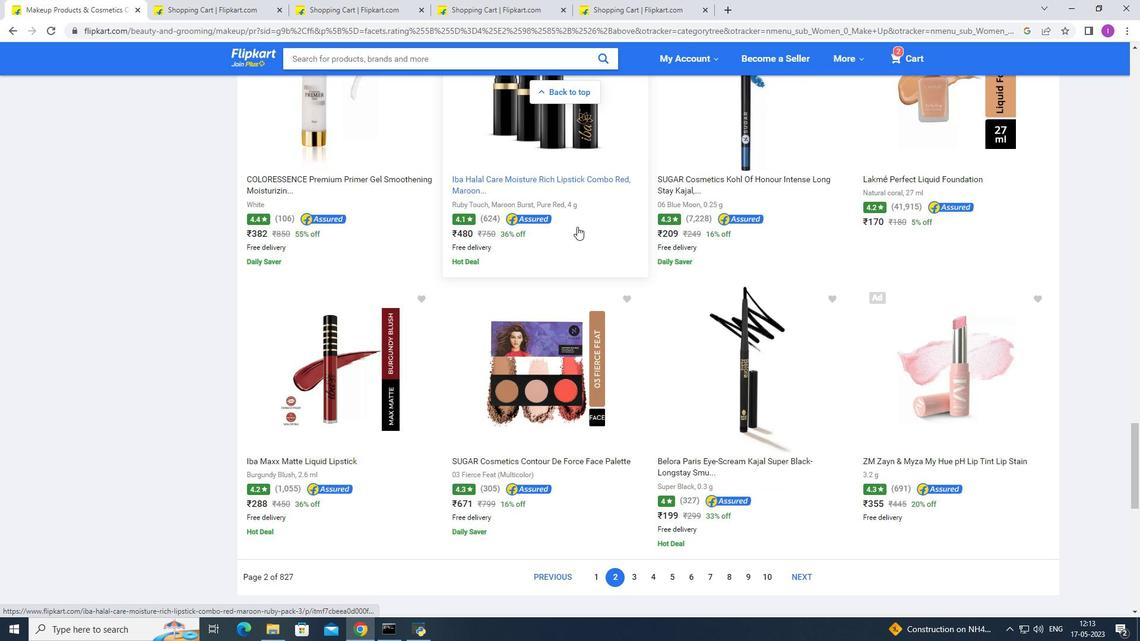 
Action: Mouse scrolled (577, 226) with delta (0, 0)
Screenshot: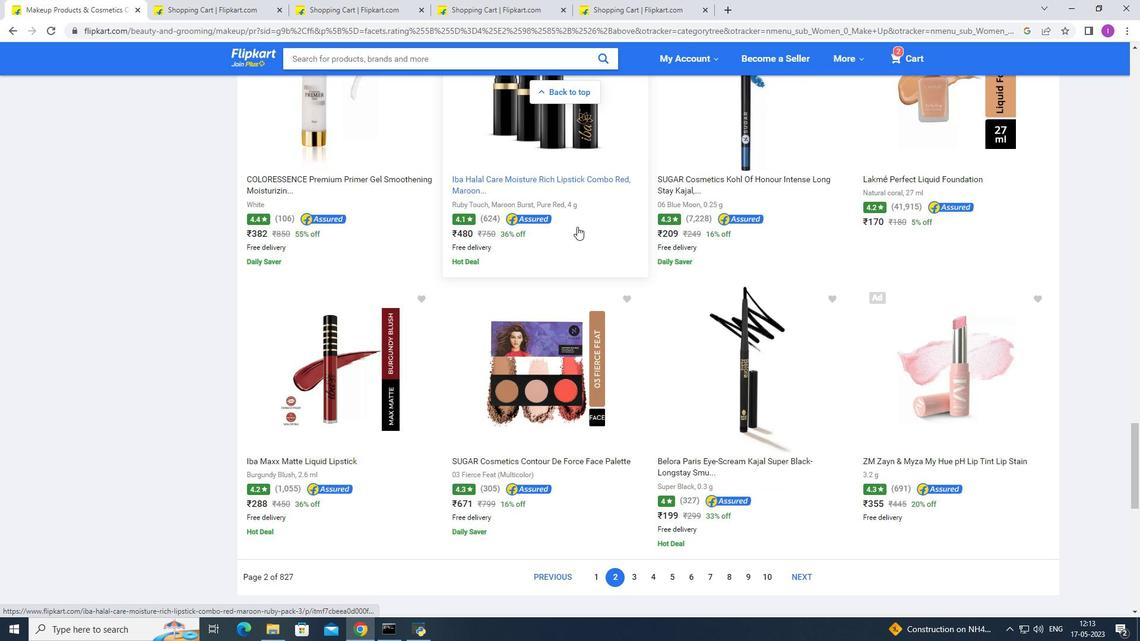 
Action: Mouse moved to (633, 397)
Screenshot: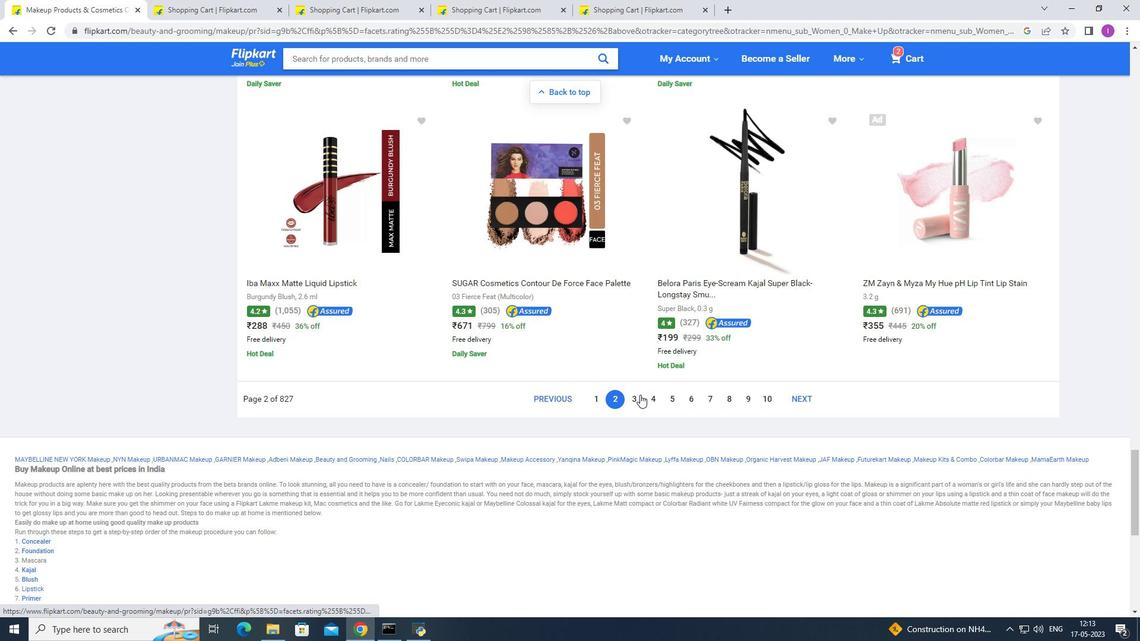 
Action: Mouse pressed left at (633, 397)
Screenshot: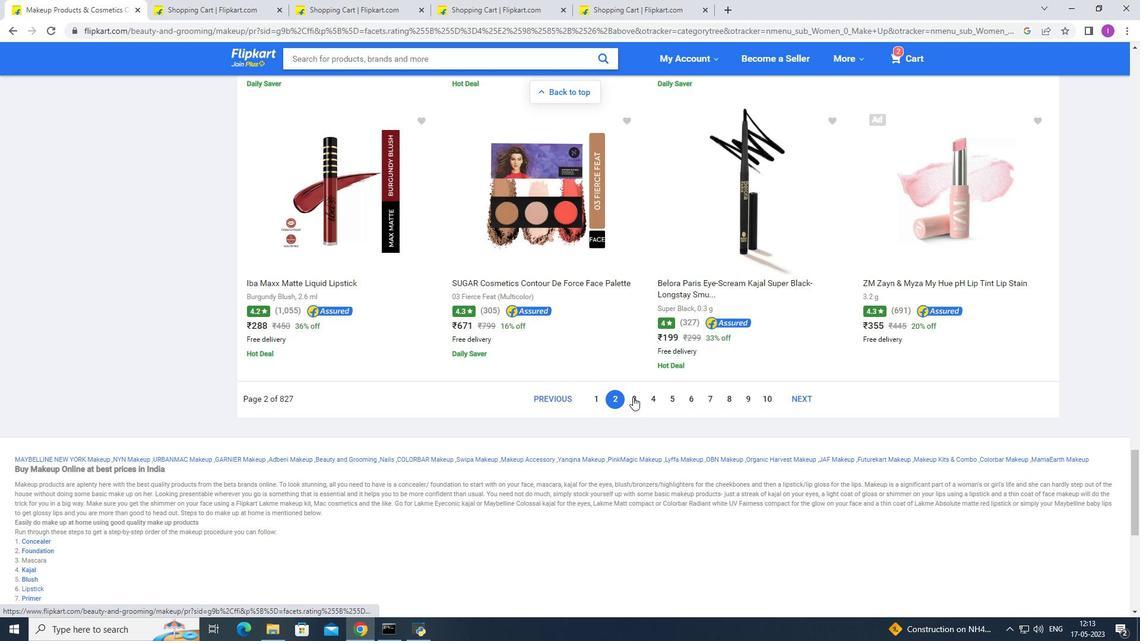 
Action: Mouse moved to (632, 388)
Screenshot: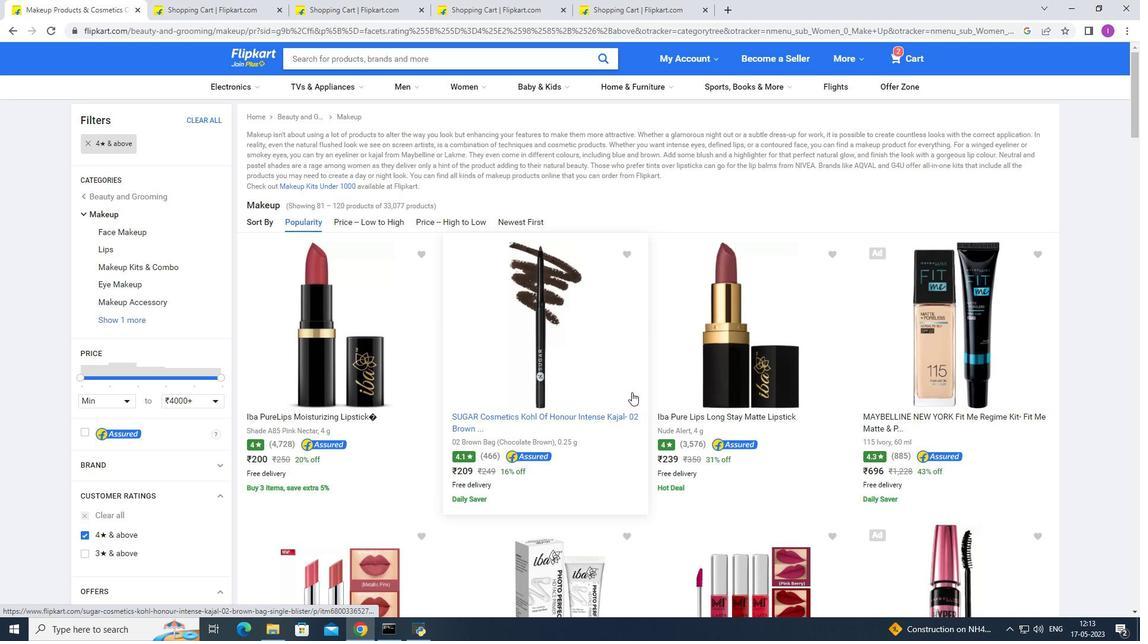 
Action: Mouse scrolled (632, 387) with delta (0, 0)
Screenshot: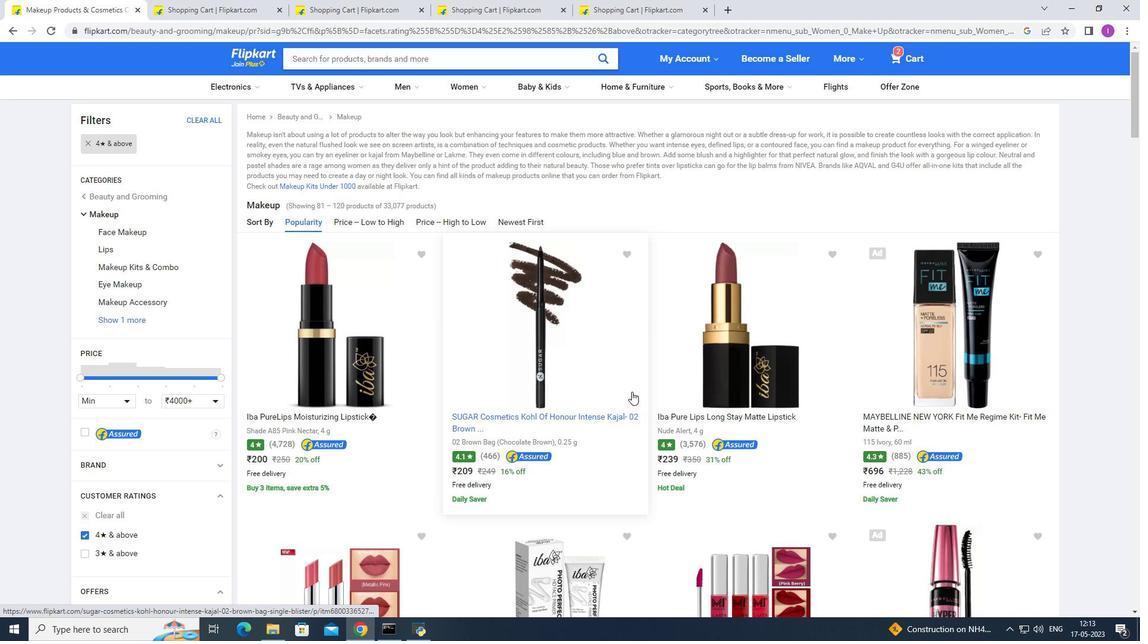 
Action: Mouse moved to (632, 385)
Screenshot: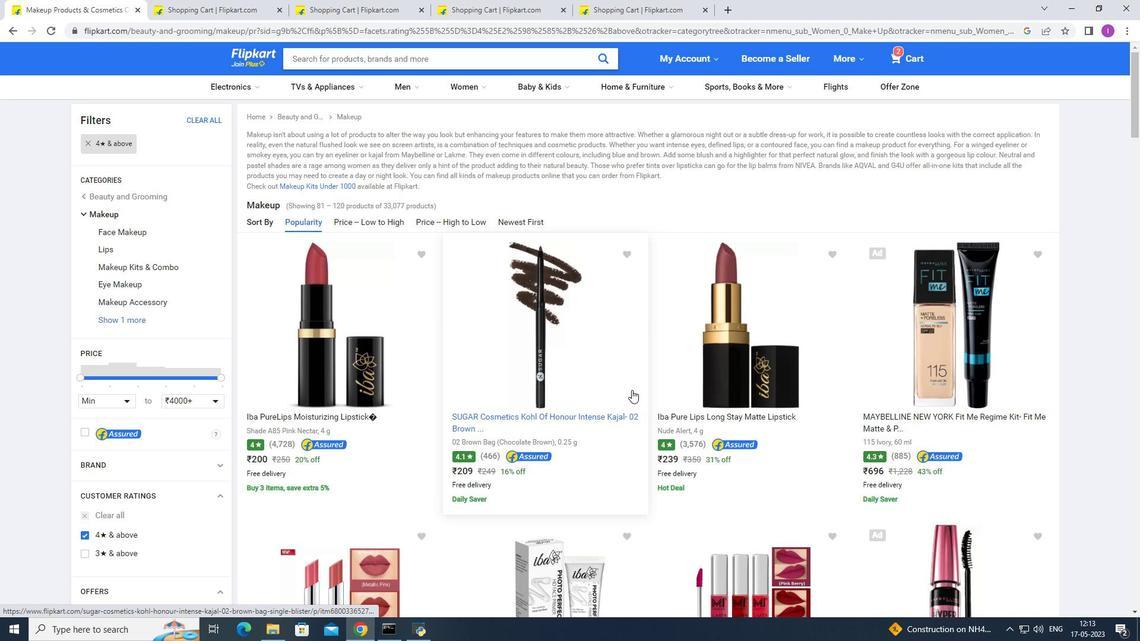 
Action: Mouse scrolled (632, 384) with delta (0, 0)
Screenshot: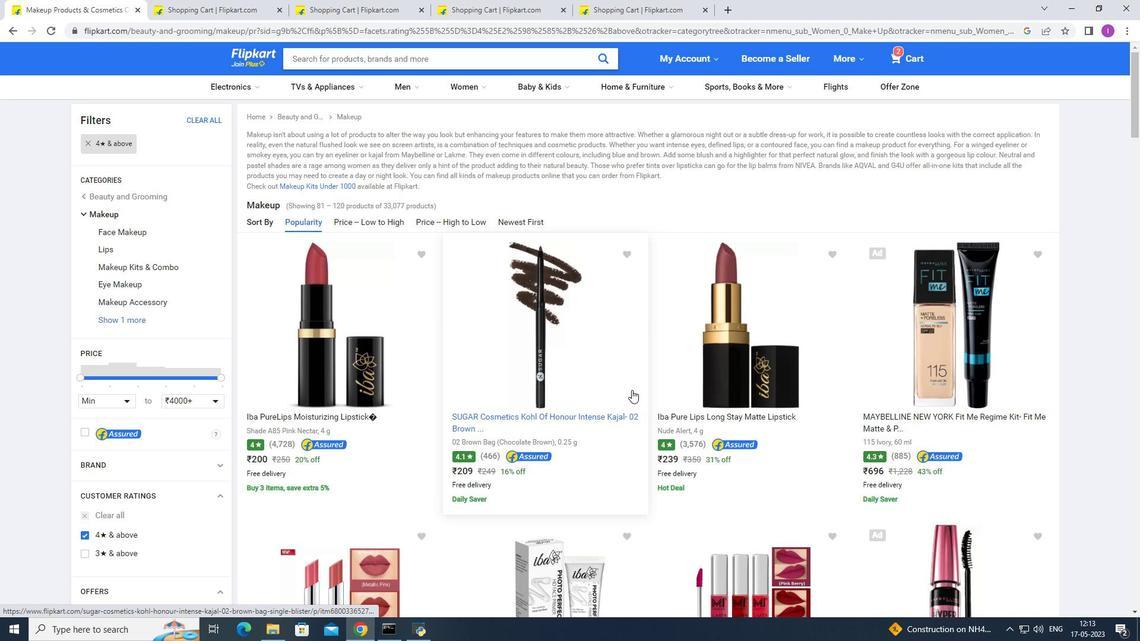 
Action: Mouse moved to (632, 384)
Screenshot: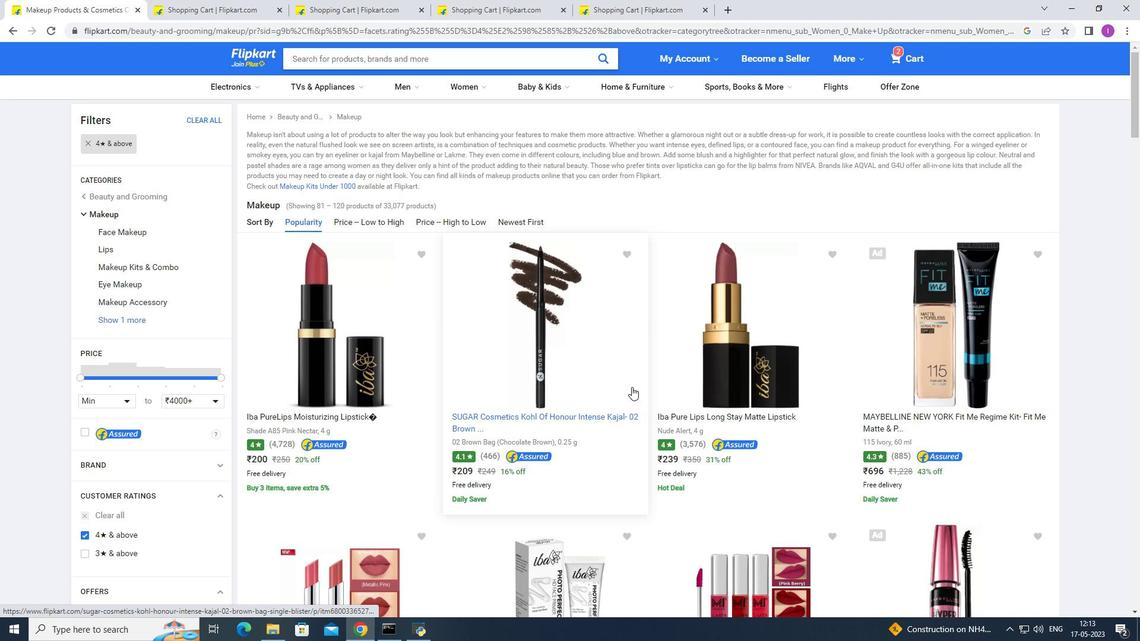 
Action: Mouse scrolled (632, 384) with delta (0, 0)
Screenshot: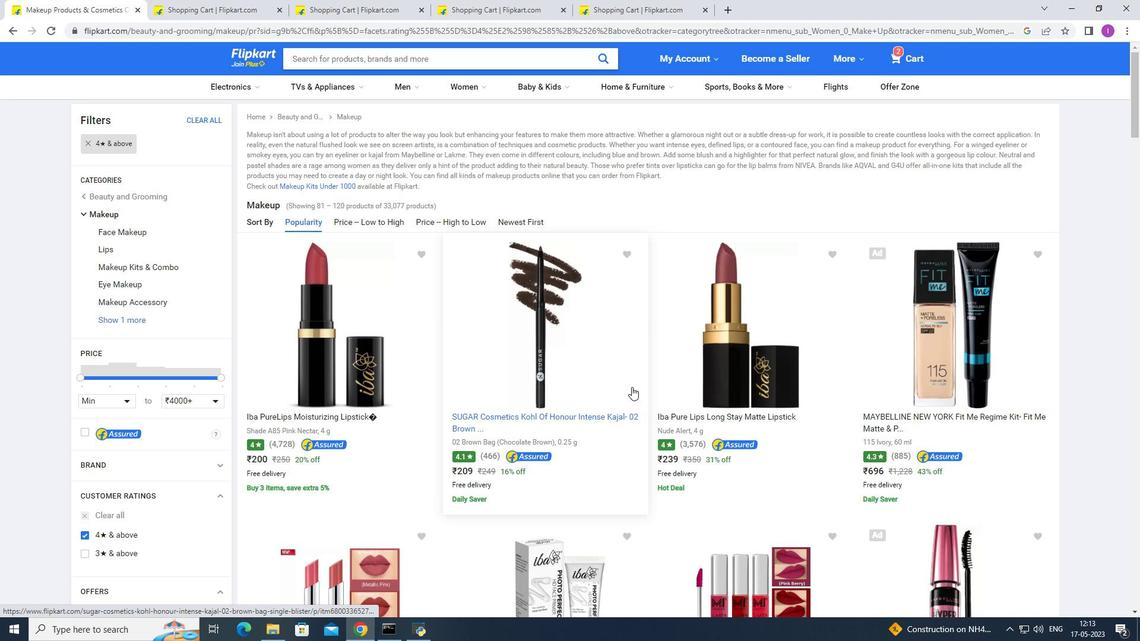 
Action: Mouse scrolled (632, 384) with delta (0, 0)
Screenshot: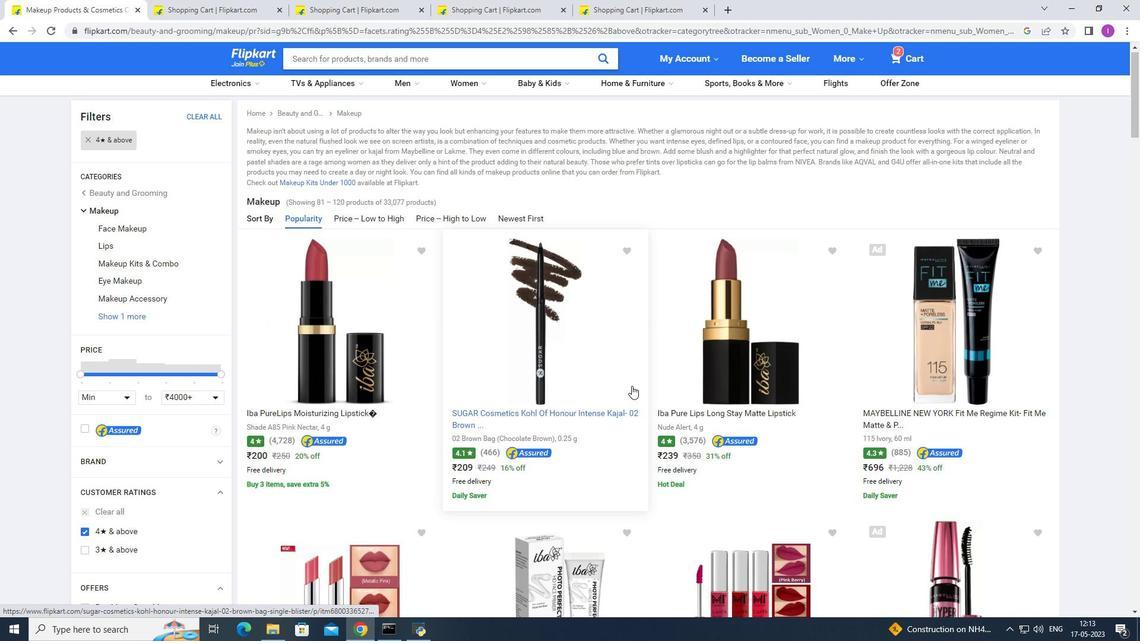 
Action: Mouse moved to (649, 368)
Screenshot: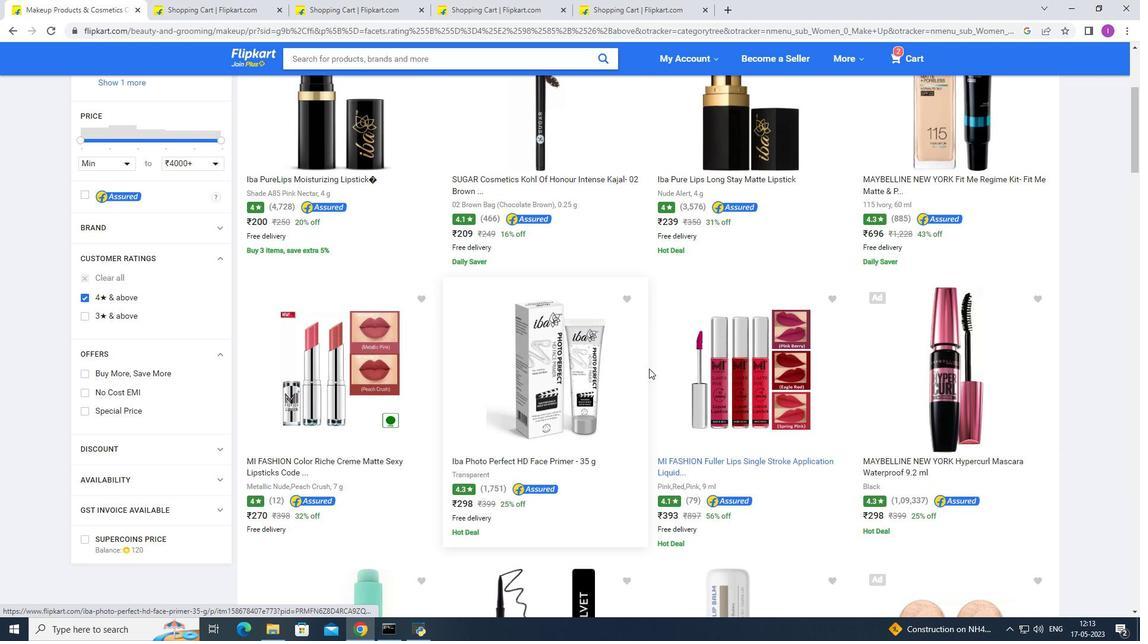 
Action: Mouse scrolled (649, 368) with delta (0, 0)
Screenshot: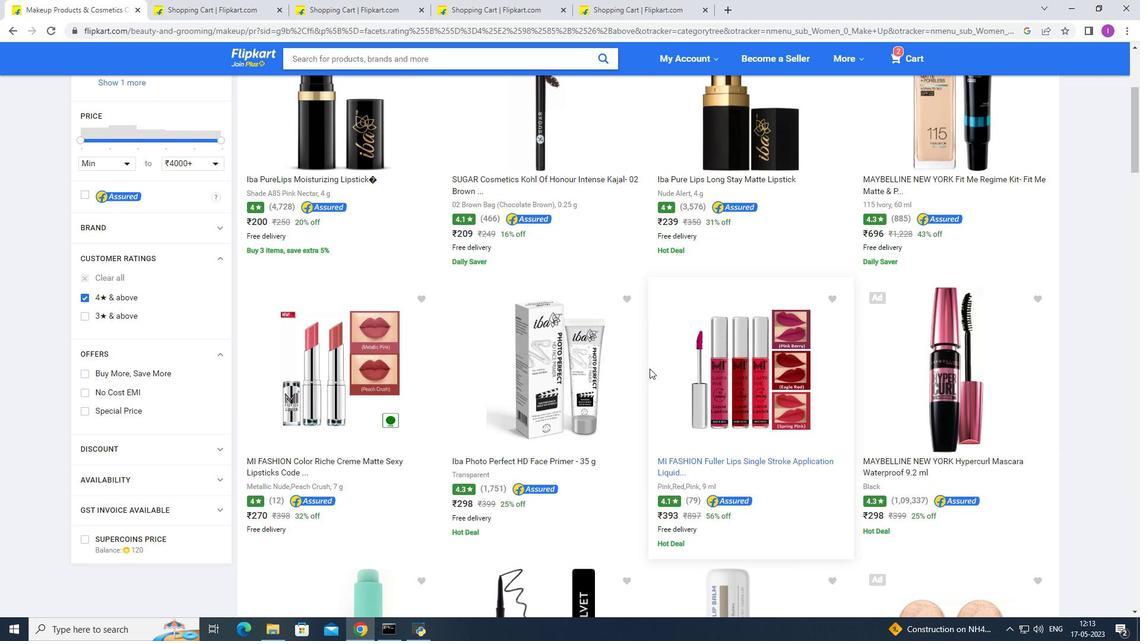 
Action: Mouse scrolled (649, 368) with delta (0, 0)
Screenshot: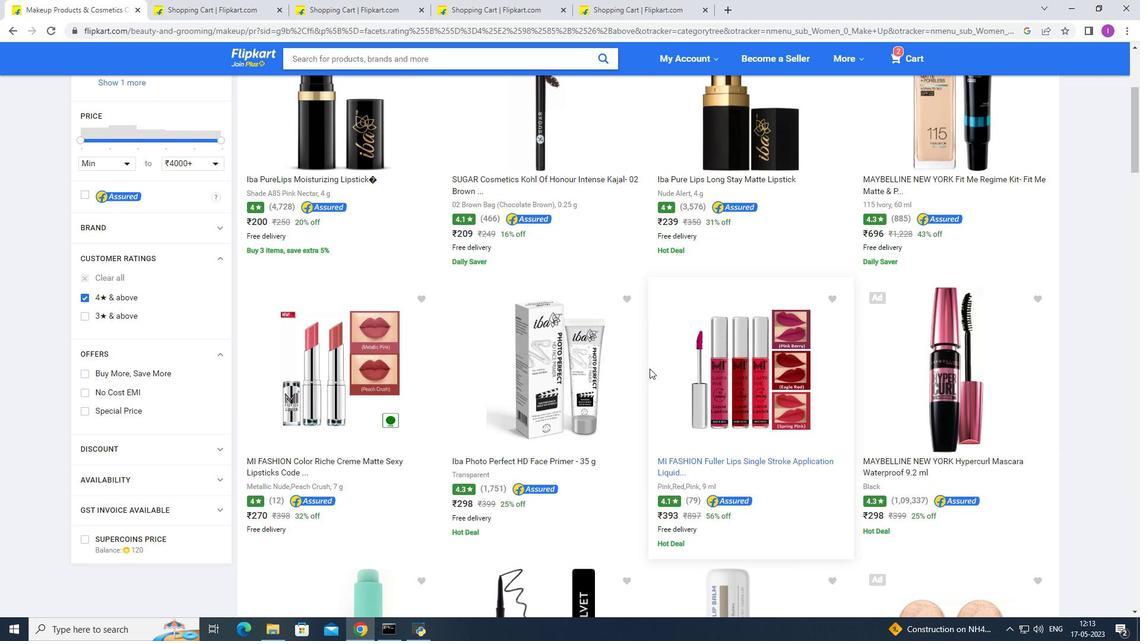 
Action: Mouse scrolled (649, 368) with delta (0, 0)
Screenshot: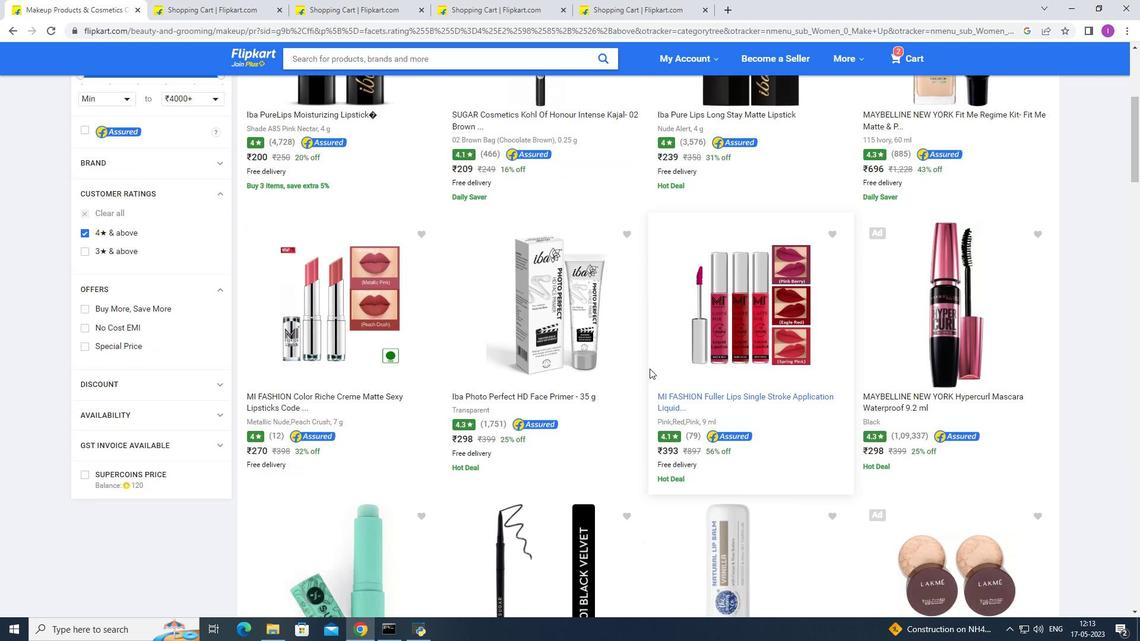 
Action: Mouse moved to (650, 368)
Screenshot: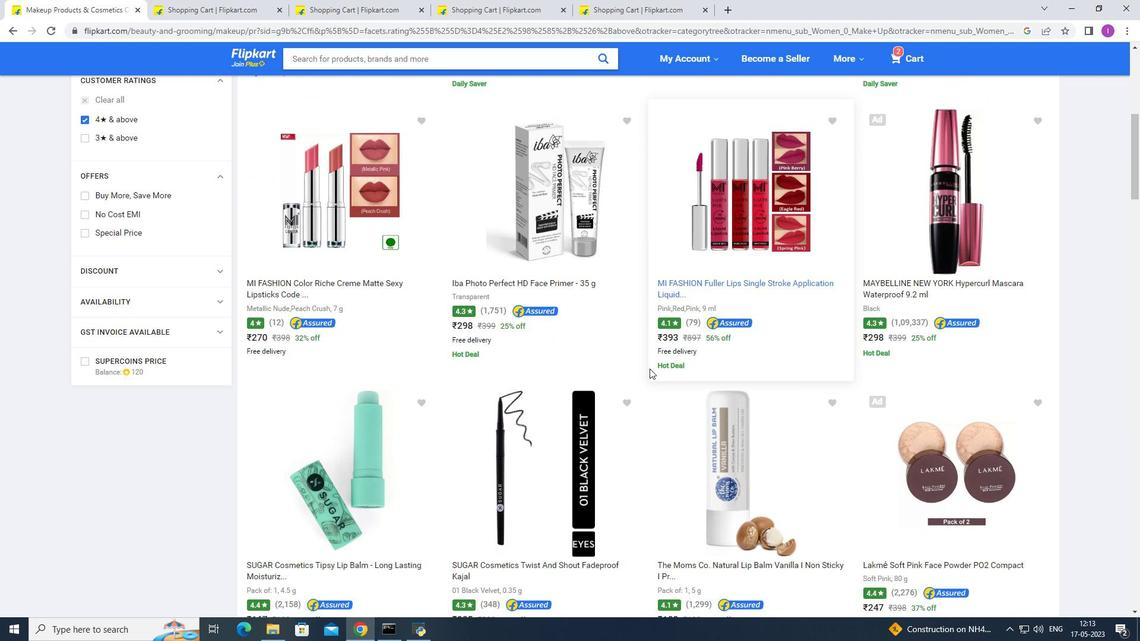 
Action: Mouse scrolled (650, 368) with delta (0, 0)
Screenshot: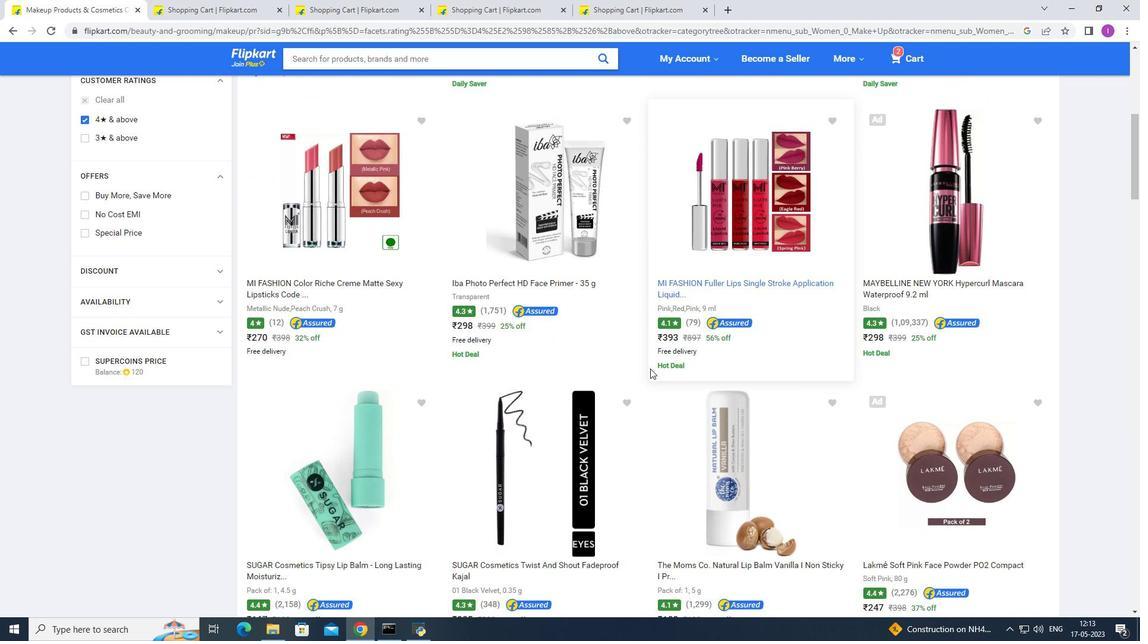 
Action: Mouse scrolled (650, 368) with delta (0, 0)
Screenshot: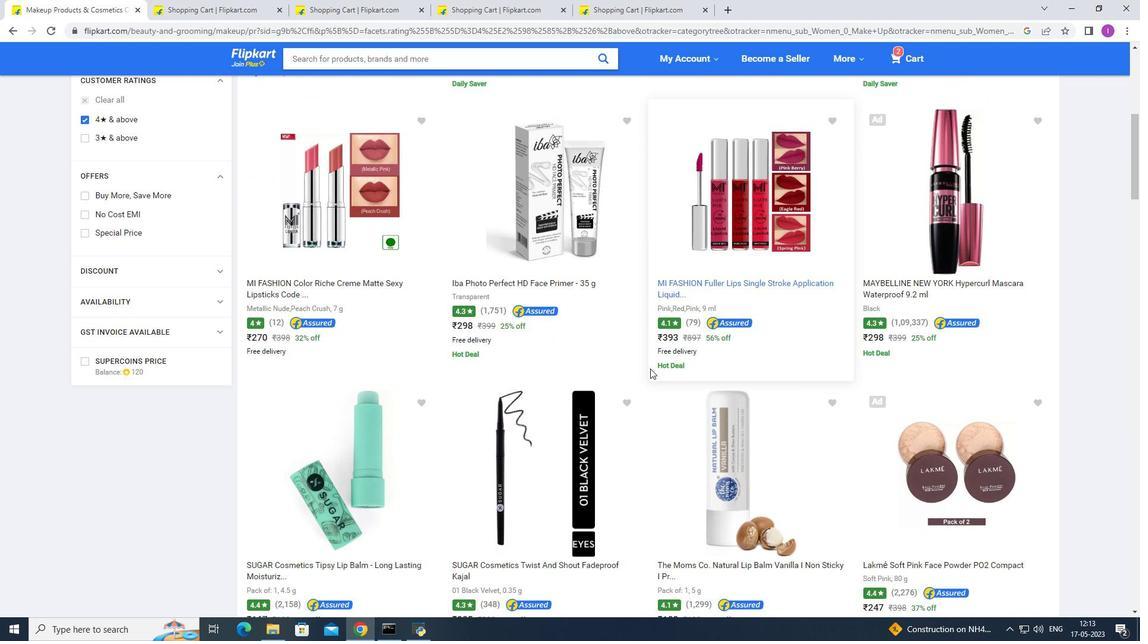 
Action: Mouse scrolled (650, 368) with delta (0, 0)
Screenshot: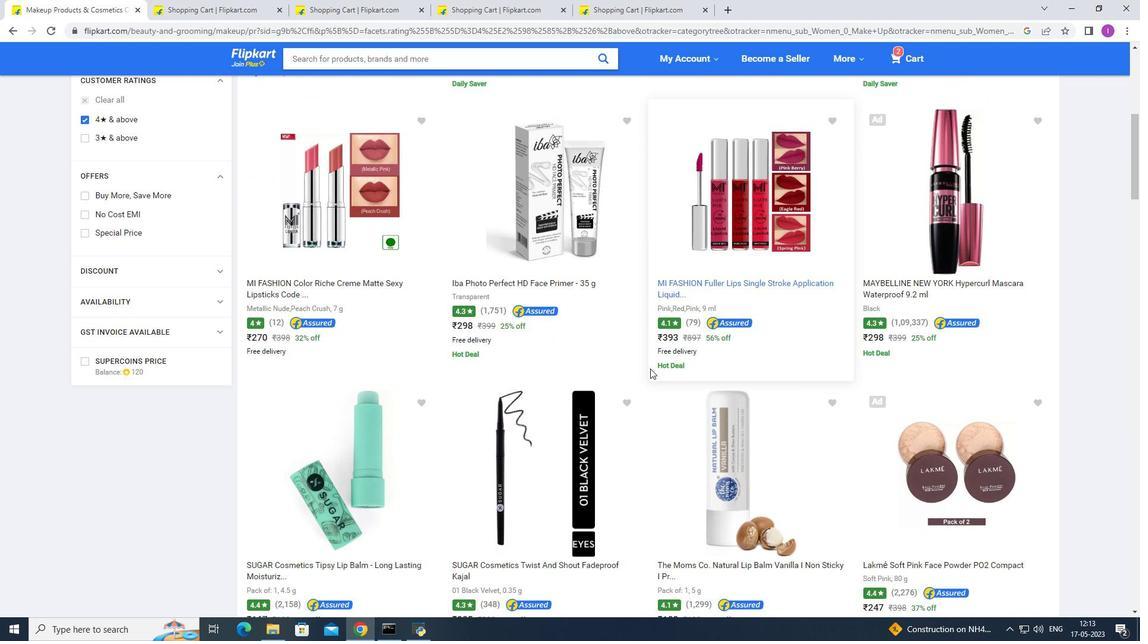 
Action: Mouse scrolled (650, 368) with delta (0, 0)
Screenshot: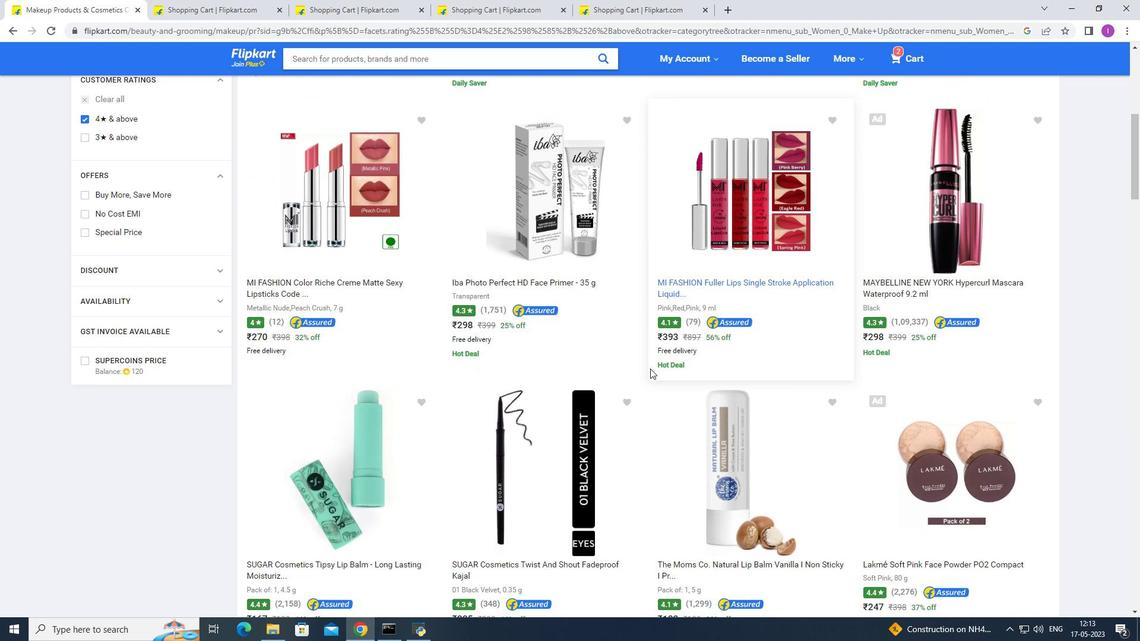 
Action: Mouse scrolled (650, 368) with delta (0, 0)
Screenshot: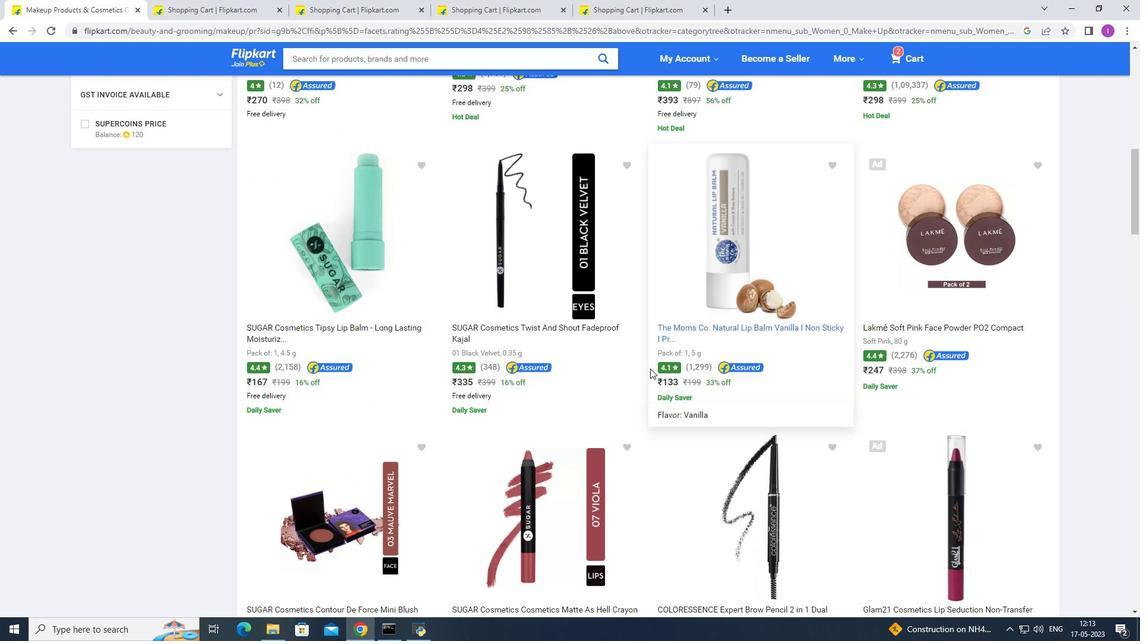 
Action: Mouse scrolled (650, 368) with delta (0, 0)
Screenshot: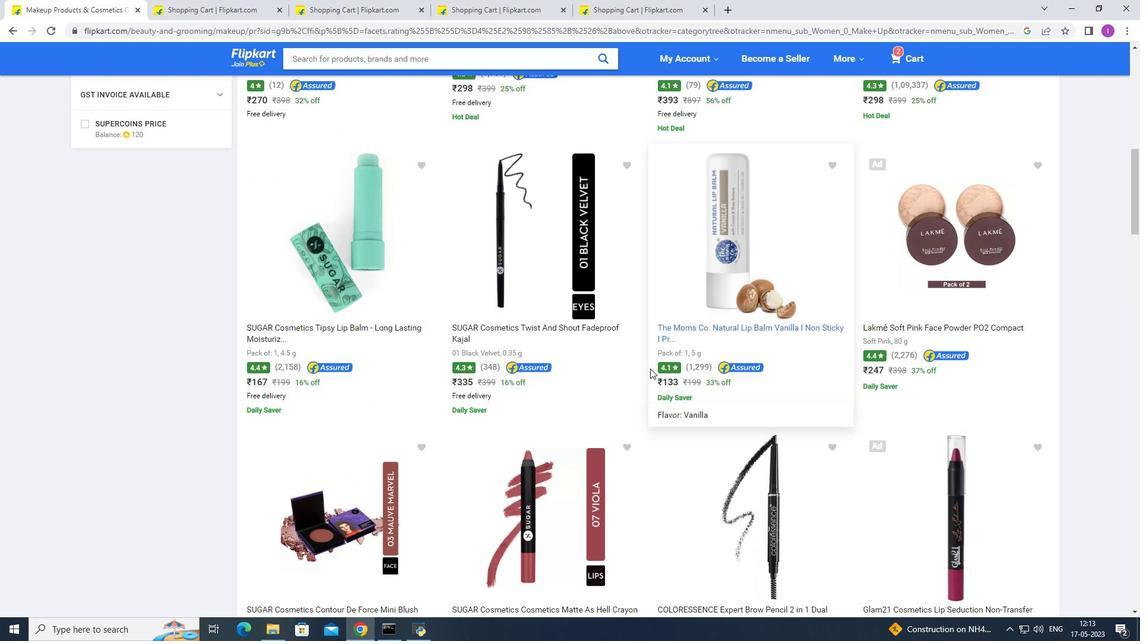
Action: Mouse moved to (651, 368)
Screenshot: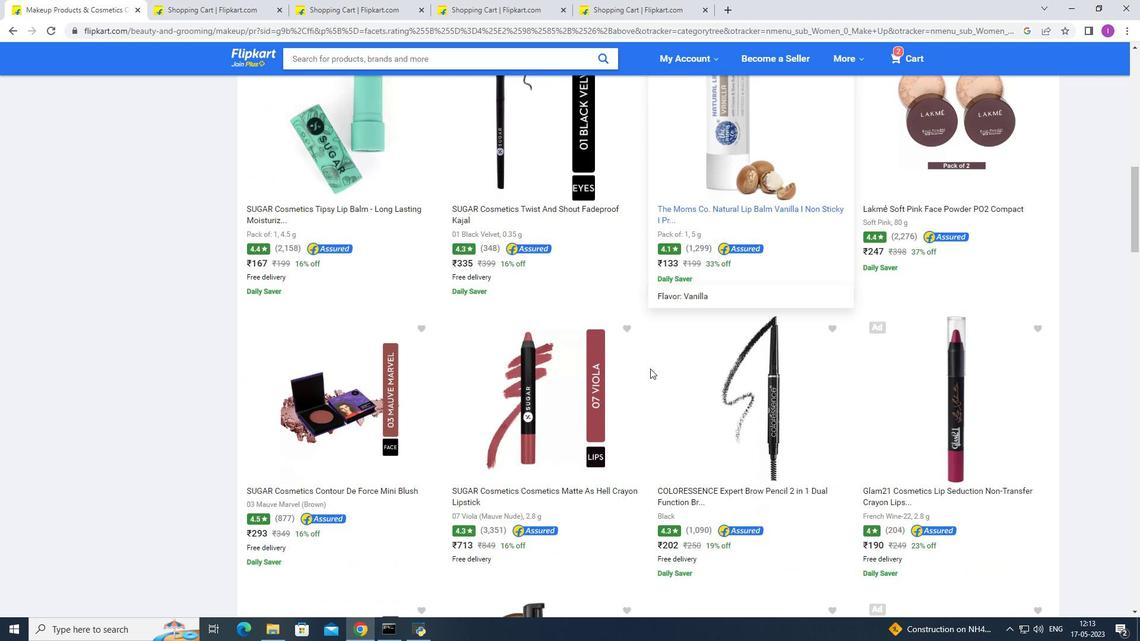 
Action: Mouse scrolled (651, 368) with delta (0, 0)
Screenshot: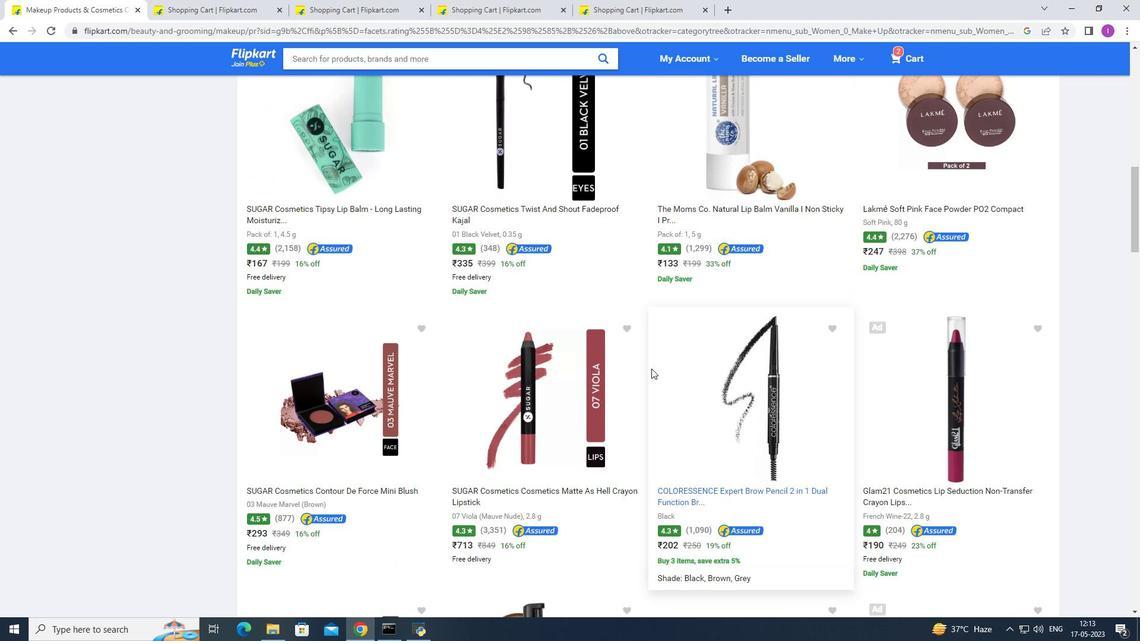 
Action: Mouse scrolled (651, 368) with delta (0, 0)
Screenshot: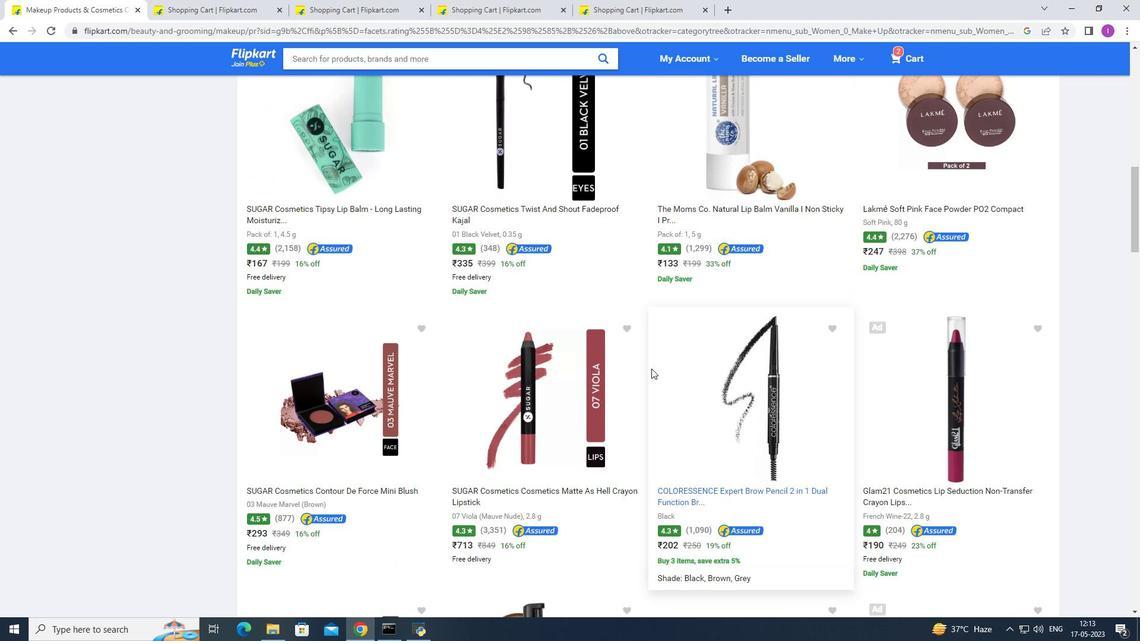 
Action: Mouse scrolled (651, 369) with delta (0, 0)
Screenshot: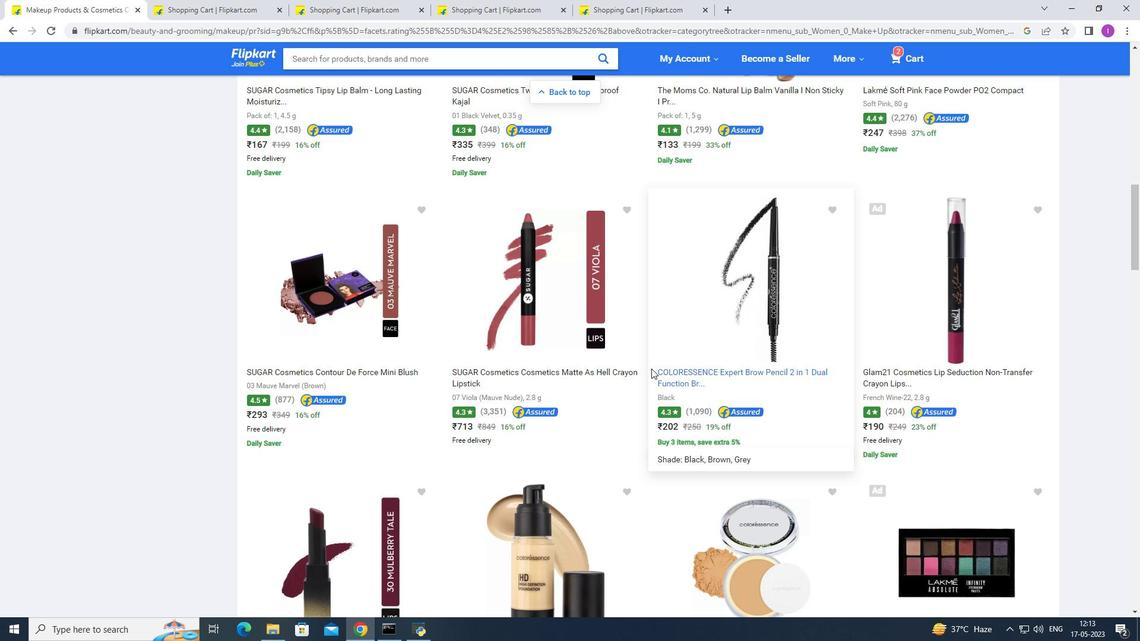 
Action: Mouse scrolled (651, 369) with delta (0, 0)
Screenshot: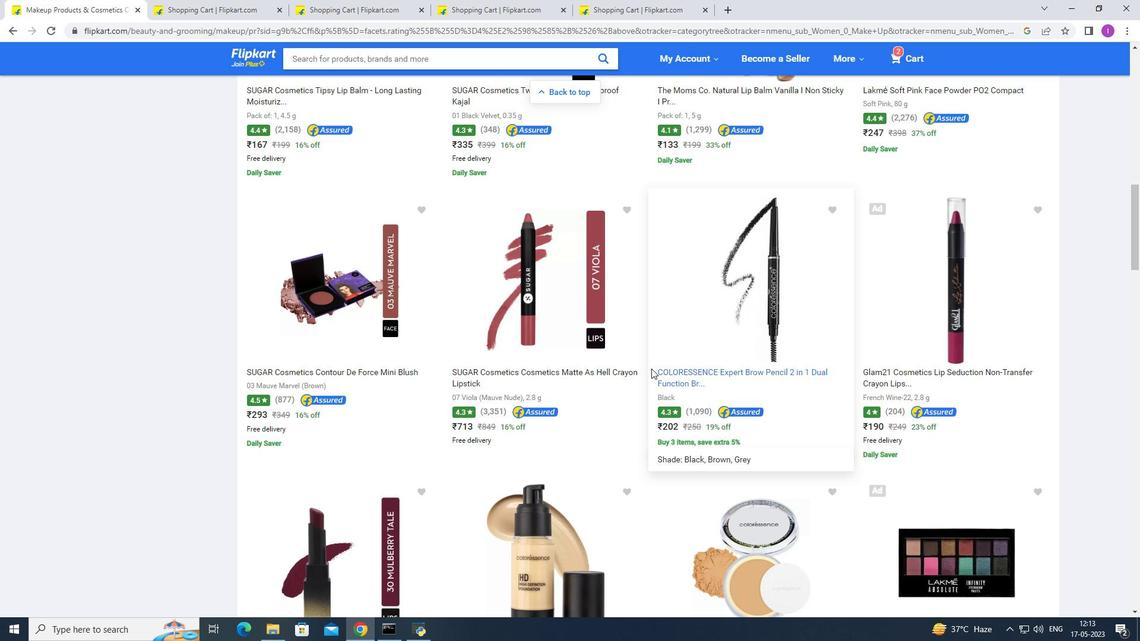 
Action: Mouse moved to (652, 365)
Screenshot: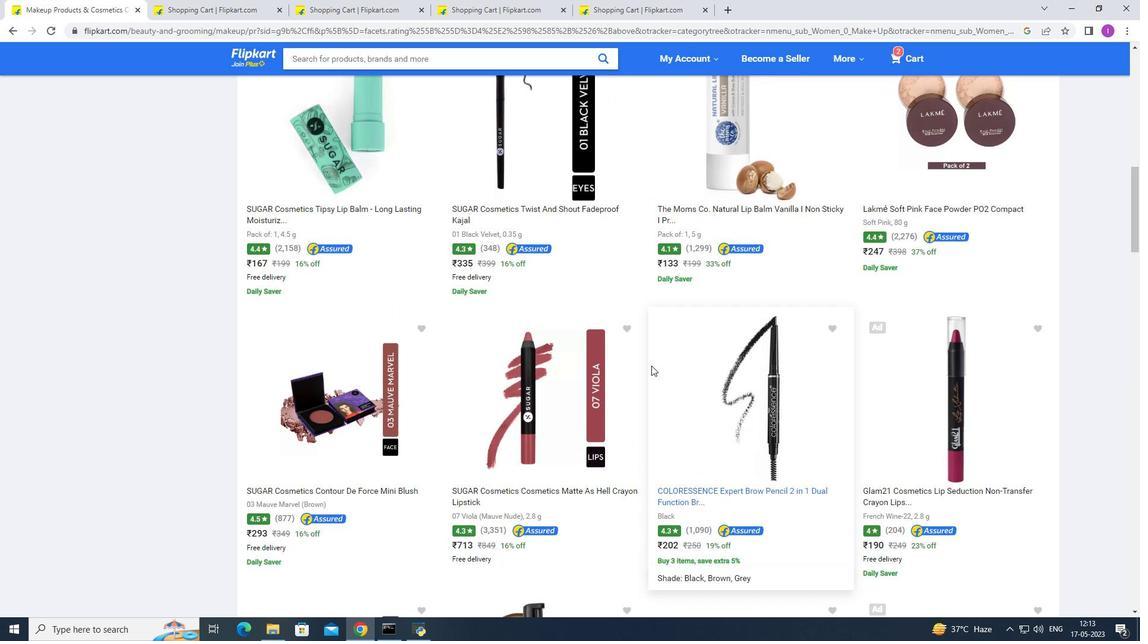 
Action: Mouse scrolled (652, 364) with delta (0, 0)
Screenshot: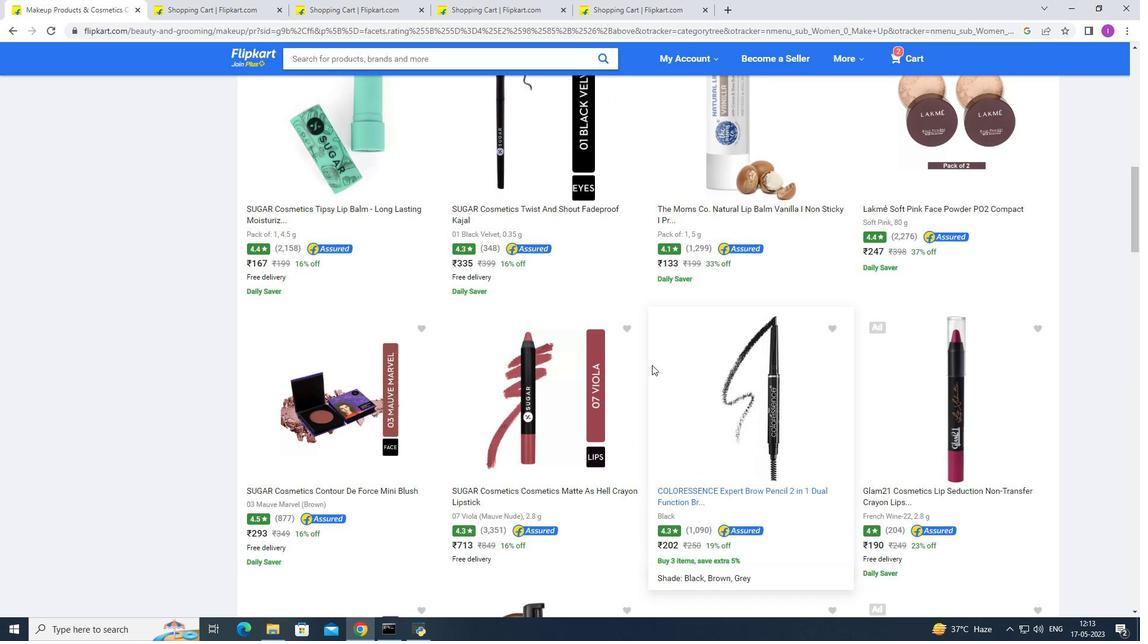 
Action: Mouse scrolled (652, 364) with delta (0, 0)
Screenshot: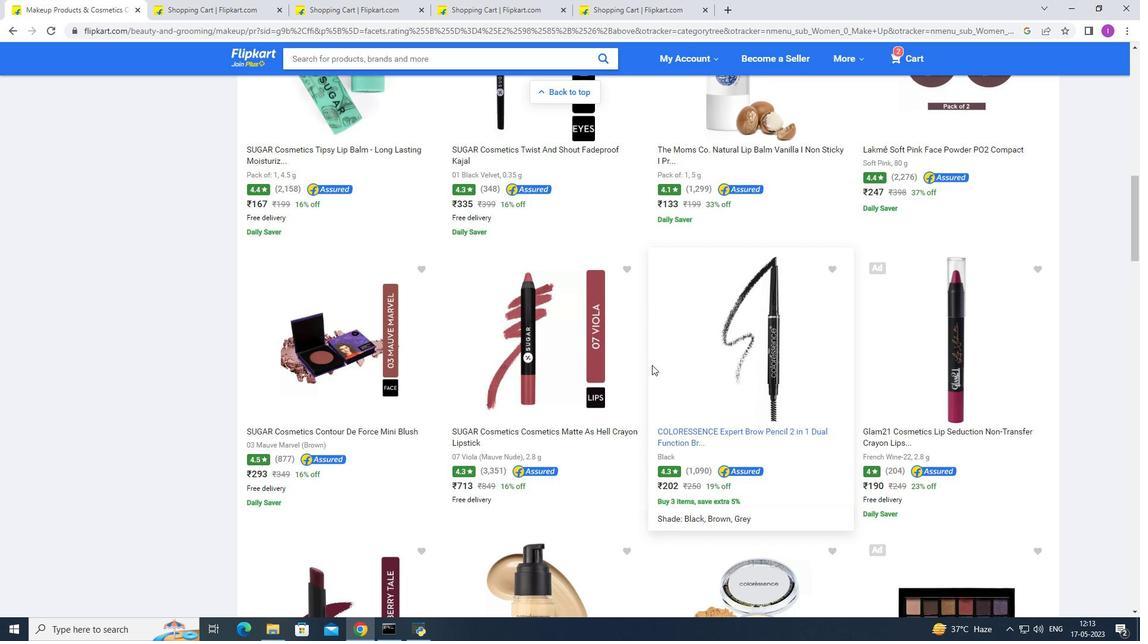 
Action: Mouse scrolled (652, 364) with delta (0, 0)
Screenshot: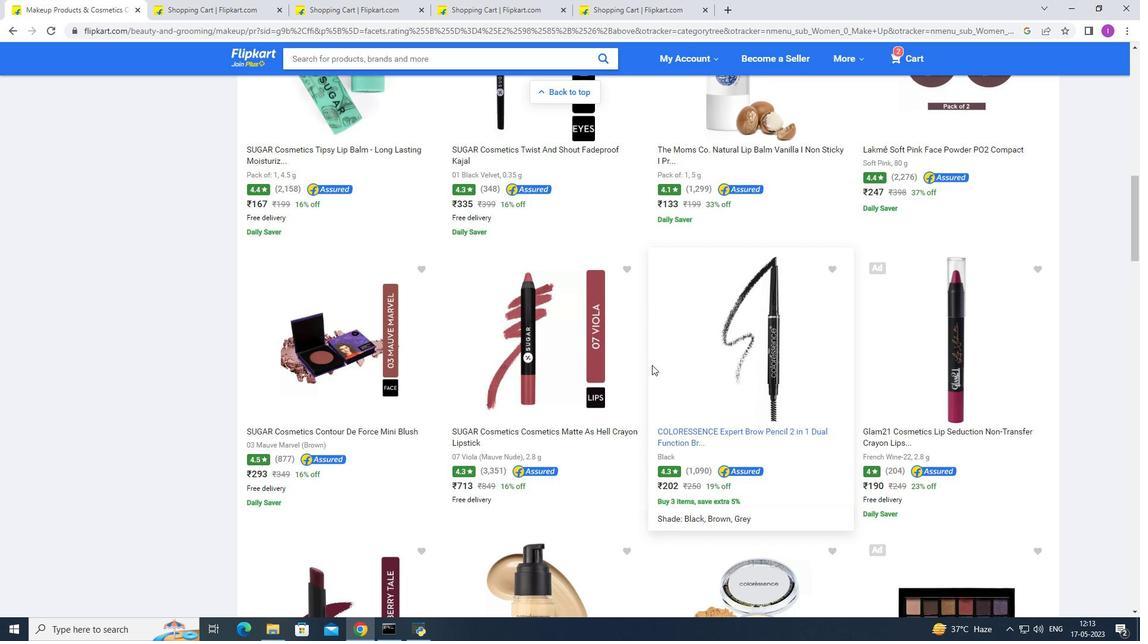 
Action: Mouse moved to (648, 367)
Screenshot: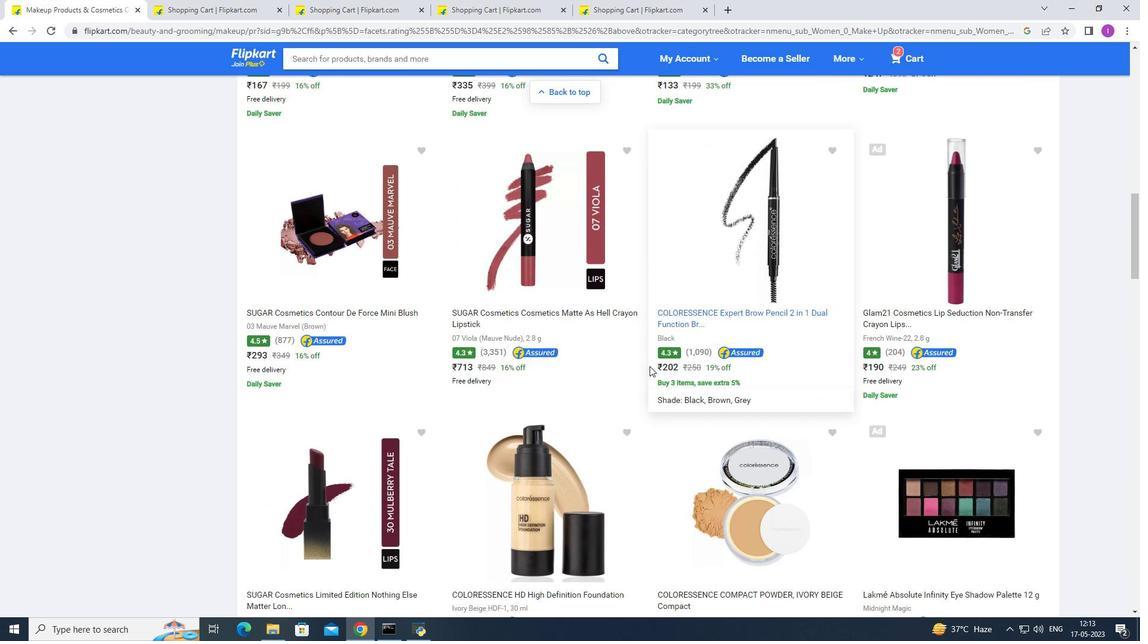 
Action: Mouse scrolled (648, 367) with delta (0, 0)
Screenshot: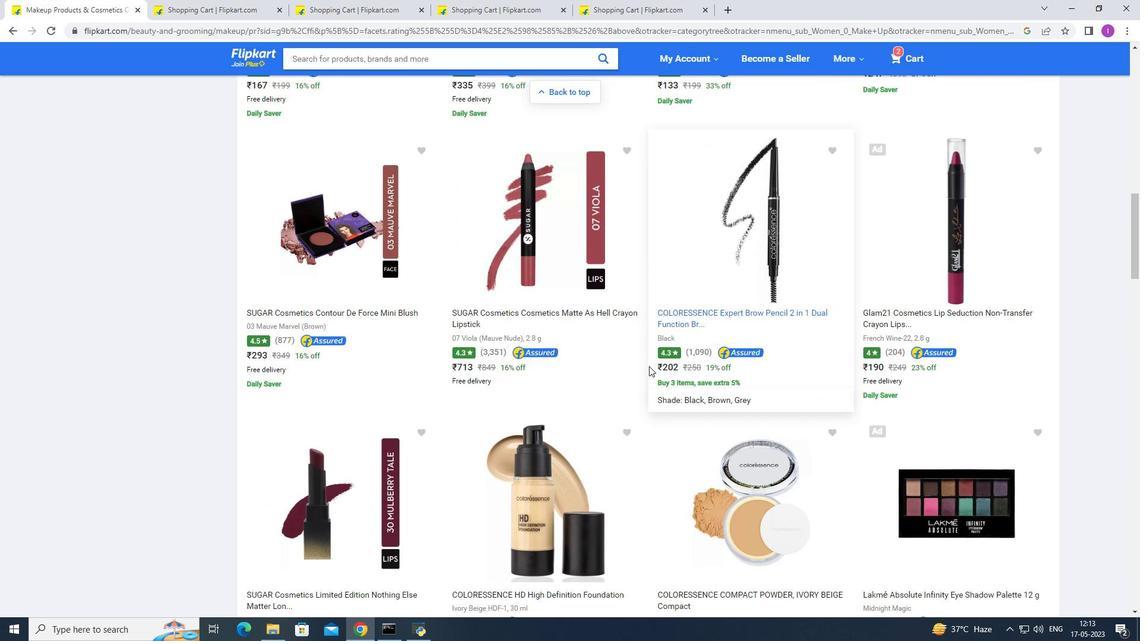 
Action: Mouse scrolled (648, 367) with delta (0, 0)
Screenshot: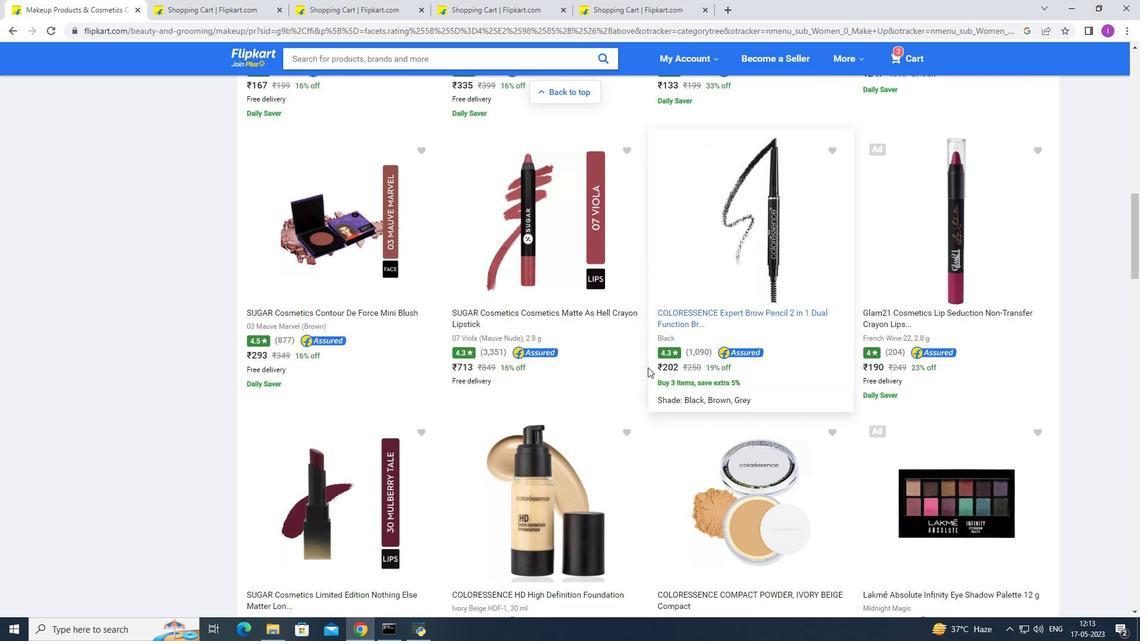 
Action: Mouse moved to (646, 368)
Screenshot: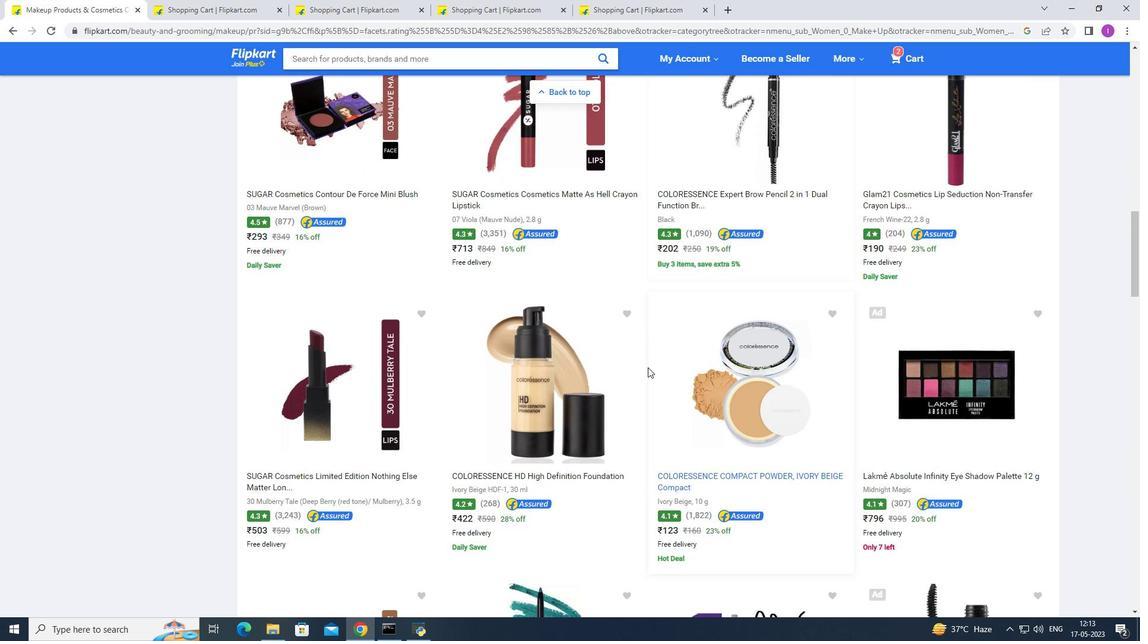 
Action: Mouse scrolled (646, 368) with delta (0, 0)
Screenshot: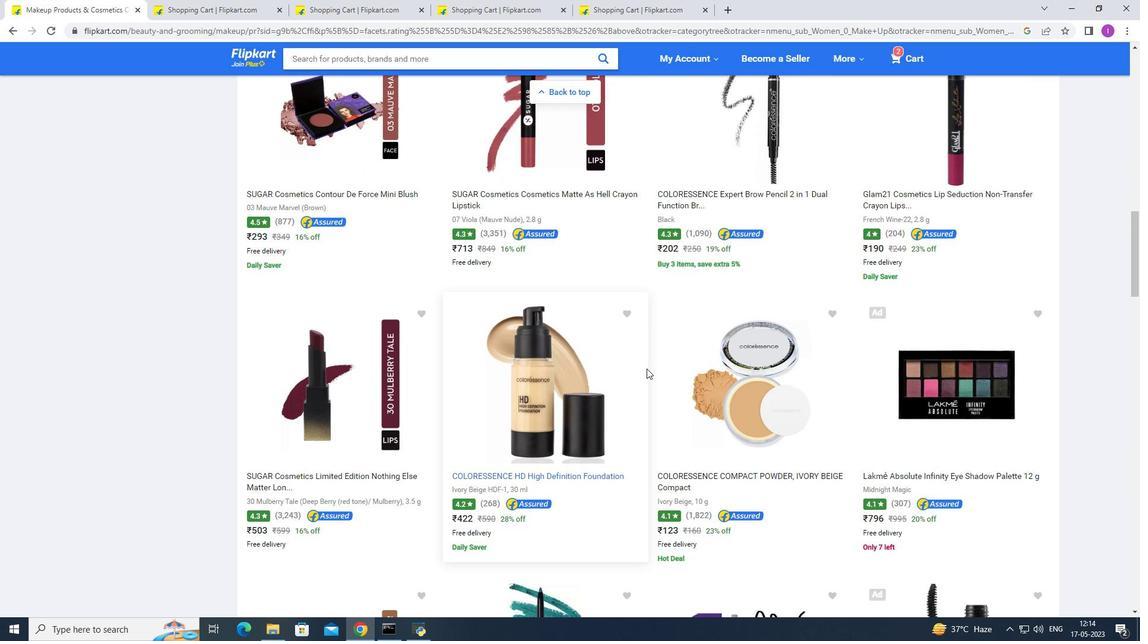 
Action: Mouse scrolled (646, 368) with delta (0, 0)
Screenshot: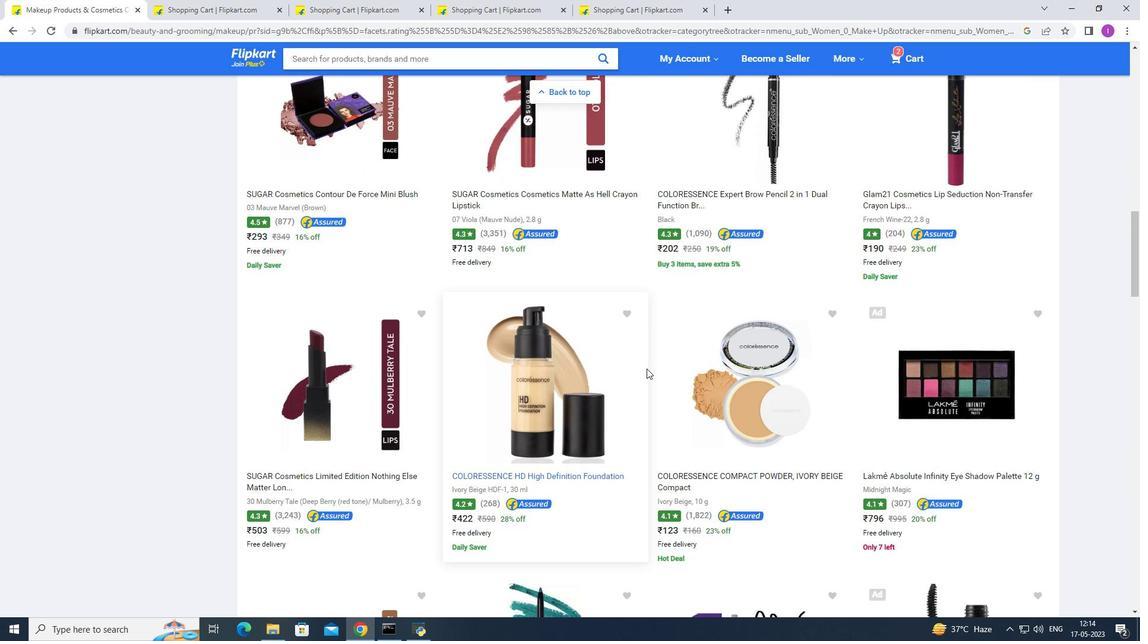 
Action: Mouse scrolled (646, 368) with delta (0, 0)
Screenshot: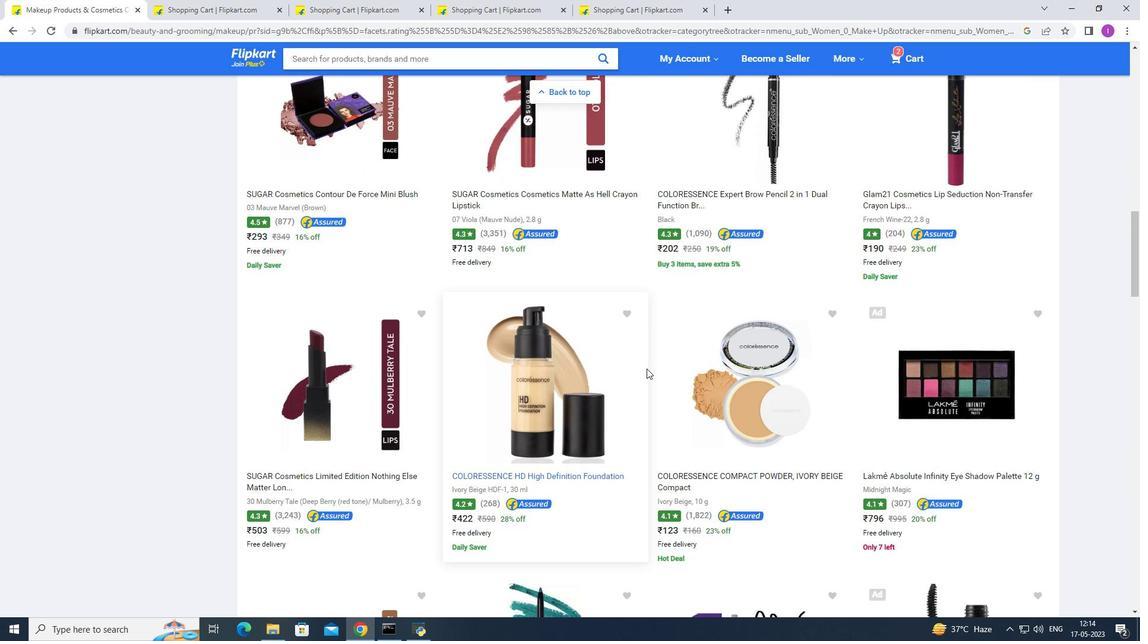 
Action: Mouse scrolled (646, 368) with delta (0, 0)
Screenshot: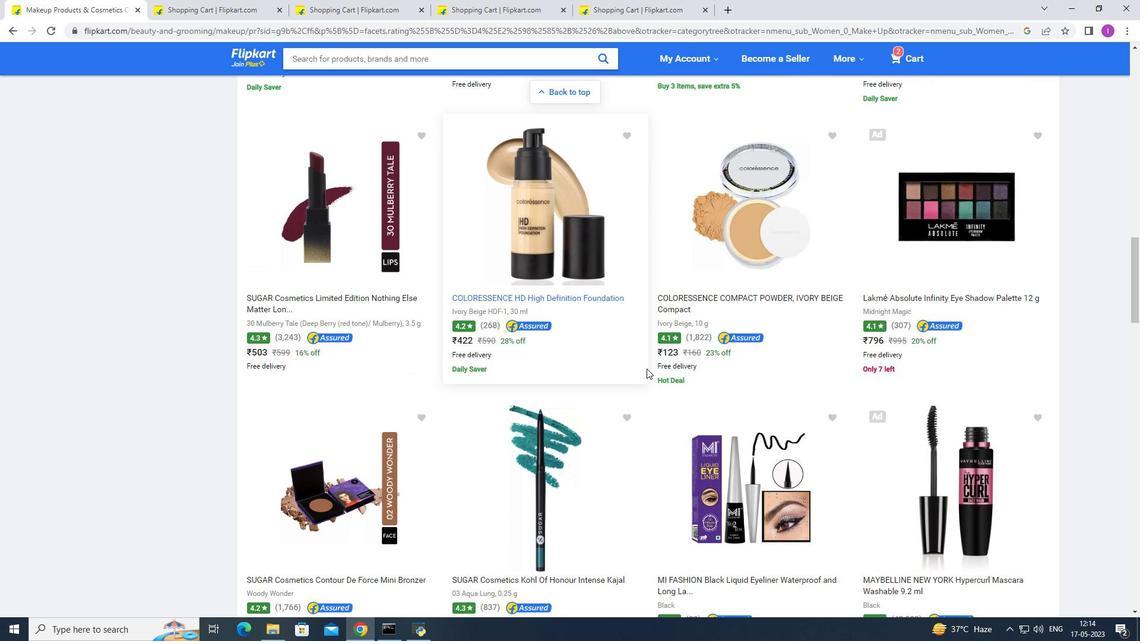 
Action: Mouse scrolled (646, 368) with delta (0, 0)
Screenshot: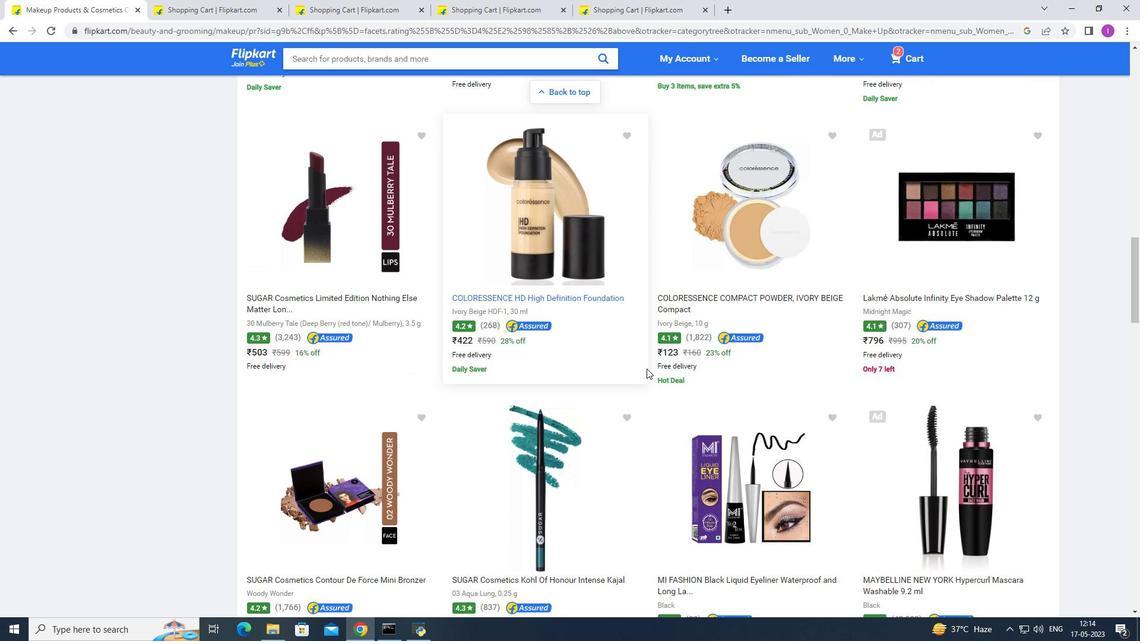 
Action: Mouse scrolled (646, 368) with delta (0, 0)
Screenshot: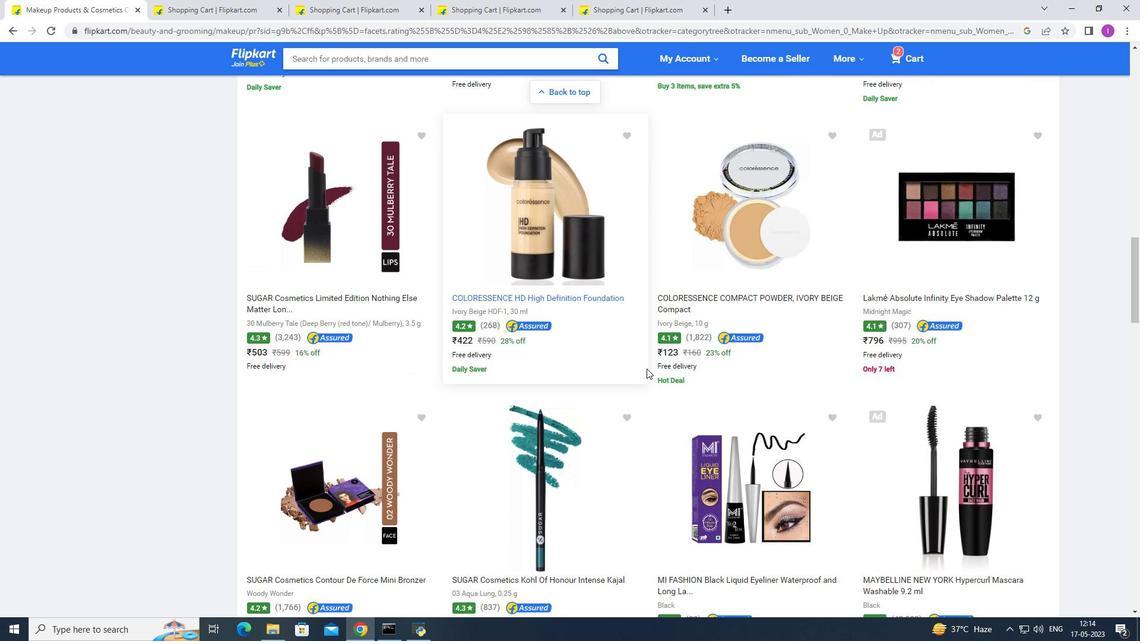 
Action: Mouse scrolled (646, 368) with delta (0, 0)
Screenshot: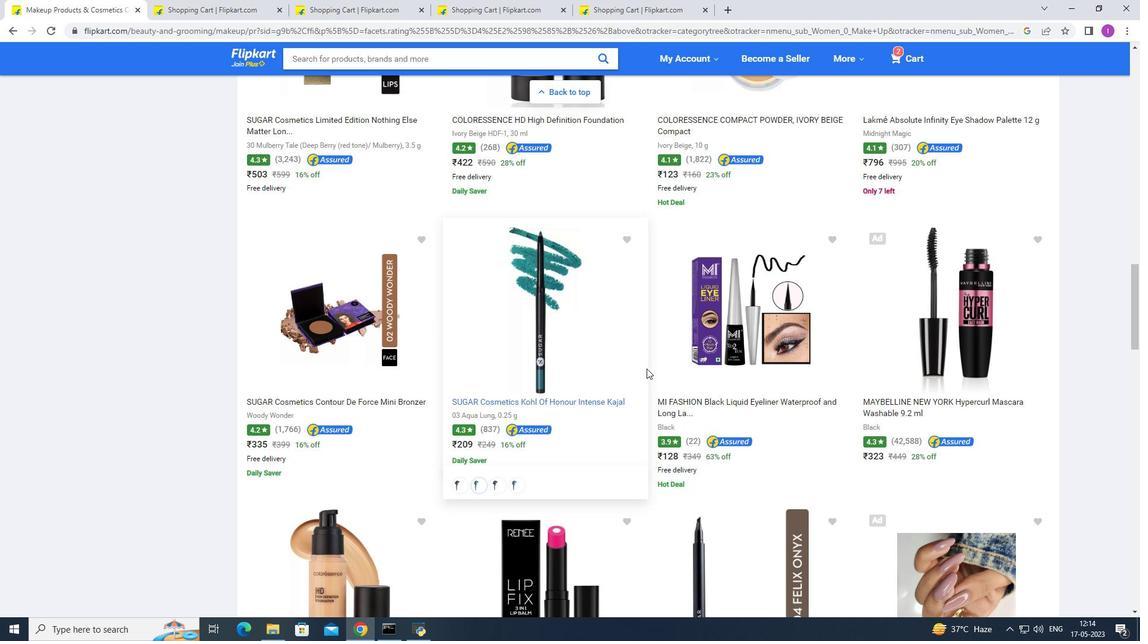 
Action: Mouse scrolled (646, 368) with delta (0, 0)
Screenshot: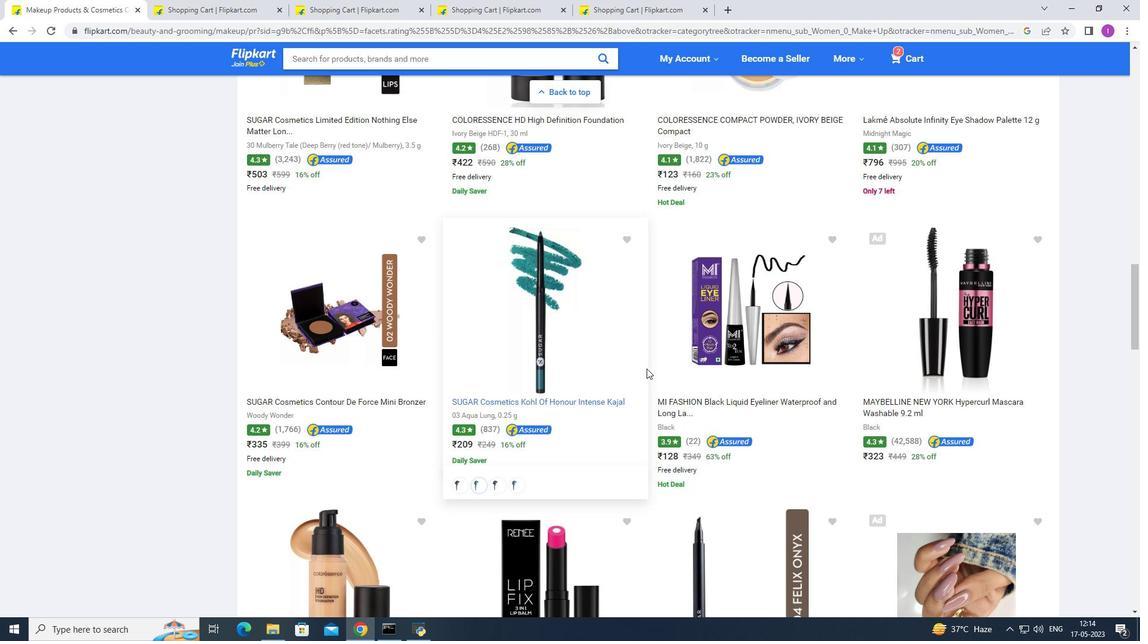 
Action: Mouse scrolled (646, 368) with delta (0, 0)
Screenshot: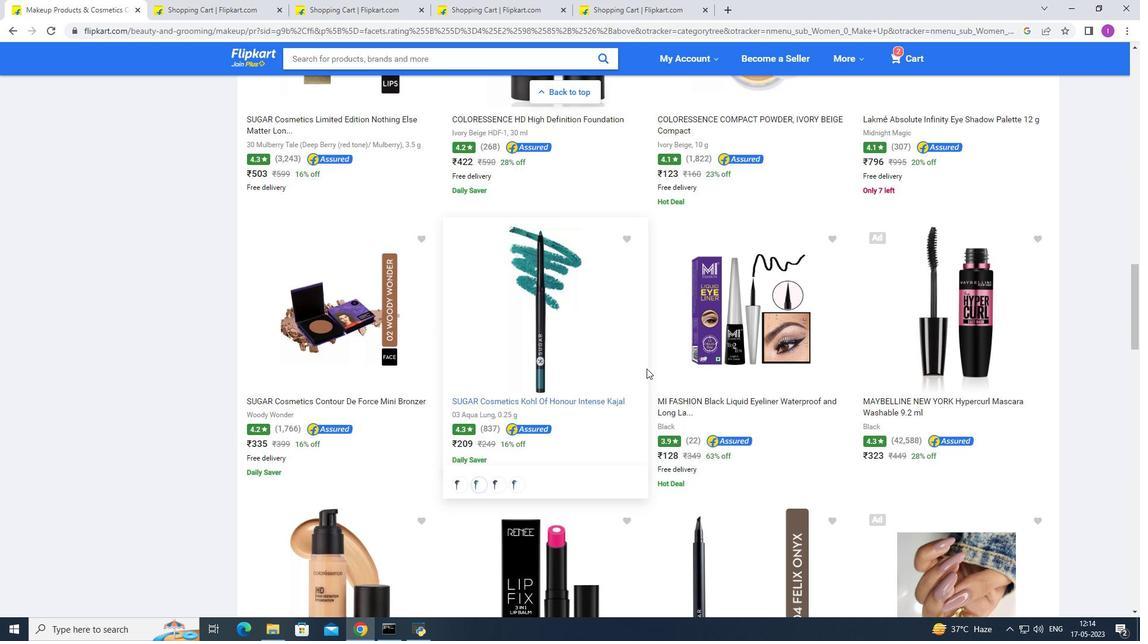 
Action: Mouse scrolled (646, 368) with delta (0, 0)
Screenshot: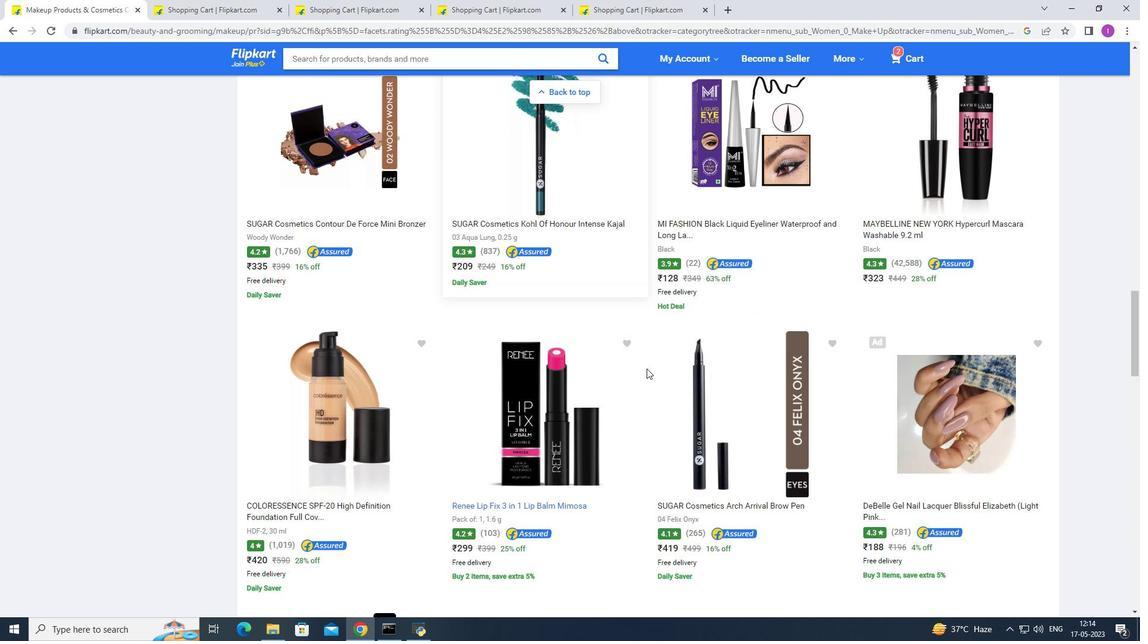 
Action: Mouse scrolled (646, 368) with delta (0, 0)
Screenshot: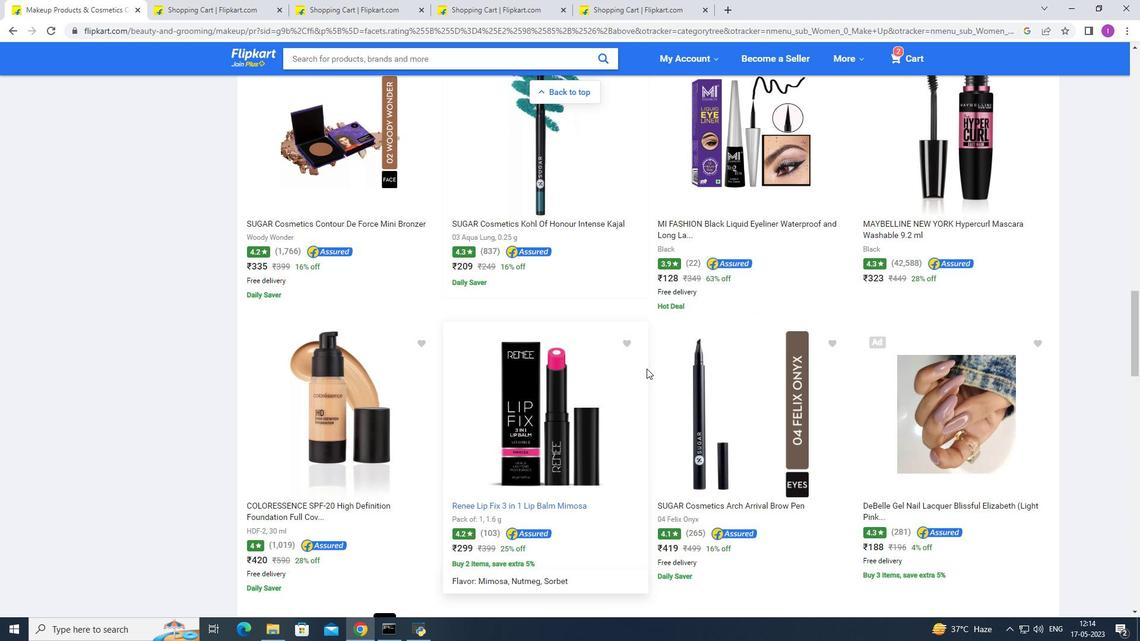 
Action: Mouse scrolled (646, 368) with delta (0, 0)
Screenshot: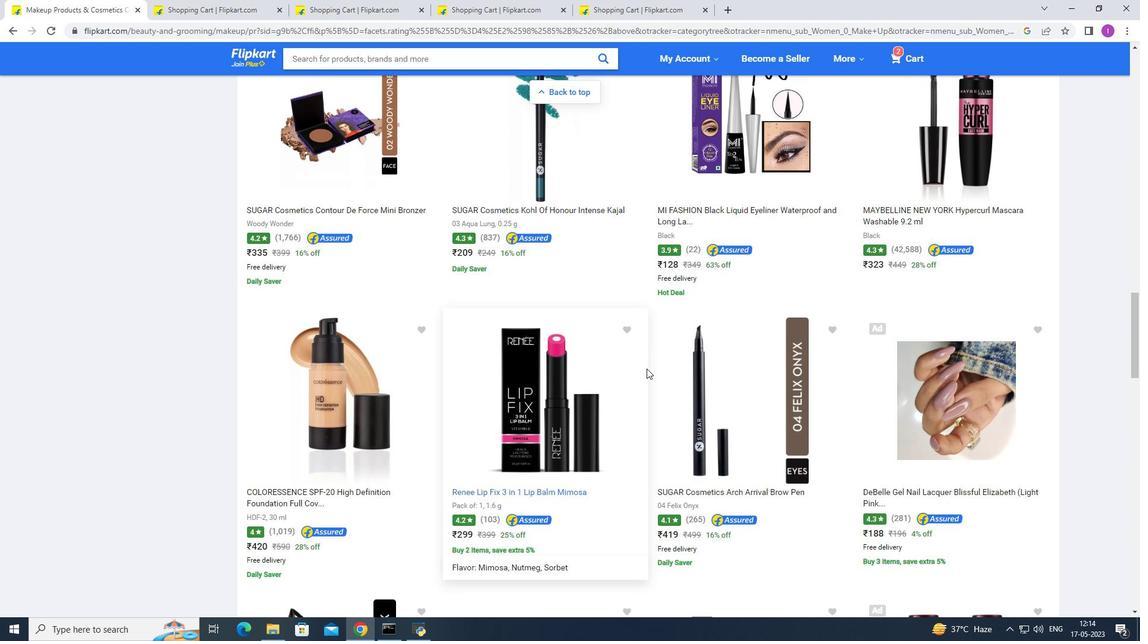 
Action: Mouse scrolled (646, 368) with delta (0, 0)
Screenshot: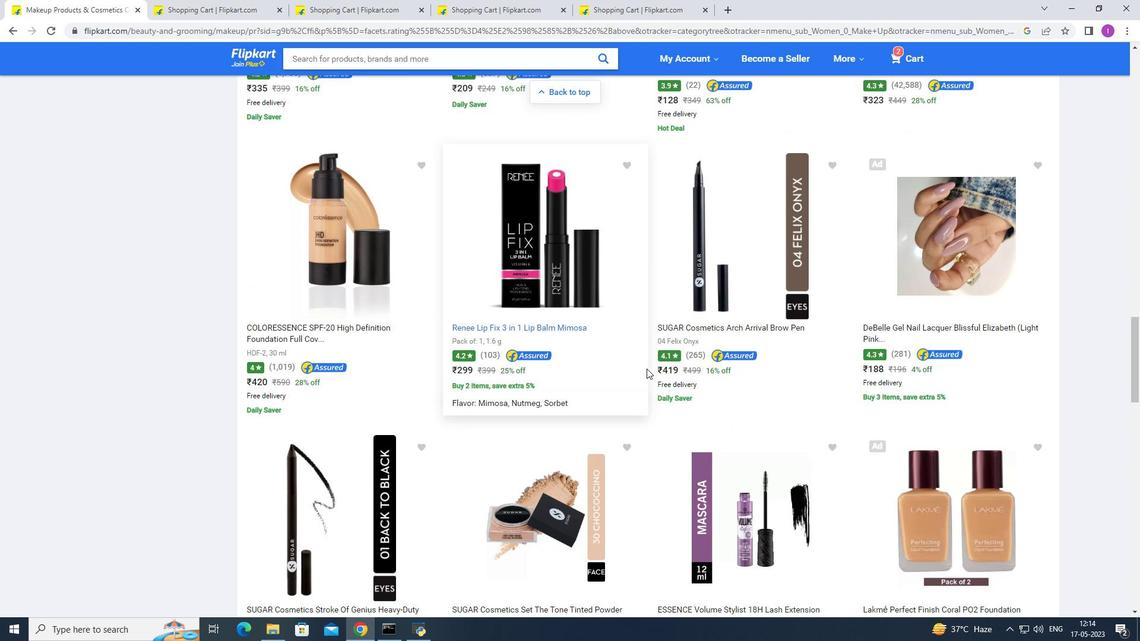 
Action: Mouse scrolled (646, 368) with delta (0, 0)
Screenshot: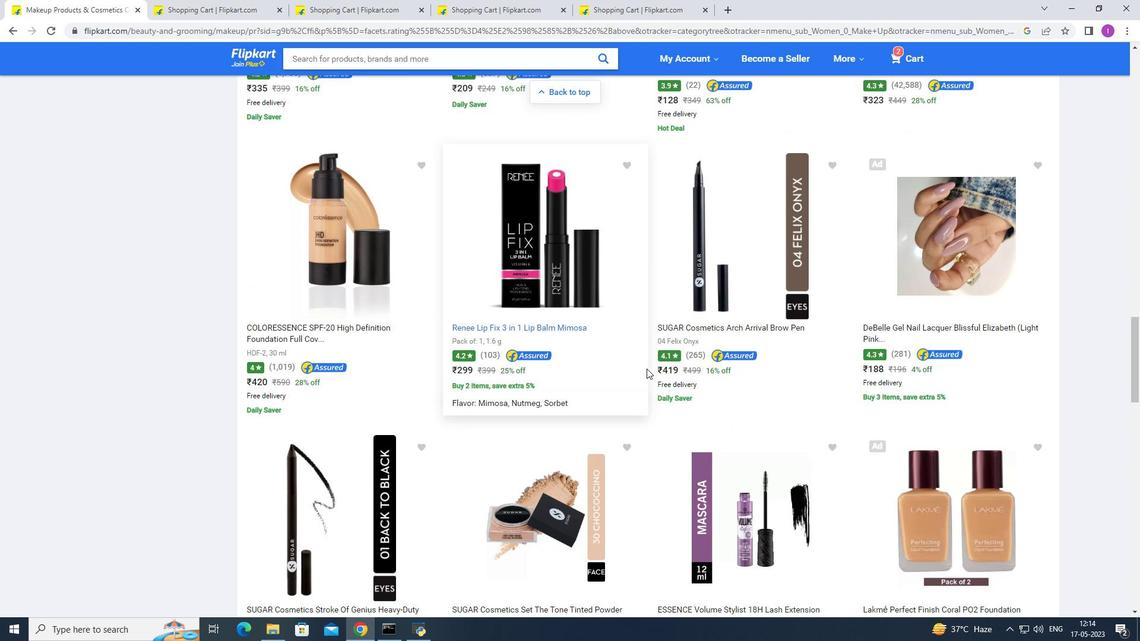 
Action: Mouse scrolled (646, 368) with delta (0, 0)
Screenshot: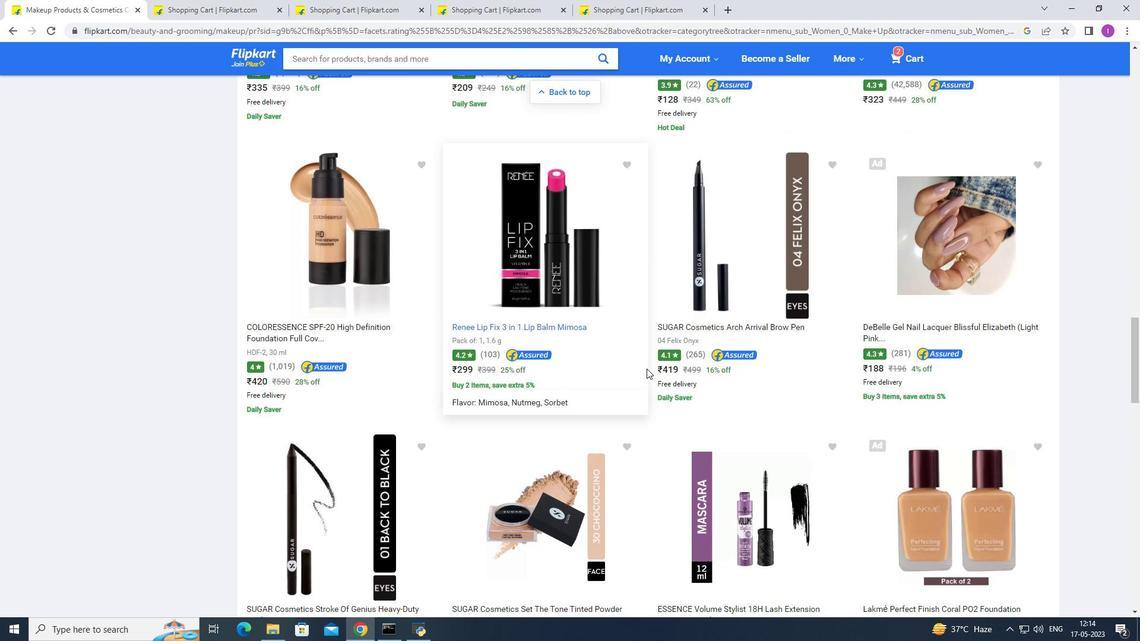 
Action: Mouse scrolled (646, 368) with delta (0, 0)
Screenshot: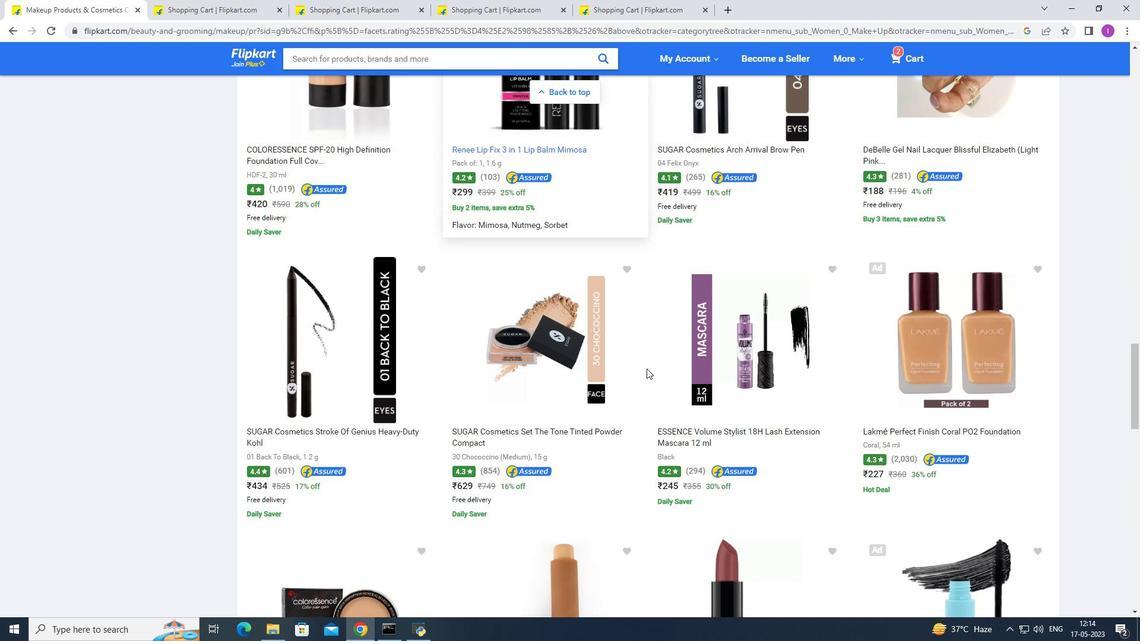
Action: Mouse scrolled (646, 368) with delta (0, 0)
Screenshot: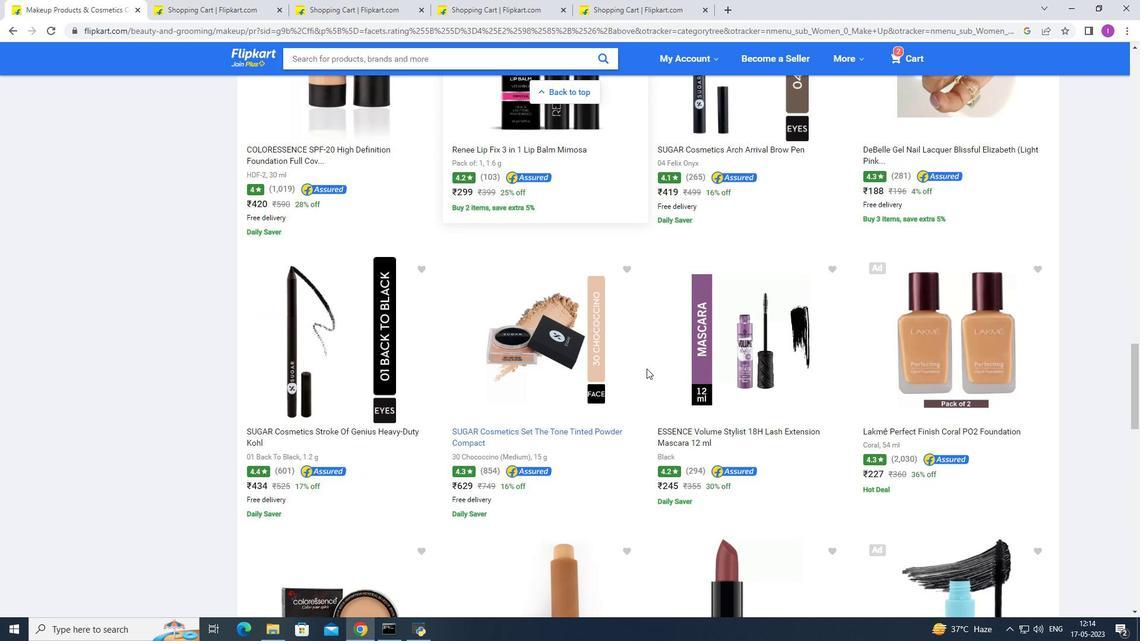 
Action: Mouse scrolled (646, 368) with delta (0, 0)
Screenshot: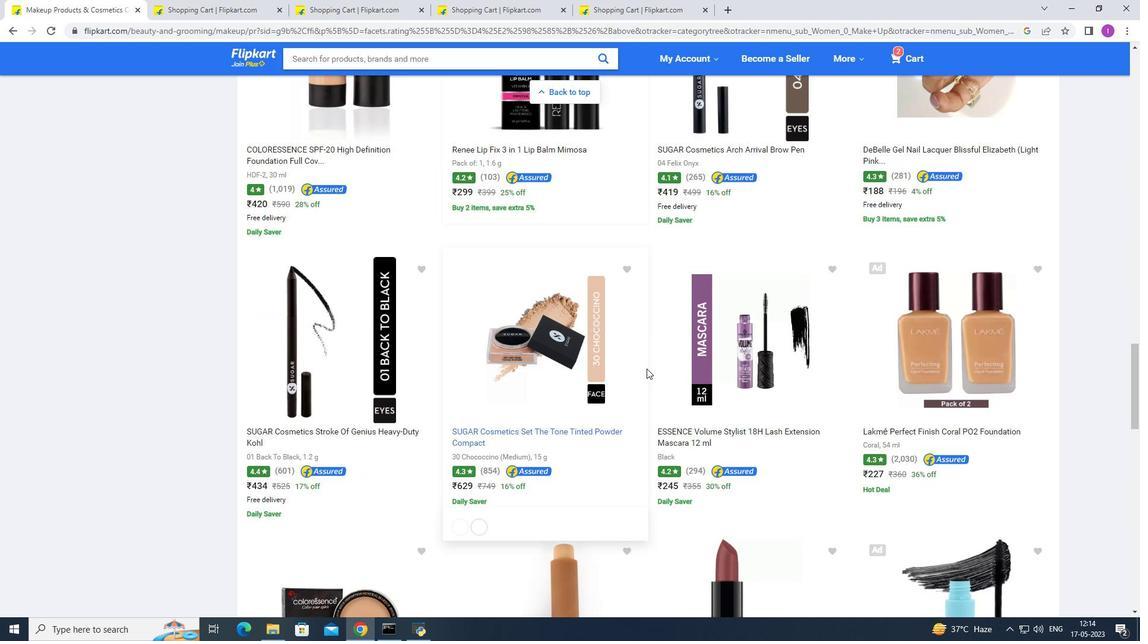 
Action: Mouse scrolled (646, 368) with delta (0, 0)
Screenshot: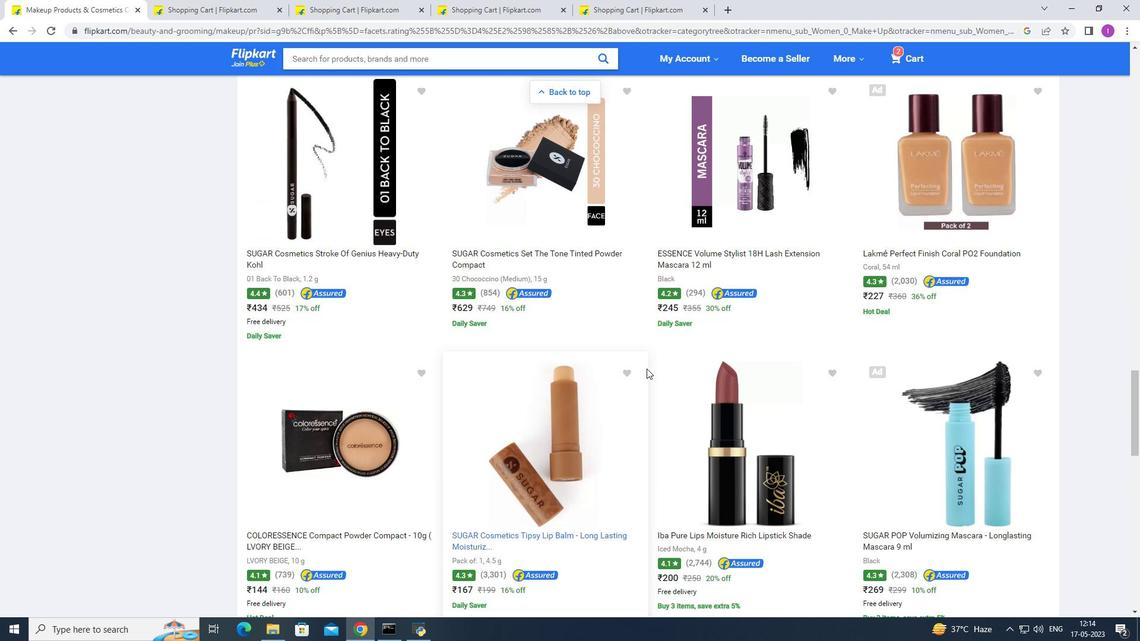 
Action: Mouse scrolled (646, 368) with delta (0, 0)
Screenshot: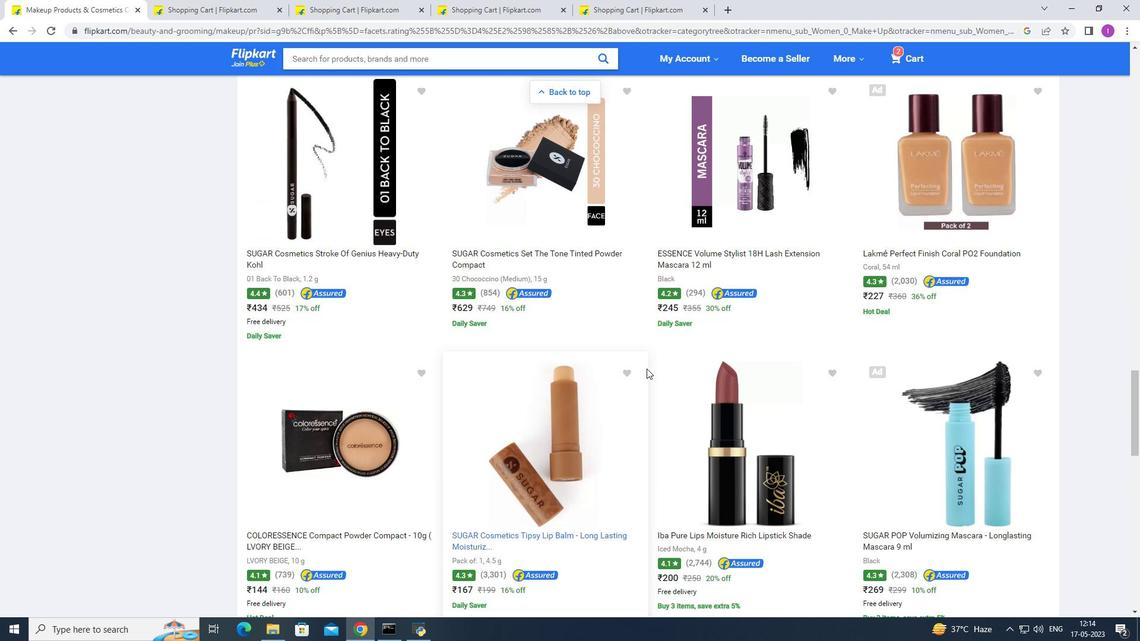 
Action: Mouse scrolled (646, 368) with delta (0, 0)
Screenshot: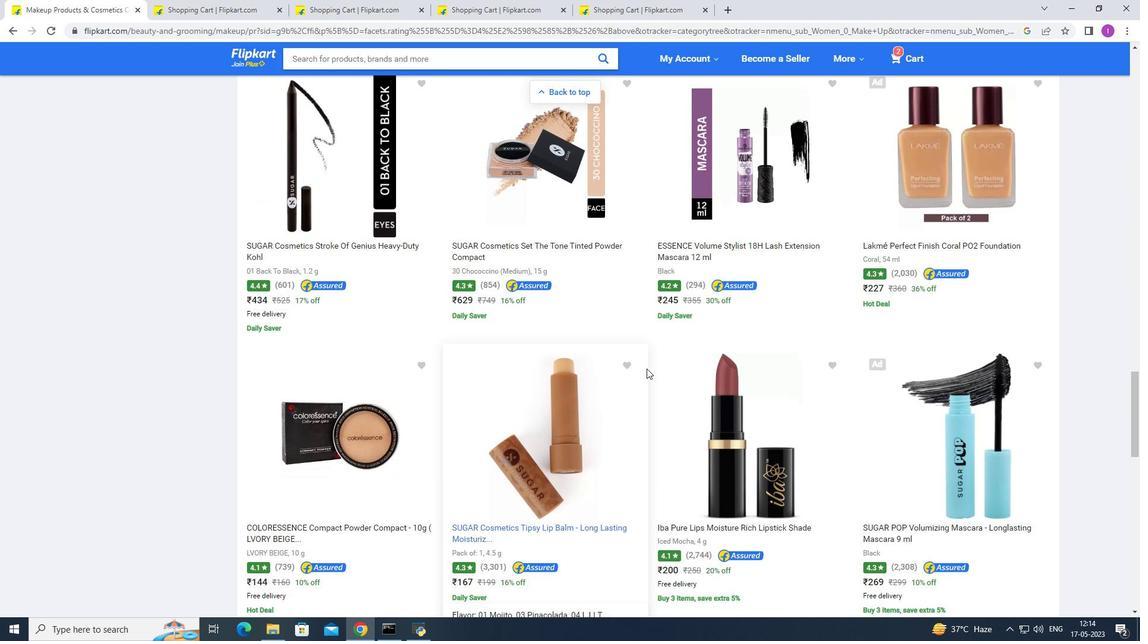 
Action: Mouse scrolled (646, 368) with delta (0, 0)
Screenshot: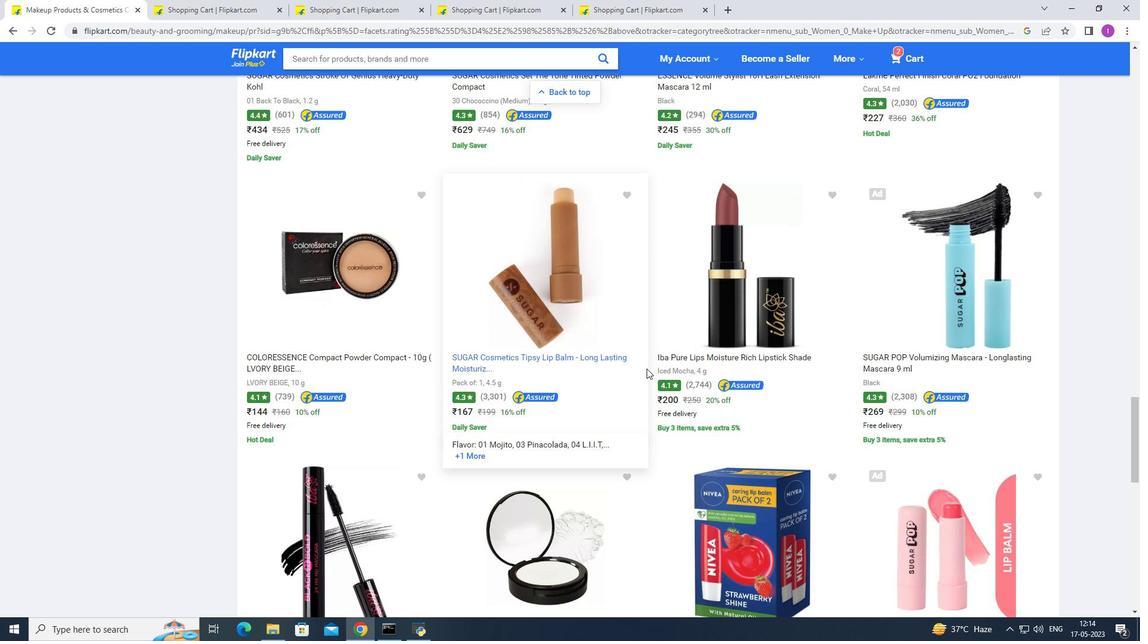
Action: Mouse scrolled (646, 368) with delta (0, 0)
Screenshot: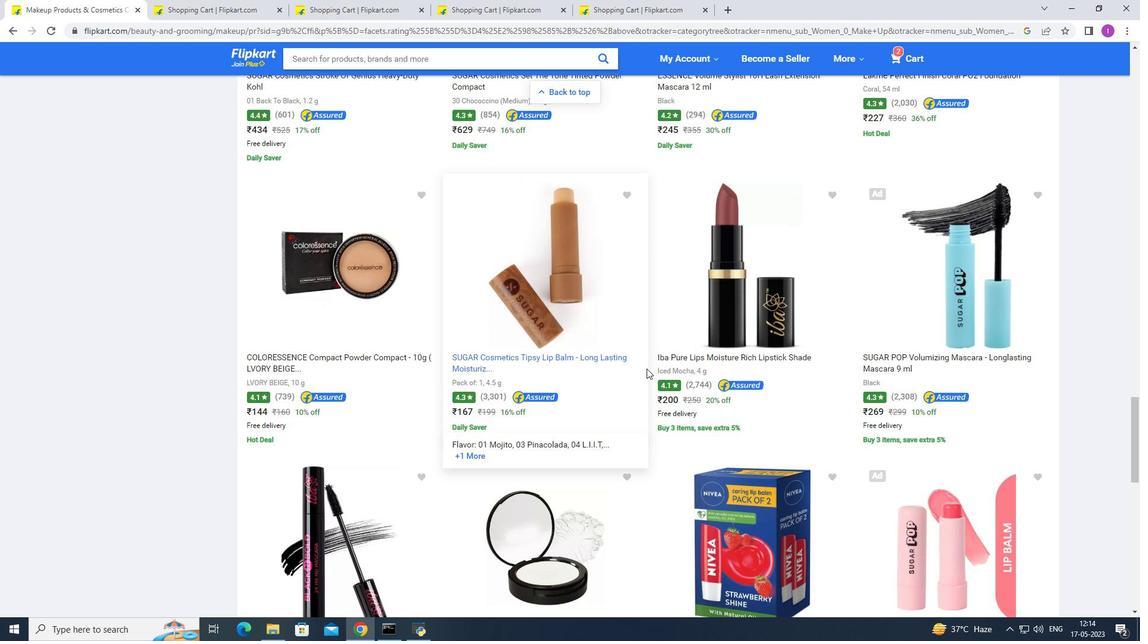 
Action: Mouse scrolled (646, 368) with delta (0, 0)
Screenshot: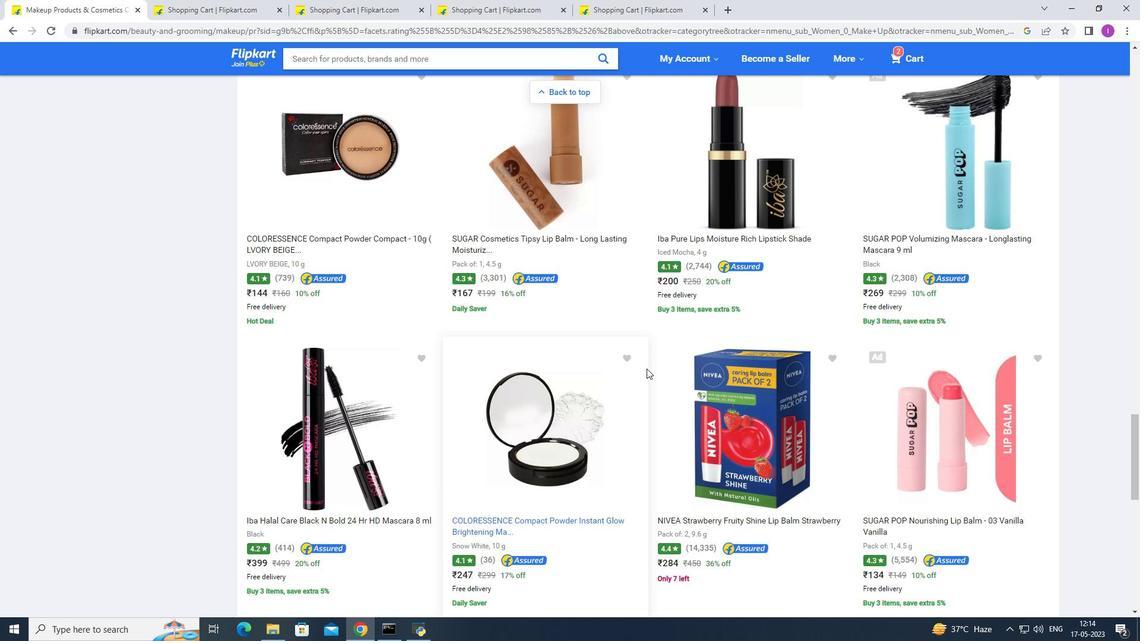 
Action: Mouse scrolled (646, 368) with delta (0, 0)
Screenshot: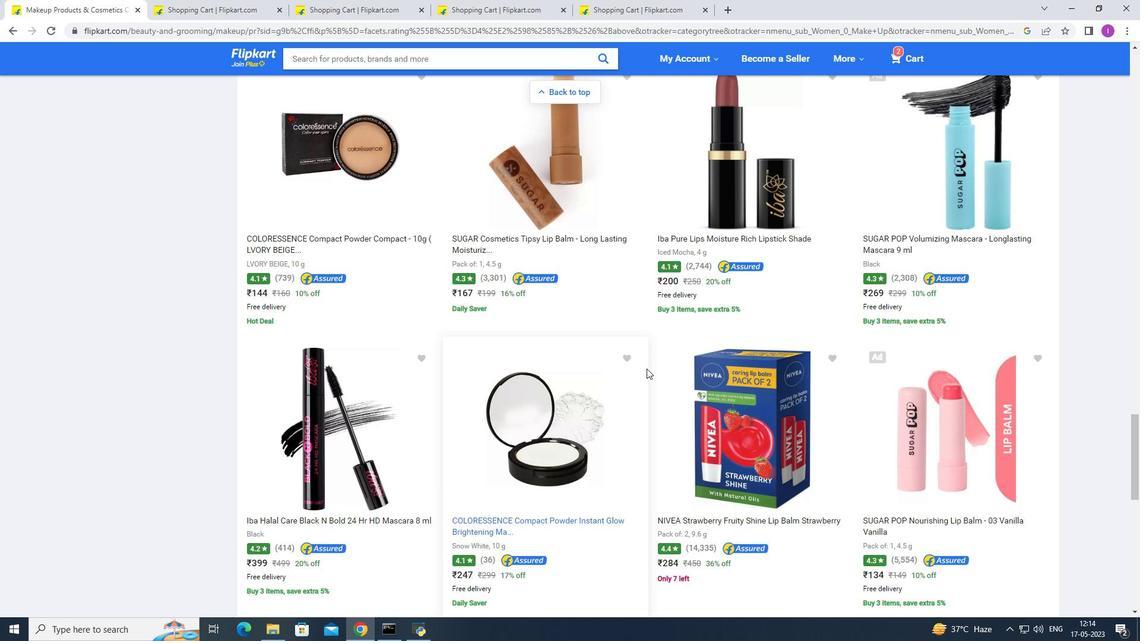 
Action: Mouse scrolled (646, 368) with delta (0, 0)
Screenshot: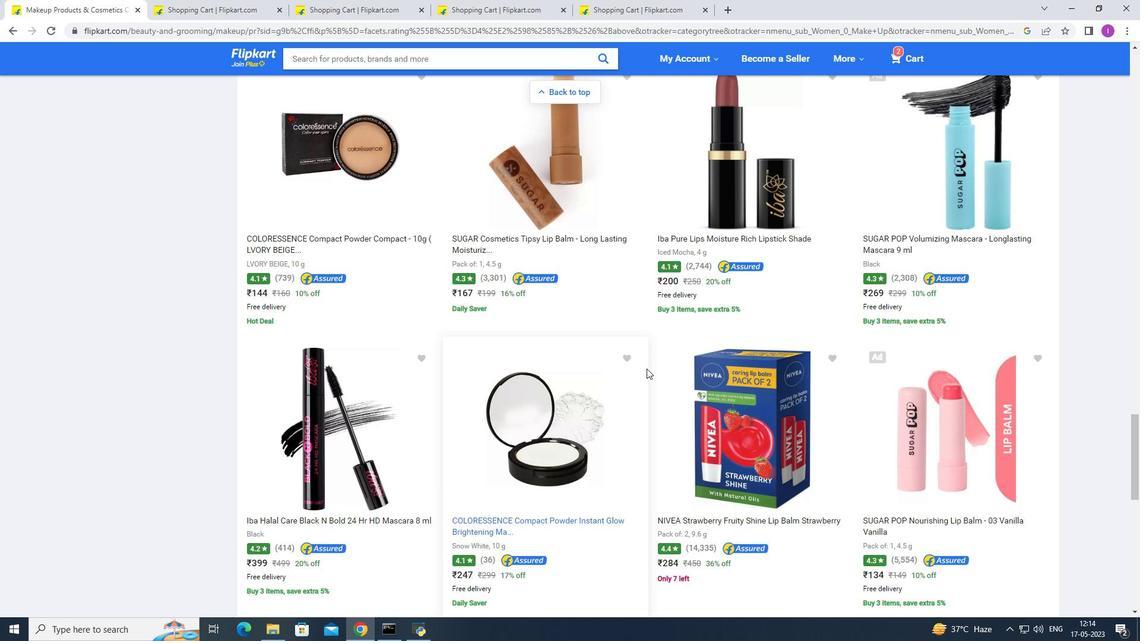 
Action: Mouse scrolled (646, 368) with delta (0, 0)
Screenshot: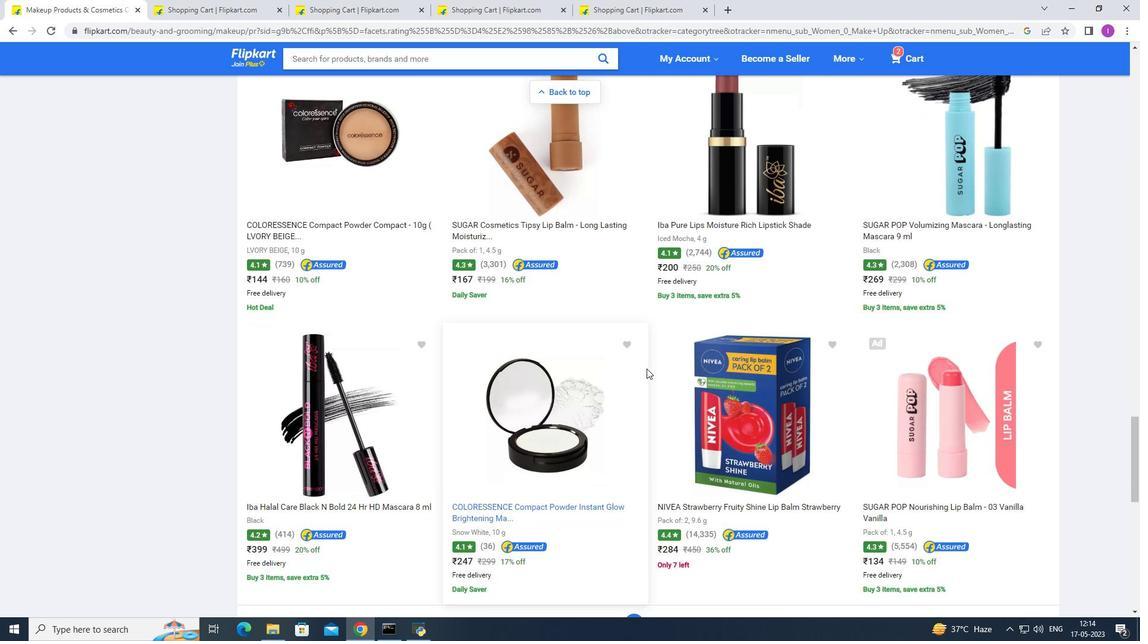 
Action: Mouse scrolled (646, 368) with delta (0, 0)
Screenshot: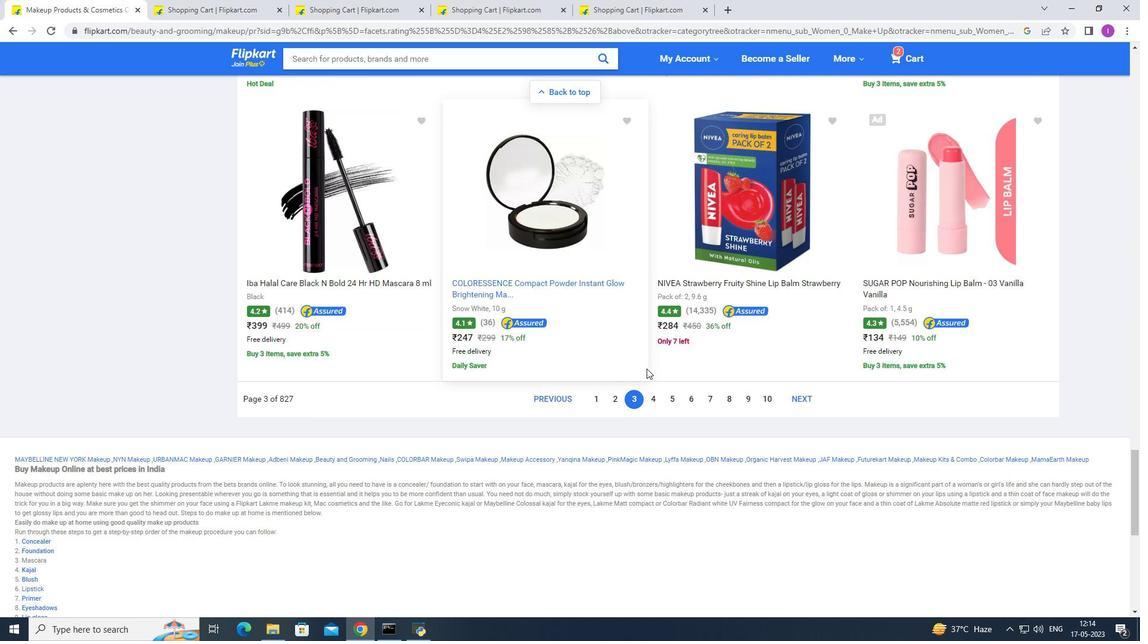 
Action: Mouse moved to (653, 340)
Screenshot: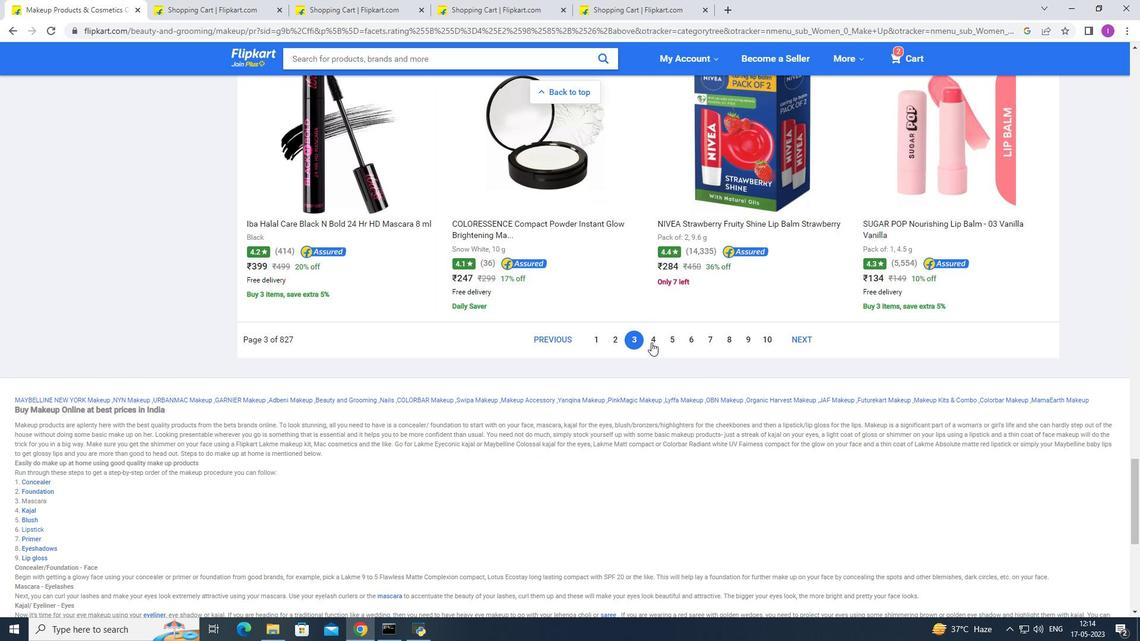 
Action: Mouse pressed left at (653, 340)
Screenshot: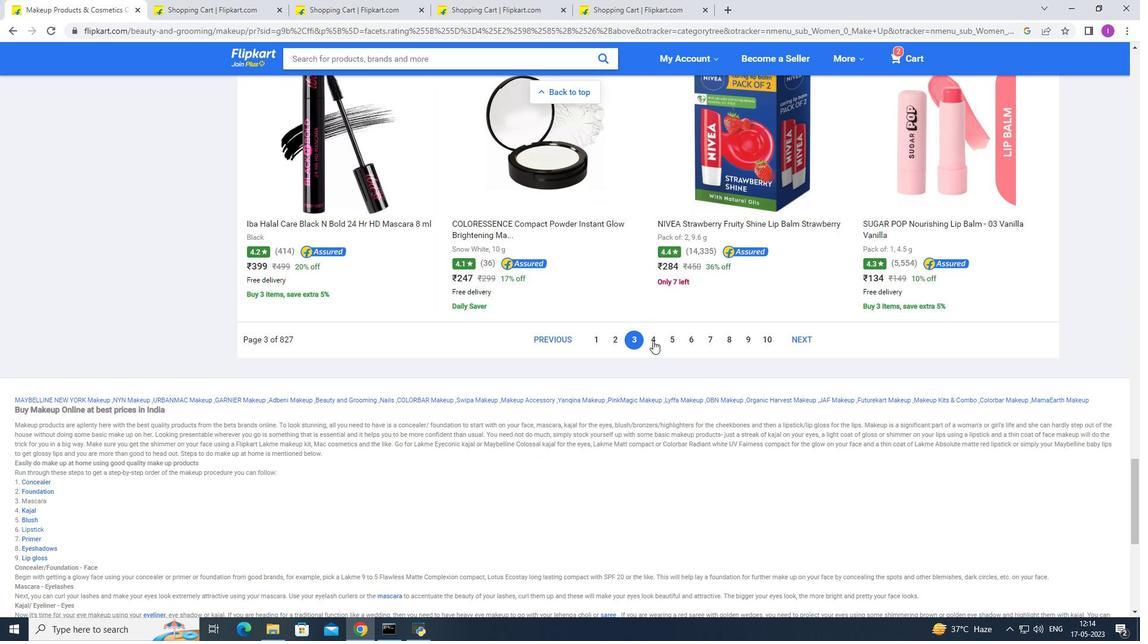 
Action: Mouse moved to (656, 368)
Screenshot: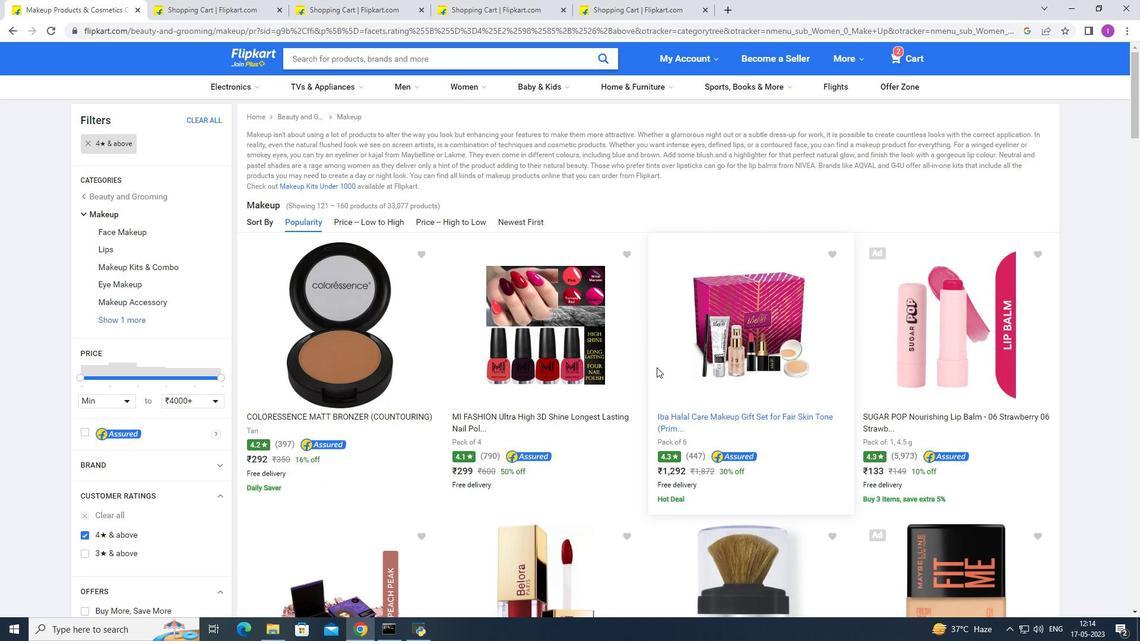 
Action: Mouse scrolled (656, 368) with delta (0, 0)
